 Task: Add an event with the title Second Product Strategy Meeting, date '2024/03/25', time 8:00 AM to 10:00 AMand add a description: This webinar is designed to provide participants with valuable insights into effective digital marketing strategies. It covers a wide range of topics, including search engine optimization (SEO), social media marketing, content marketing, email marketing, paid advertising, and more.Select event color  Graphite . Add location for the event as: 654 Casa Batllo, Barcelona, Spain, logged in from the account softage.7@softage.netand send the event invitation to softage.4@softage.net and softage.5@softage.net. Set a reminder for the event Monthly on the third Sunday
Action: Mouse moved to (63, 115)
Screenshot: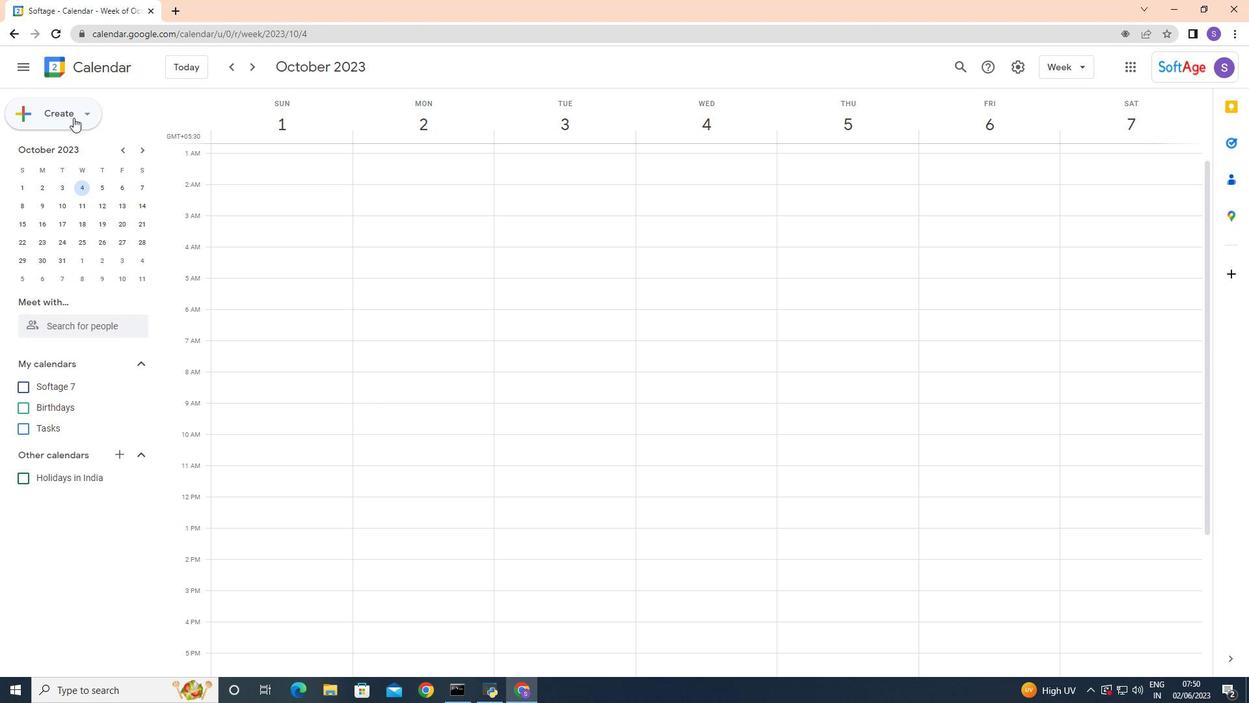 
Action: Mouse pressed left at (63, 115)
Screenshot: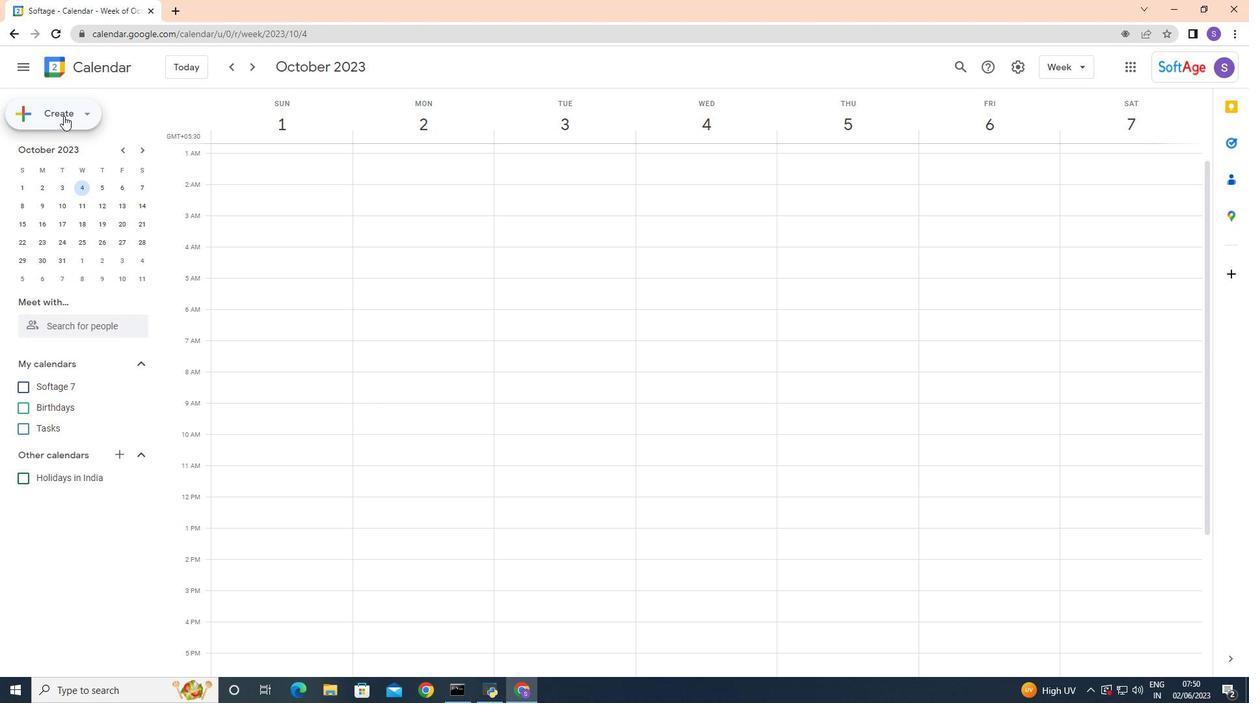 
Action: Mouse moved to (64, 151)
Screenshot: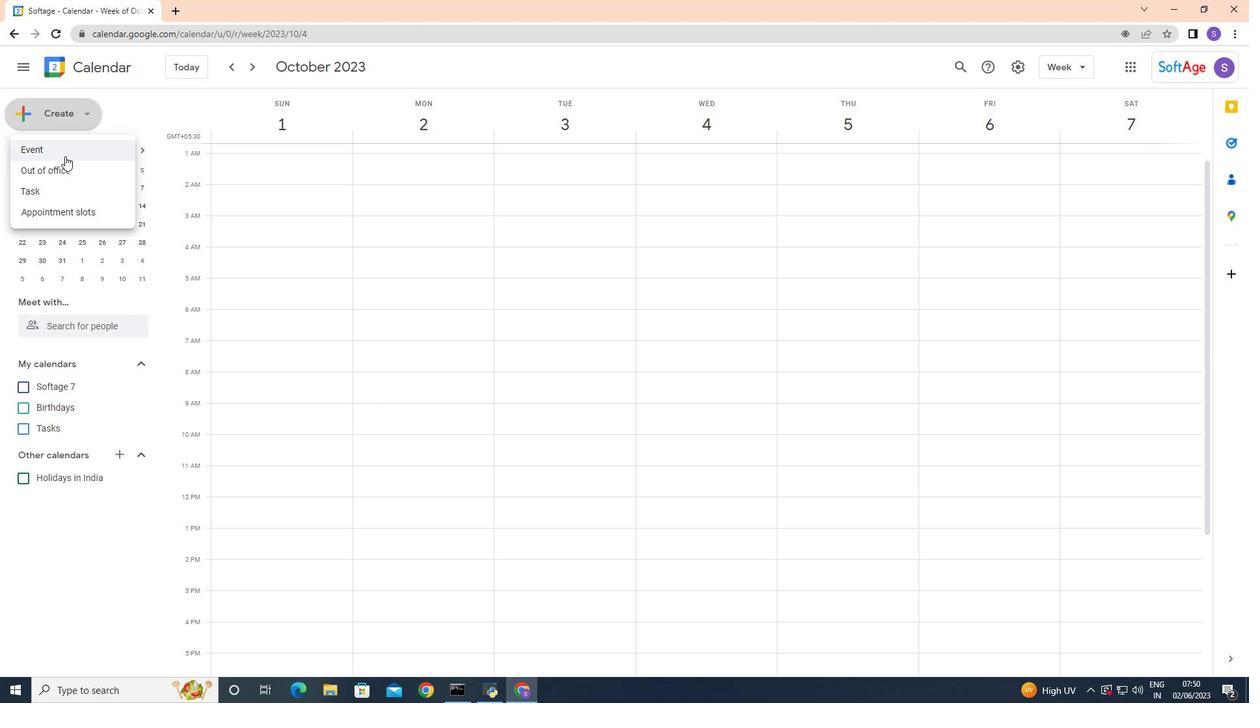 
Action: Mouse pressed left at (64, 151)
Screenshot: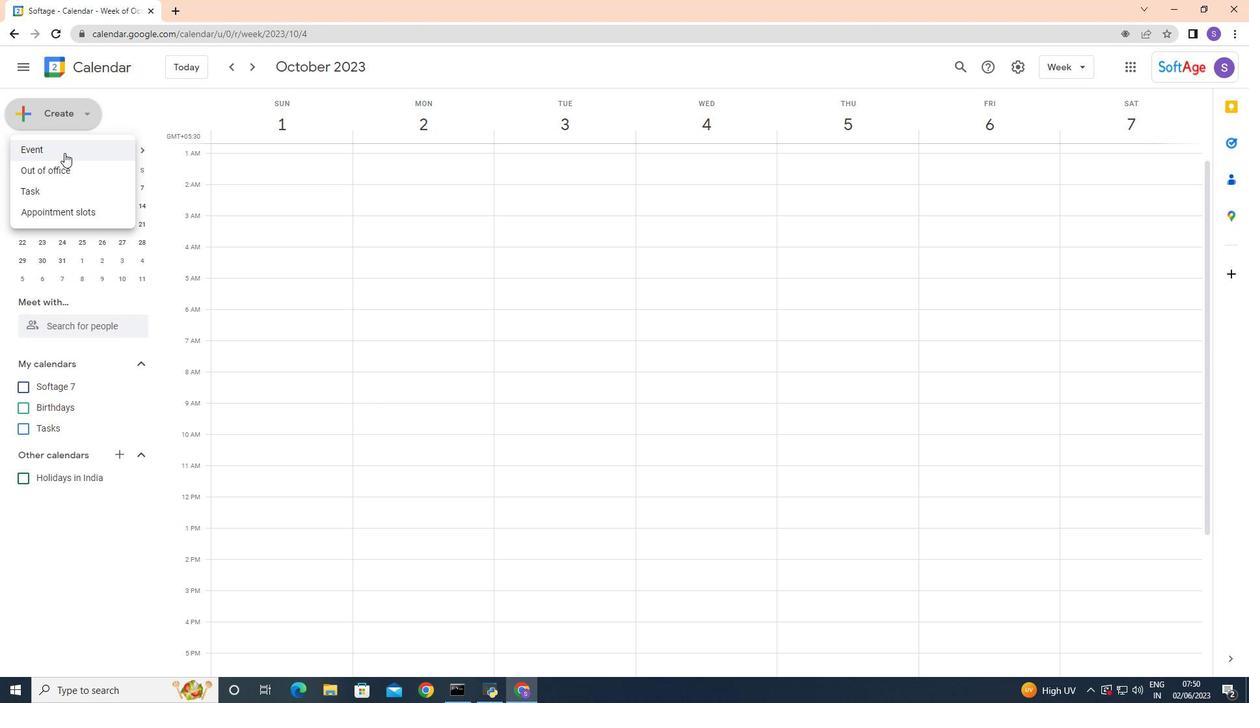 
Action: Mouse moved to (450, 241)
Screenshot: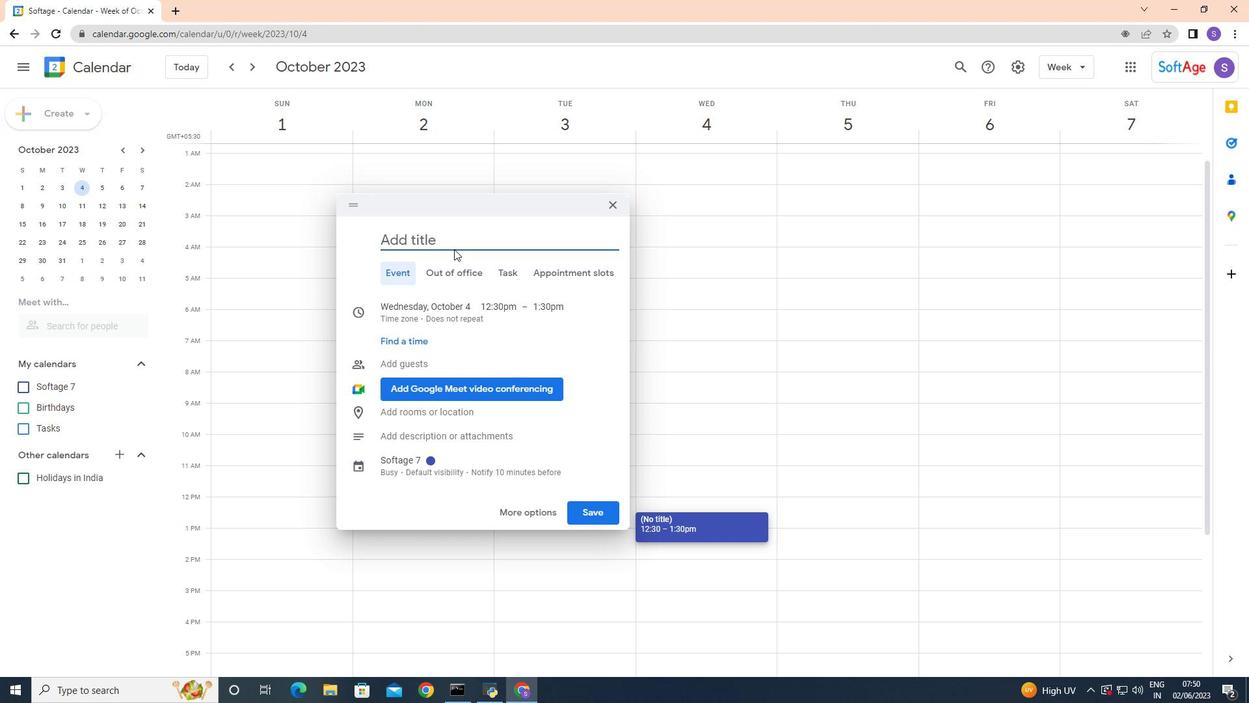 
Action: Mouse pressed left at (450, 241)
Screenshot: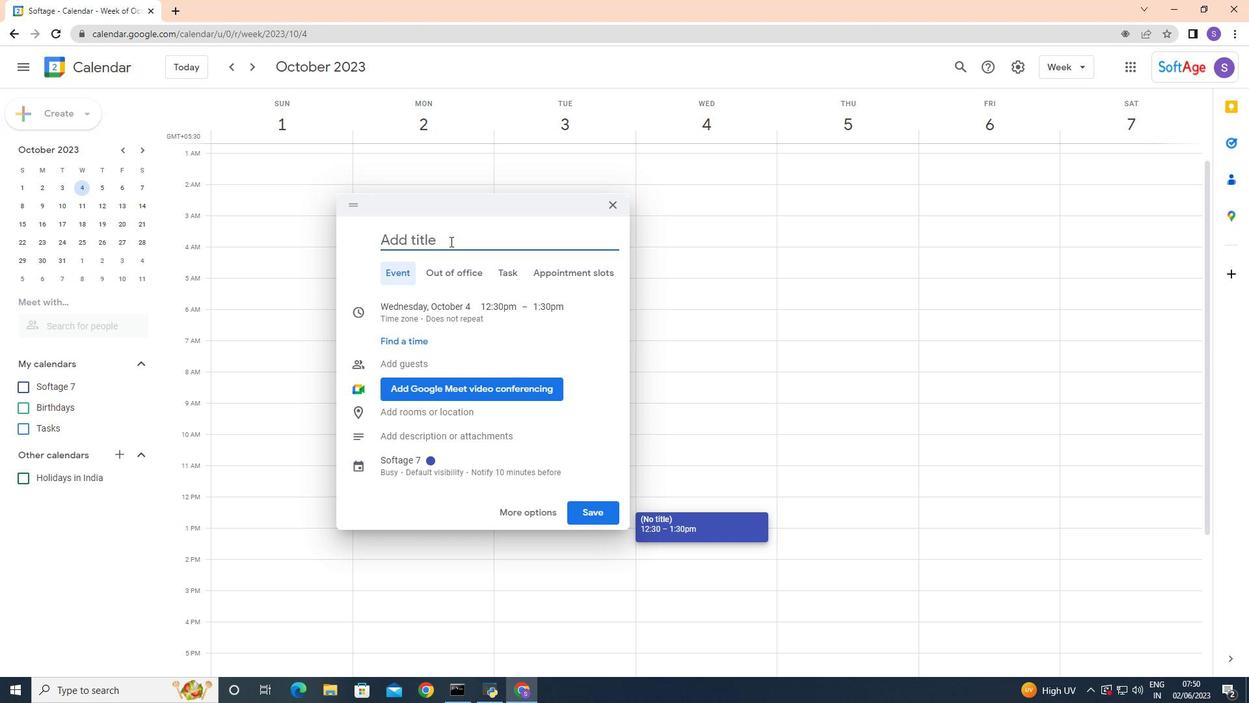 
Action: Key pressed <Key.shift>Second<Key.space><Key.shift>Product<Key.space><Key.shift>Strategy<Key.space><Key.shift>Meeting
Screenshot: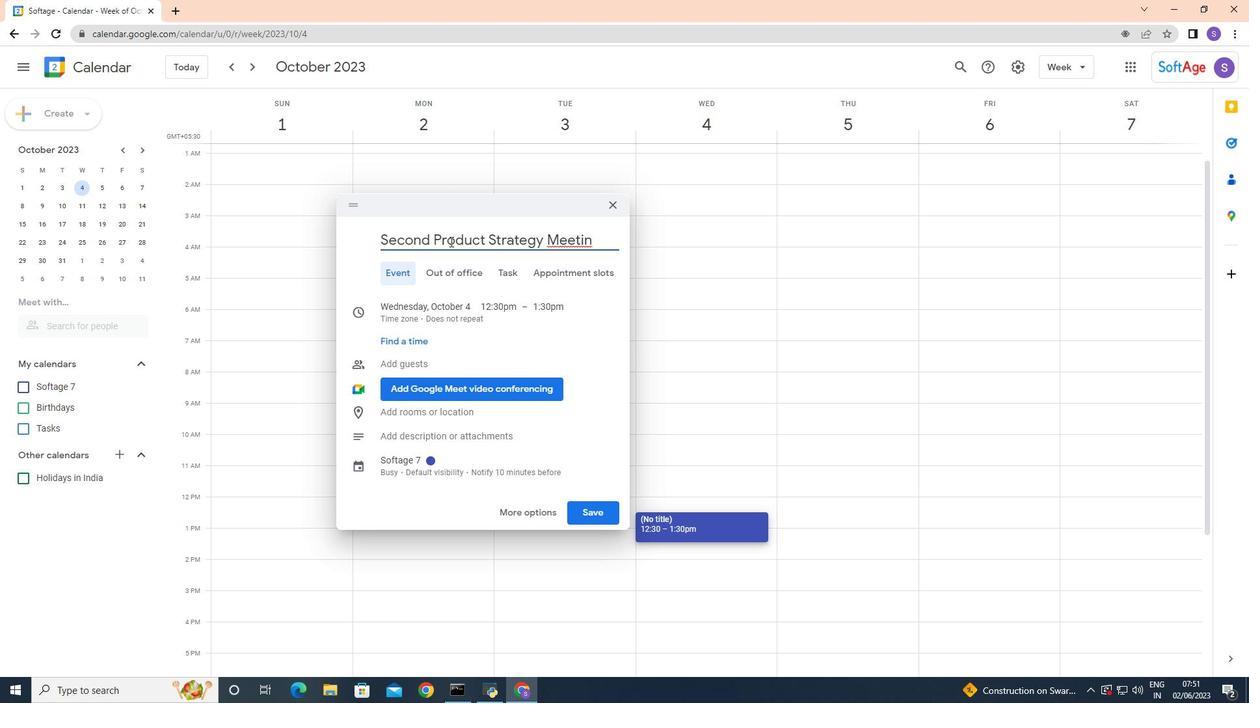 
Action: Mouse moved to (580, 330)
Screenshot: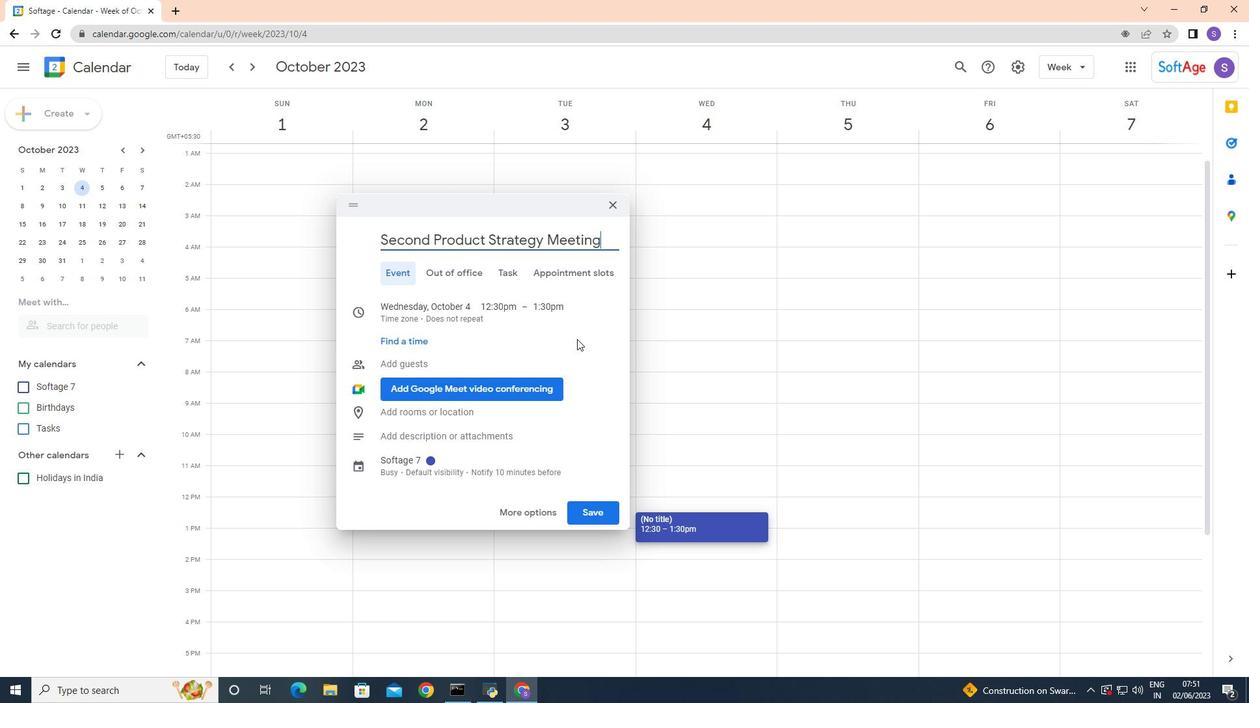 
Action: Mouse pressed left at (580, 330)
Screenshot: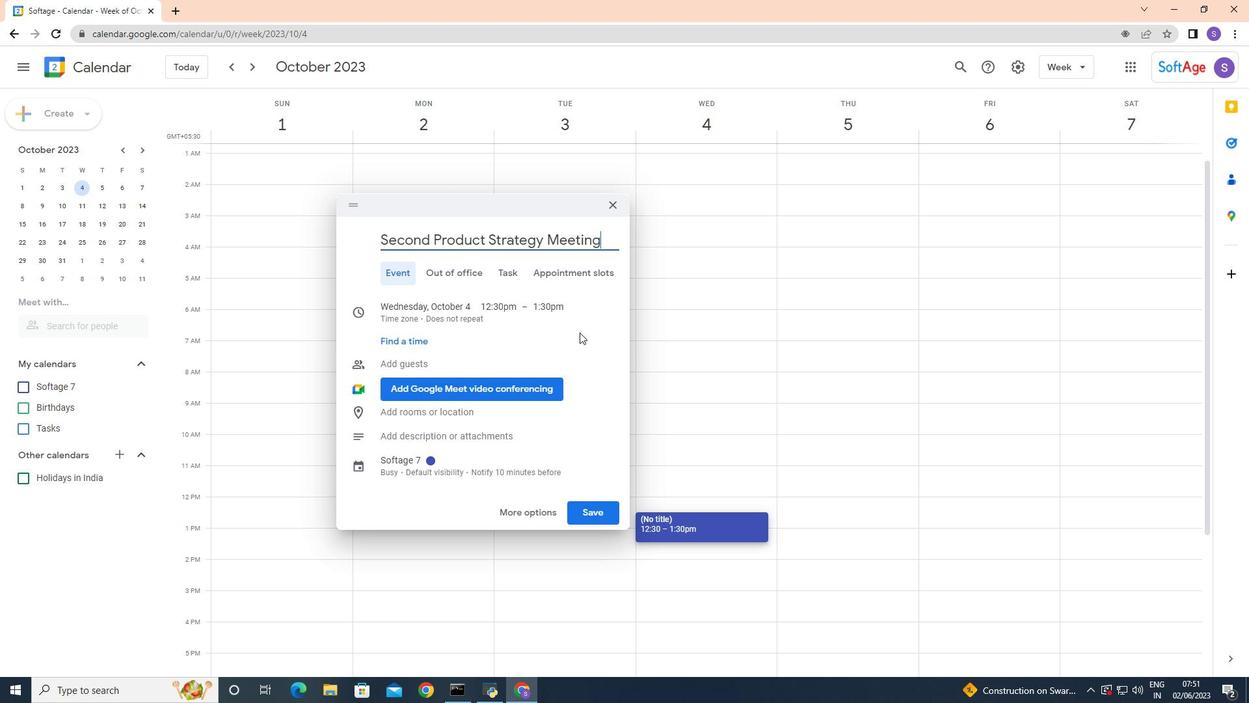 
Action: Mouse moved to (432, 310)
Screenshot: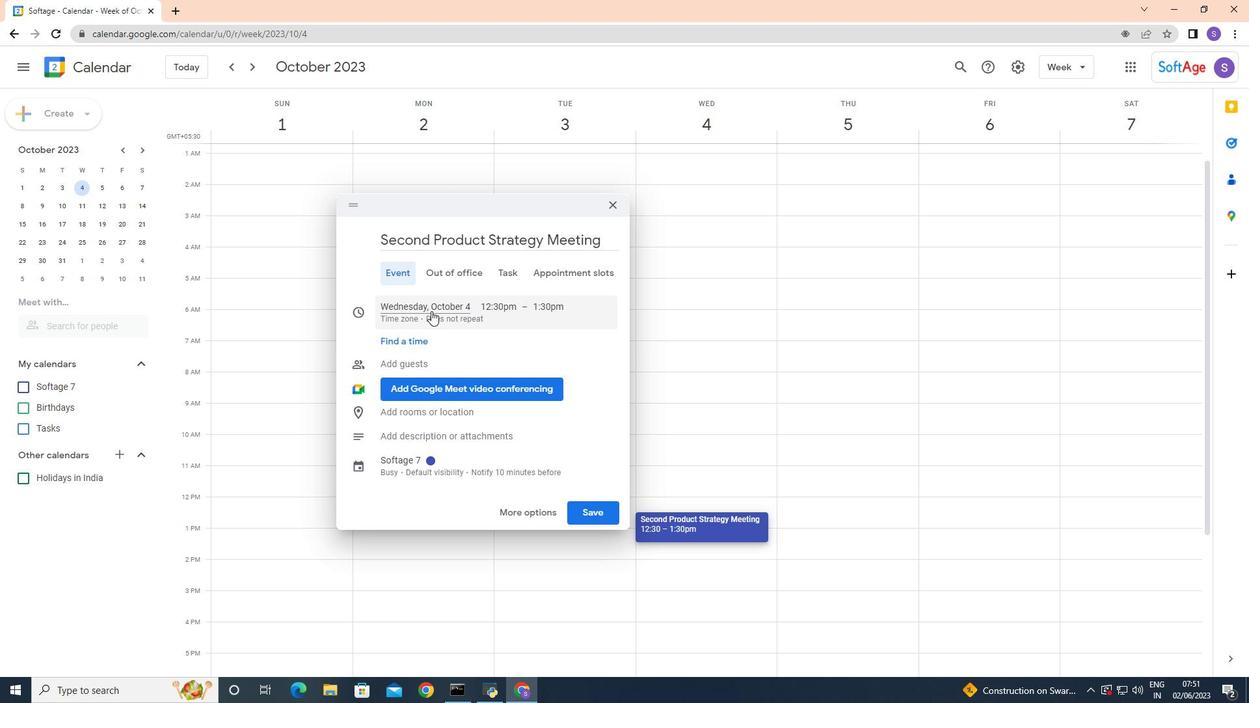 
Action: Mouse pressed left at (432, 310)
Screenshot: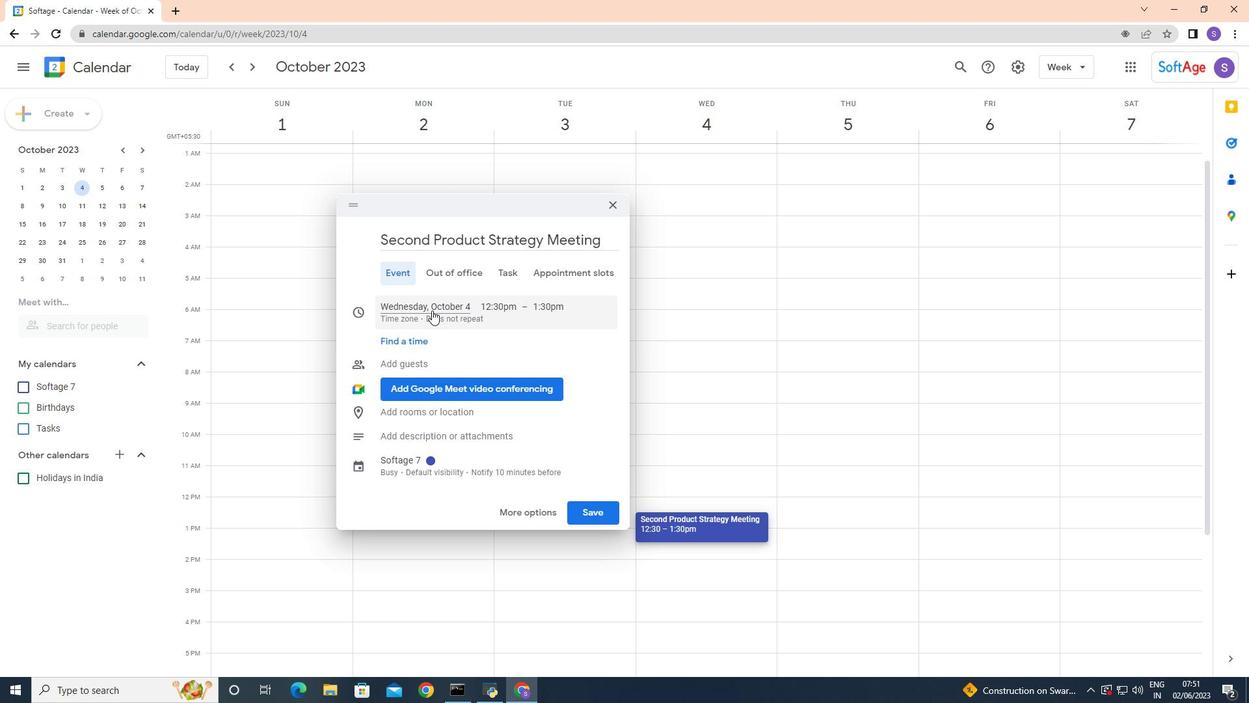 
Action: Mouse moved to (540, 334)
Screenshot: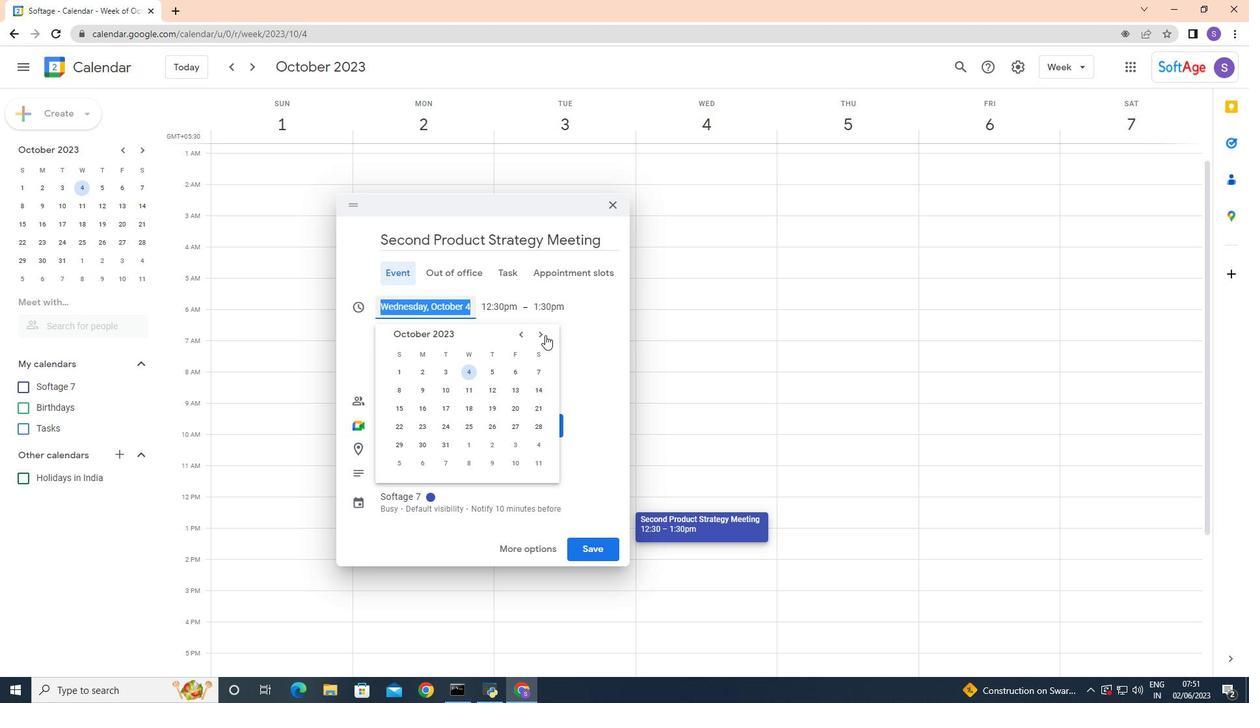 
Action: Mouse pressed left at (540, 334)
Screenshot: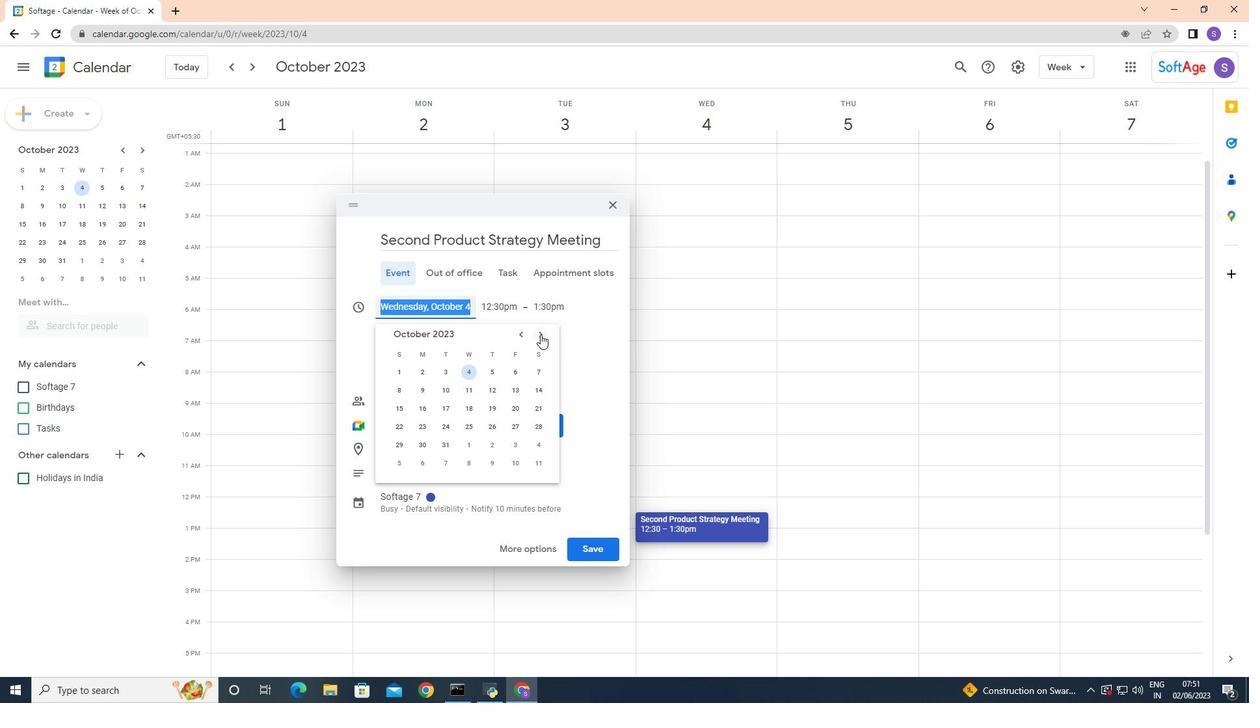 
Action: Mouse pressed left at (540, 334)
Screenshot: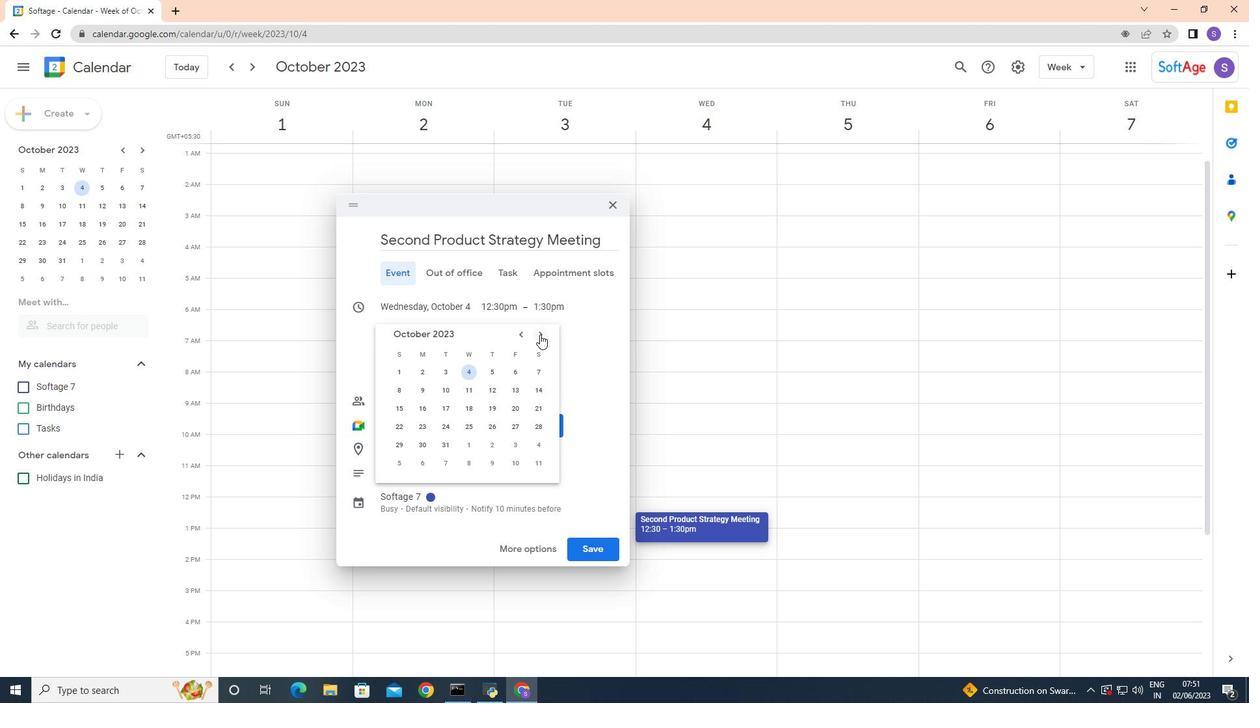 
Action: Mouse pressed left at (540, 334)
Screenshot: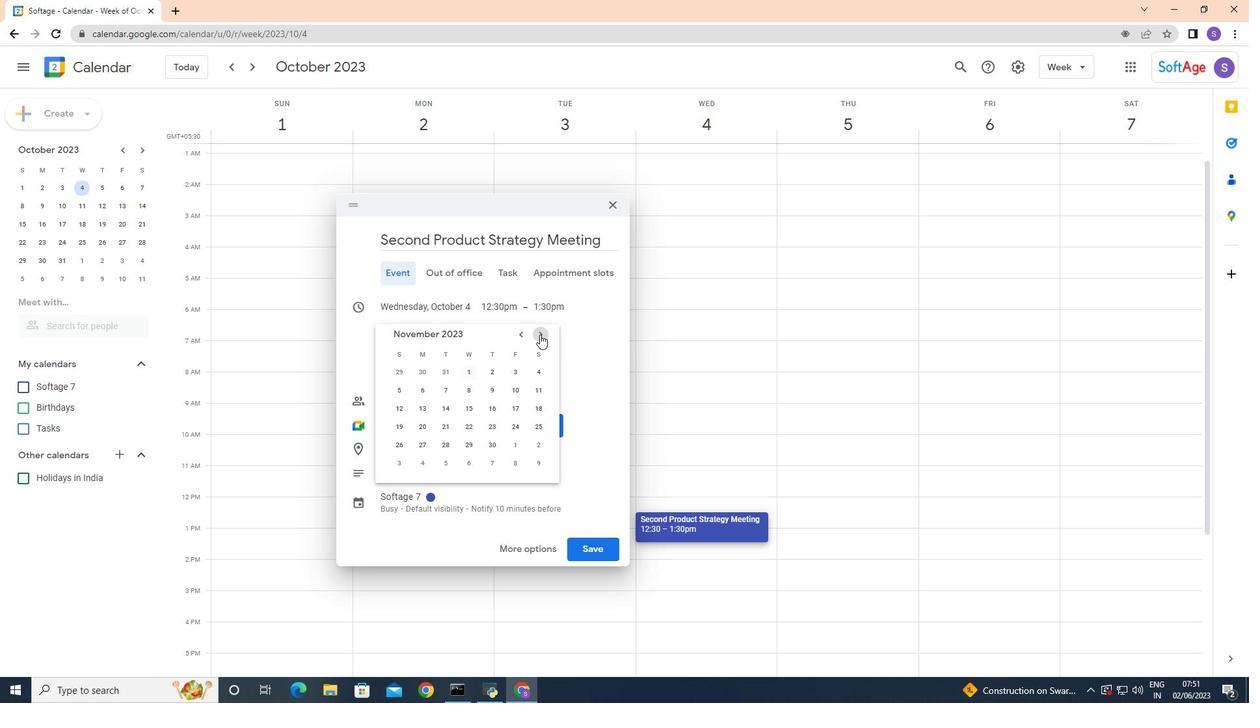 
Action: Mouse pressed left at (540, 334)
Screenshot: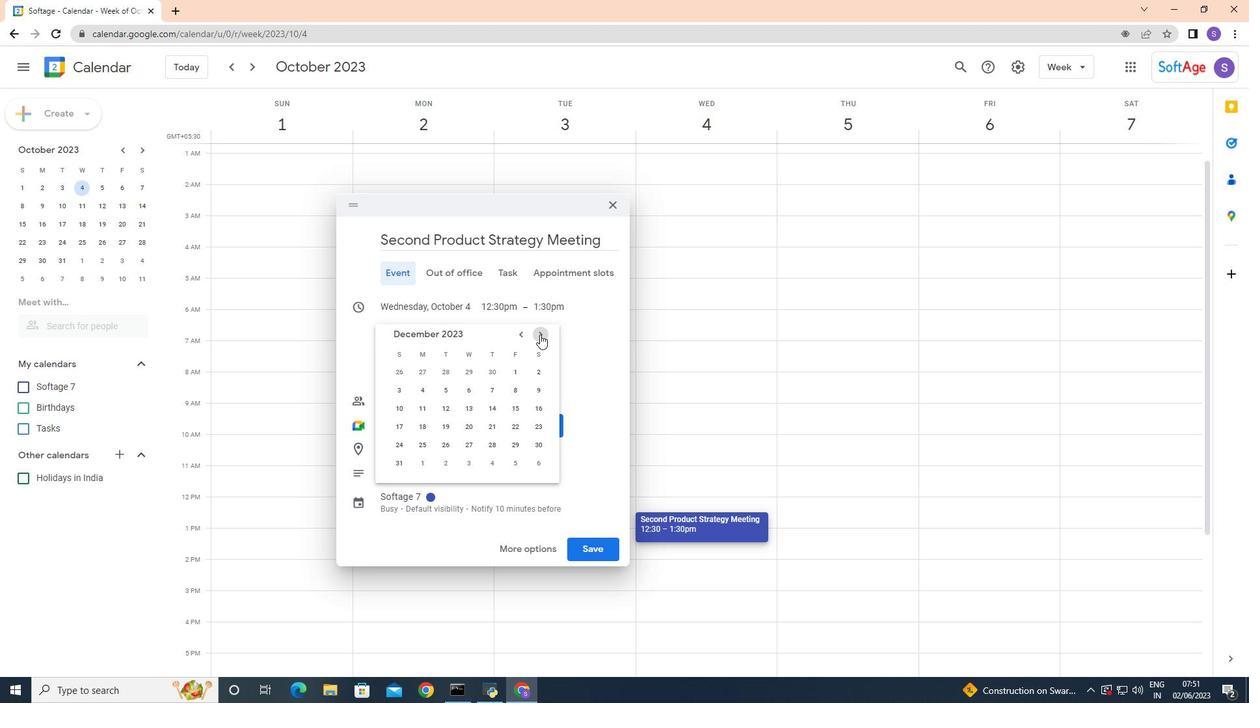
Action: Mouse pressed left at (540, 334)
Screenshot: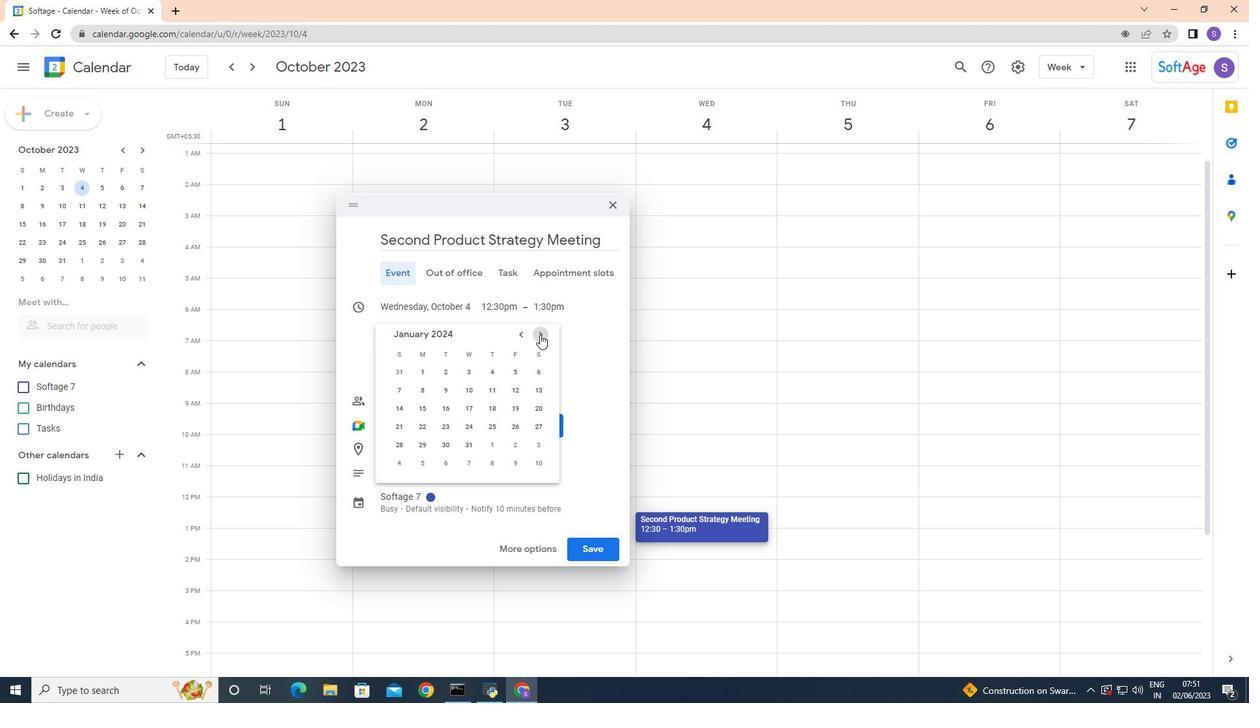 
Action: Mouse moved to (424, 443)
Screenshot: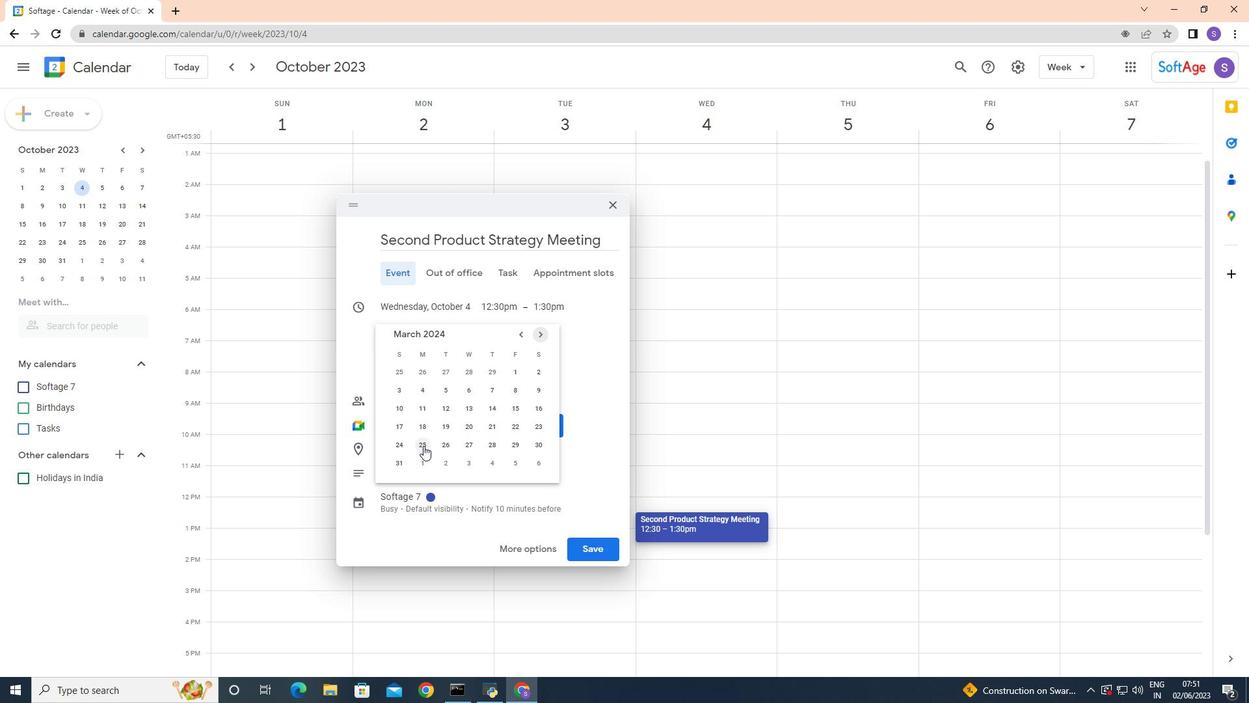 
Action: Mouse pressed left at (424, 443)
Screenshot: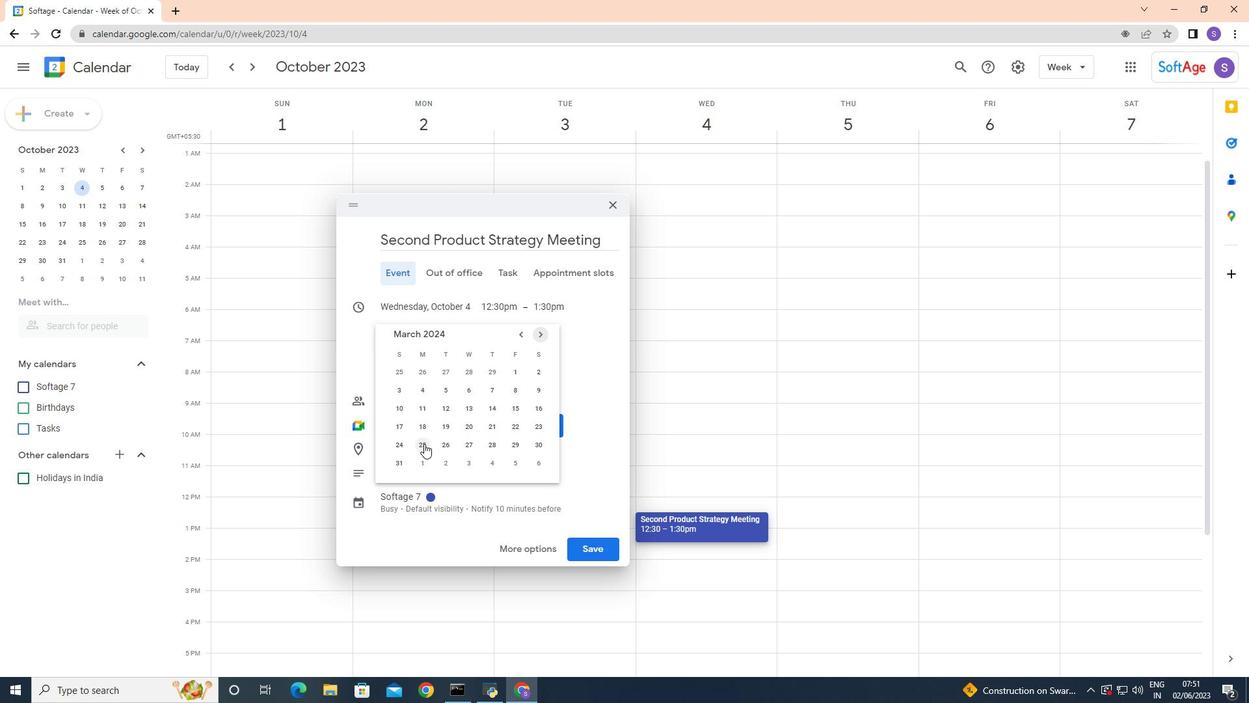 
Action: Mouse moved to (218, 305)
Screenshot: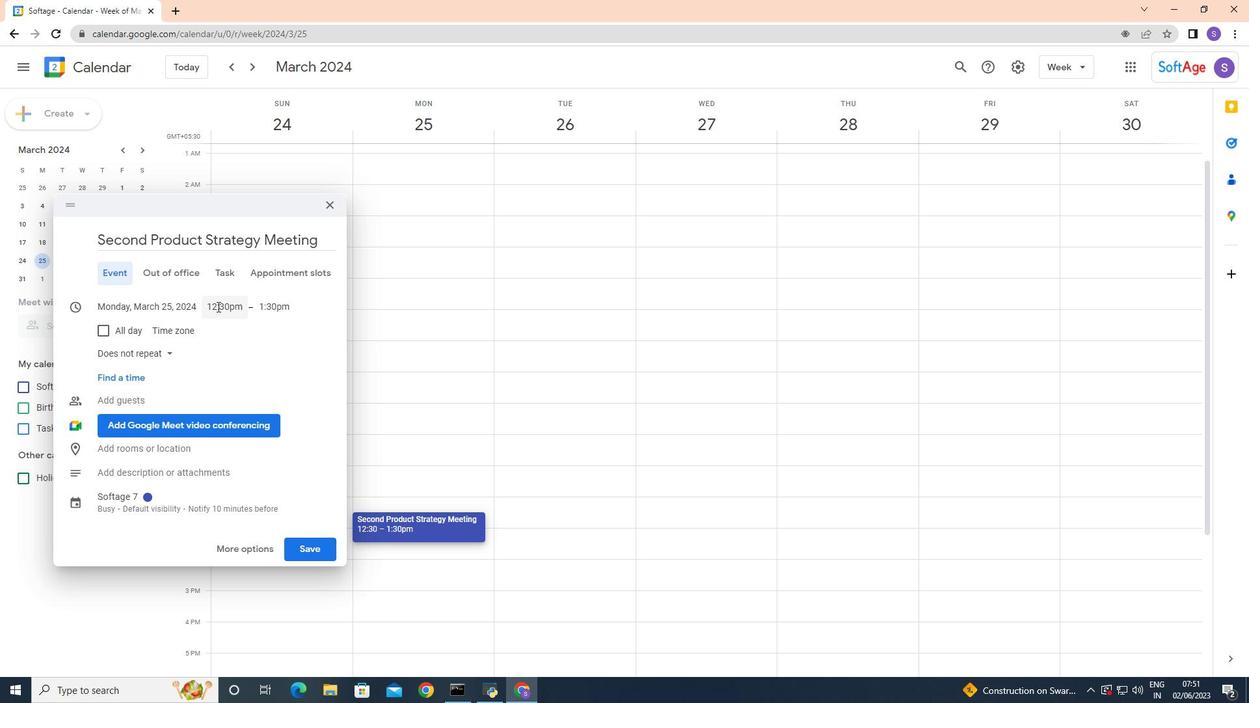 
Action: Mouse pressed left at (218, 305)
Screenshot: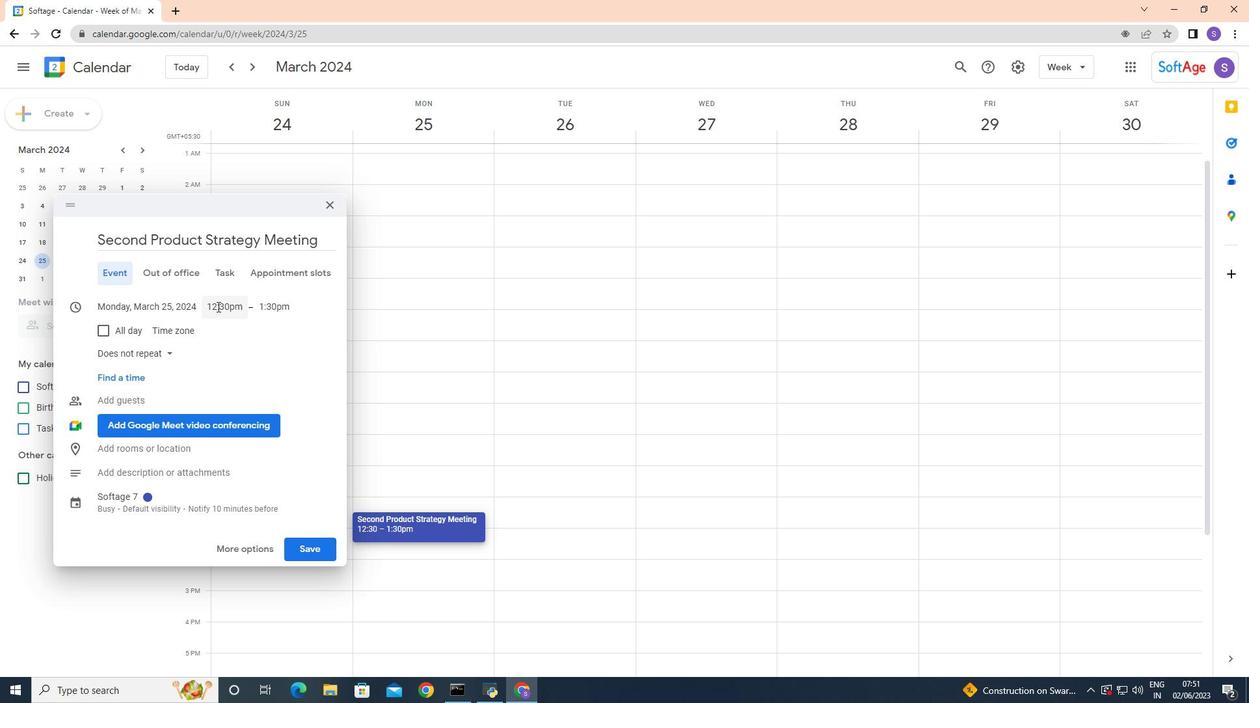 
Action: Mouse moved to (234, 382)
Screenshot: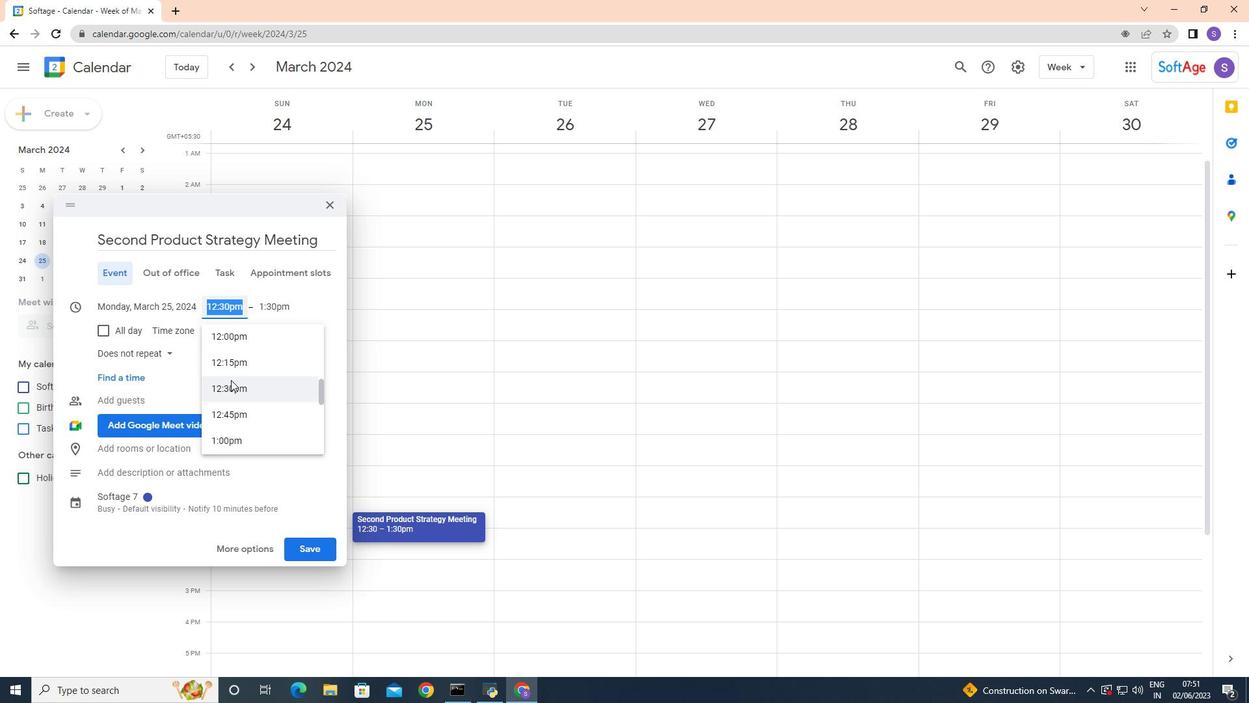
Action: Mouse scrolled (234, 383) with delta (0, 0)
Screenshot: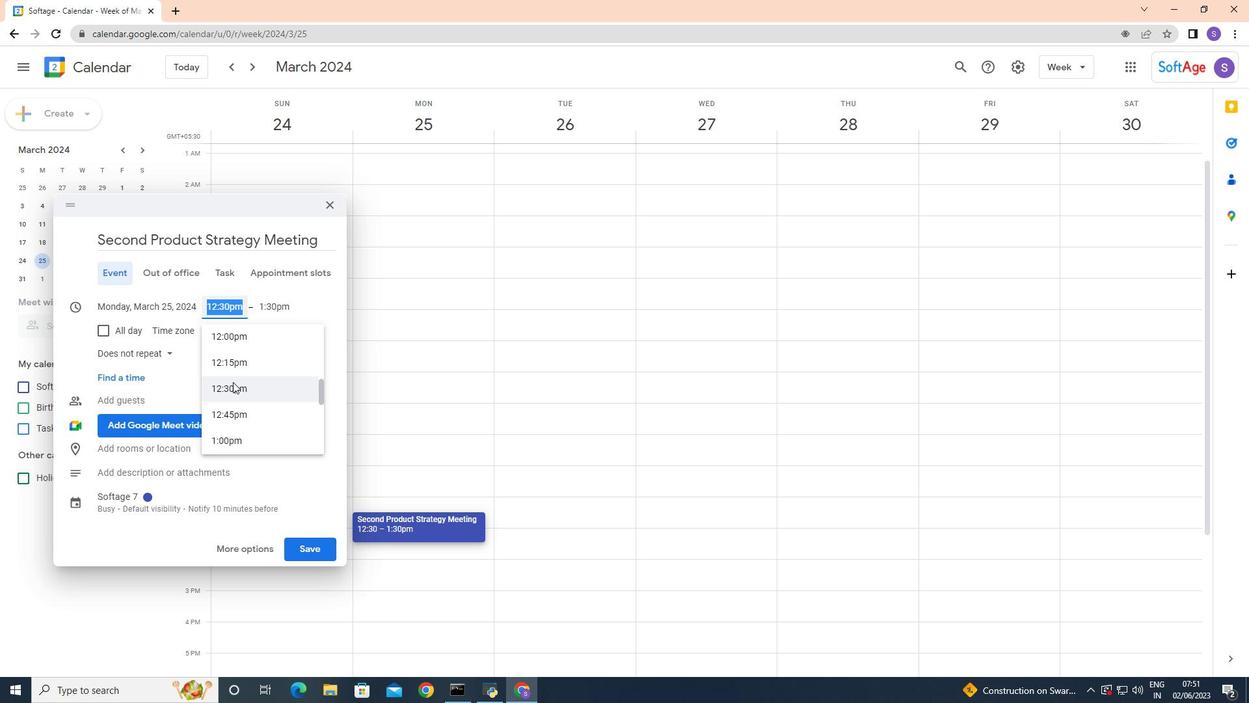
Action: Mouse moved to (234, 382)
Screenshot: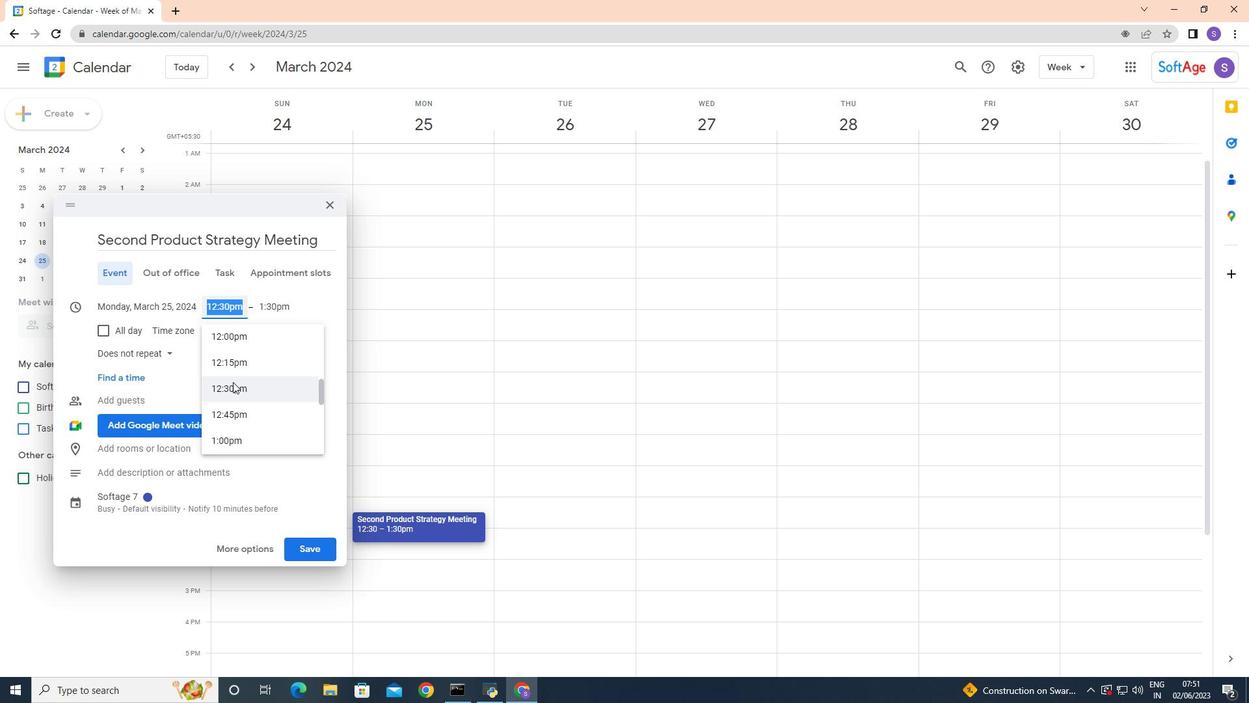 
Action: Mouse scrolled (234, 383) with delta (0, 0)
Screenshot: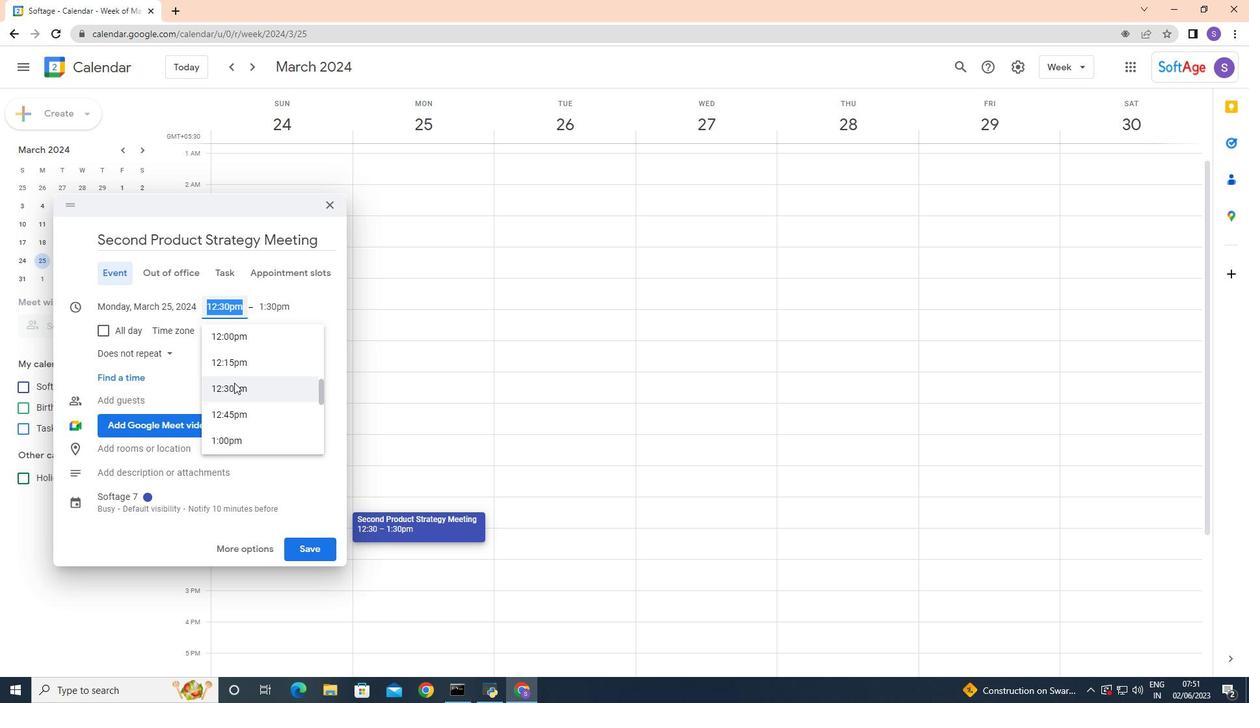 
Action: Mouse moved to (236, 384)
Screenshot: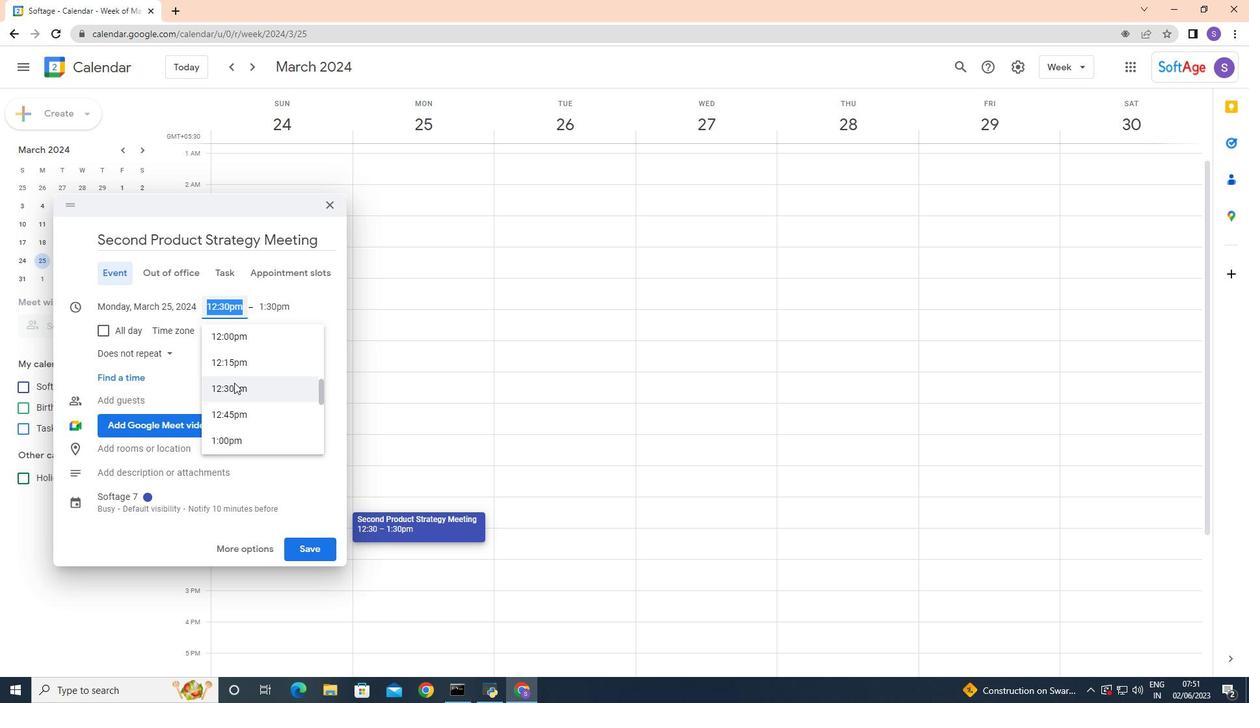 
Action: Mouse scrolled (236, 384) with delta (0, 0)
Screenshot: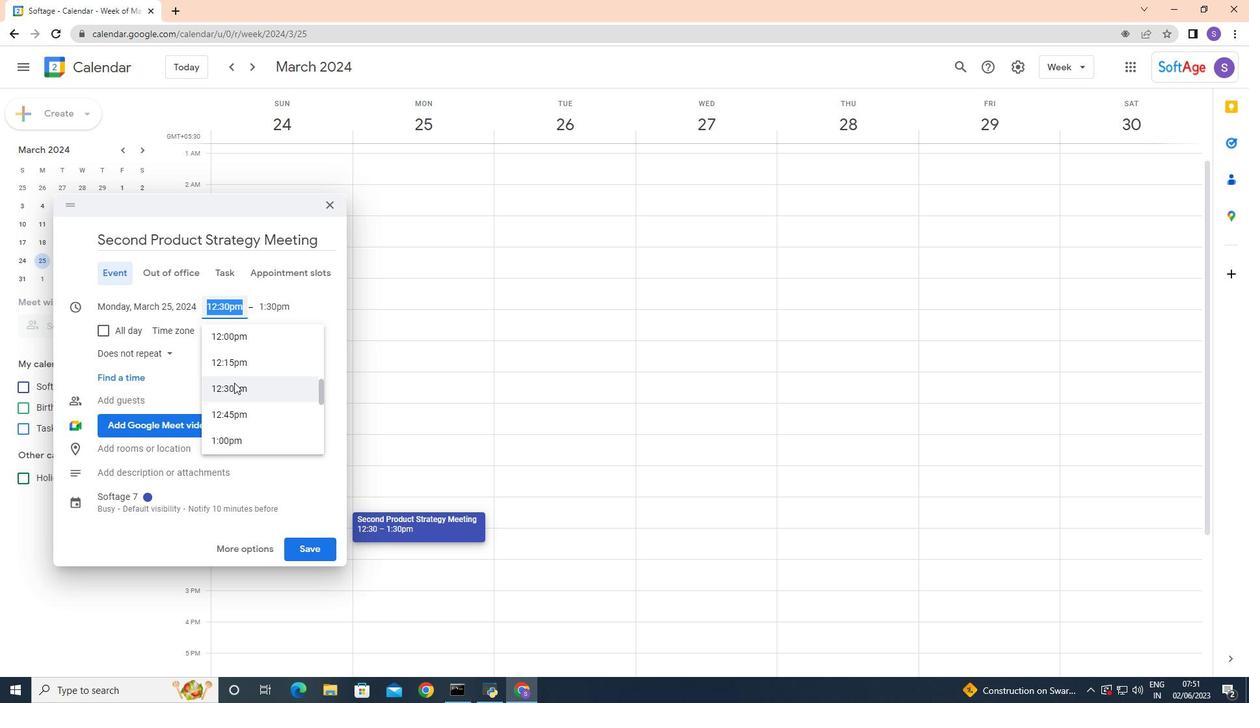 
Action: Mouse moved to (235, 389)
Screenshot: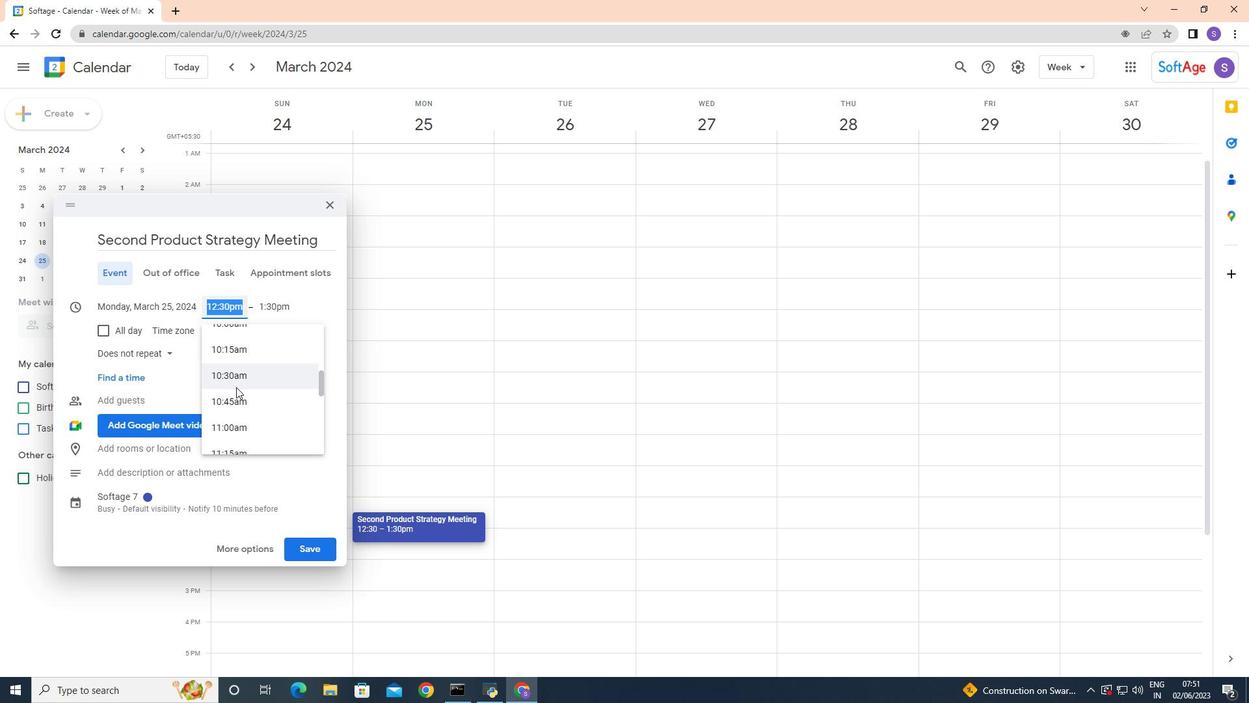 
Action: Mouse scrolled (235, 390) with delta (0, 0)
Screenshot: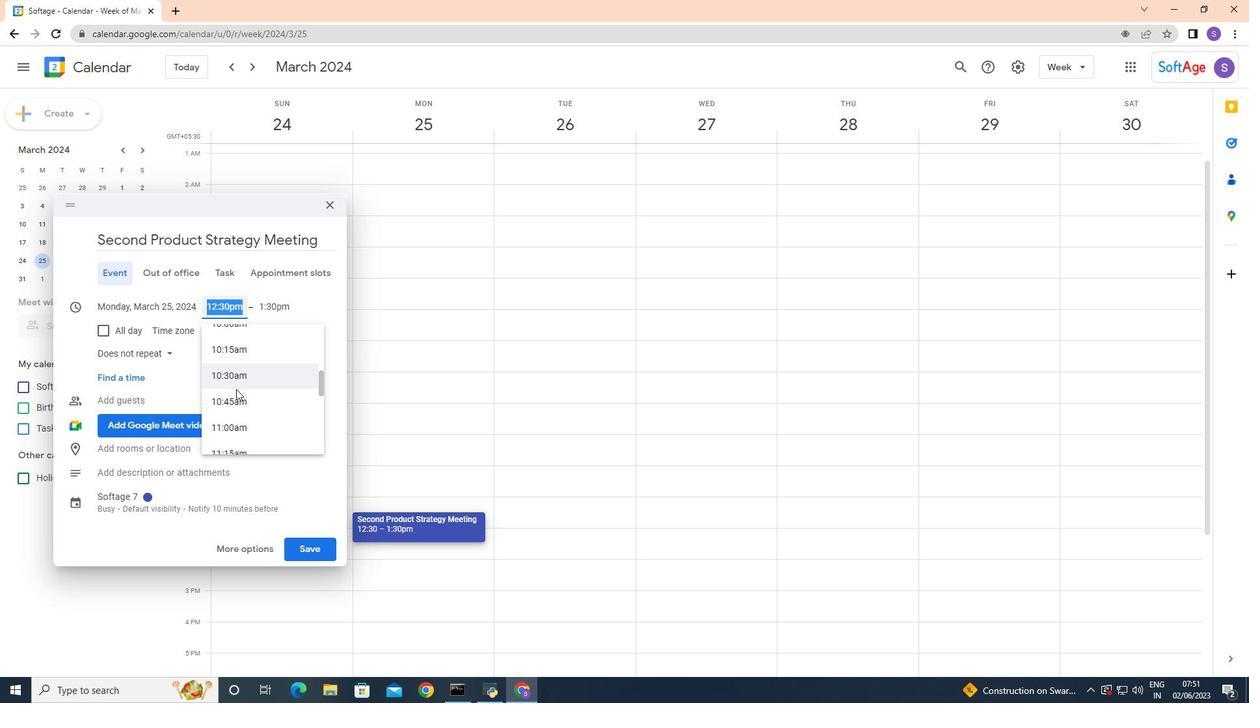 
Action: Mouse scrolled (235, 390) with delta (0, 0)
Screenshot: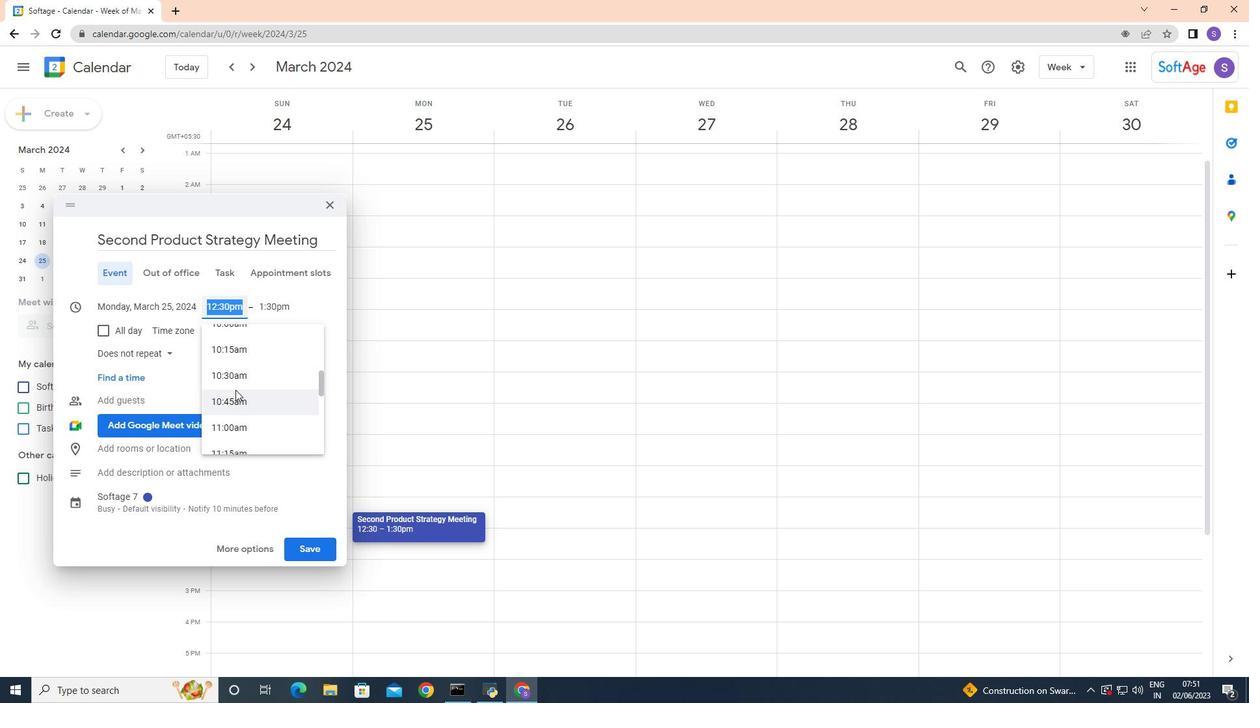 
Action: Mouse scrolled (235, 390) with delta (0, 0)
Screenshot: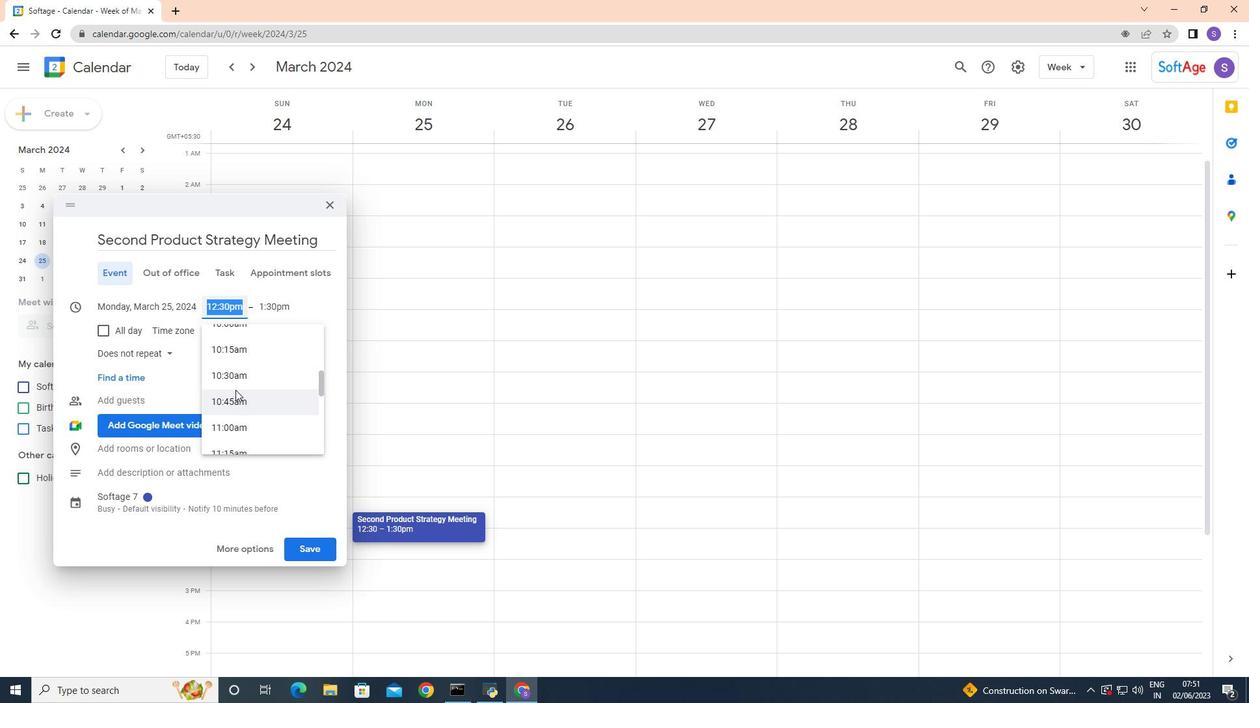 
Action: Mouse scrolled (235, 390) with delta (0, 0)
Screenshot: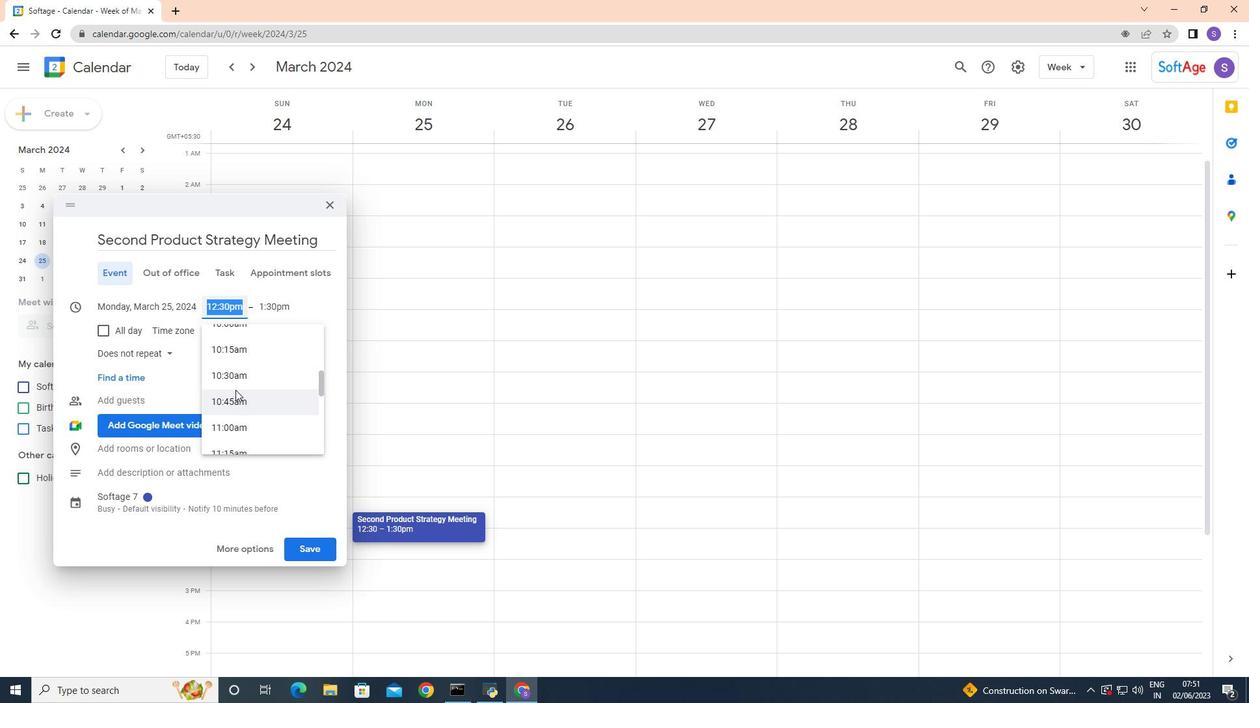 
Action: Mouse moved to (234, 380)
Screenshot: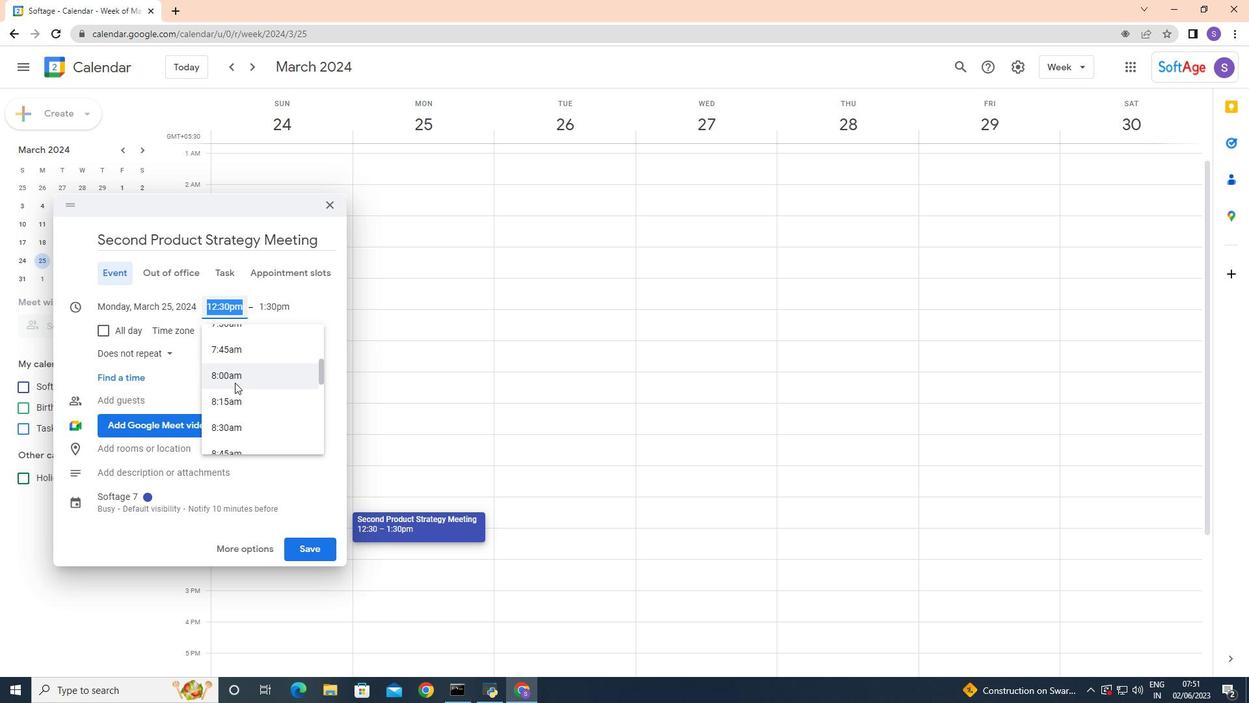 
Action: Mouse pressed left at (234, 380)
Screenshot: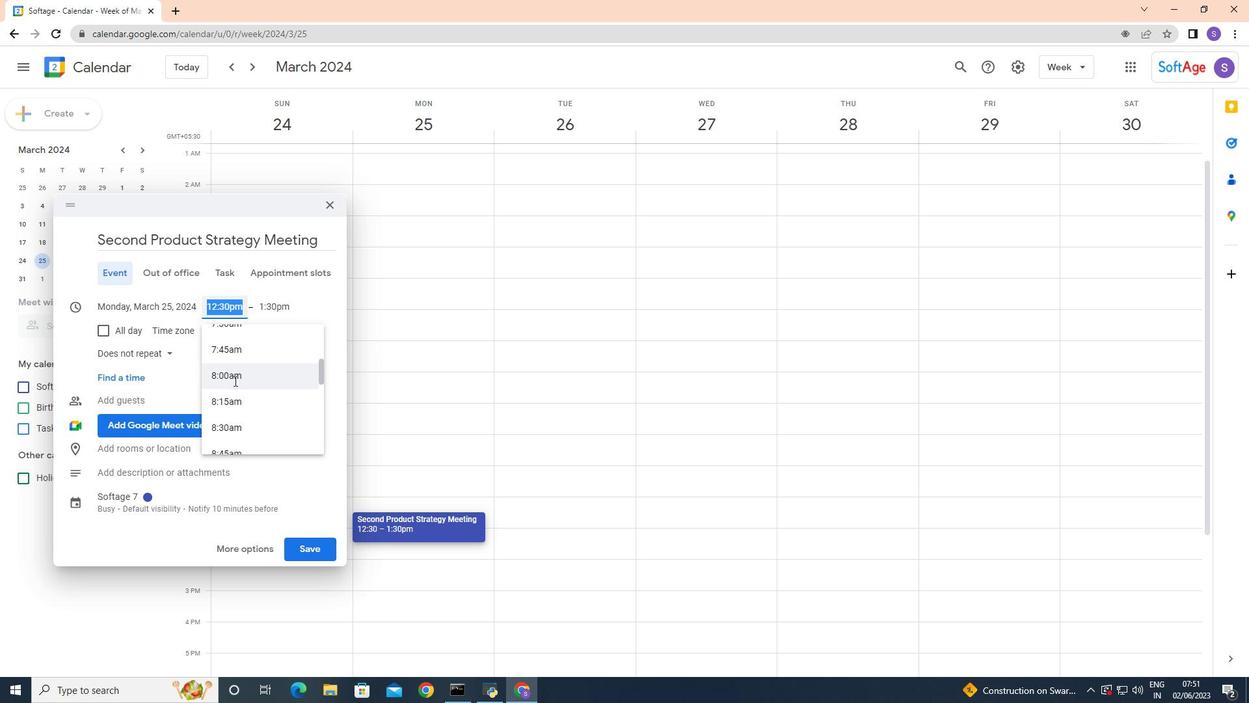 
Action: Mouse moved to (281, 305)
Screenshot: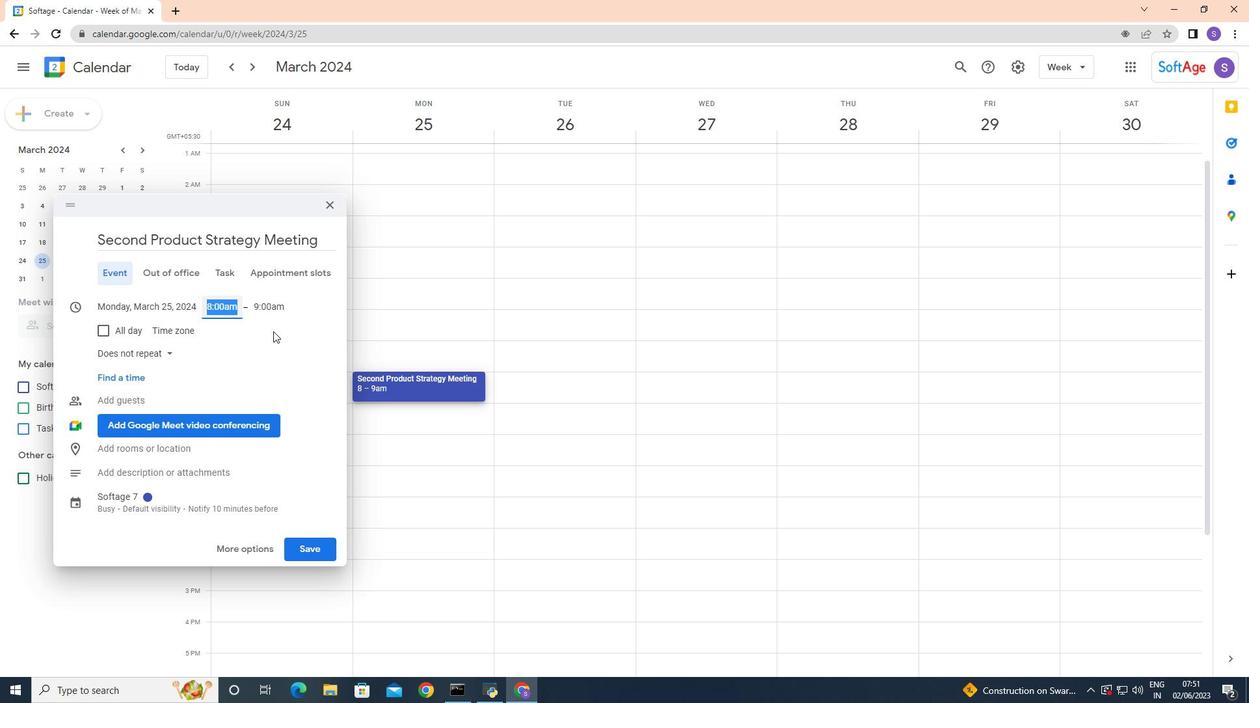 
Action: Mouse pressed left at (281, 305)
Screenshot: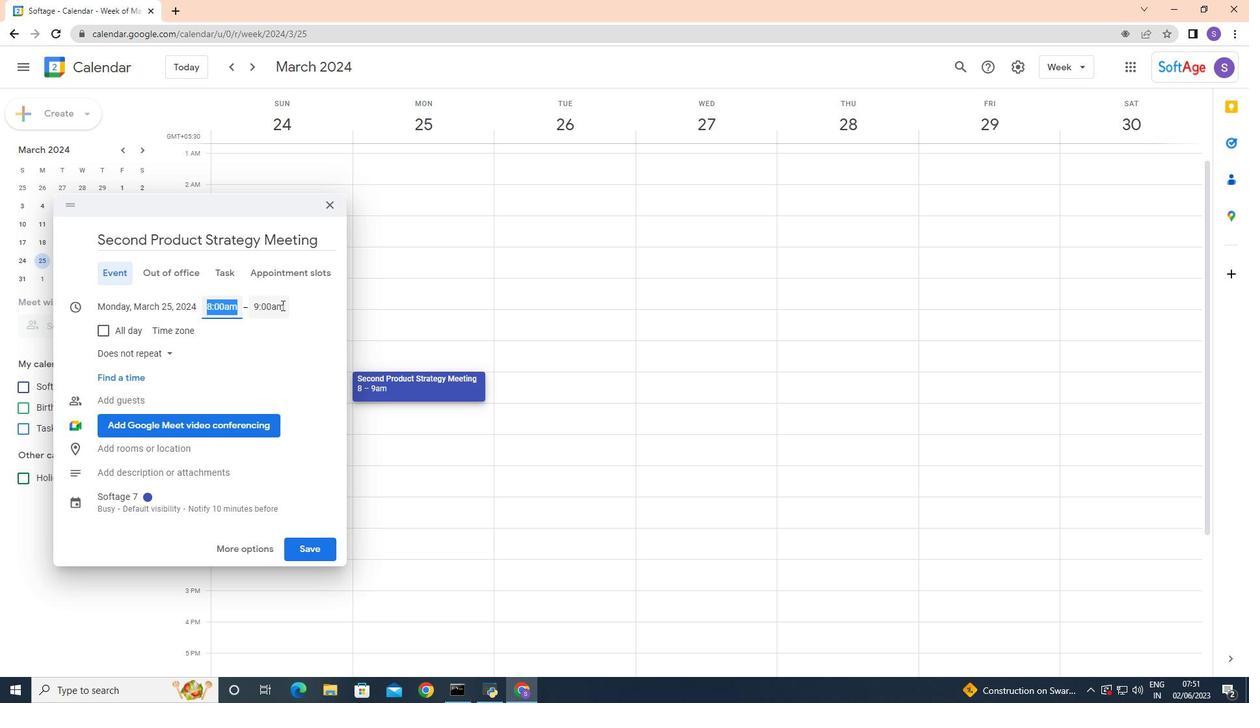 
Action: Mouse moved to (285, 406)
Screenshot: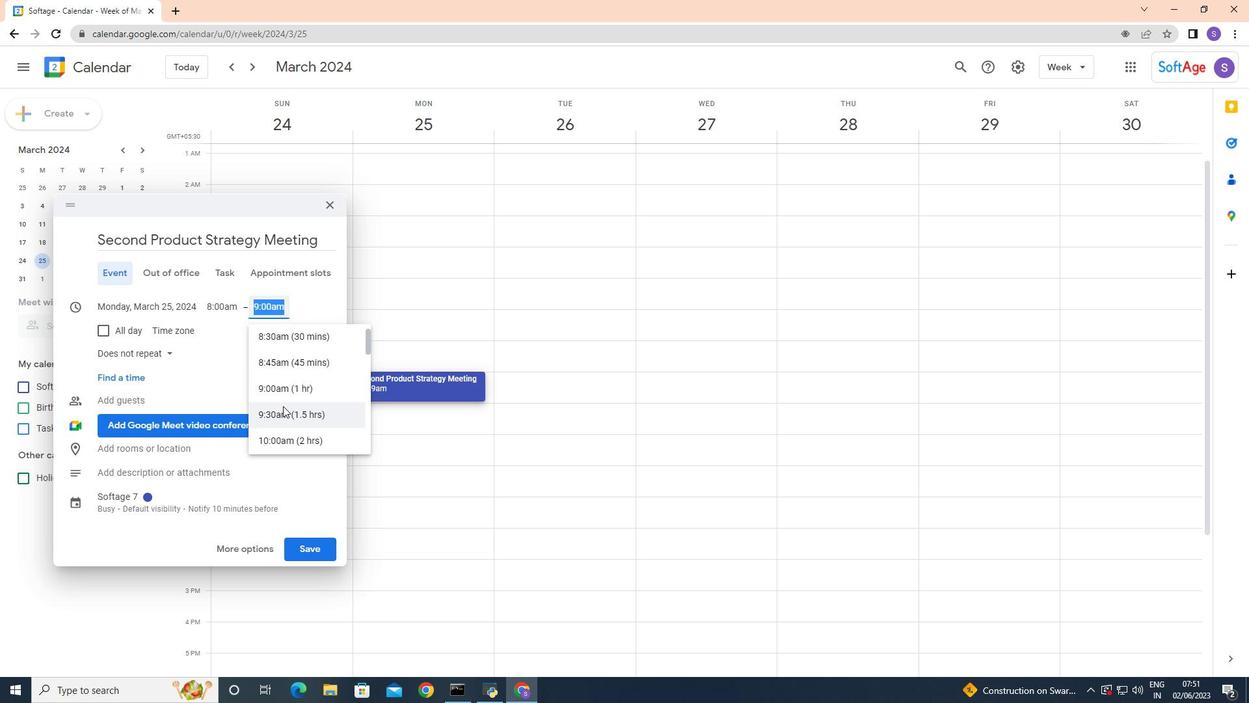 
Action: Mouse scrolled (285, 406) with delta (0, 0)
Screenshot: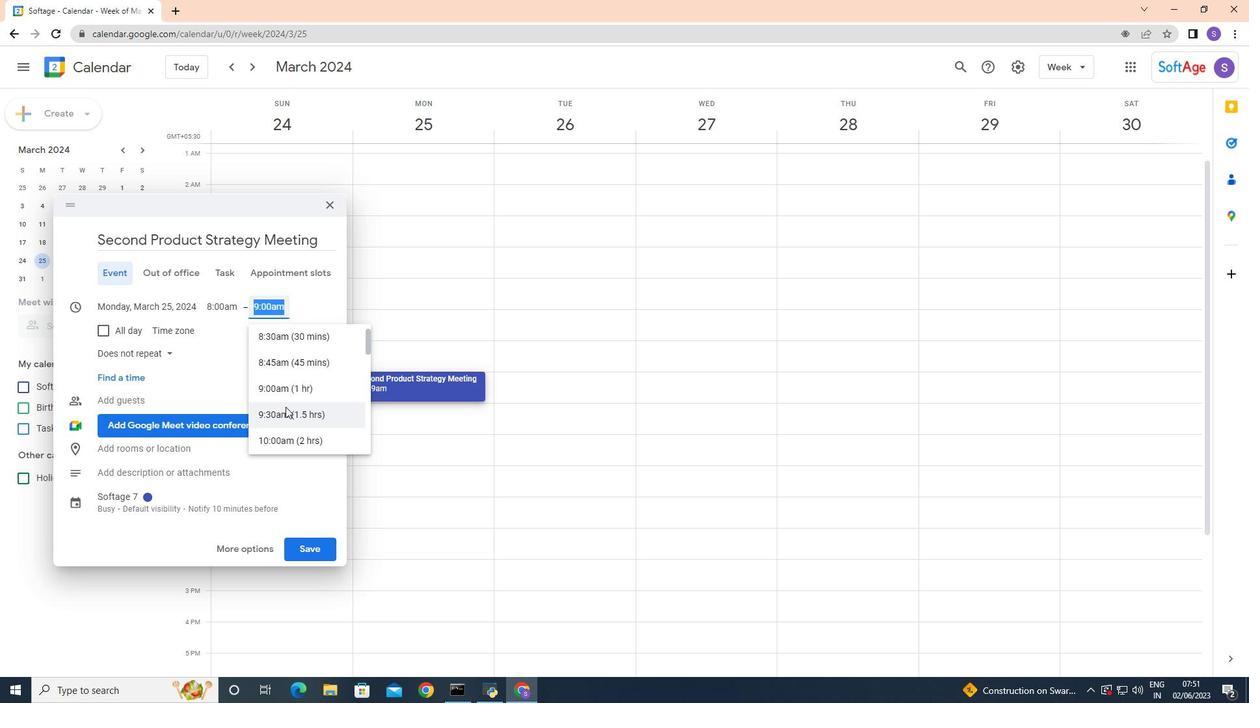 
Action: Mouse moved to (284, 378)
Screenshot: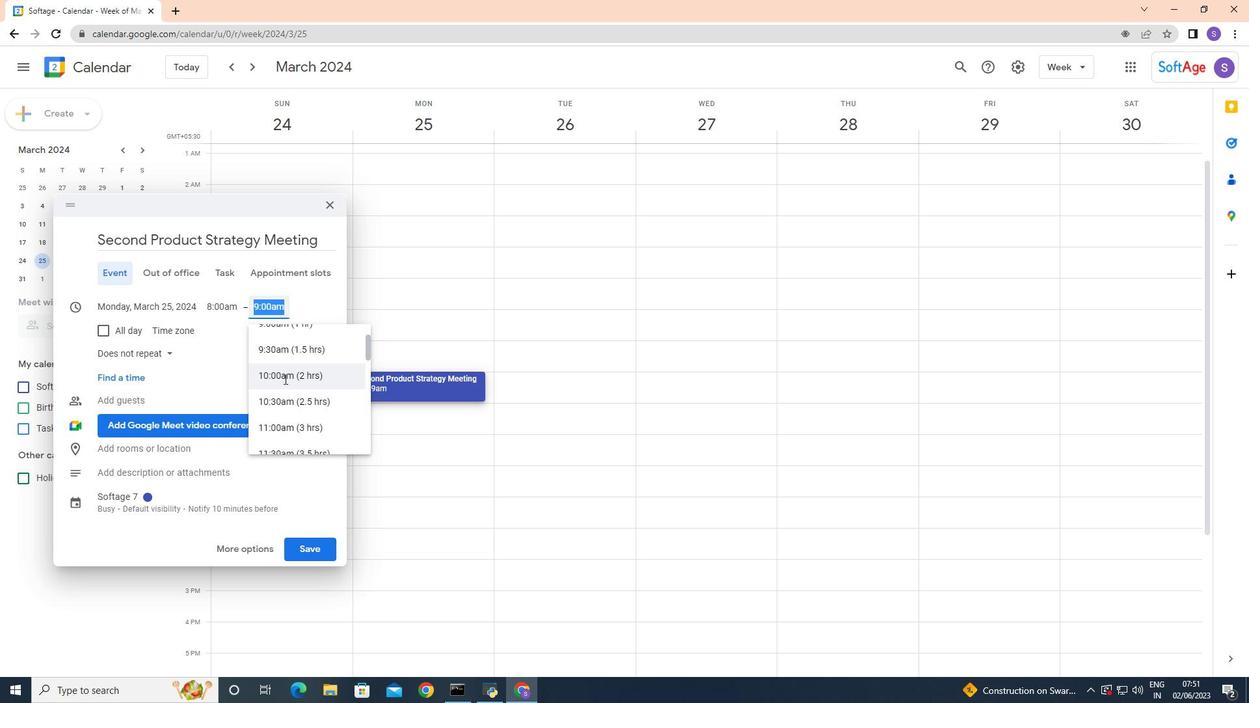 
Action: Mouse pressed left at (284, 378)
Screenshot: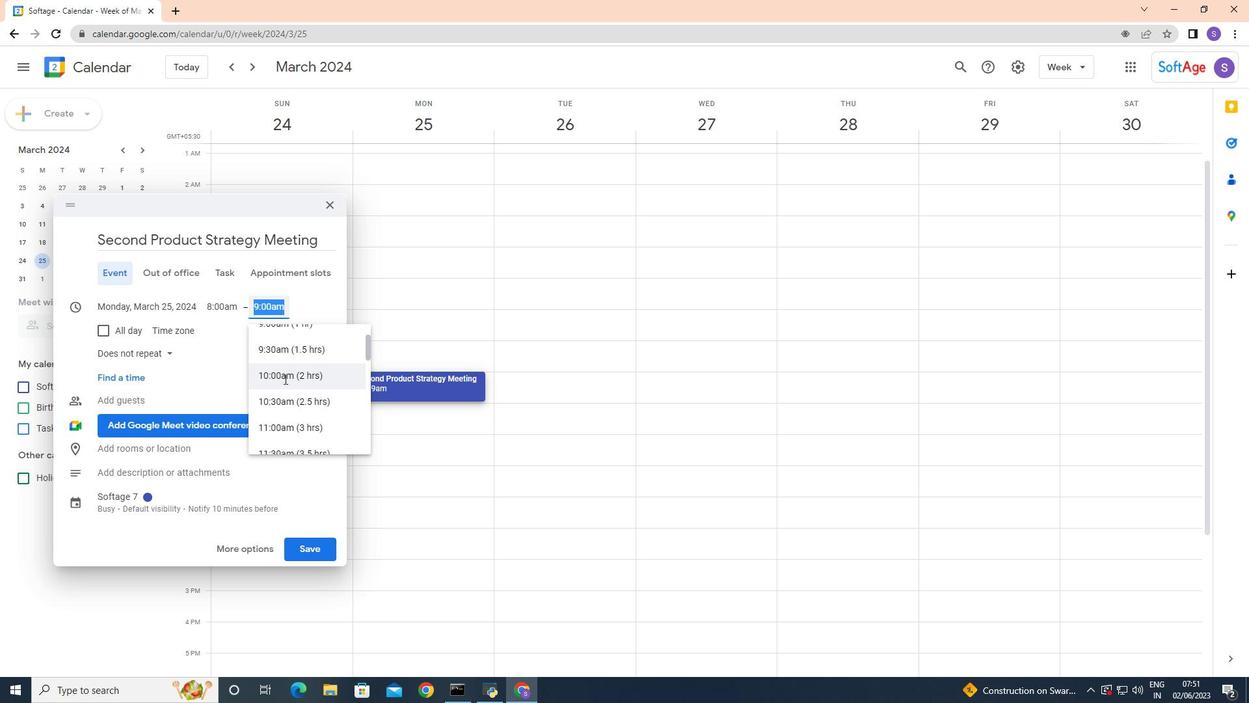 
Action: Mouse moved to (294, 369)
Screenshot: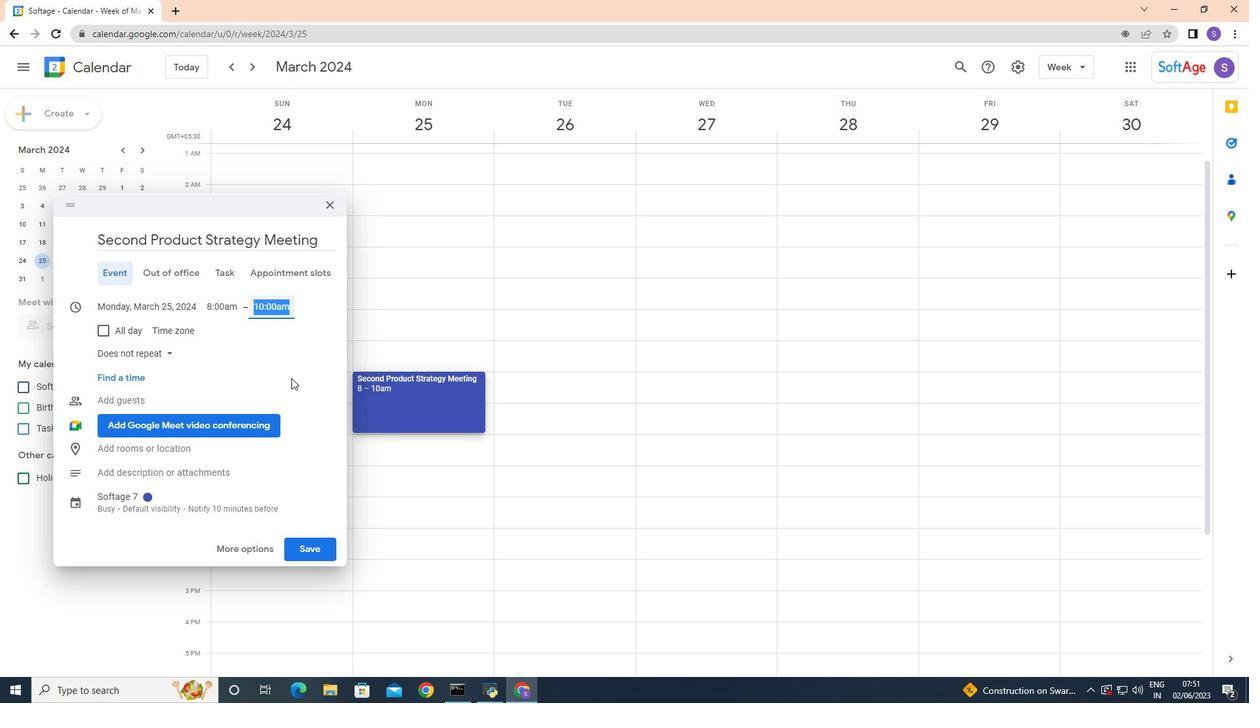 
Action: Mouse pressed left at (294, 369)
Screenshot: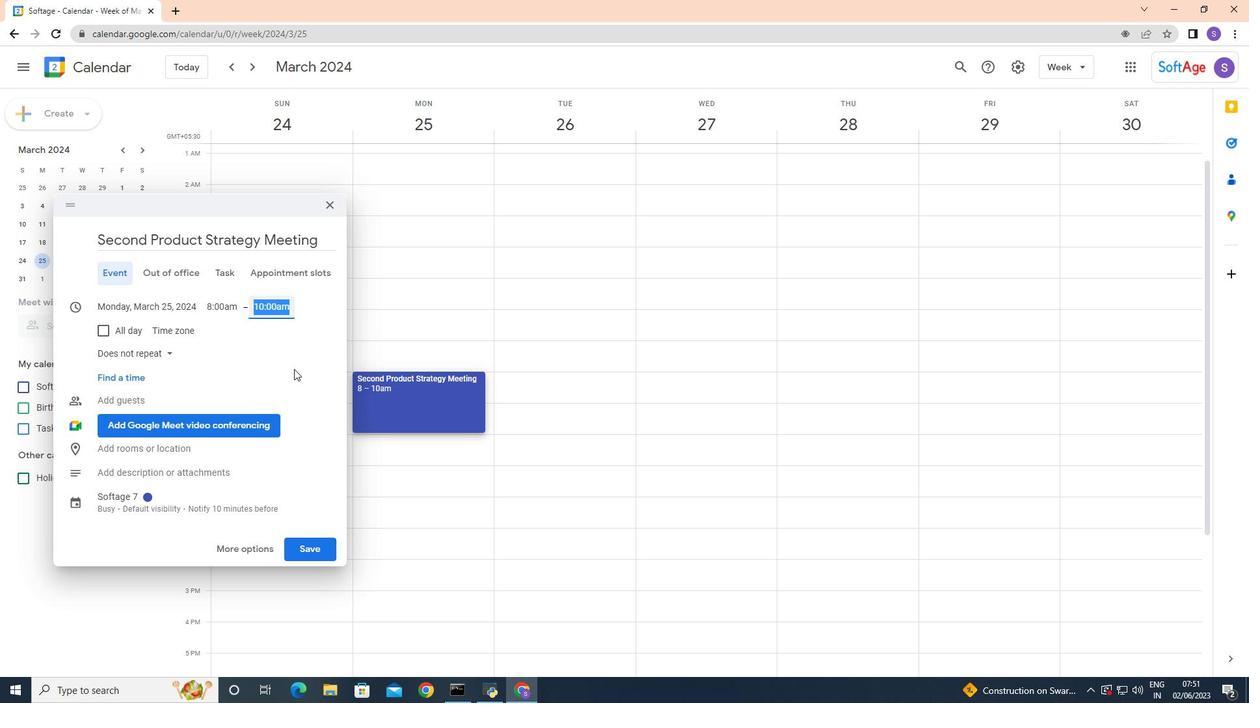 
Action: Mouse moved to (163, 374)
Screenshot: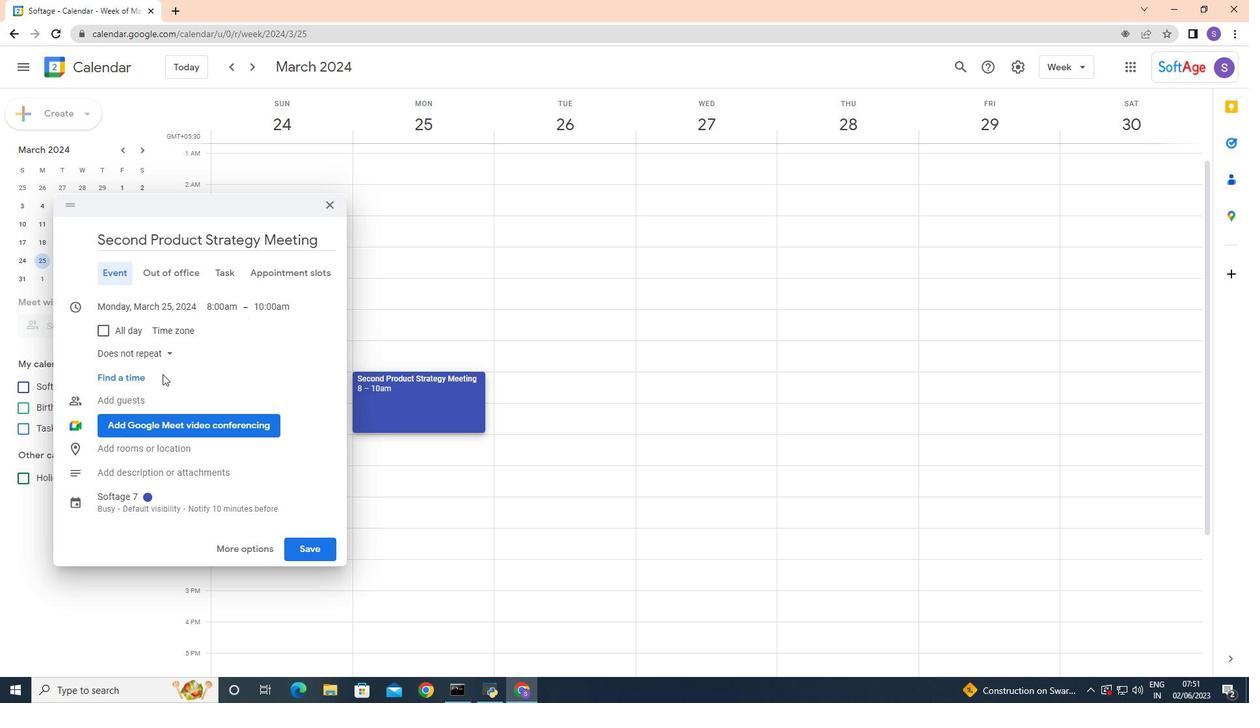 
Action: Mouse scrolled (163, 373) with delta (0, 0)
Screenshot: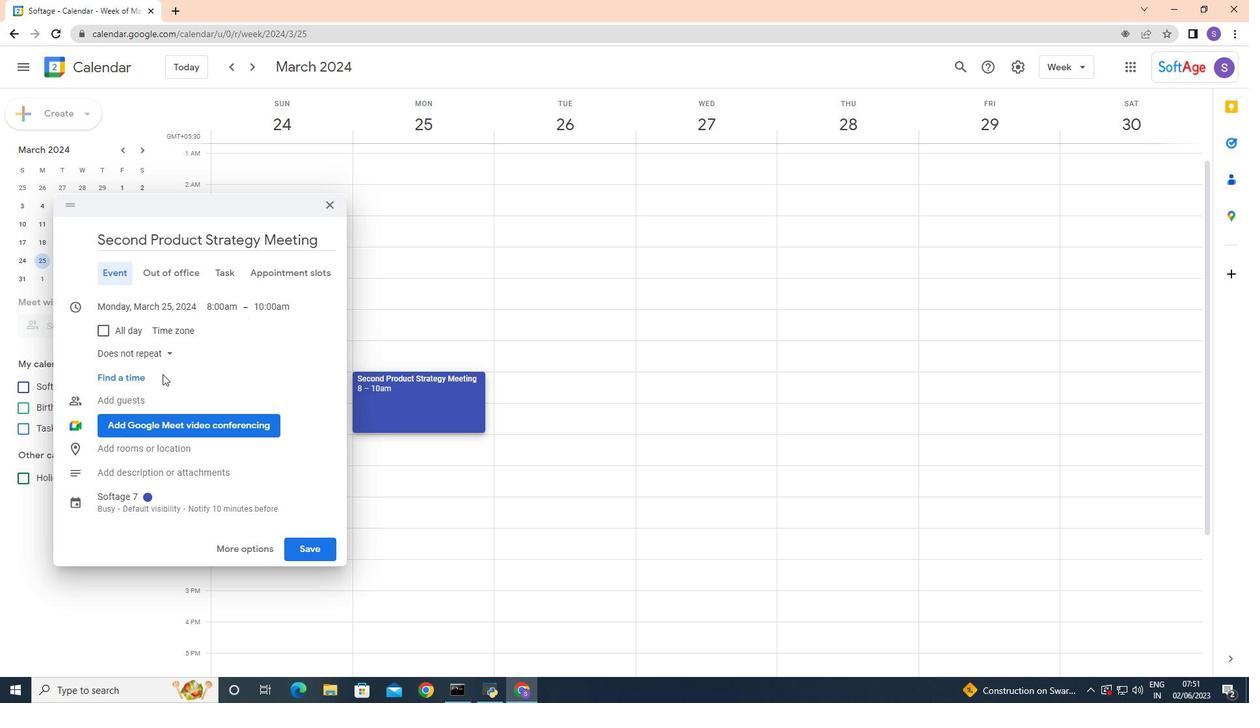 
Action: Mouse moved to (244, 551)
Screenshot: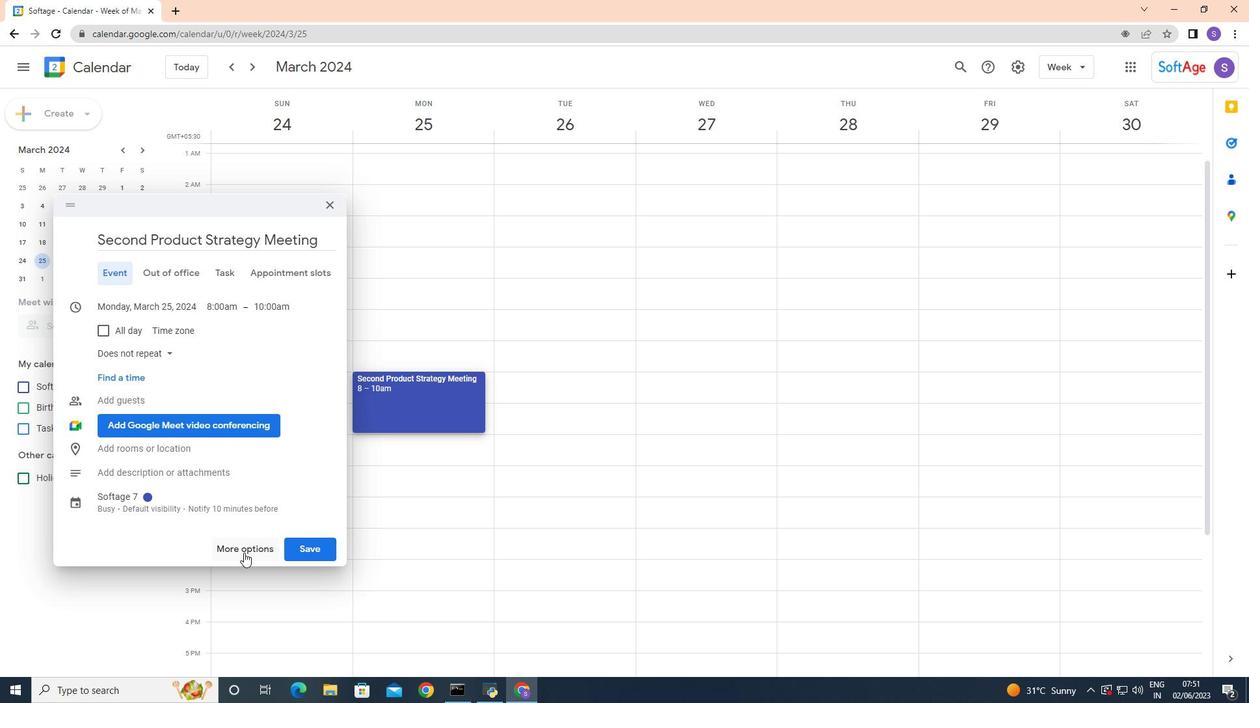
Action: Mouse pressed left at (244, 551)
Screenshot: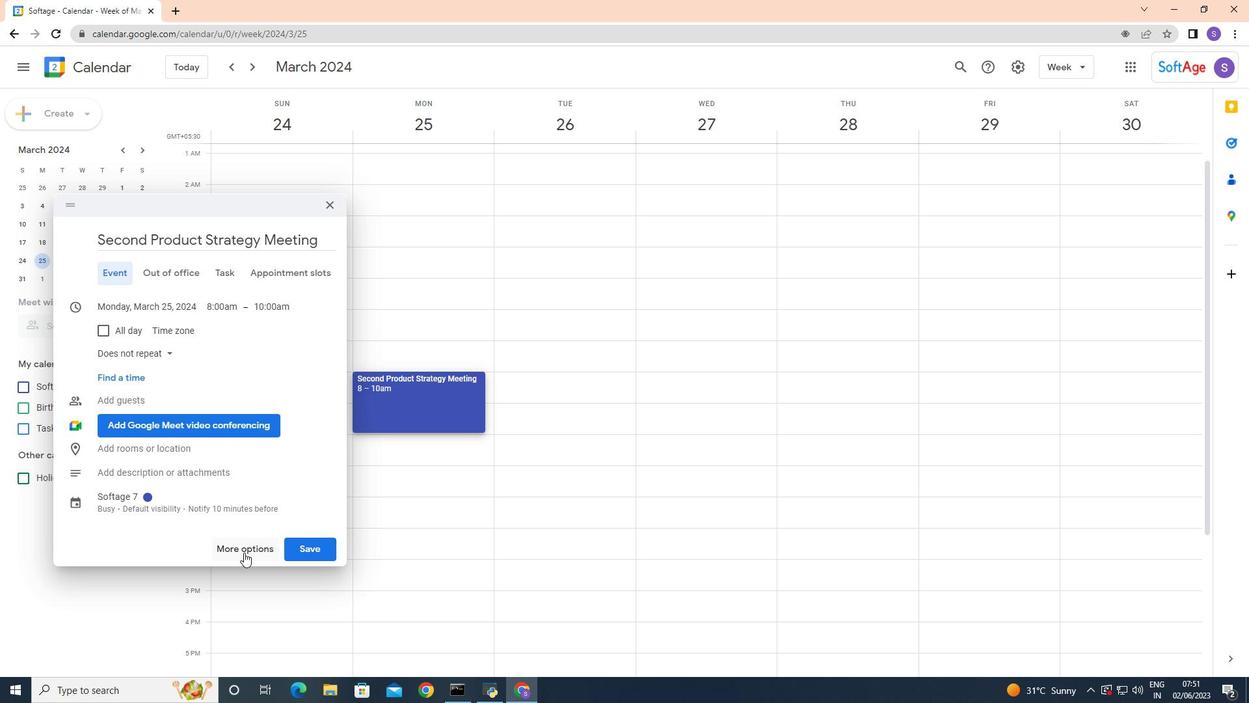 
Action: Mouse moved to (61, 450)
Screenshot: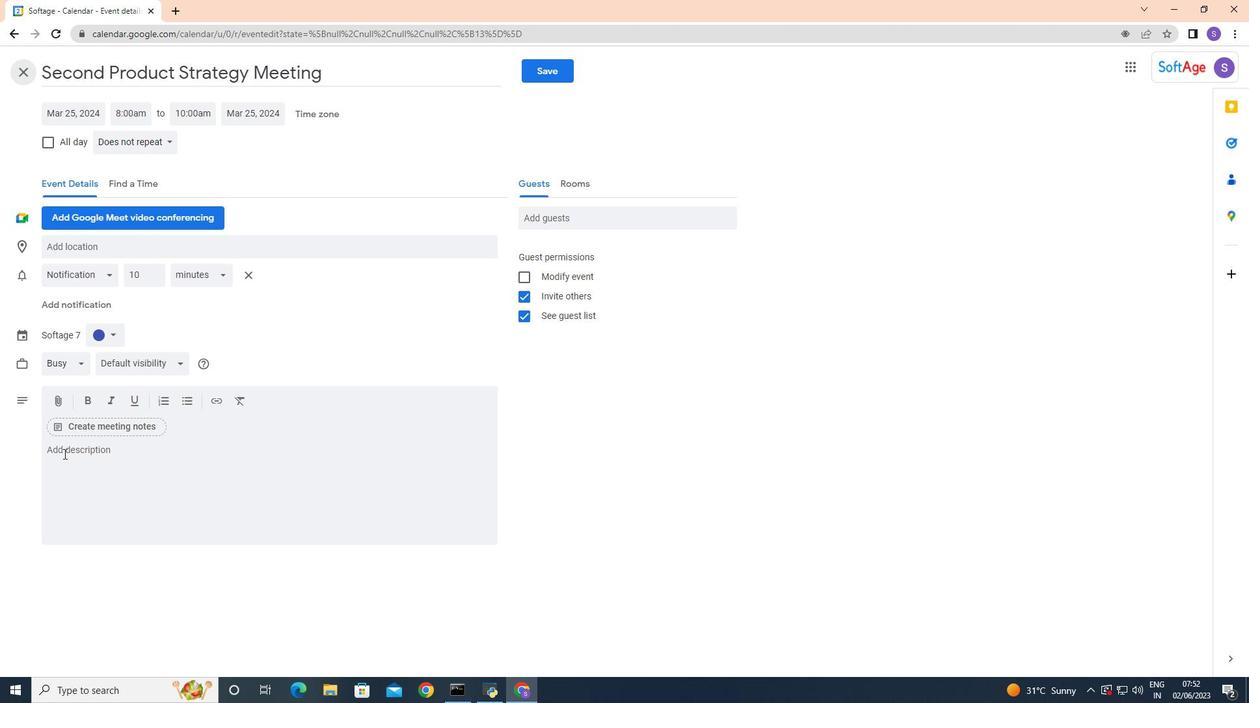 
Action: Mouse pressed left at (61, 450)
Screenshot: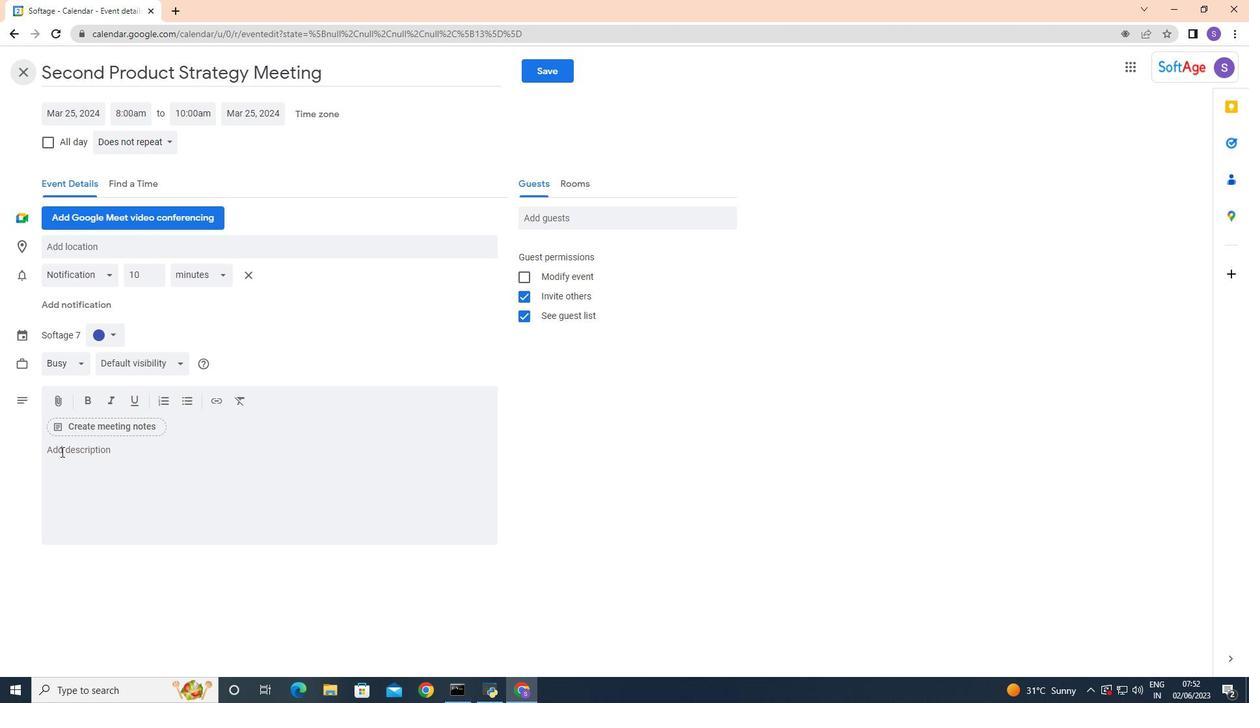 
Action: Mouse moved to (81, 457)
Screenshot: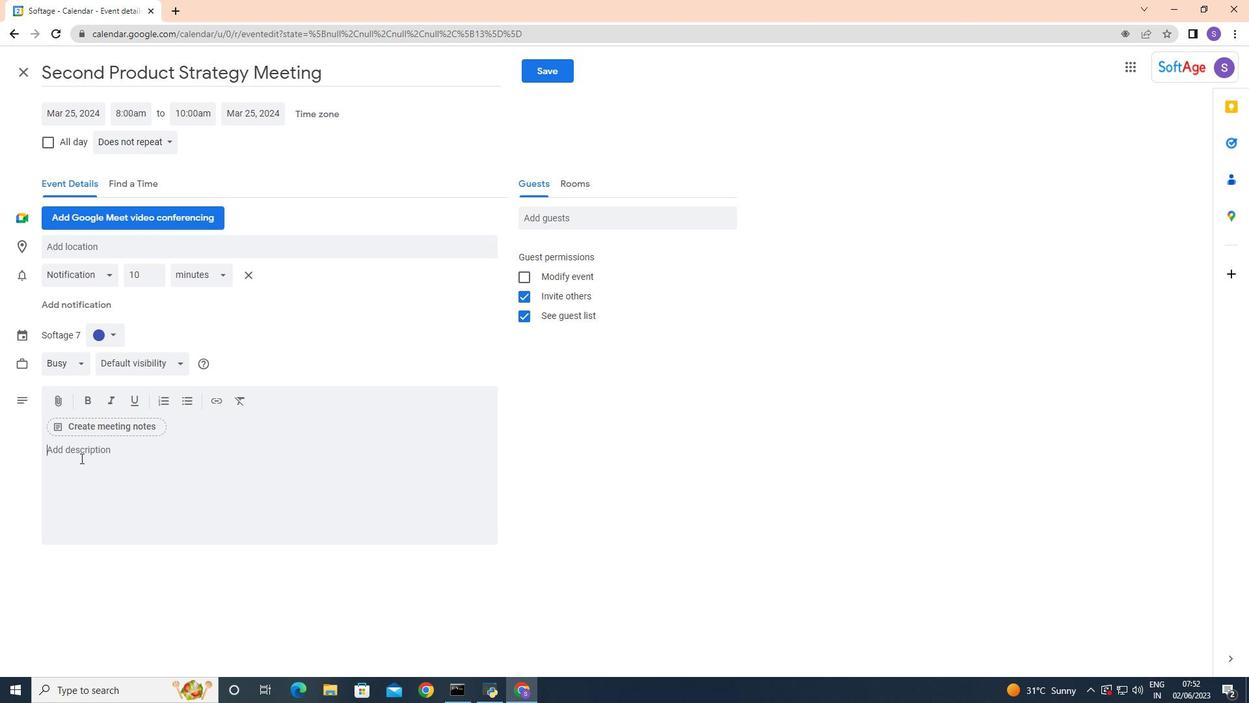 
Action: Mouse pressed left at (81, 458)
Screenshot: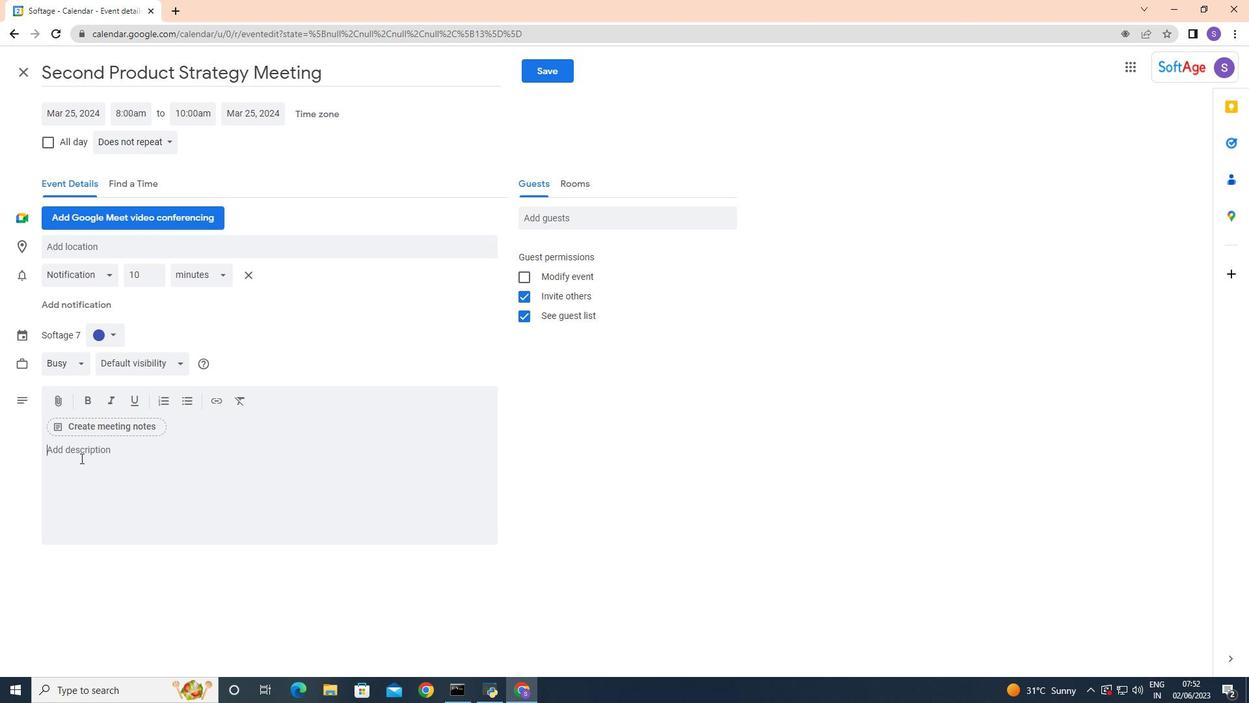 
Action: Mouse moved to (121, 483)
Screenshot: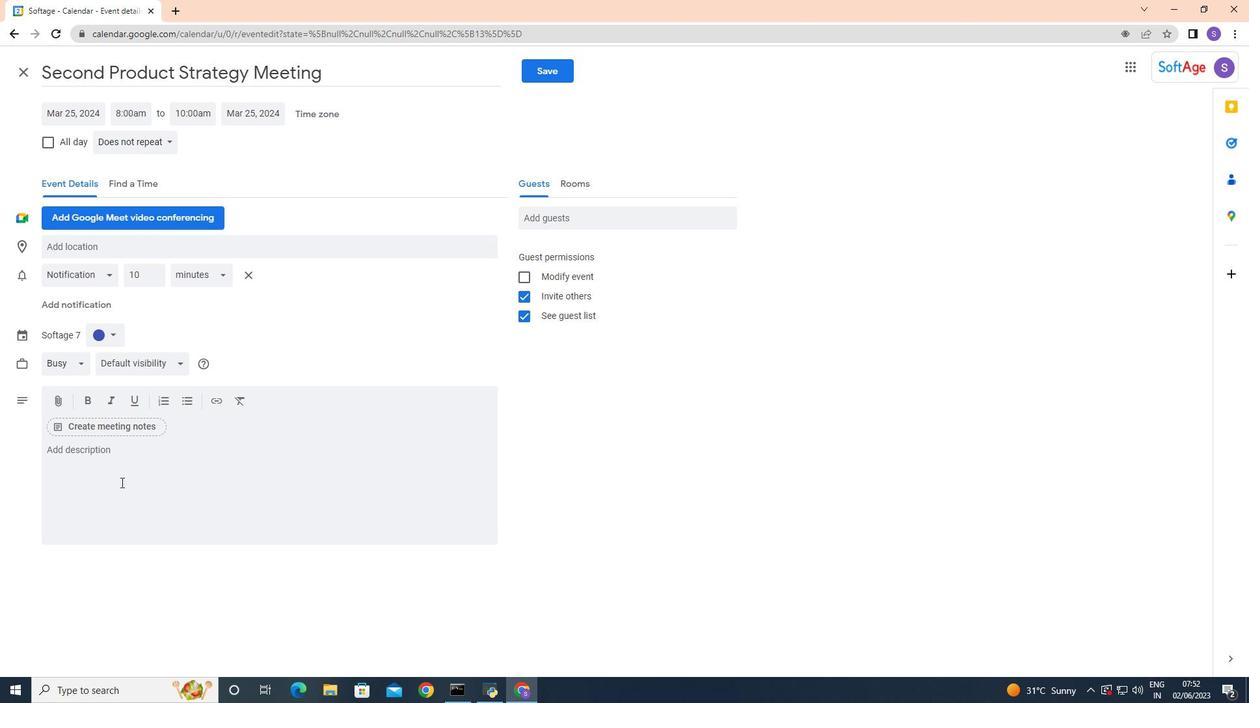 
Action: Key pressed <Key.shift><Key.shift>This<Key.space>webinar<Key.space>is<Key.space>dei<Key.backspace>signed<Key.space>to<Key.space>provide<Key.space>digital<Key.space>mark
Screenshot: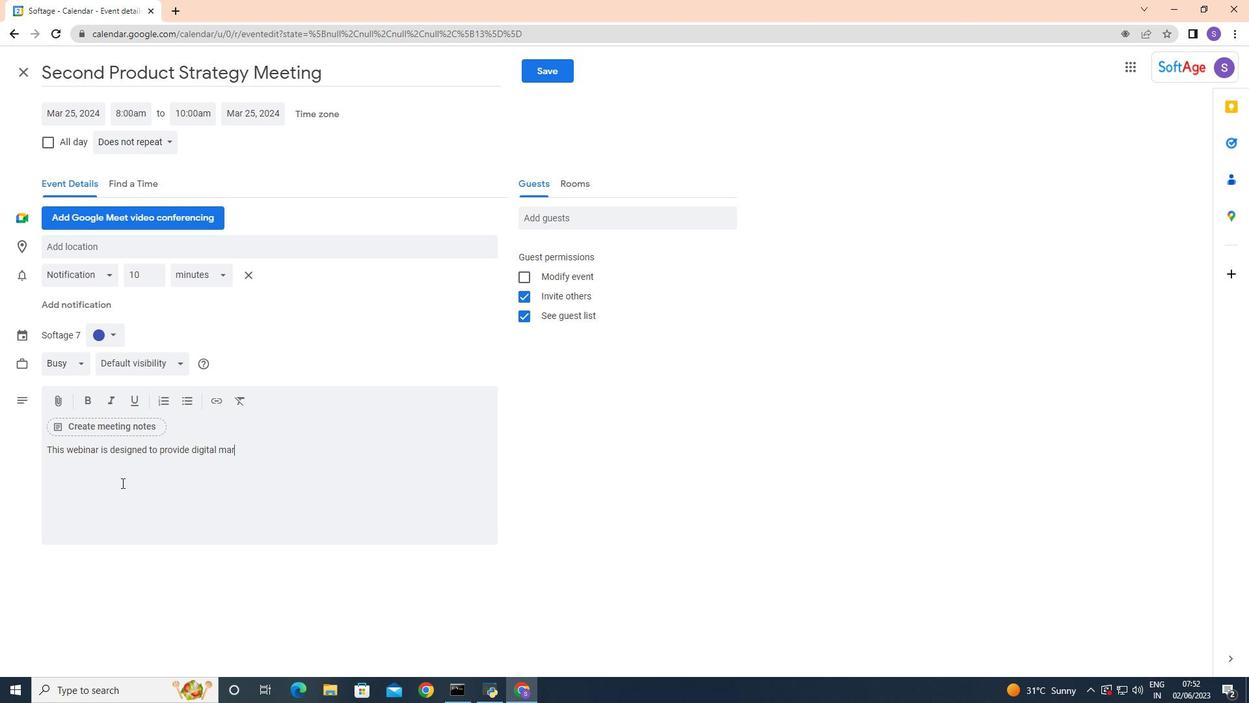 
Action: Mouse moved to (246, 451)
Screenshot: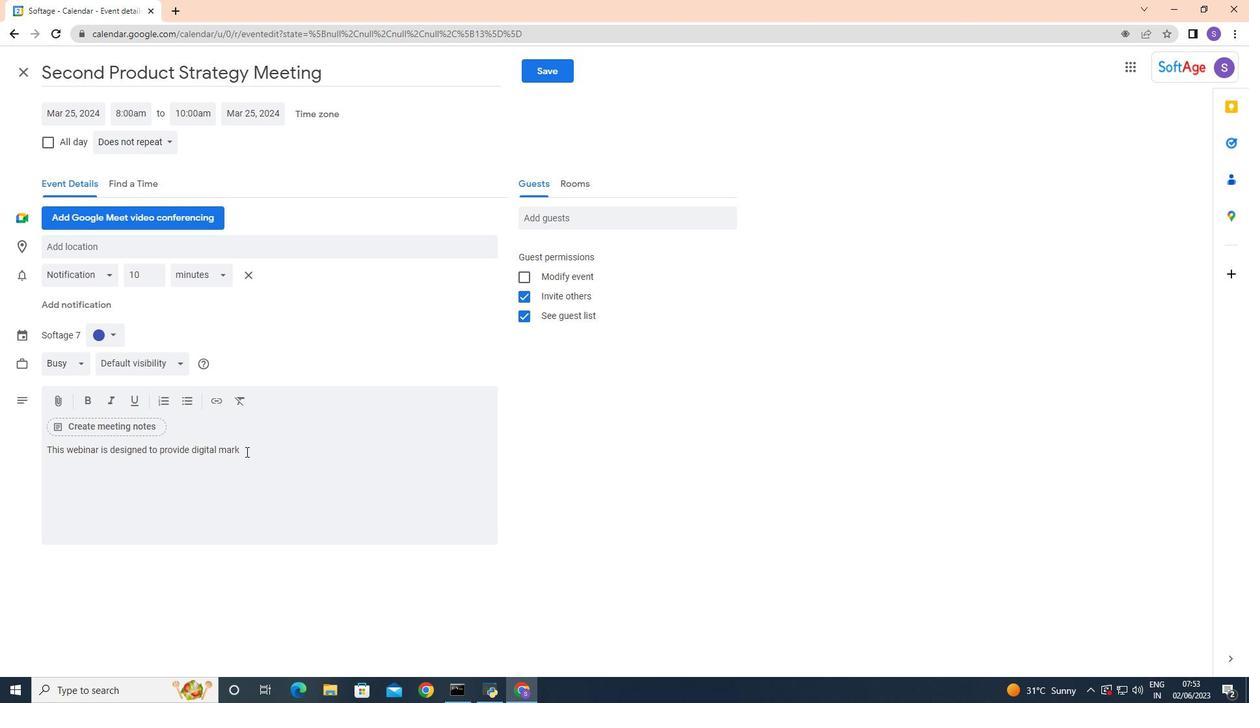 
Action: Key pressed <Key.backspace><Key.backspace><Key.backspace><Key.backspace><Key.backspace><Key.backspace><Key.backspace><Key.backspace><Key.backspace><Key.backspace><Key.backspace><Key.backspace>participants<Key.space>with<Key.space>valuable<Key.space>insif<Key.backspace>ghts<Key.space>into<Key.space>effective<Key.space>digital<Key.space>marketing<Key.space>starteies
Screenshot: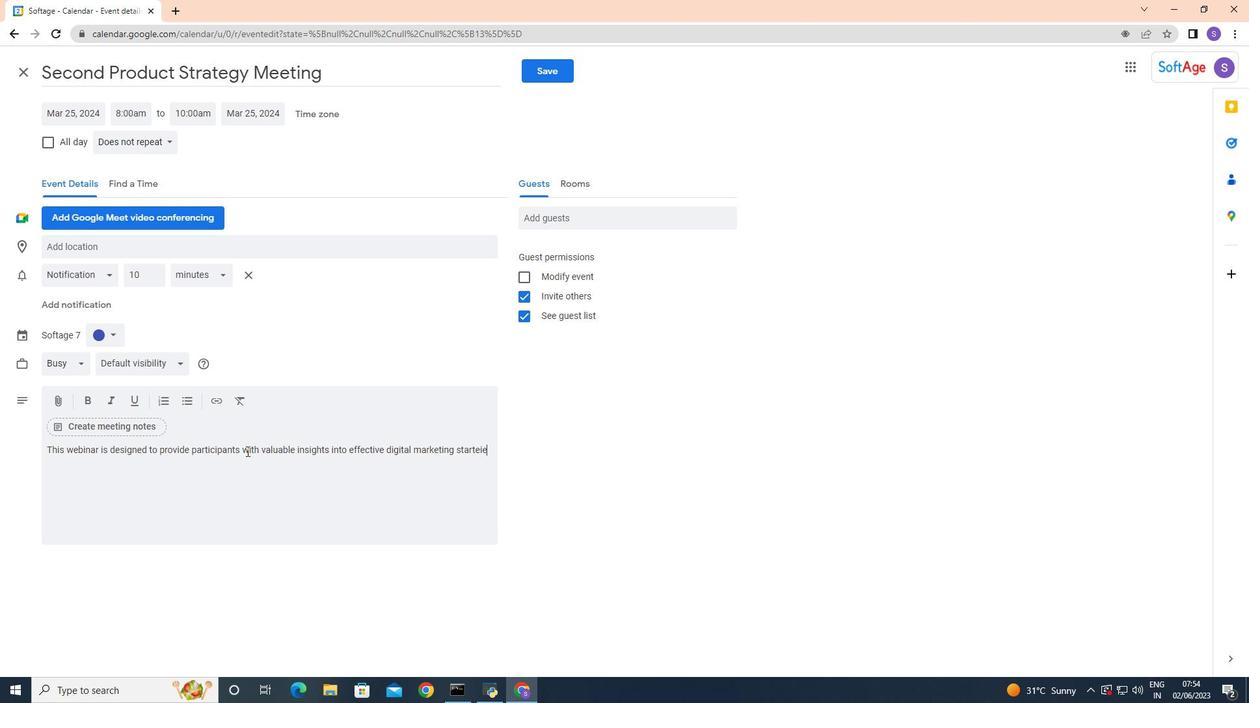 
Action: Mouse moved to (477, 451)
Screenshot: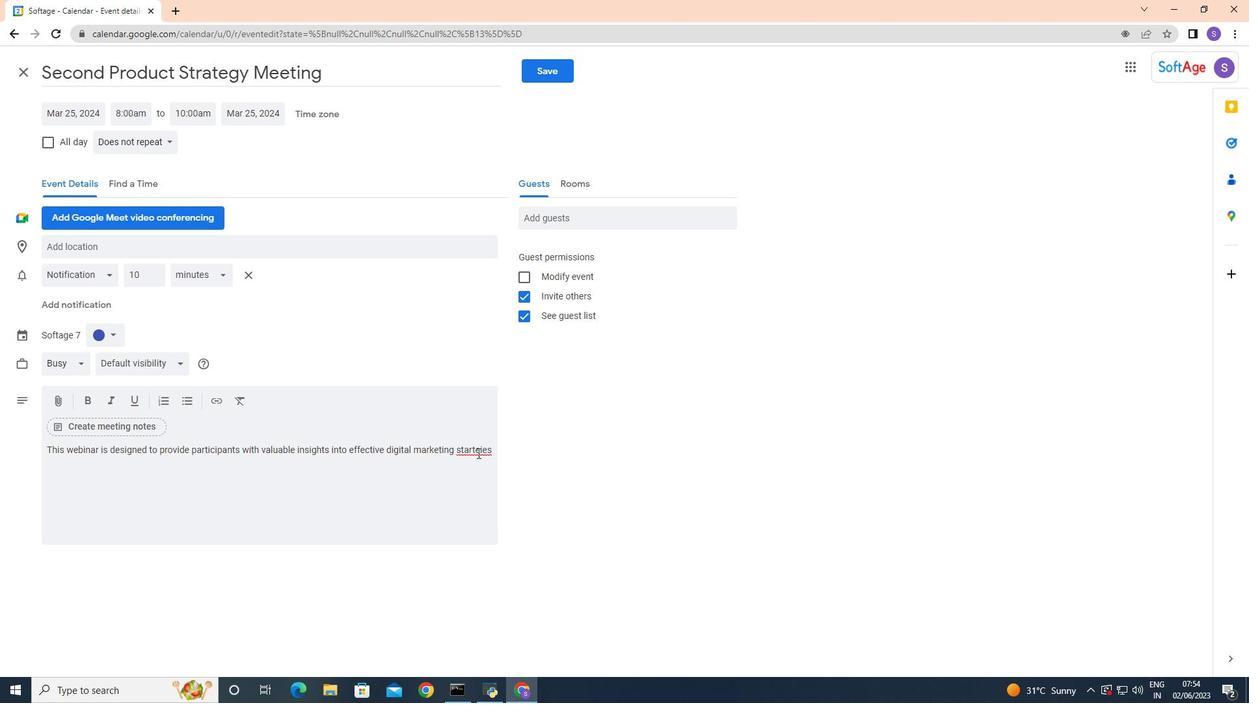 
Action: Mouse pressed left at (477, 451)
Screenshot: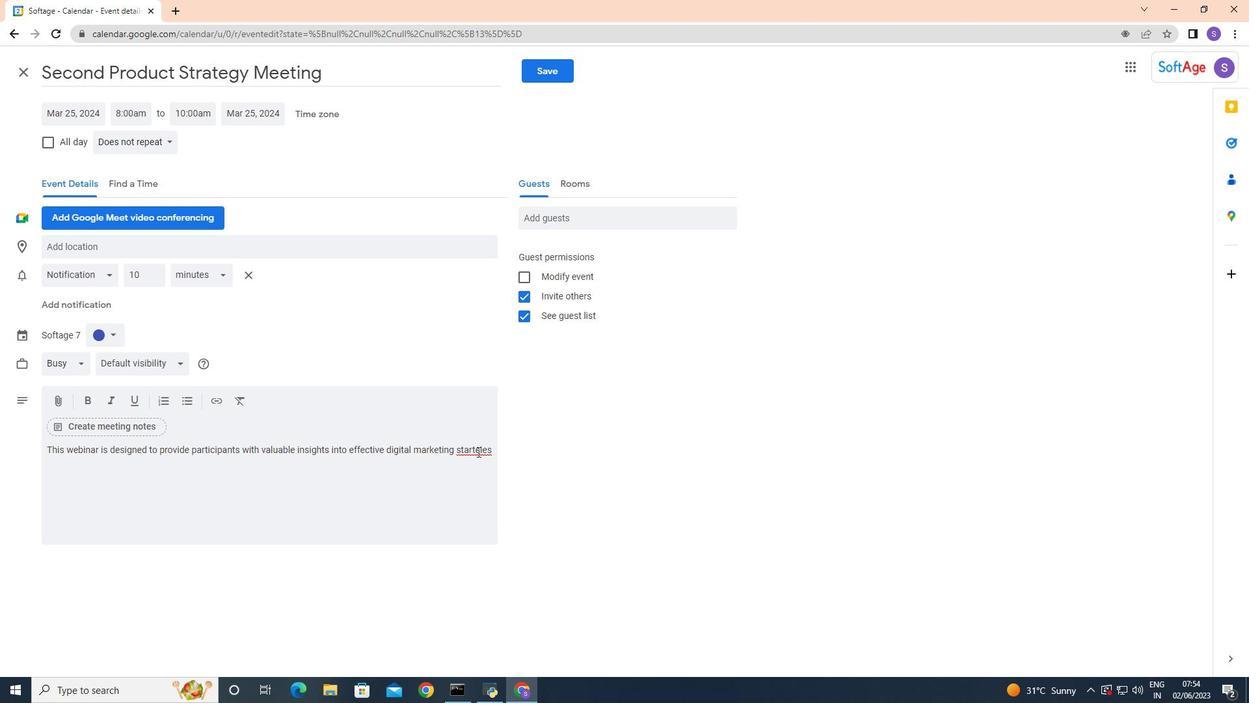 
Action: Mouse moved to (480, 450)
Screenshot: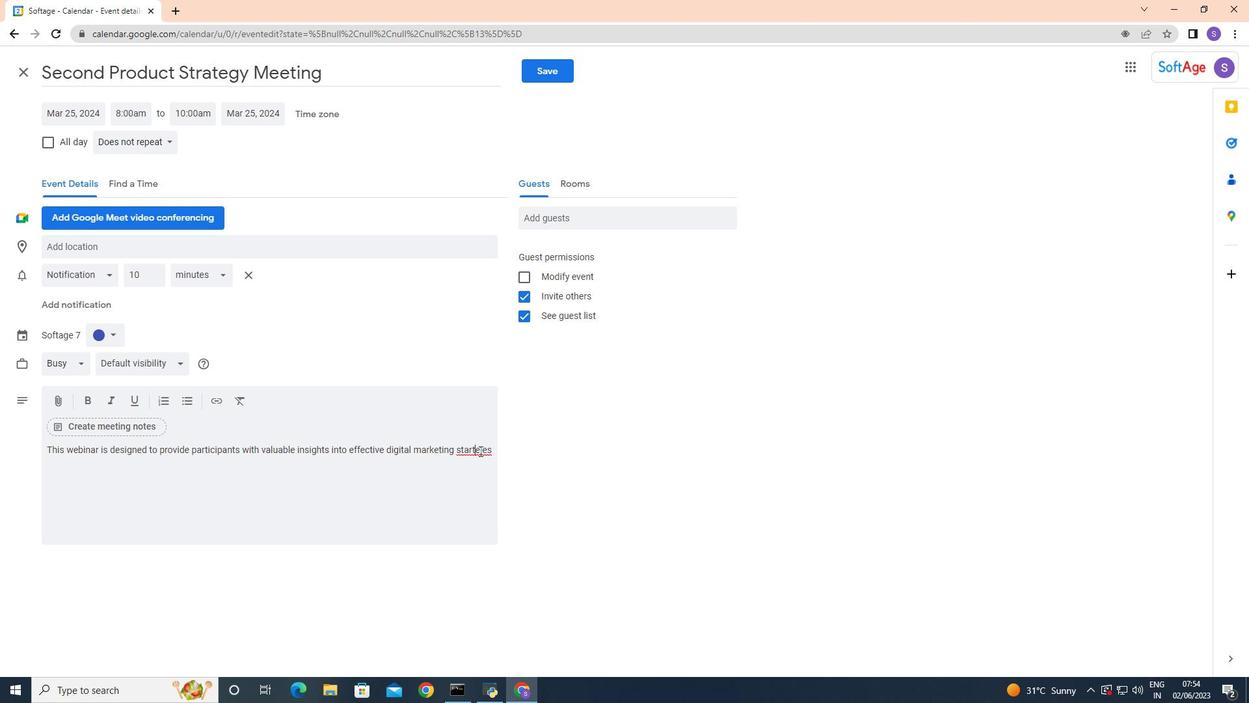 
Action: Mouse pressed left at (480, 450)
Screenshot: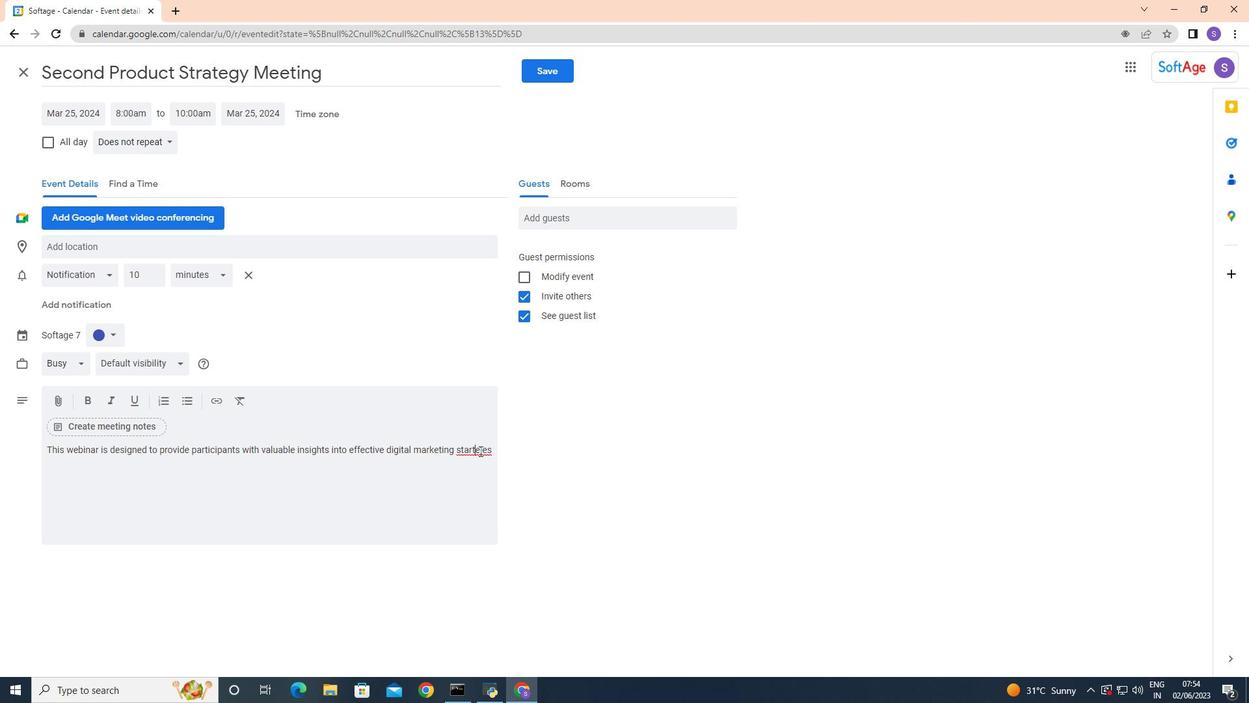 
Action: Mouse moved to (512, 501)
Screenshot: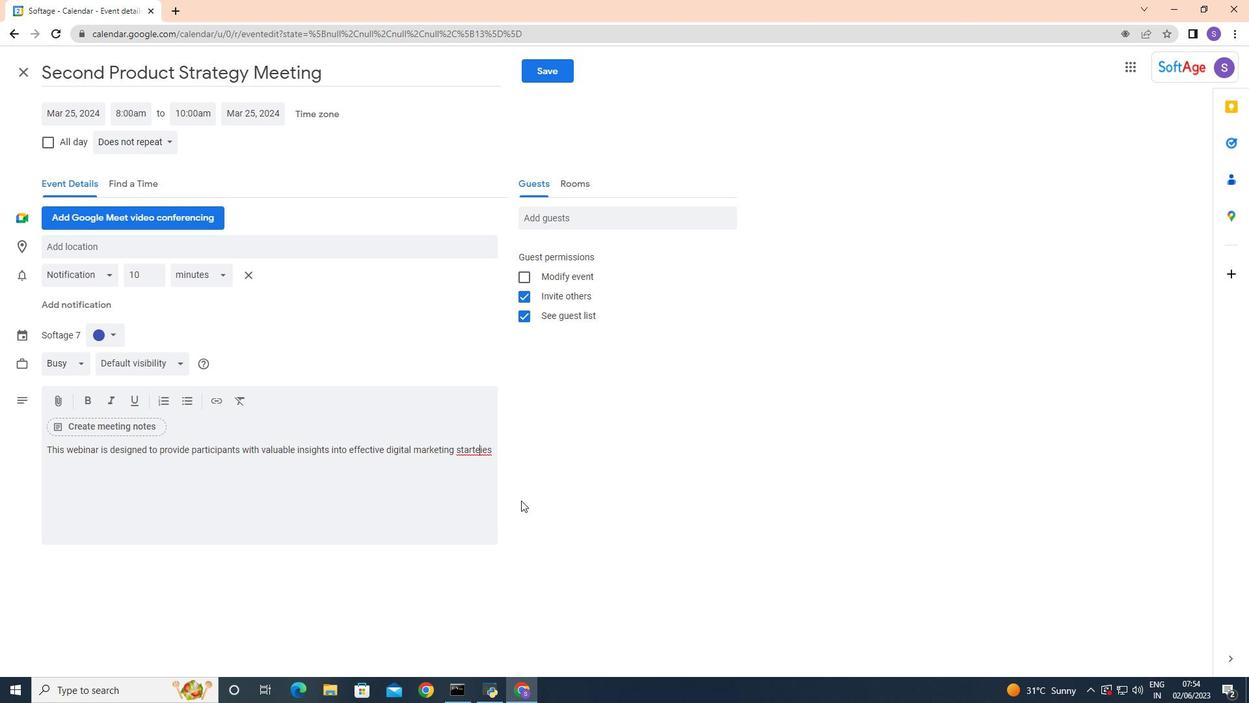 
Action: Key pressed <Key.backspace>
Screenshot: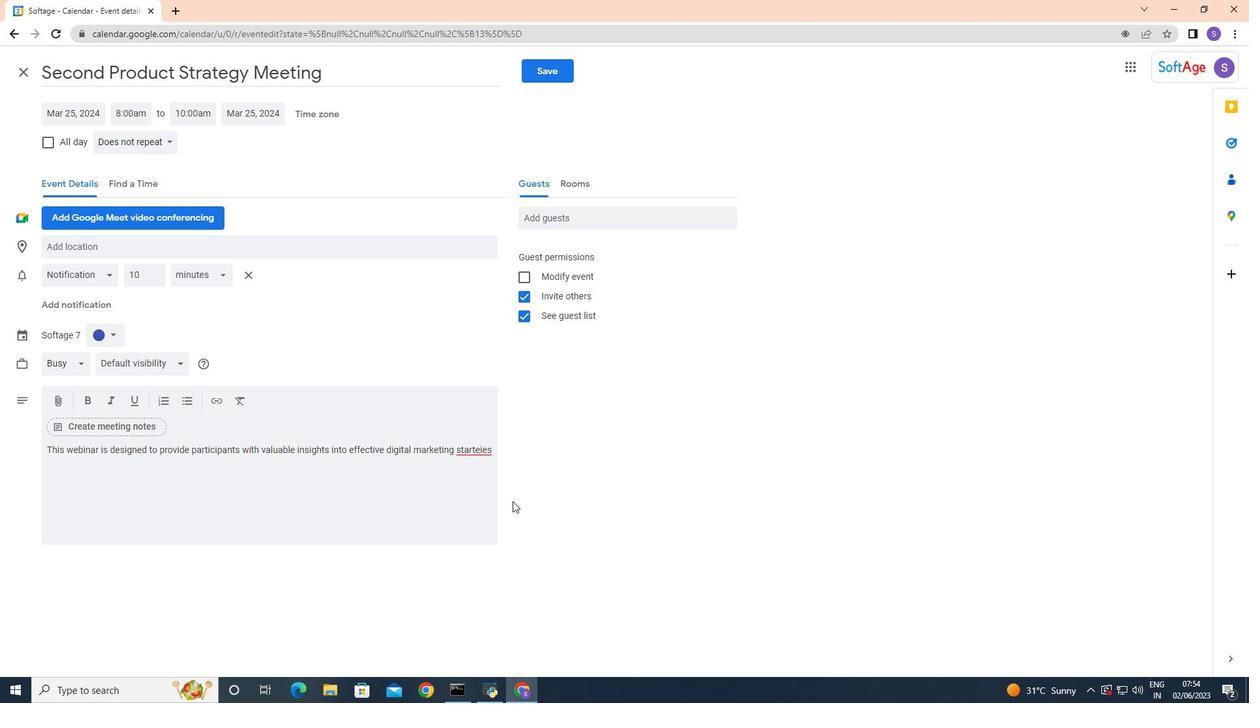 
Action: Mouse moved to (490, 451)
Screenshot: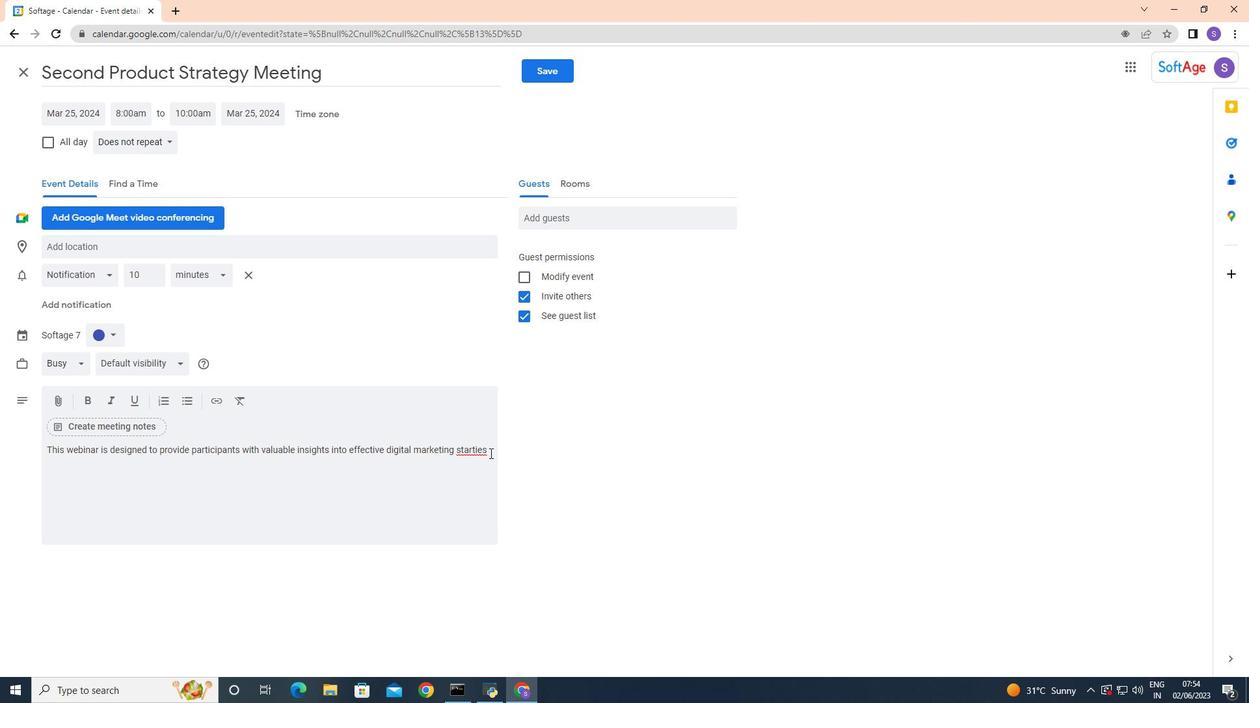 
Action: Mouse pressed left at (490, 451)
Screenshot: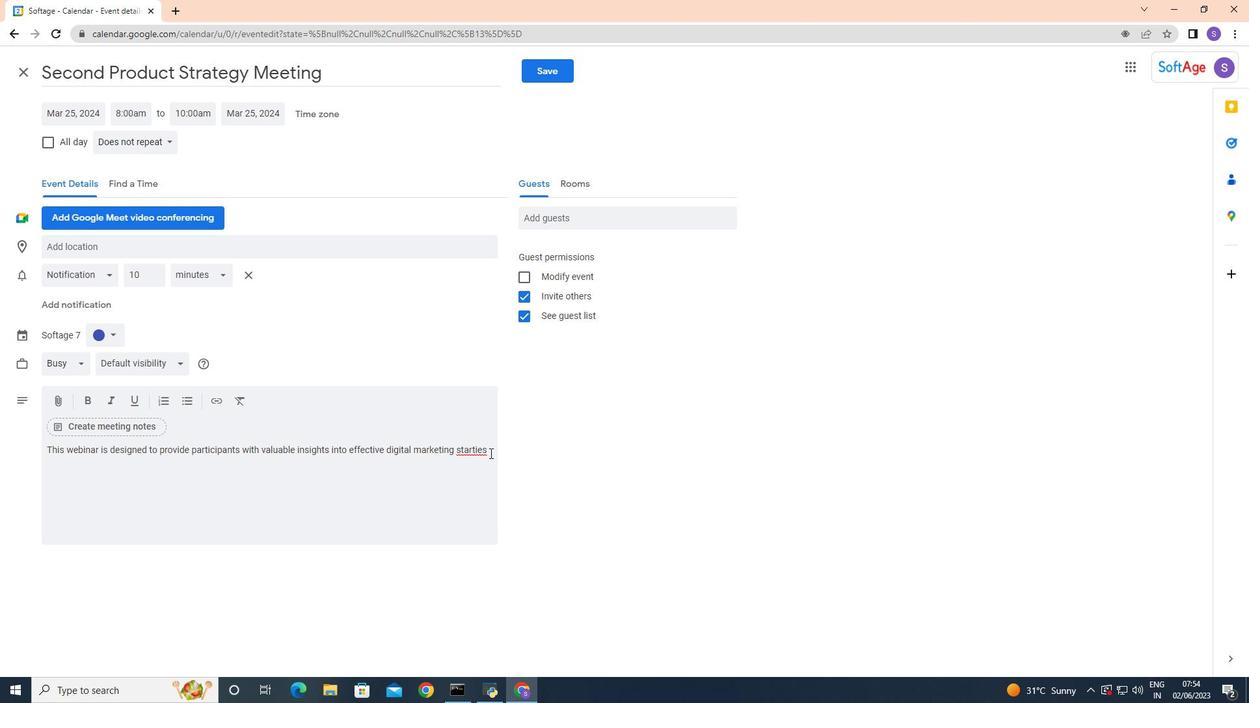 
Action: Mouse moved to (490, 451)
Screenshot: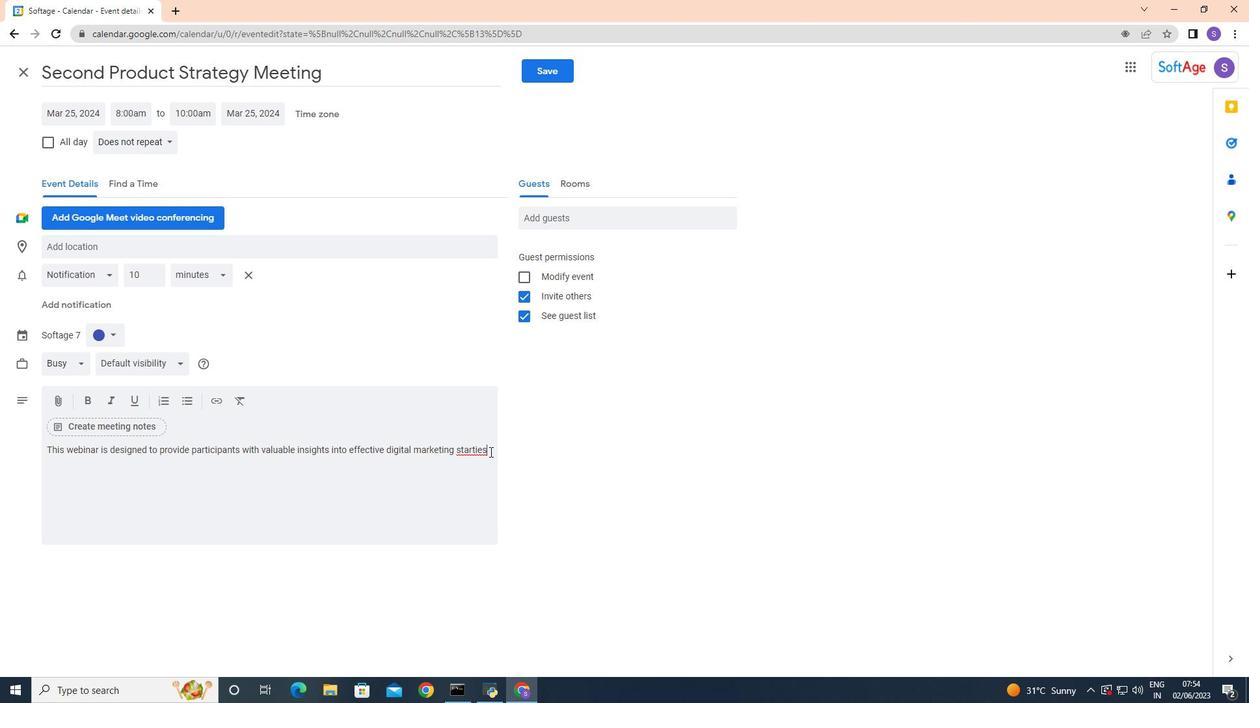 
Action: Key pressed <Key.backspace><Key.backspace><Key.backspace><Key.backspace>tegies
Screenshot: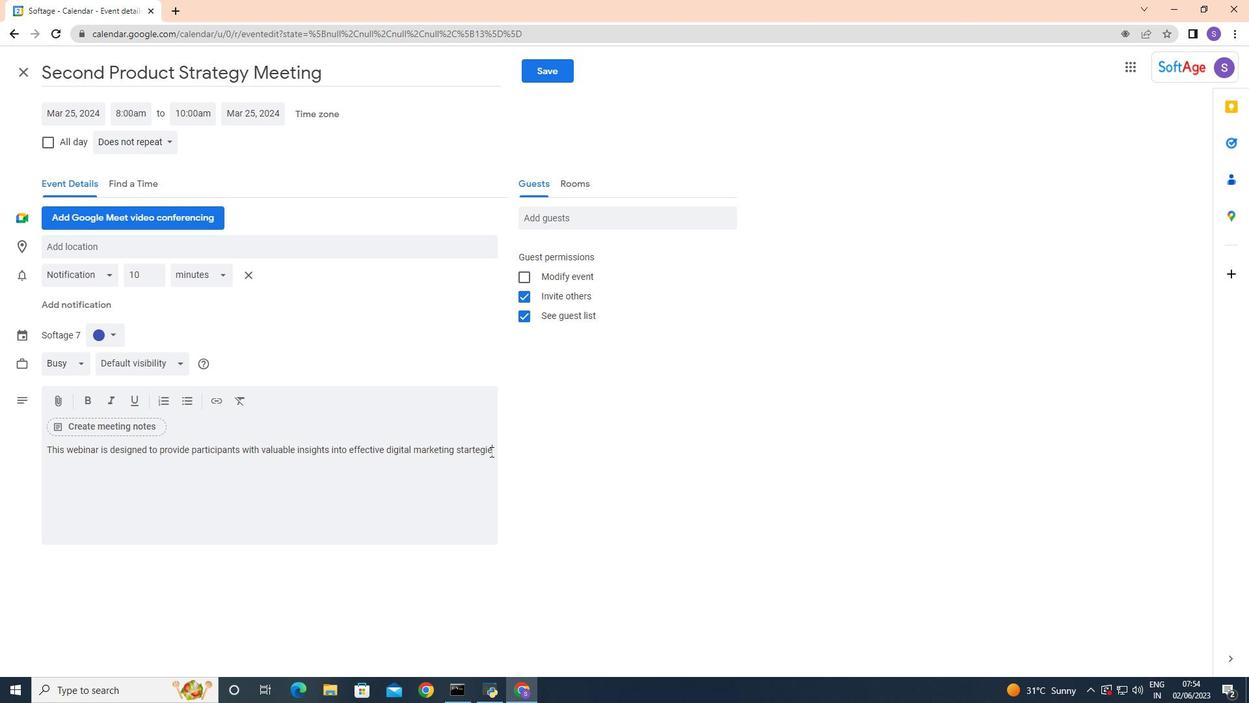 
Action: Mouse moved to (467, 459)
Screenshot: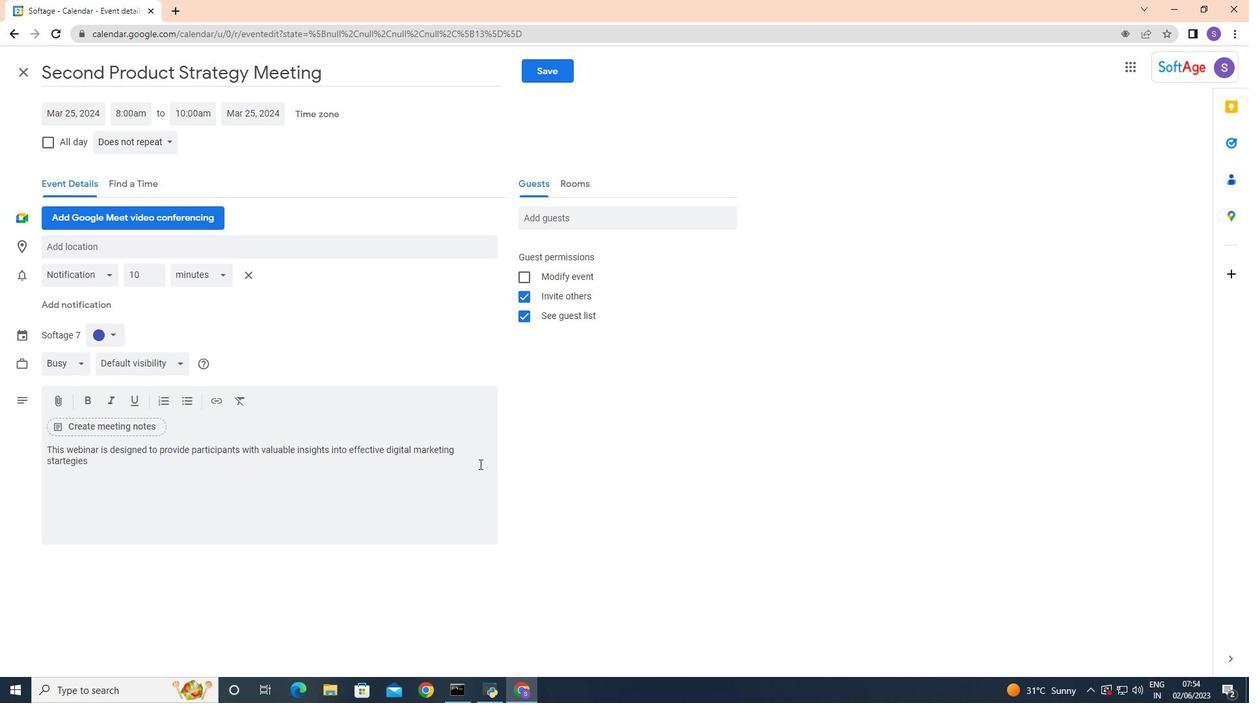 
Action: Key pressed .<Key.space><Key.shift>It<Key.space>covers<Key.space>a<Key.space>wide<Key.space>range<Key.space>of<Key.space>topics,<Key.space>including<Key.space>search
Screenshot: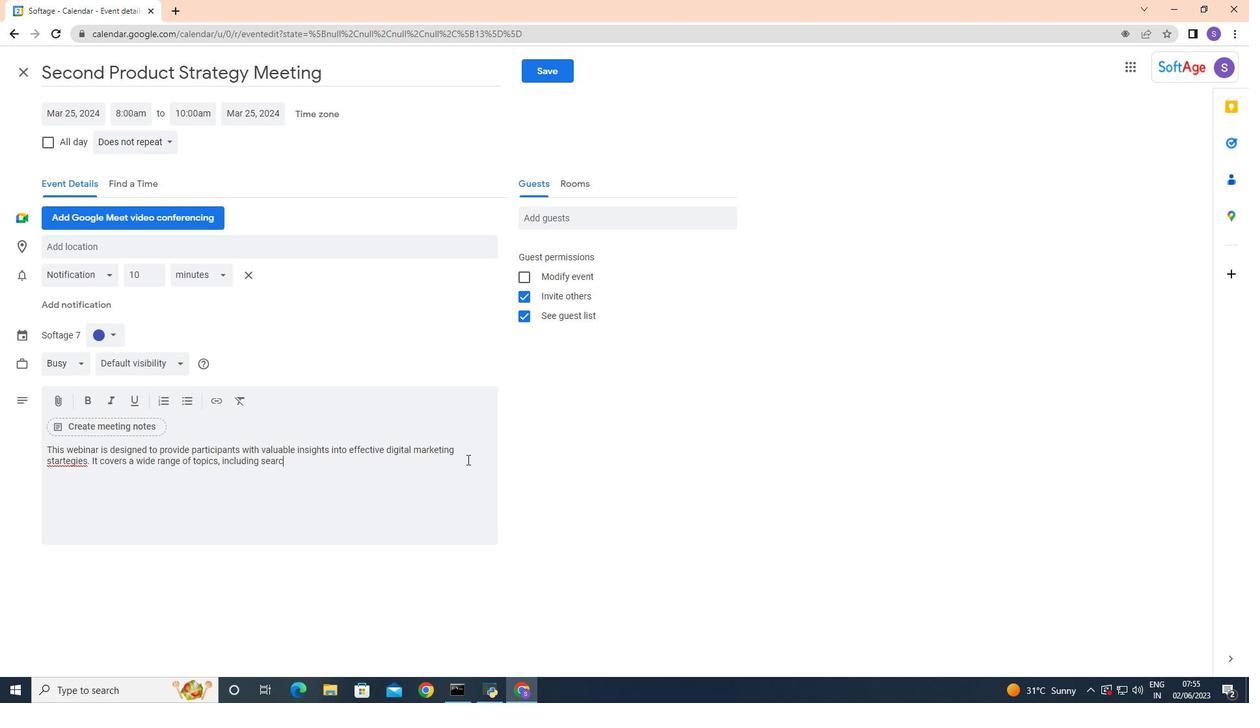 
Action: Mouse moved to (65, 458)
Screenshot: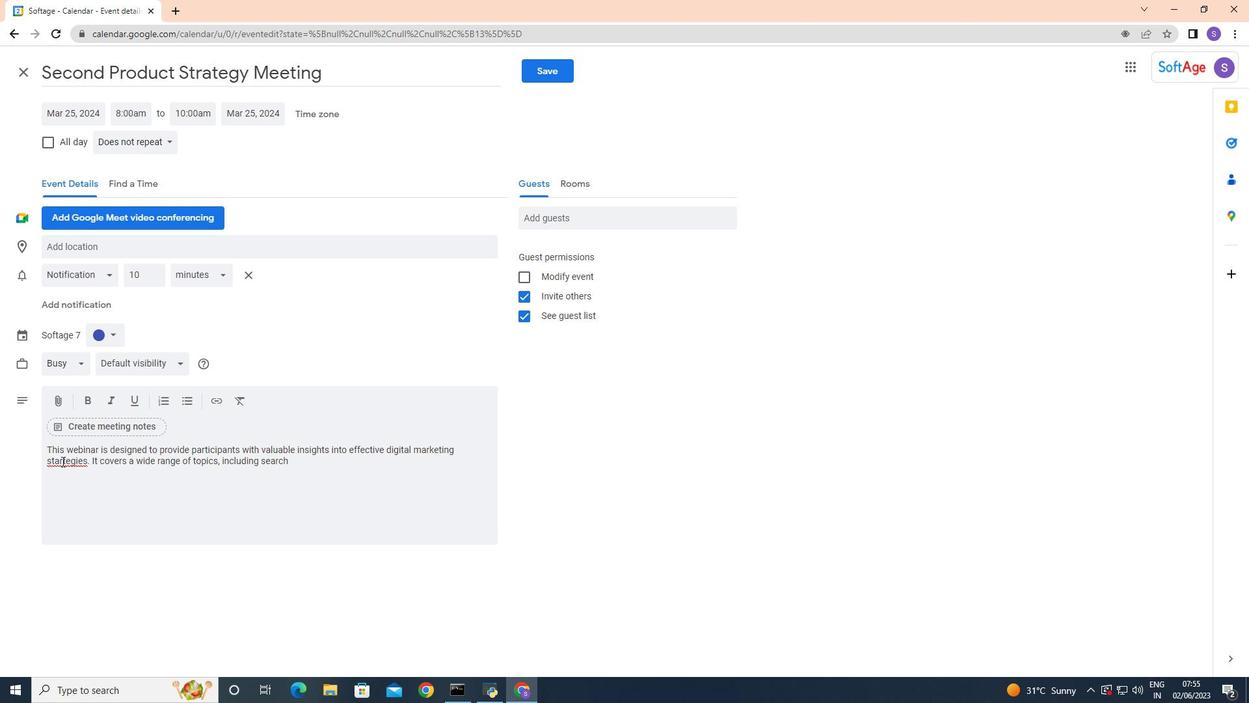 
Action: Mouse pressed right at (65, 458)
Screenshot: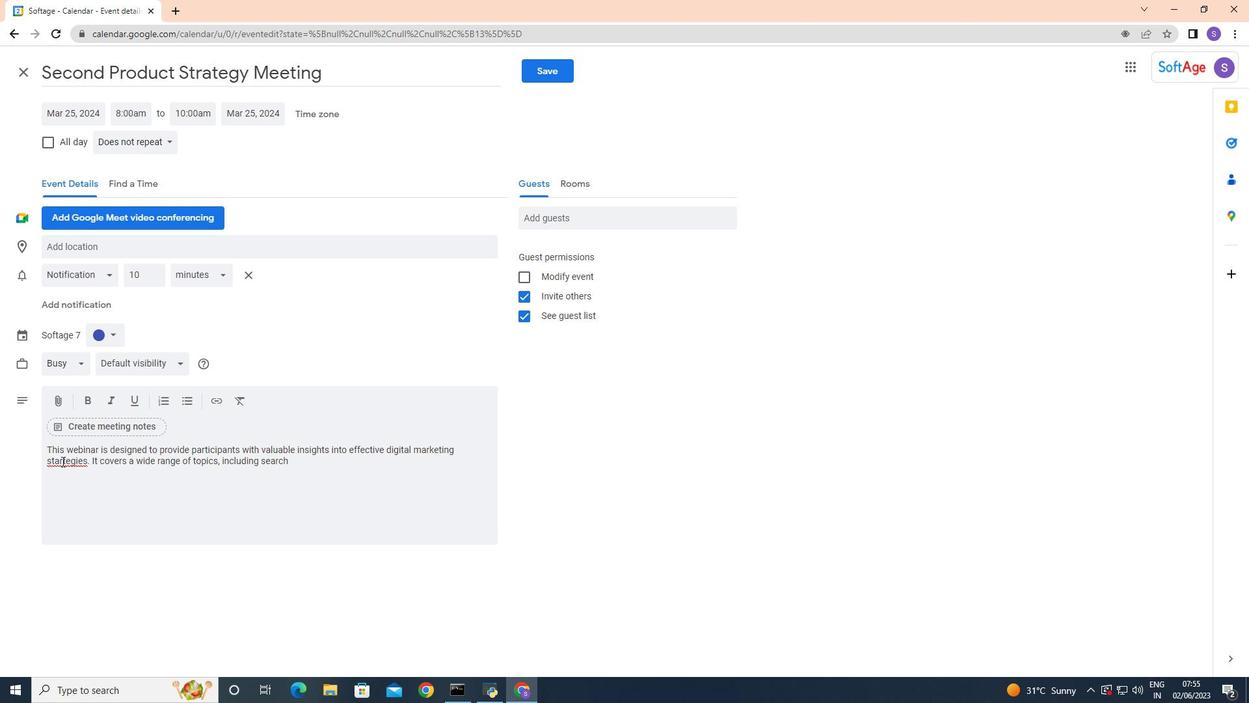 
Action: Mouse moved to (90, 464)
Screenshot: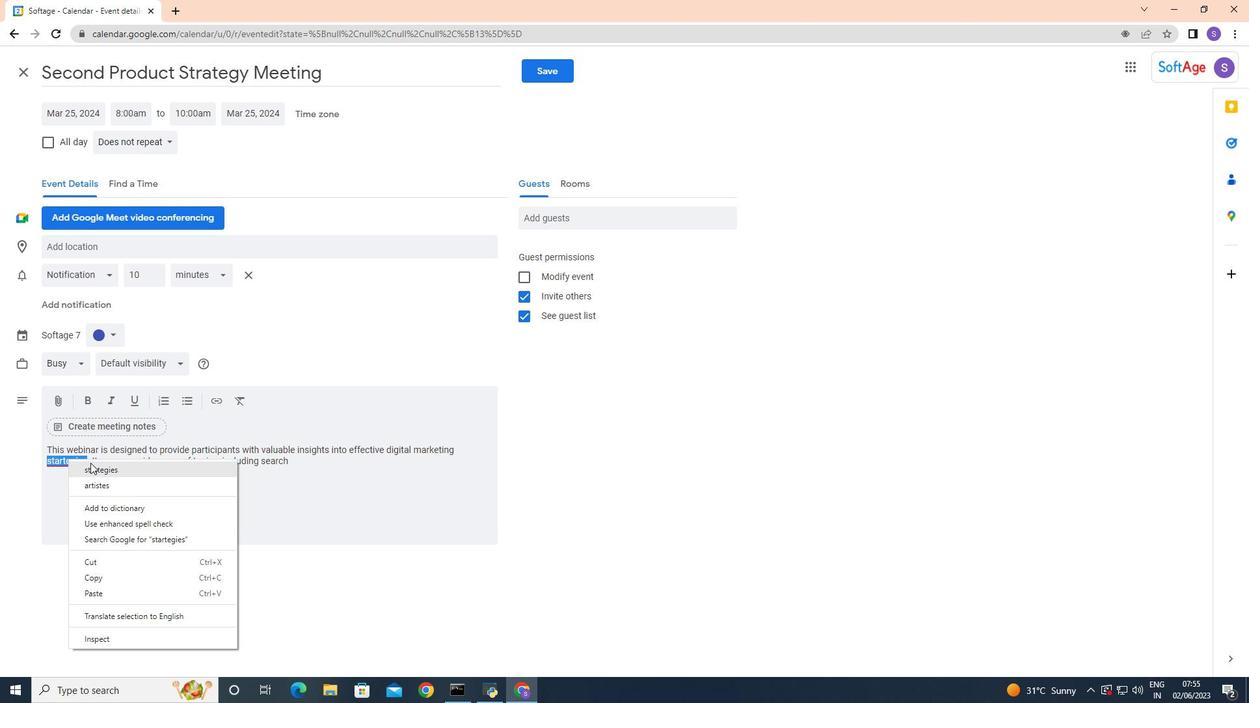 
Action: Mouse pressed left at (90, 464)
Screenshot: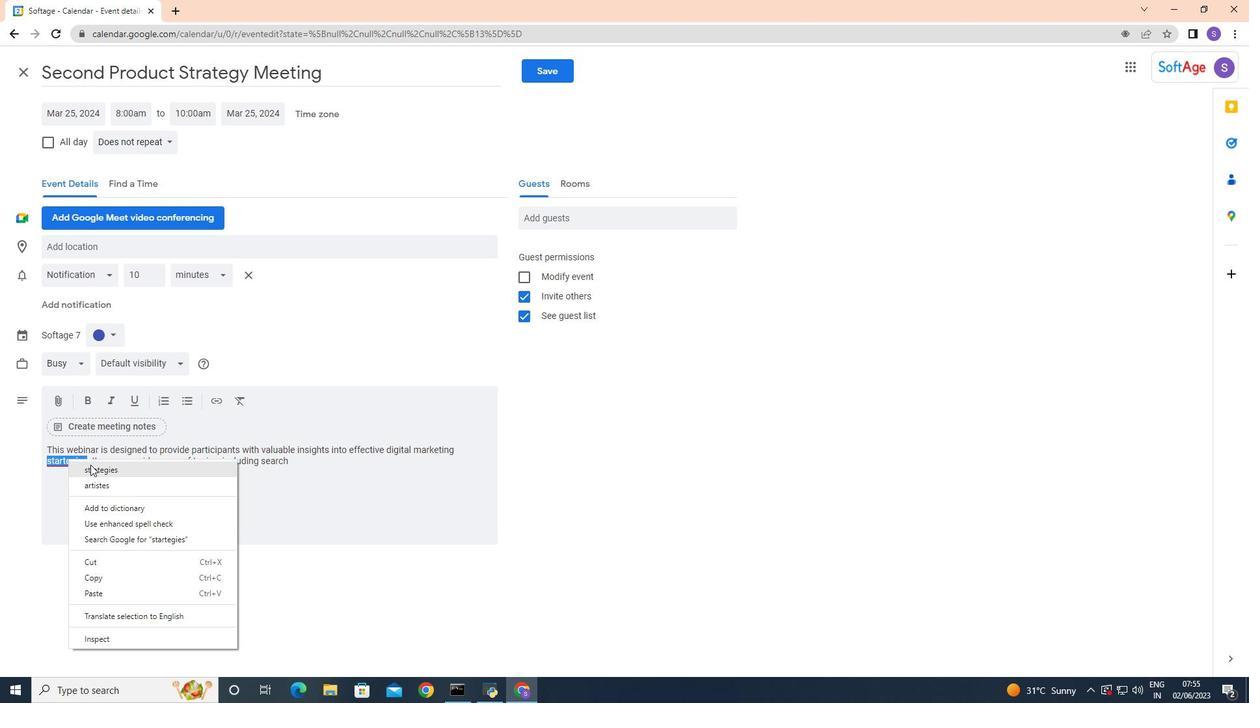 
Action: Mouse moved to (295, 460)
Screenshot: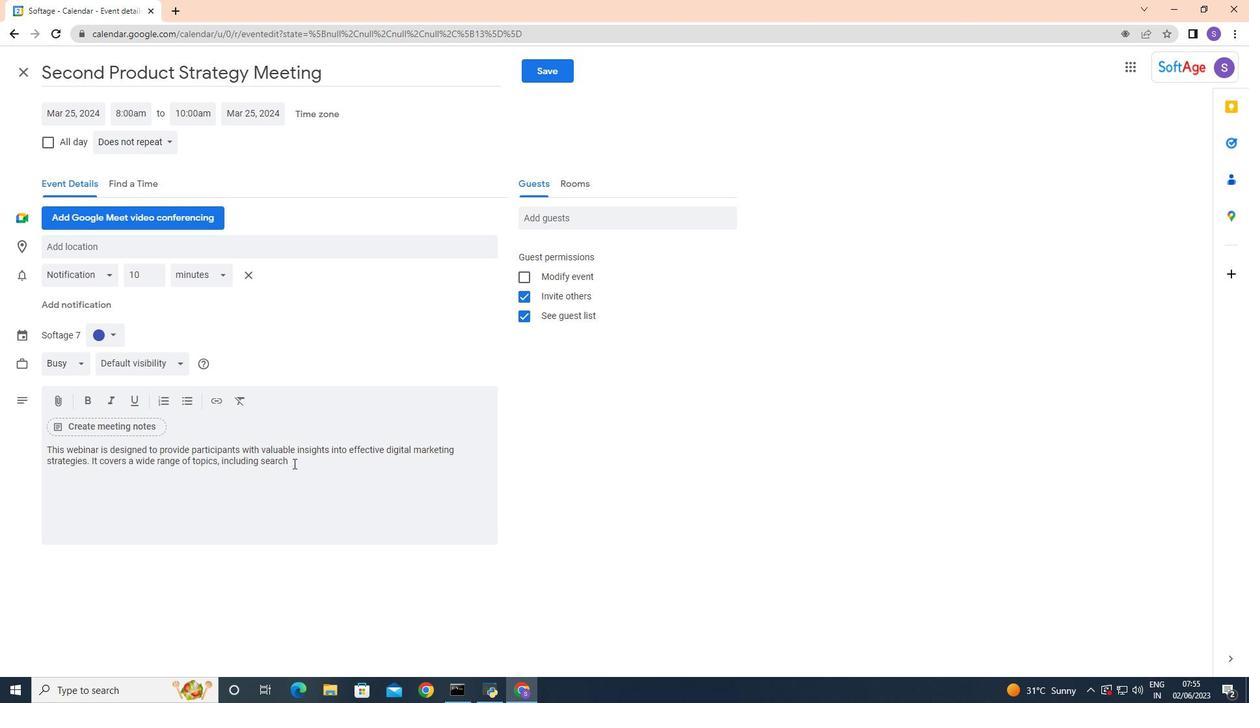 
Action: Mouse pressed left at (295, 460)
Screenshot: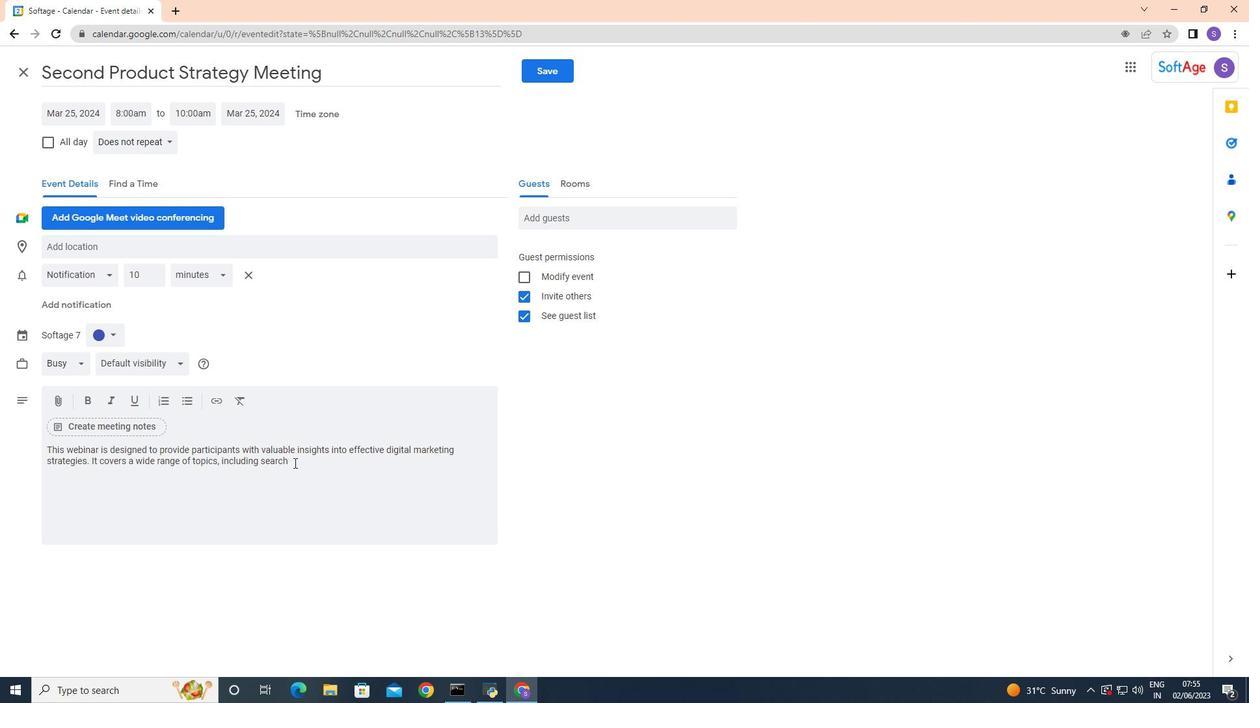 
Action: Key pressed <Key.space>engine<Key.space>optimization<Key.space><Key.shift_r>(<Key.shift>SEO<Key.shift_r>)<Key.space><Key.backspace>,<Key.space>social<Key.space>media<Key.space>marketing,<Key.space>content<Key.space>marketing<Key.space>email<Key.space>marketing,<Key.space>paid<Key.space>advertising,<Key.space>and<Key.space>more<Key.space>,<Key.space>
Screenshot: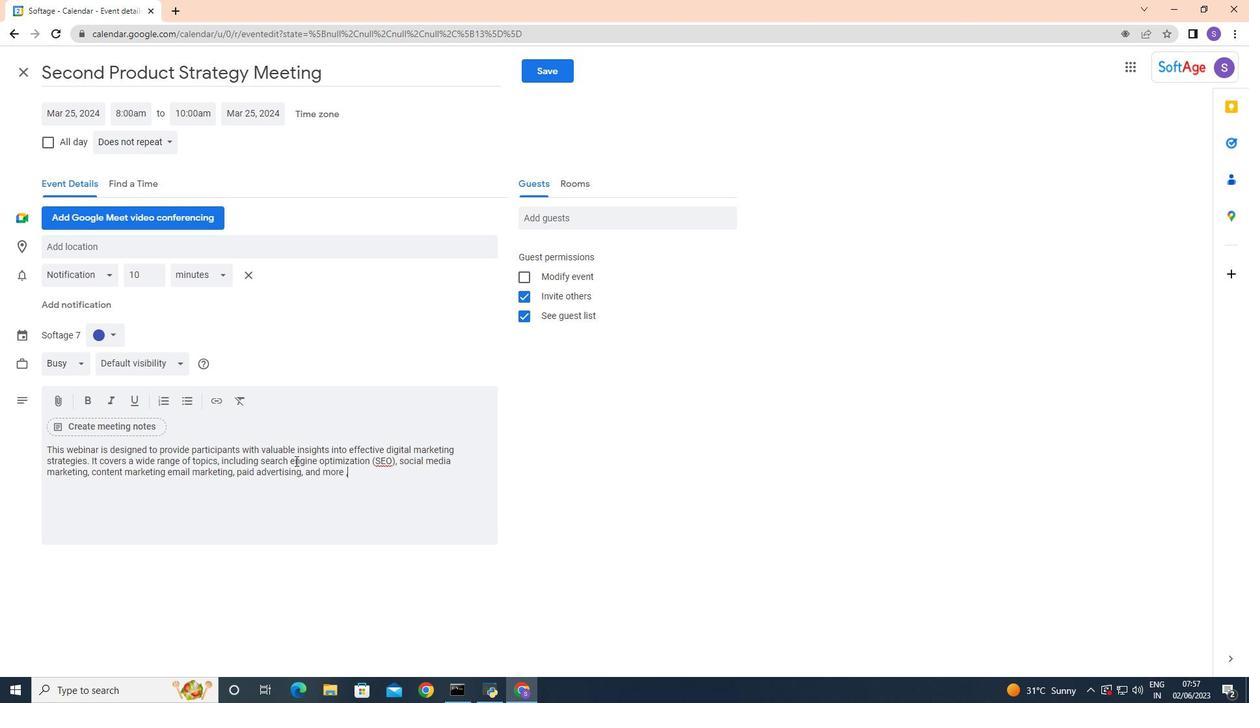 
Action: Mouse moved to (110, 327)
Screenshot: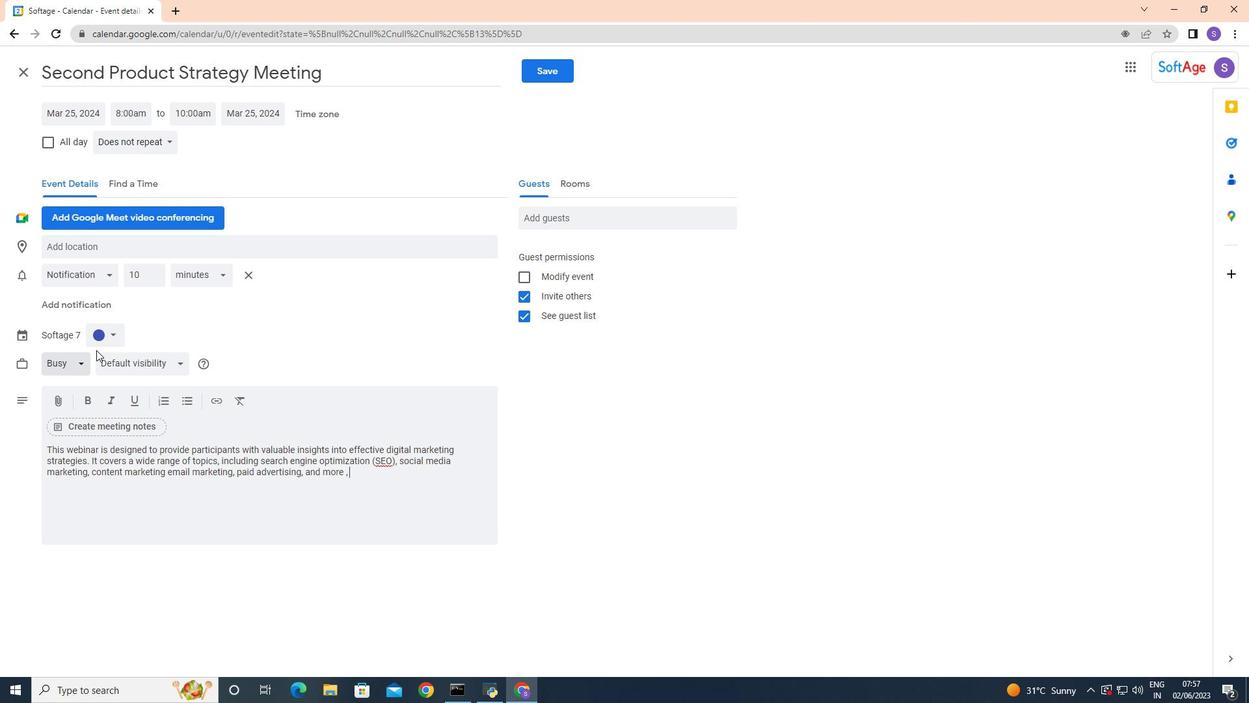 
Action: Mouse pressed left at (110, 327)
Screenshot: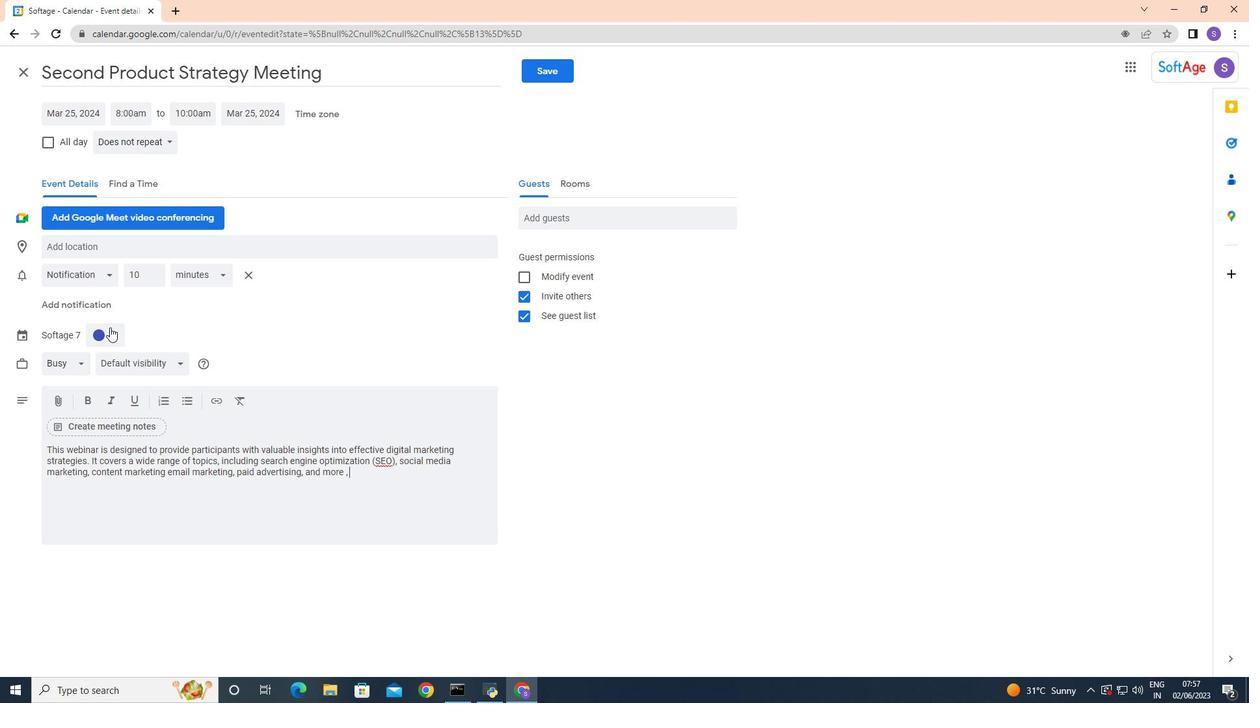 
Action: Mouse moved to (99, 413)
Screenshot: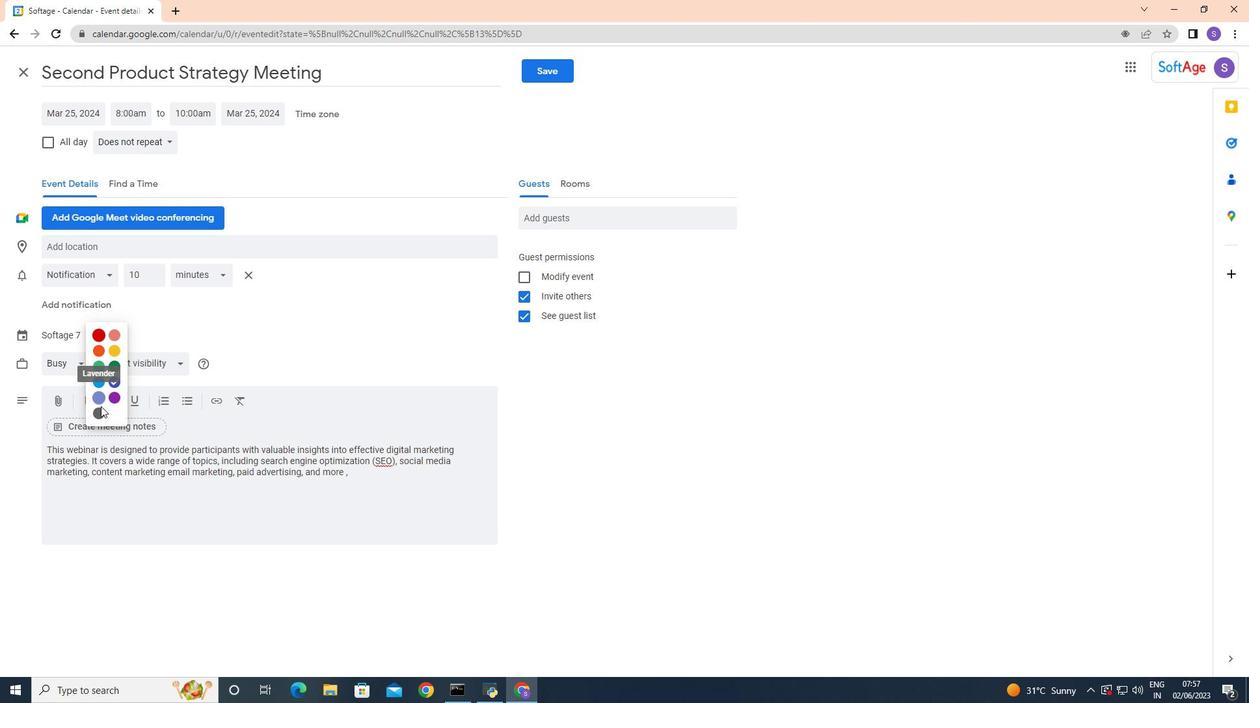 
Action: Mouse pressed left at (99, 413)
Screenshot: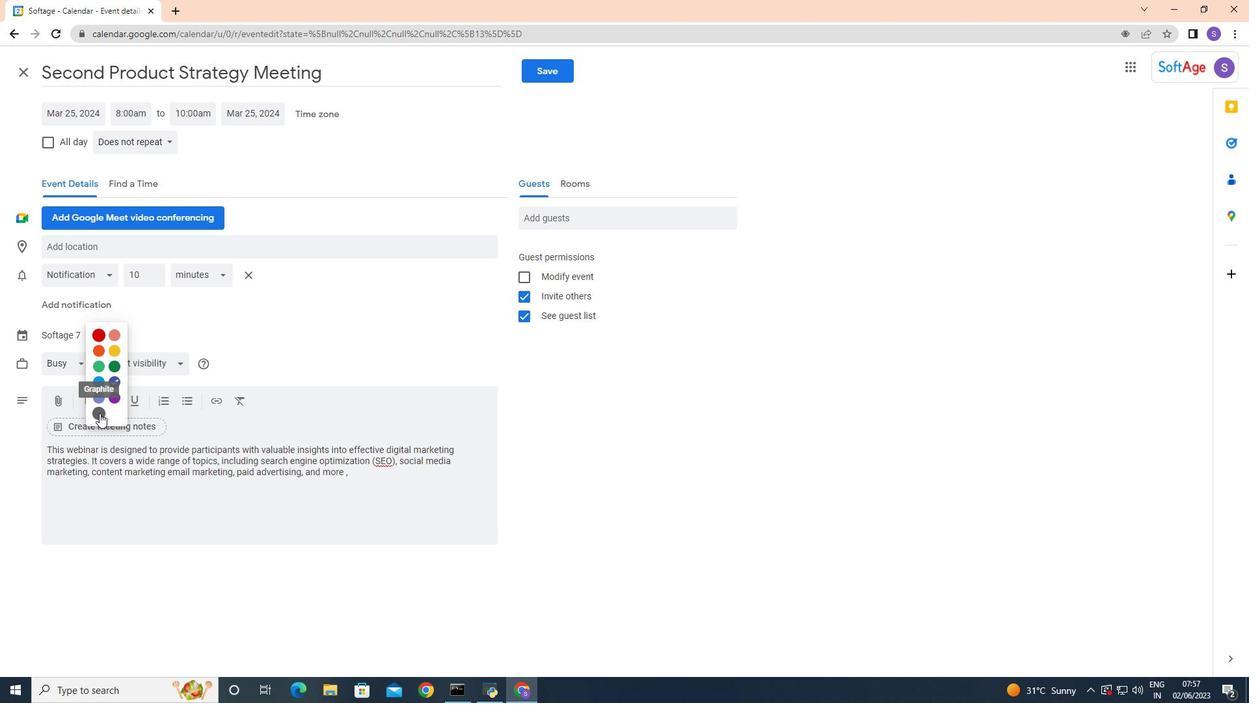 
Action: Mouse moved to (96, 249)
Screenshot: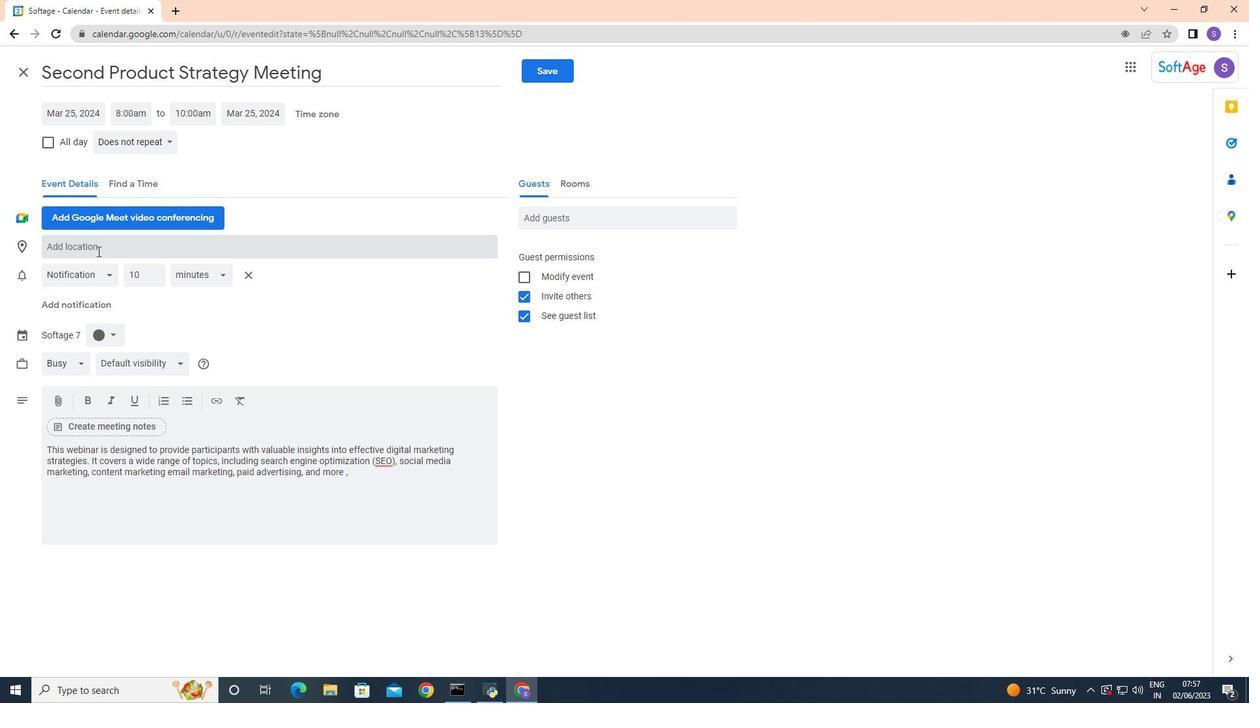 
Action: Mouse pressed left at (96, 249)
Screenshot: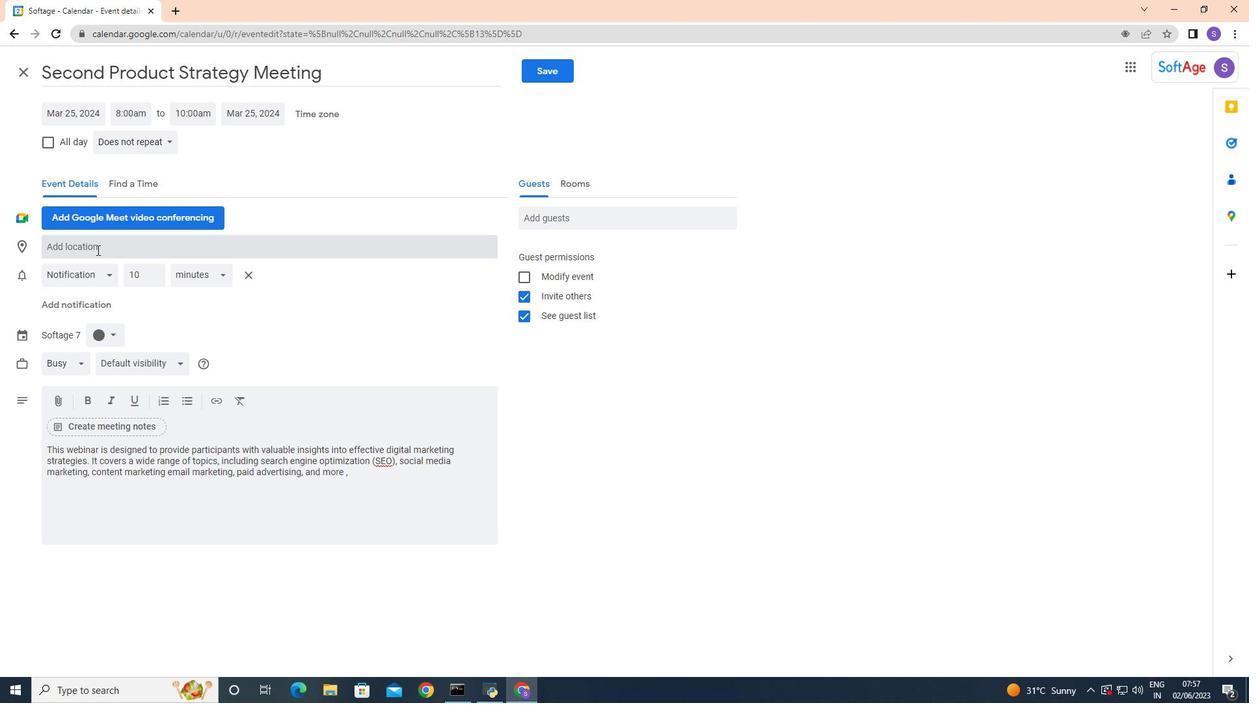 
Action: Key pressed 654<Key.space><Key.shift>Case<Key.space><Key.shift>Batllo<Key.space>
Screenshot: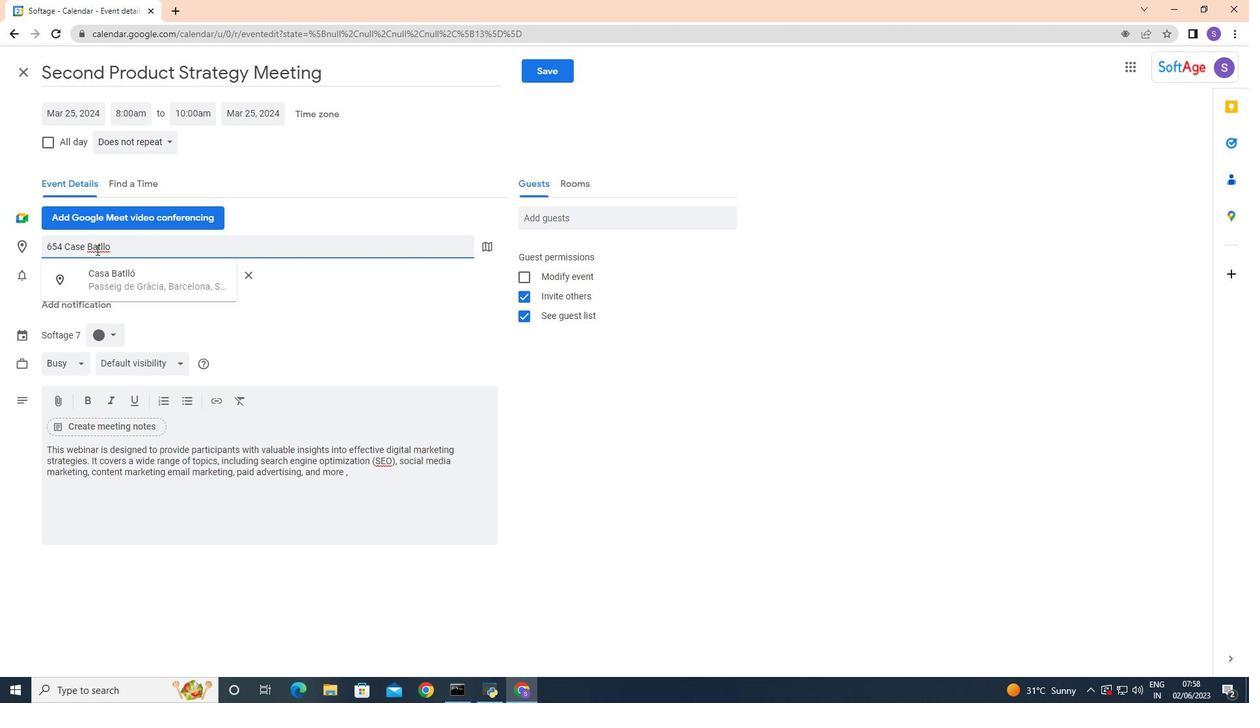 
Action: Mouse moved to (121, 247)
Screenshot: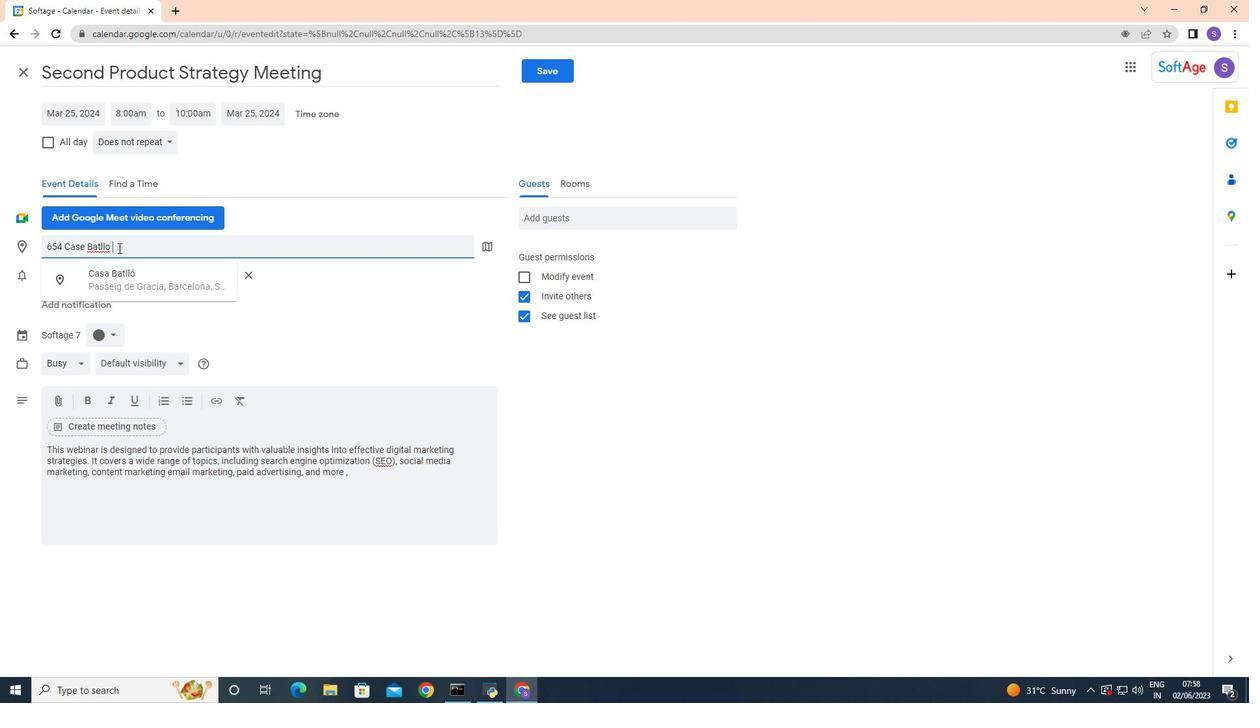 
Action: Key pressed <Key.backspace>,<Key.space><Key.shift>N<Key.backspace><Key.shift>Barcelona,<Key.space><Key.shift>Spain
Screenshot: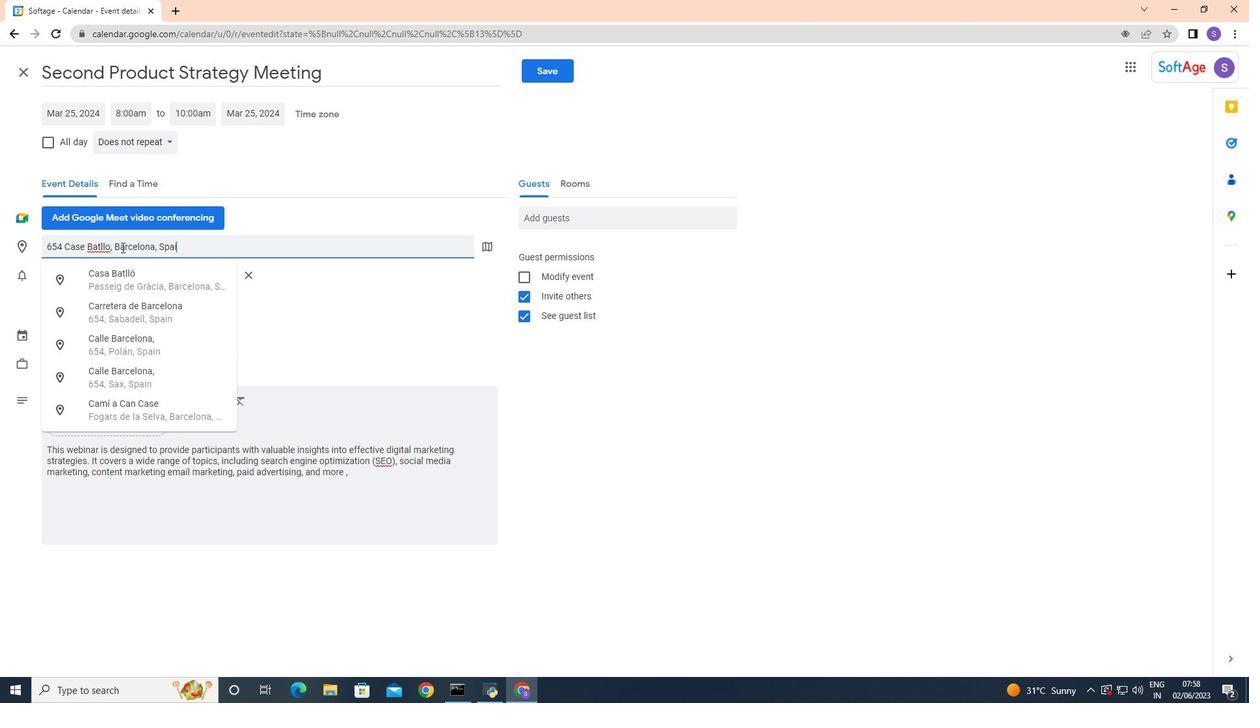 
Action: Mouse moved to (270, 315)
Screenshot: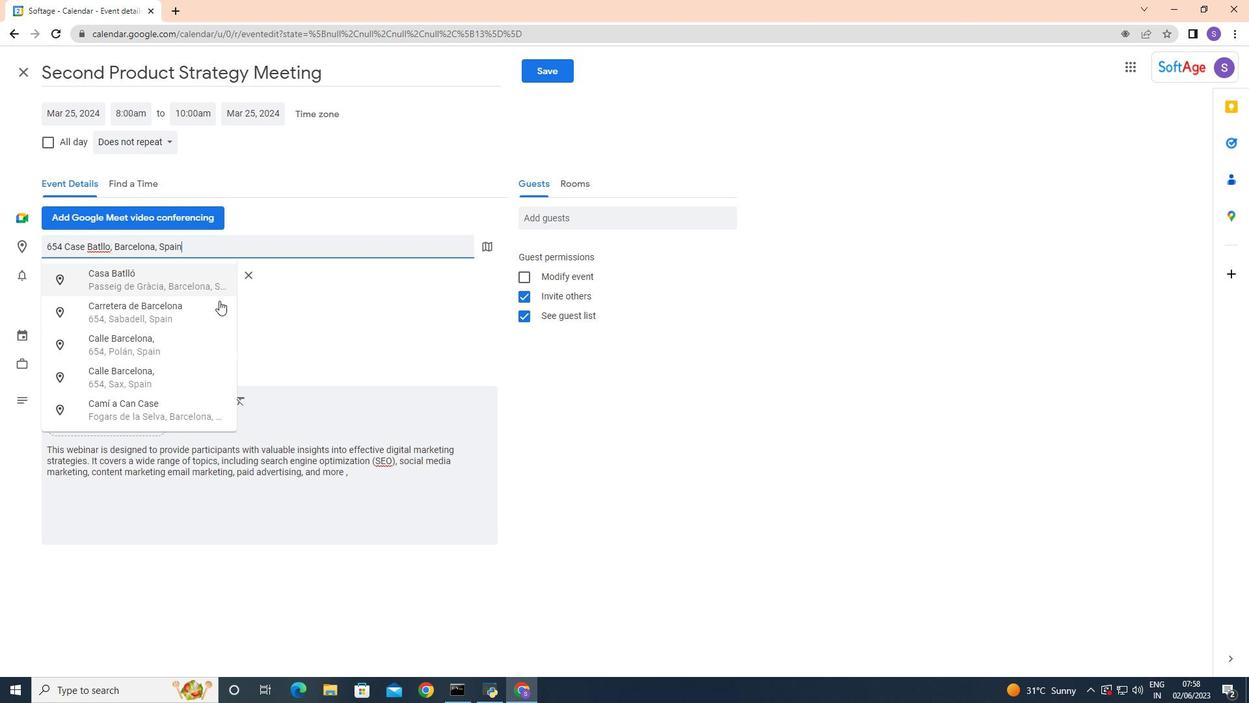 
Action: Mouse pressed left at (270, 315)
Screenshot: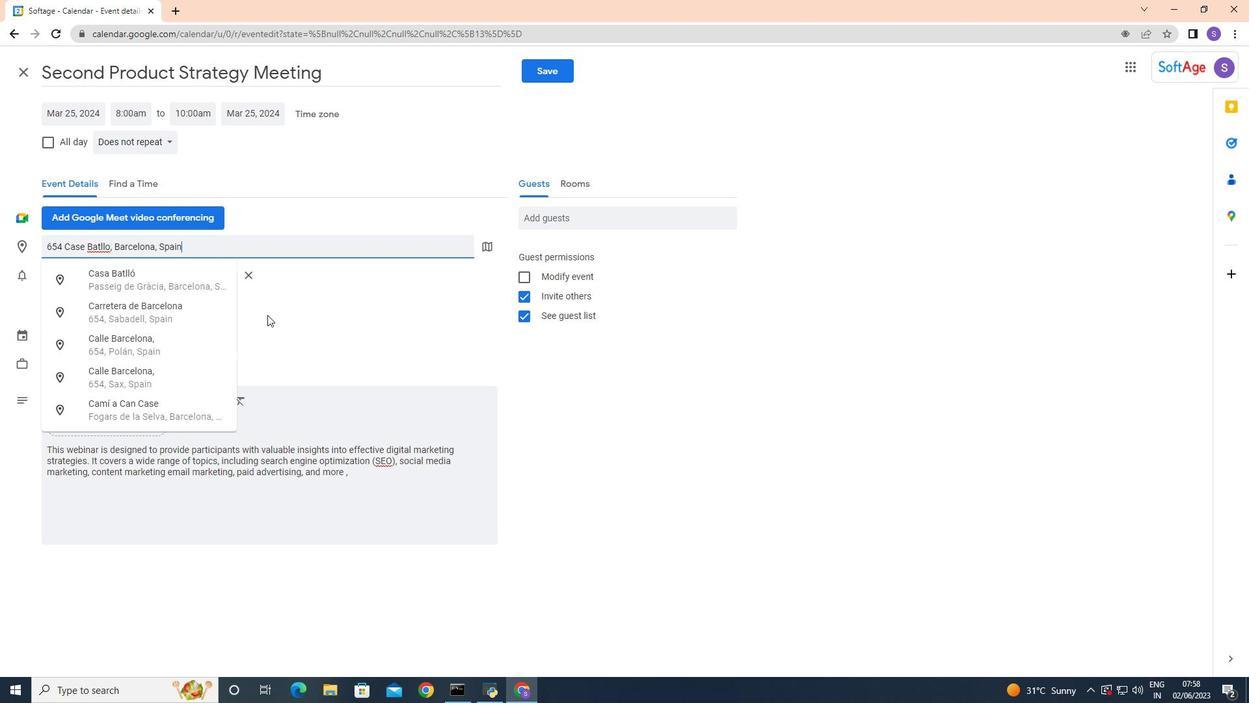 
Action: Mouse moved to (525, 313)
Screenshot: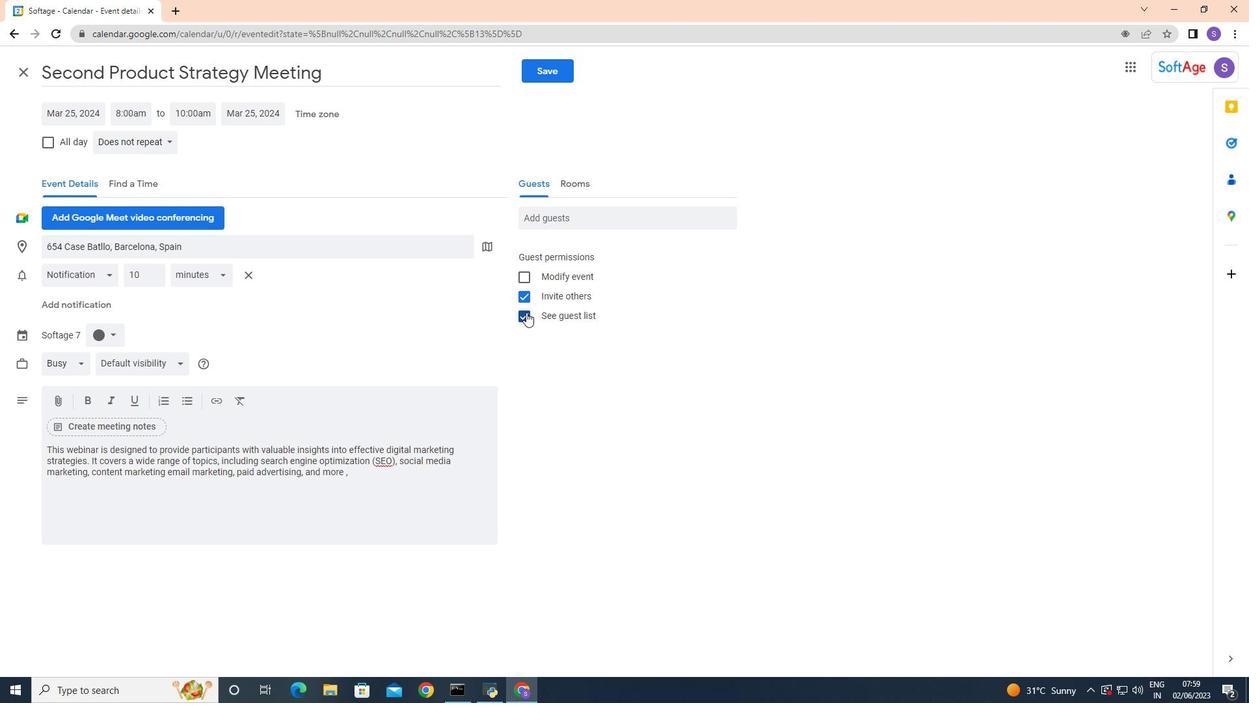 
Action: Mouse pressed left at (525, 313)
Screenshot: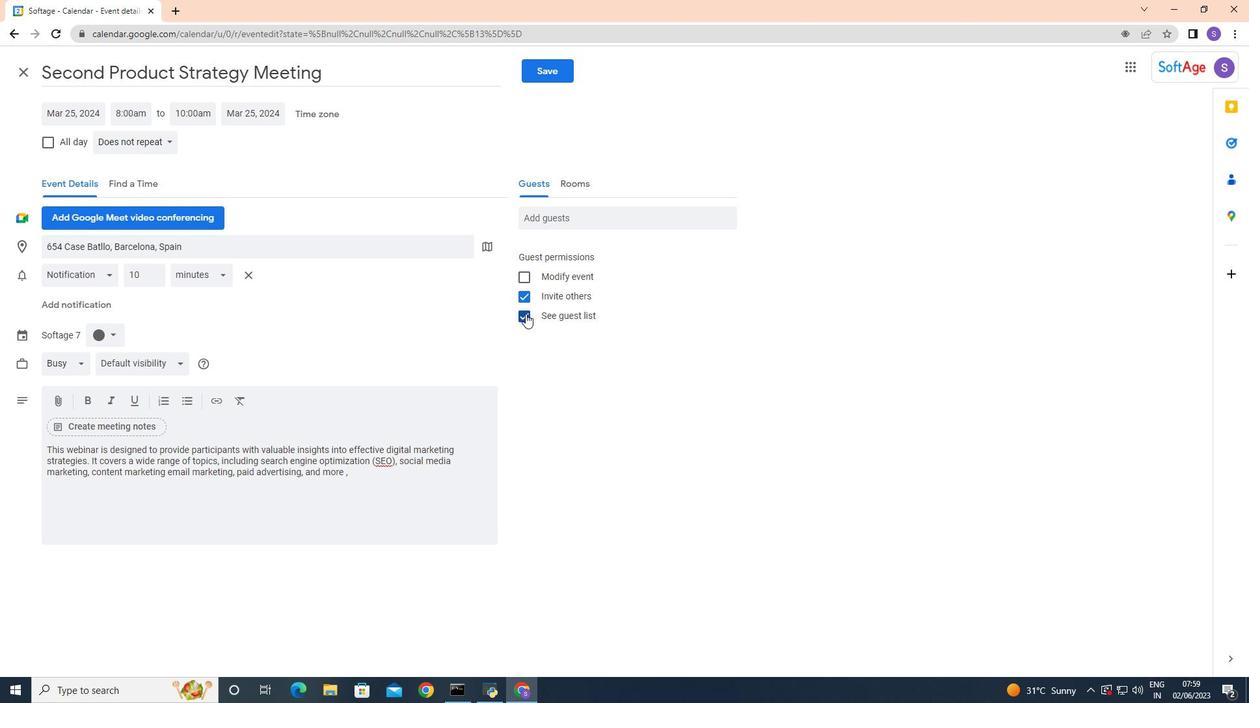 
Action: Mouse moved to (576, 217)
Screenshot: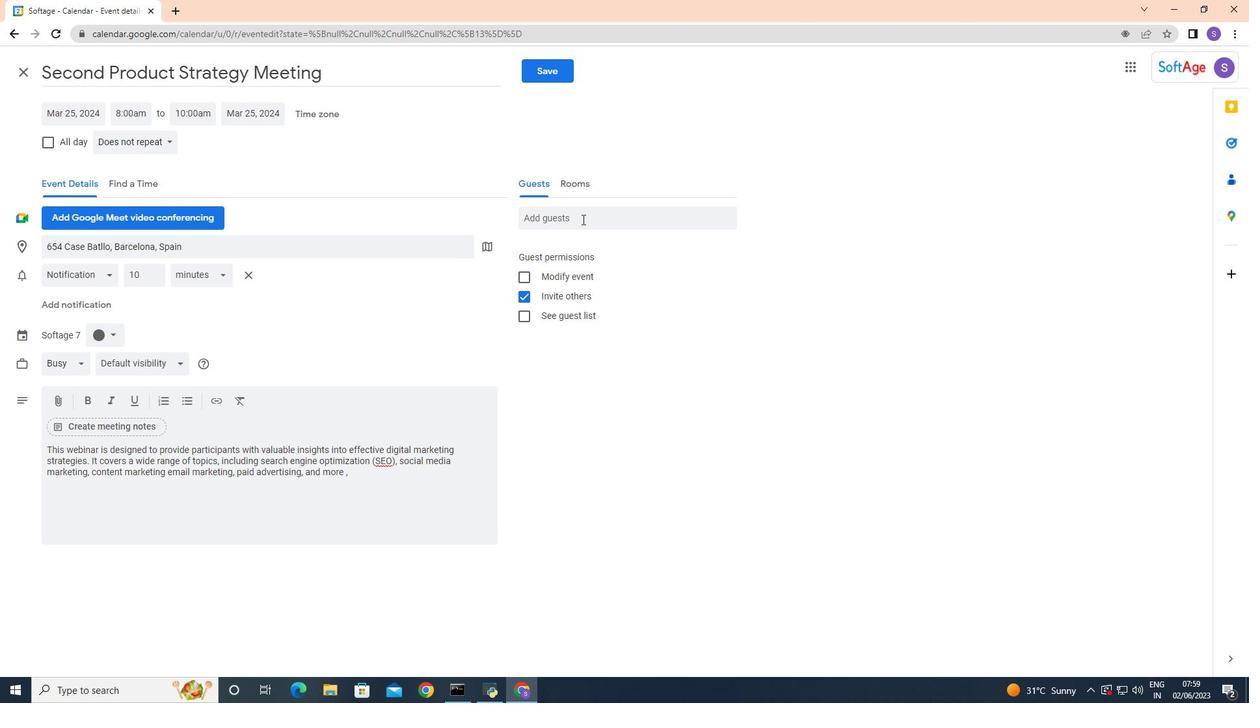 
Action: Mouse pressed left at (576, 217)
Screenshot: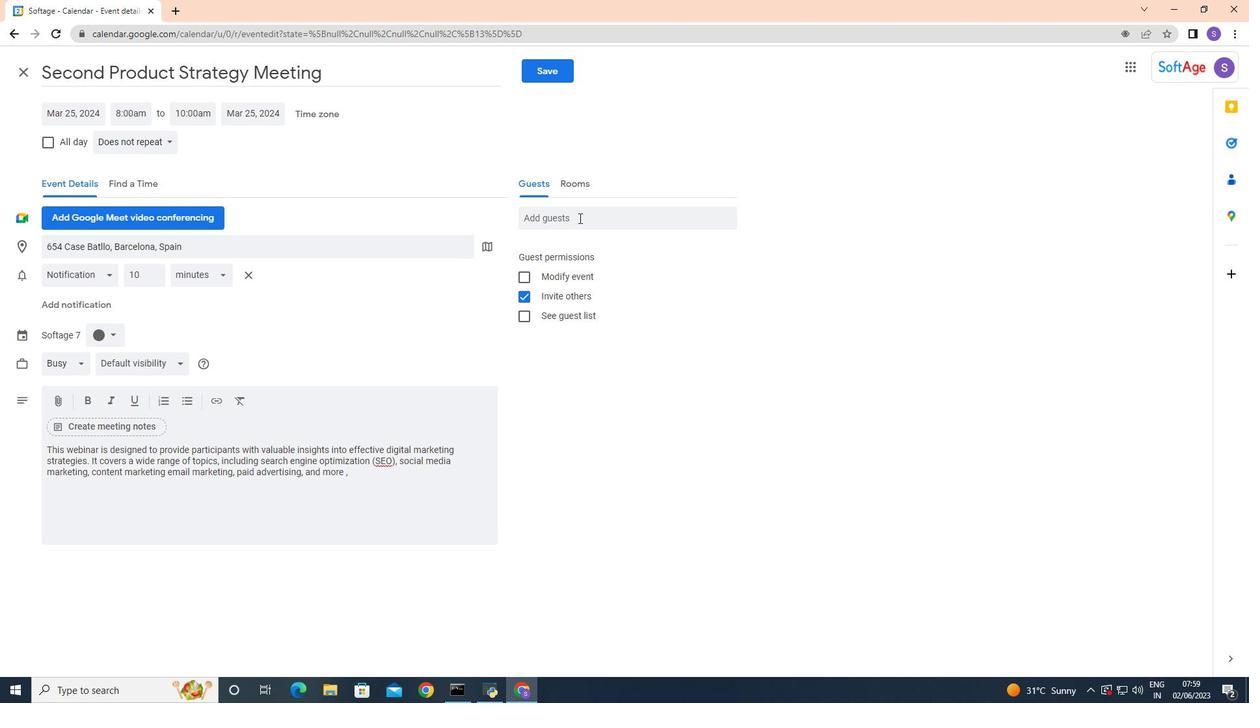 
Action: Mouse moved to (599, 333)
Screenshot: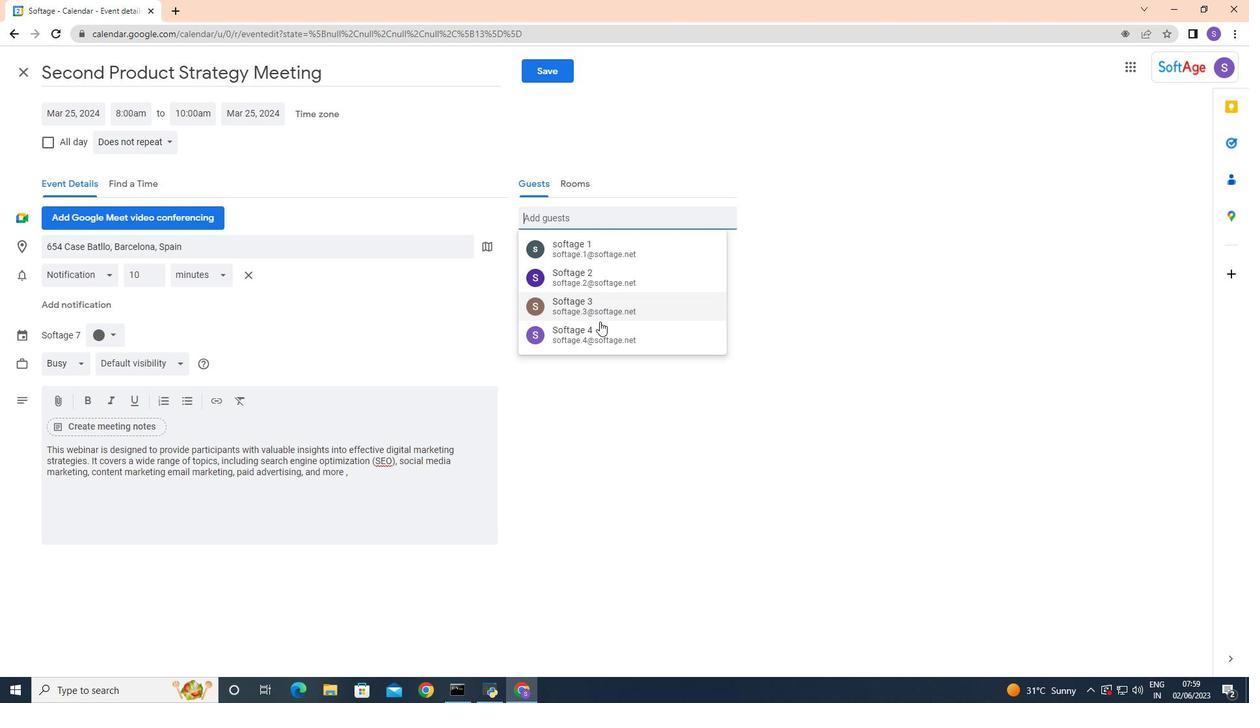 
Action: Mouse pressed left at (599, 333)
Screenshot: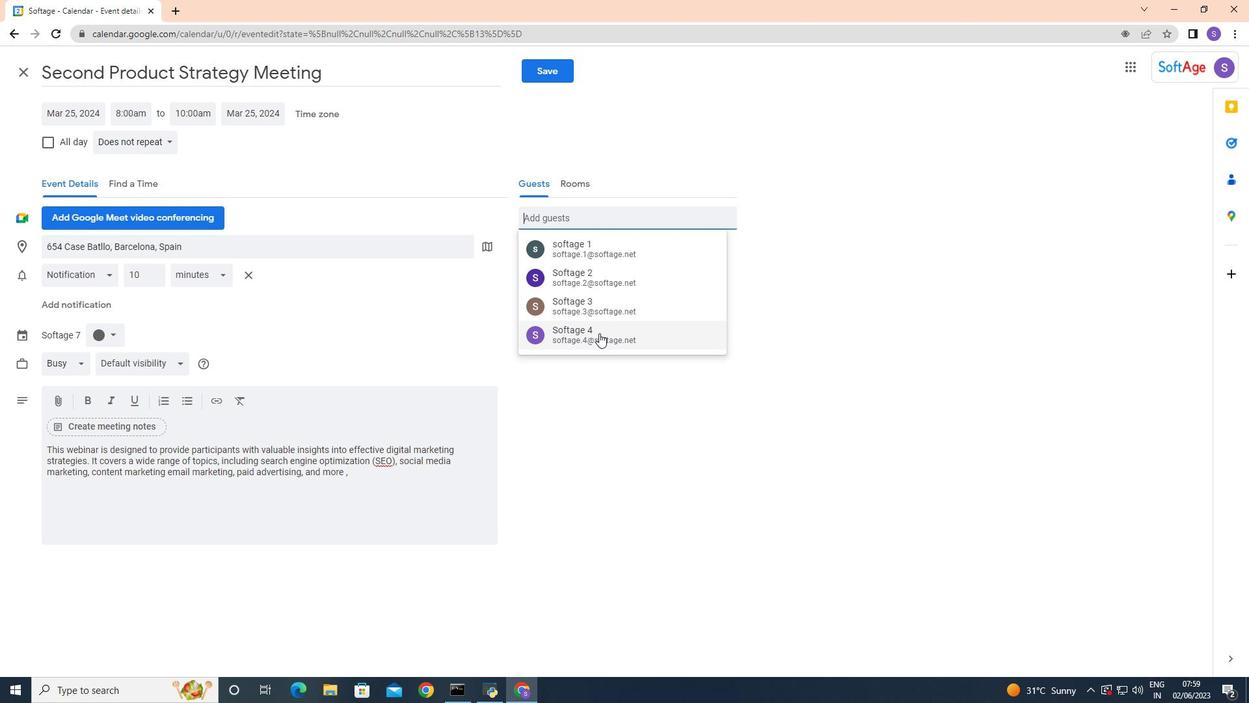 
Action: Mouse moved to (723, 258)
Screenshot: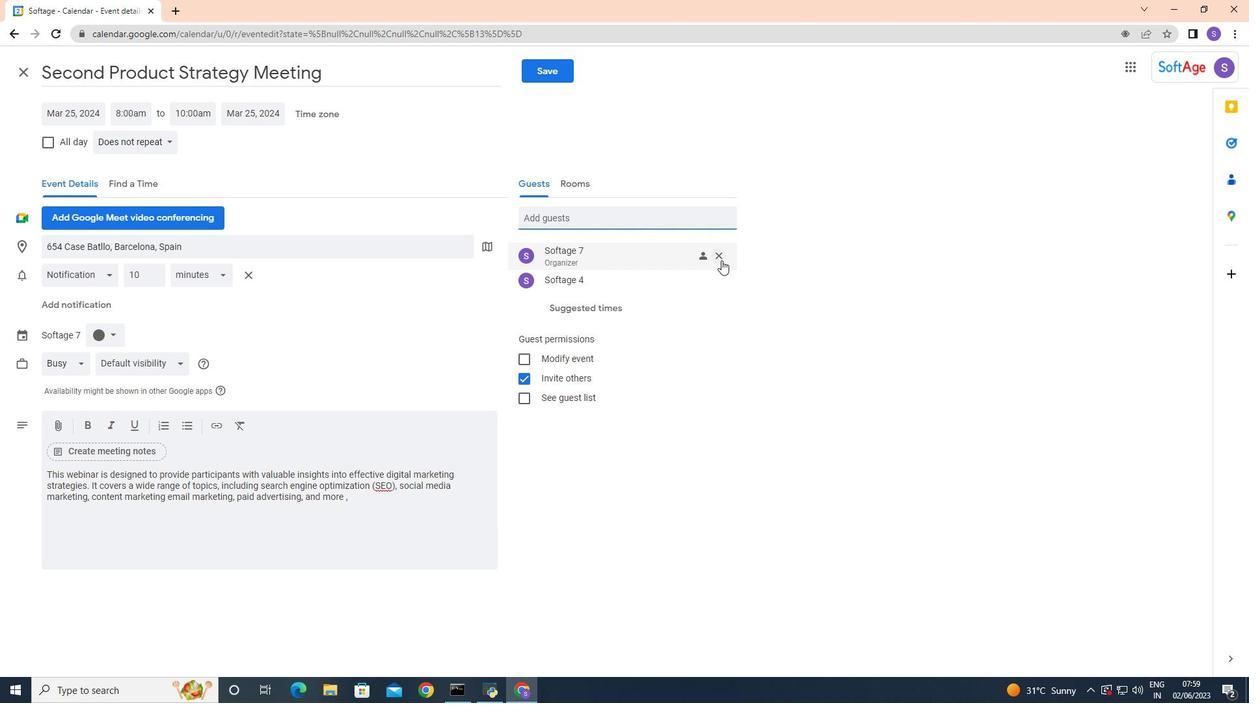 
Action: Mouse pressed left at (723, 258)
Screenshot: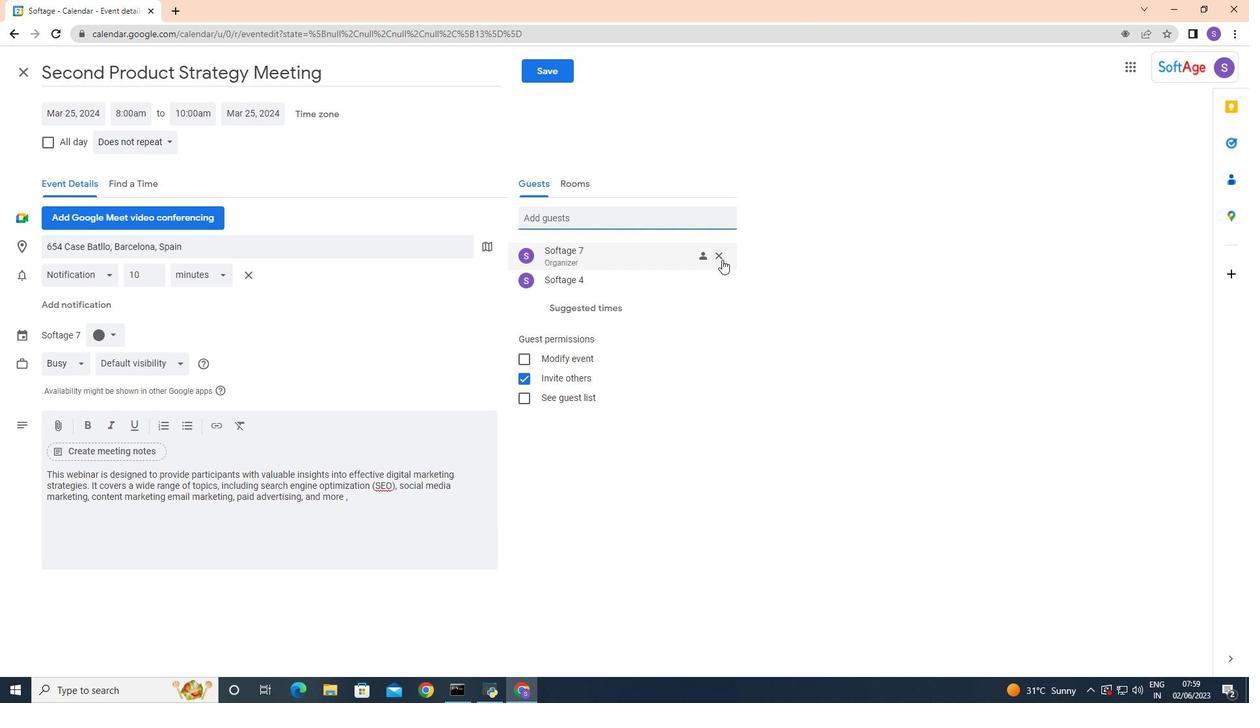 
Action: Mouse moved to (598, 217)
Screenshot: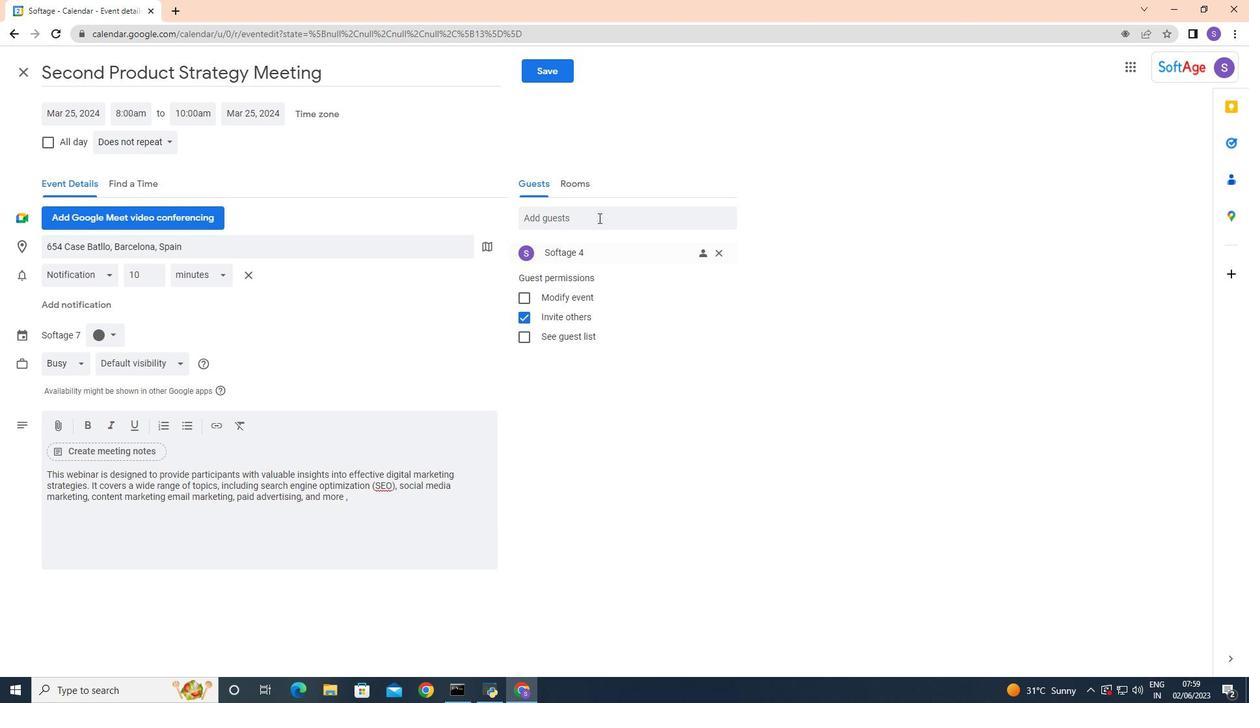
Action: Mouse pressed left at (598, 217)
Screenshot: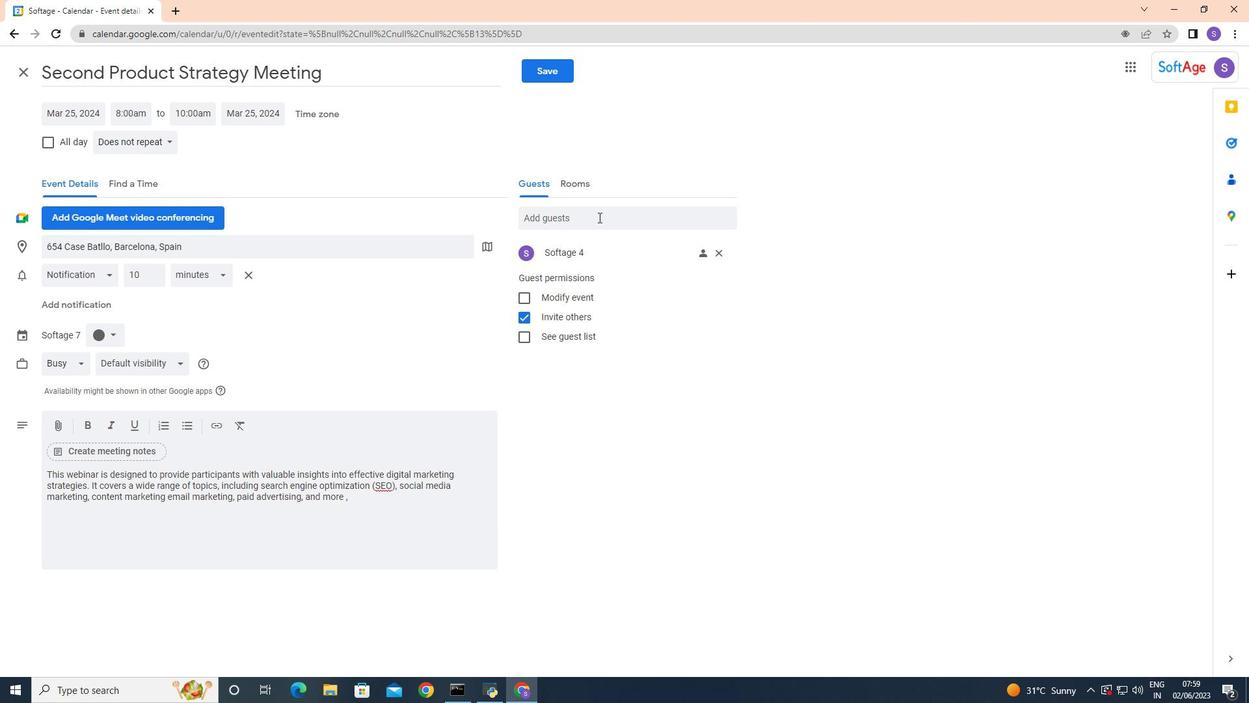 
Action: Key pressed softage.5
Screenshot: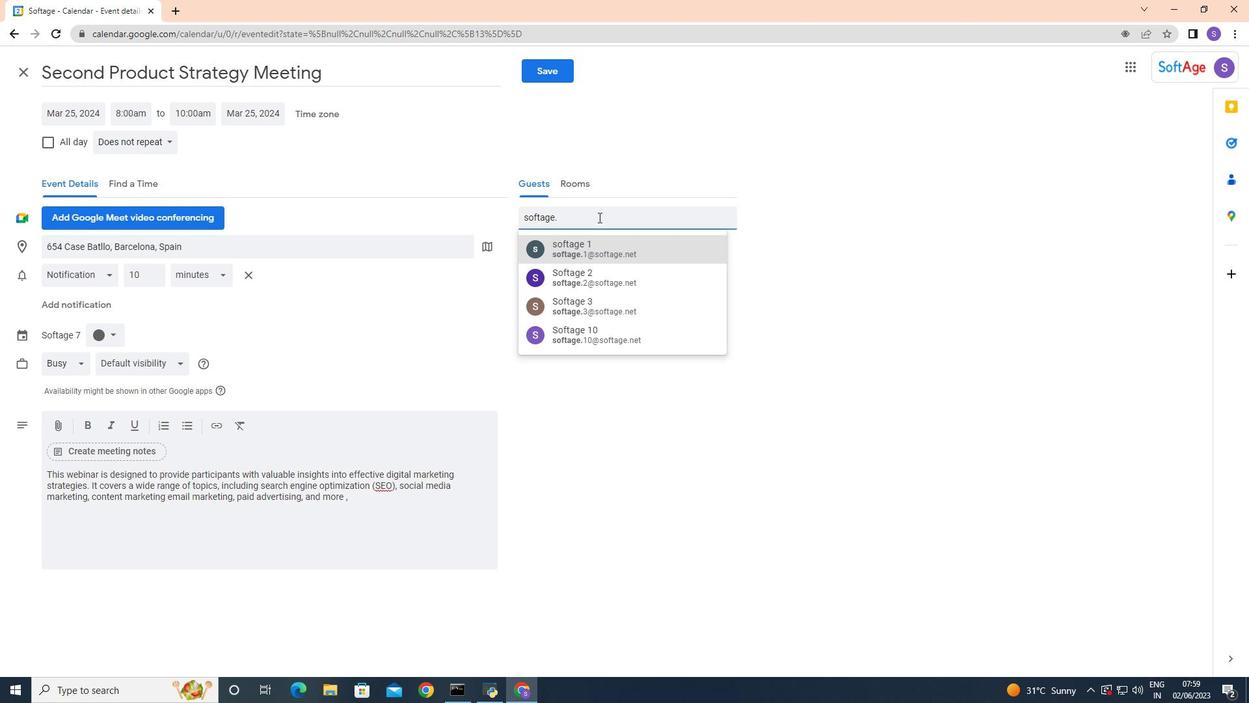 
Action: Mouse moved to (589, 254)
Screenshot: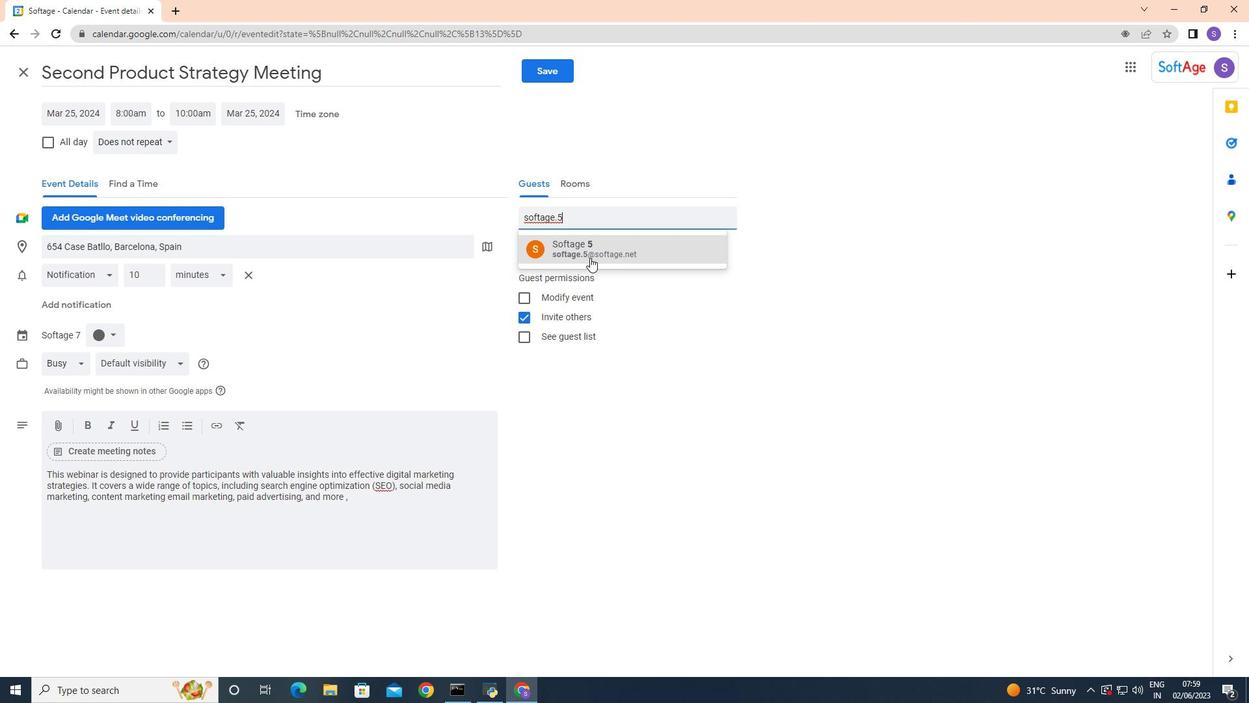 
Action: Mouse pressed left at (589, 254)
Screenshot: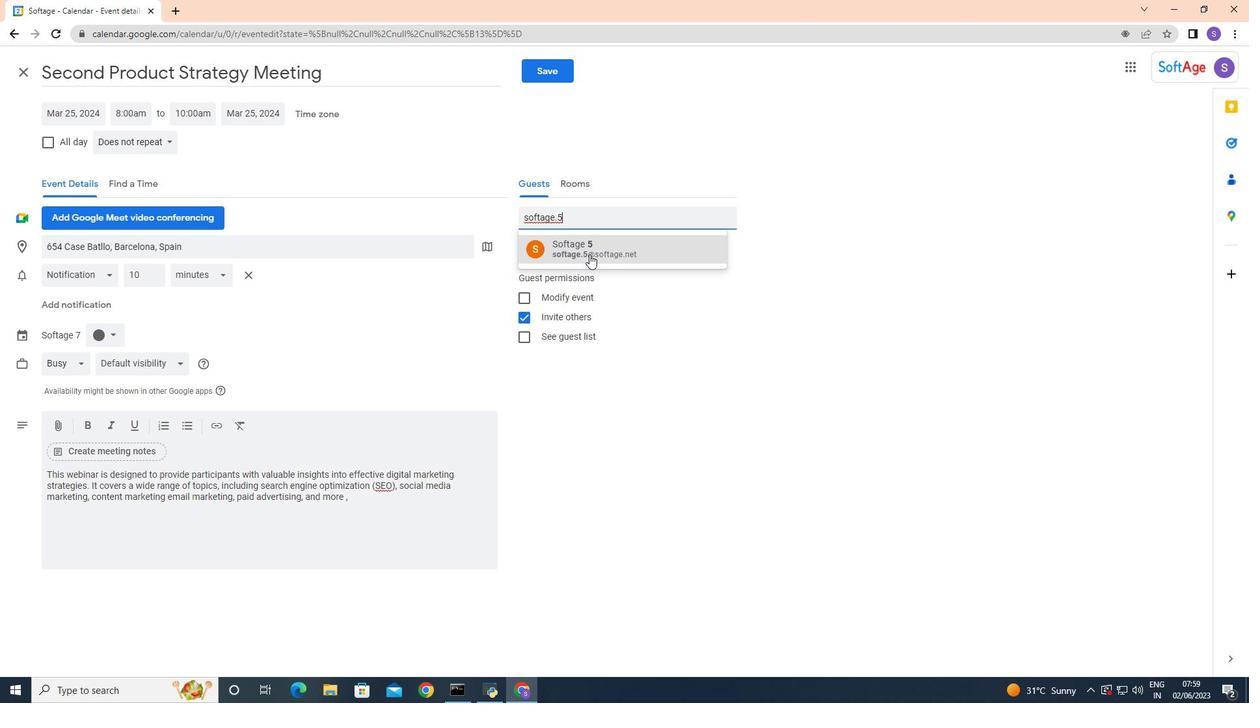 
Action: Mouse moved to (162, 140)
Screenshot: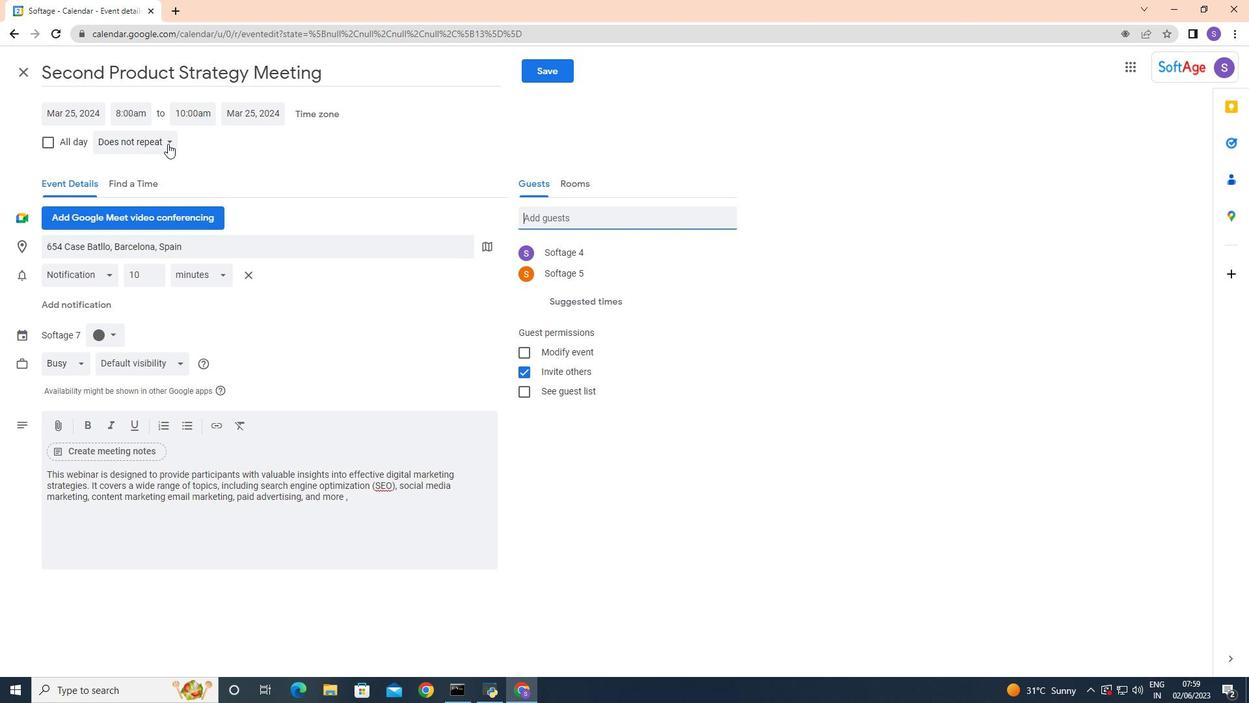 
Action: Mouse pressed left at (162, 140)
Screenshot: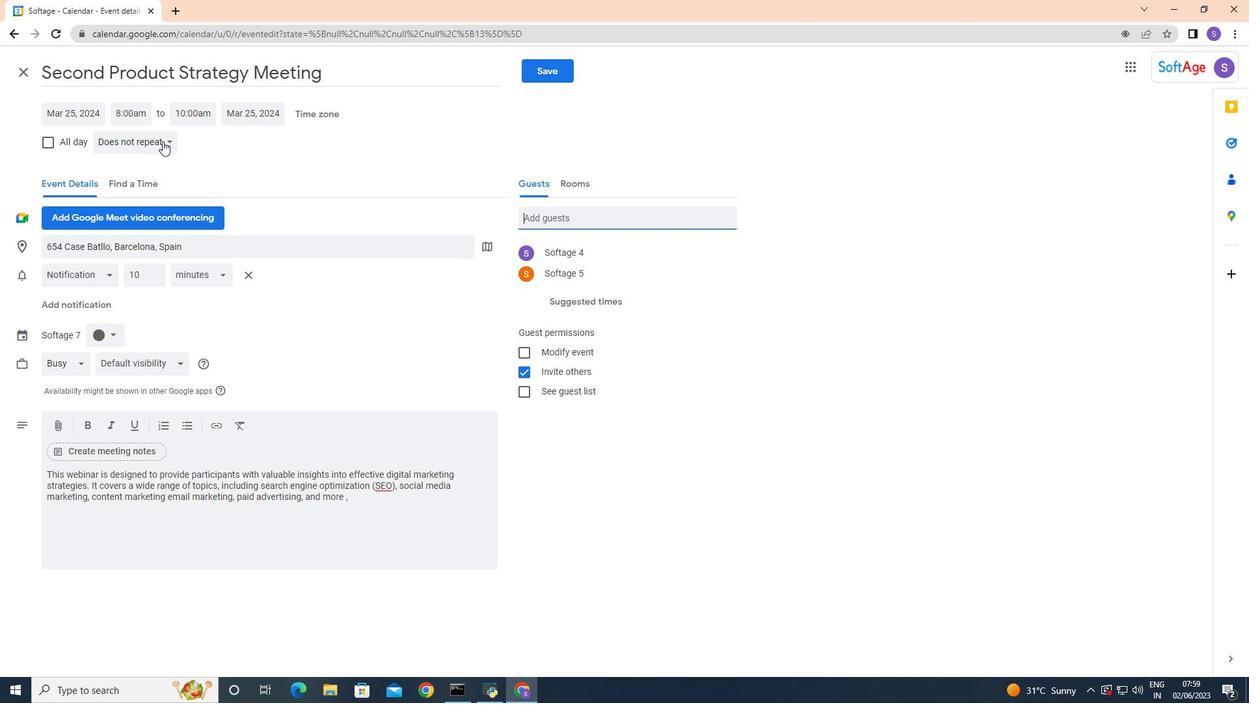 
Action: Mouse moved to (114, 298)
Screenshot: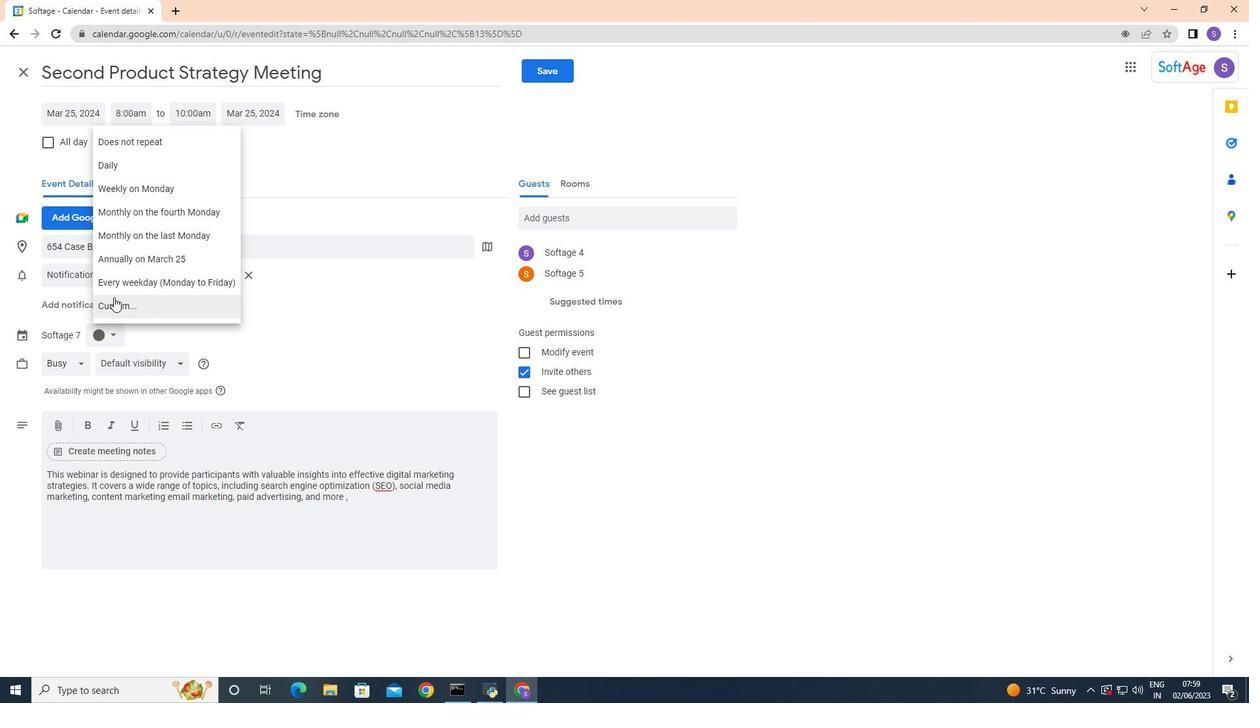 
Action: Mouse pressed left at (114, 298)
Screenshot: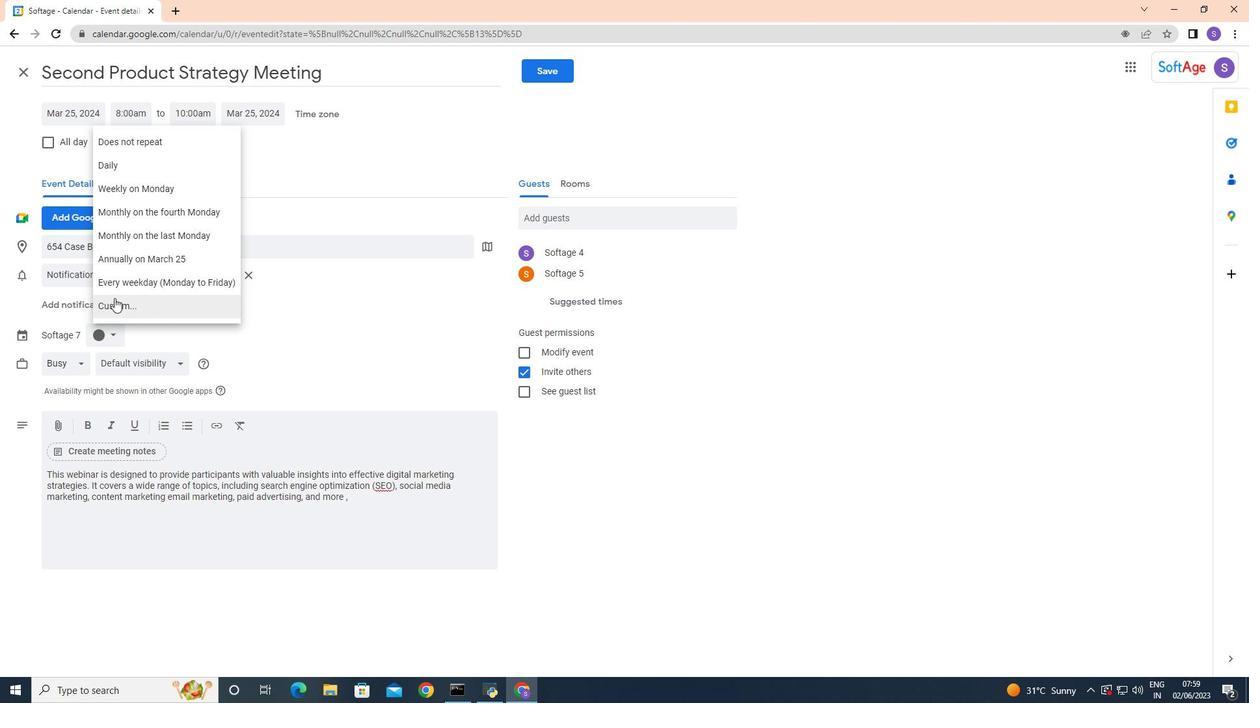 
Action: Mouse moved to (650, 285)
Screenshot: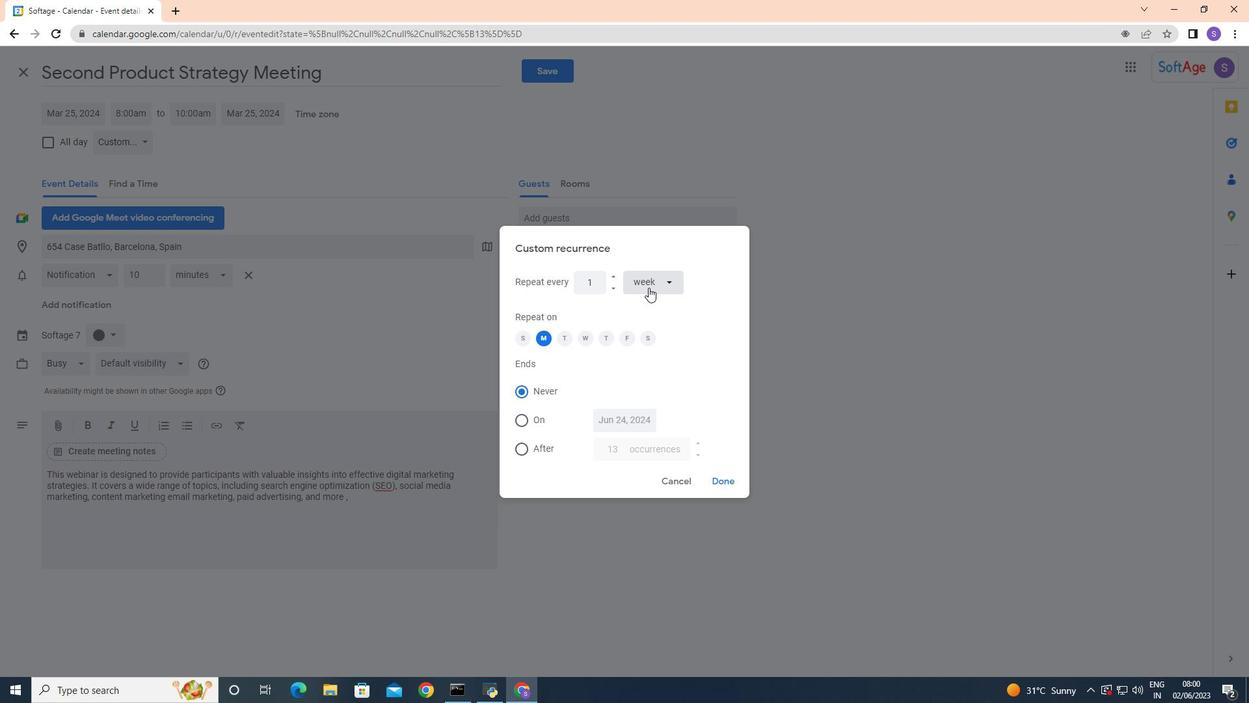 
Action: Mouse pressed left at (650, 285)
Screenshot: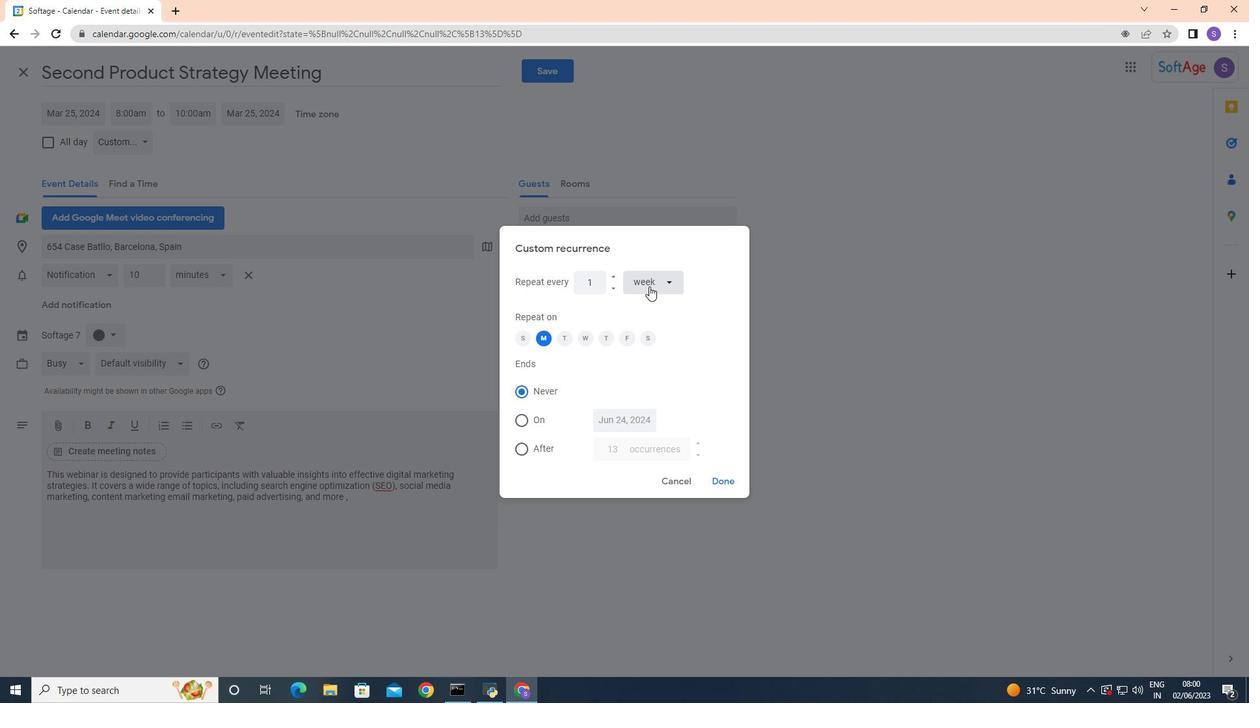 
Action: Mouse moved to (667, 354)
Screenshot: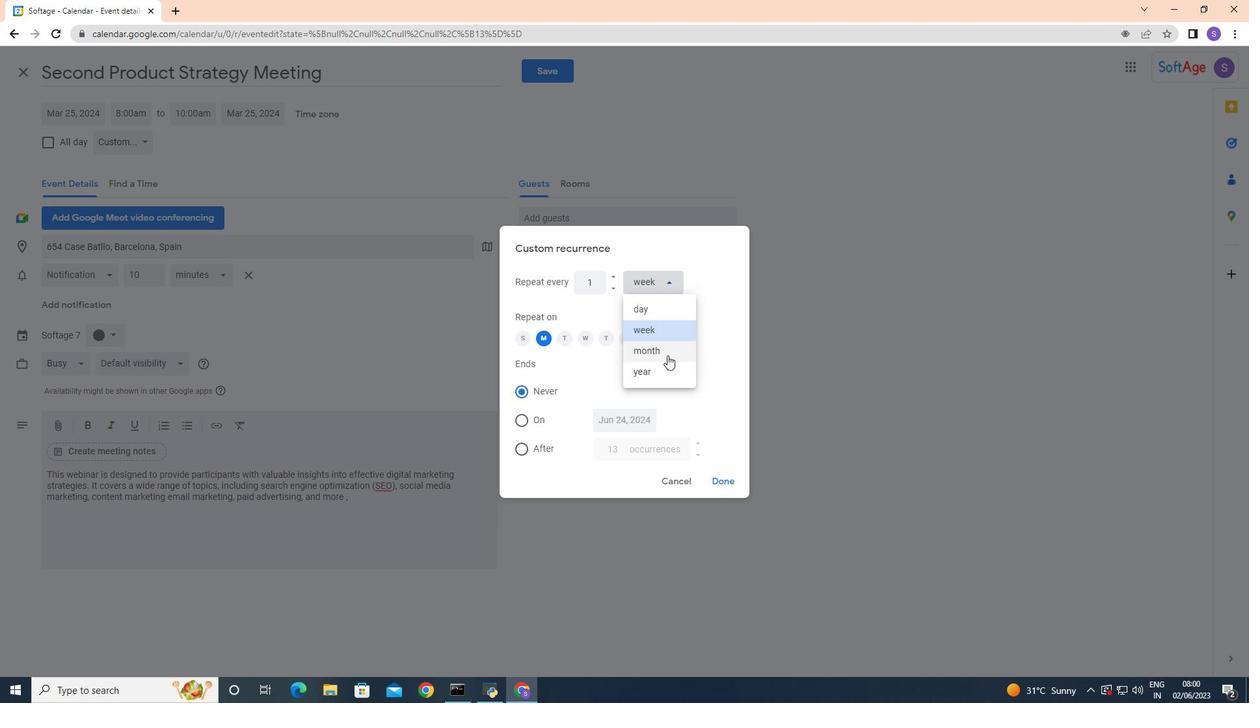 
Action: Mouse pressed left at (667, 354)
Screenshot: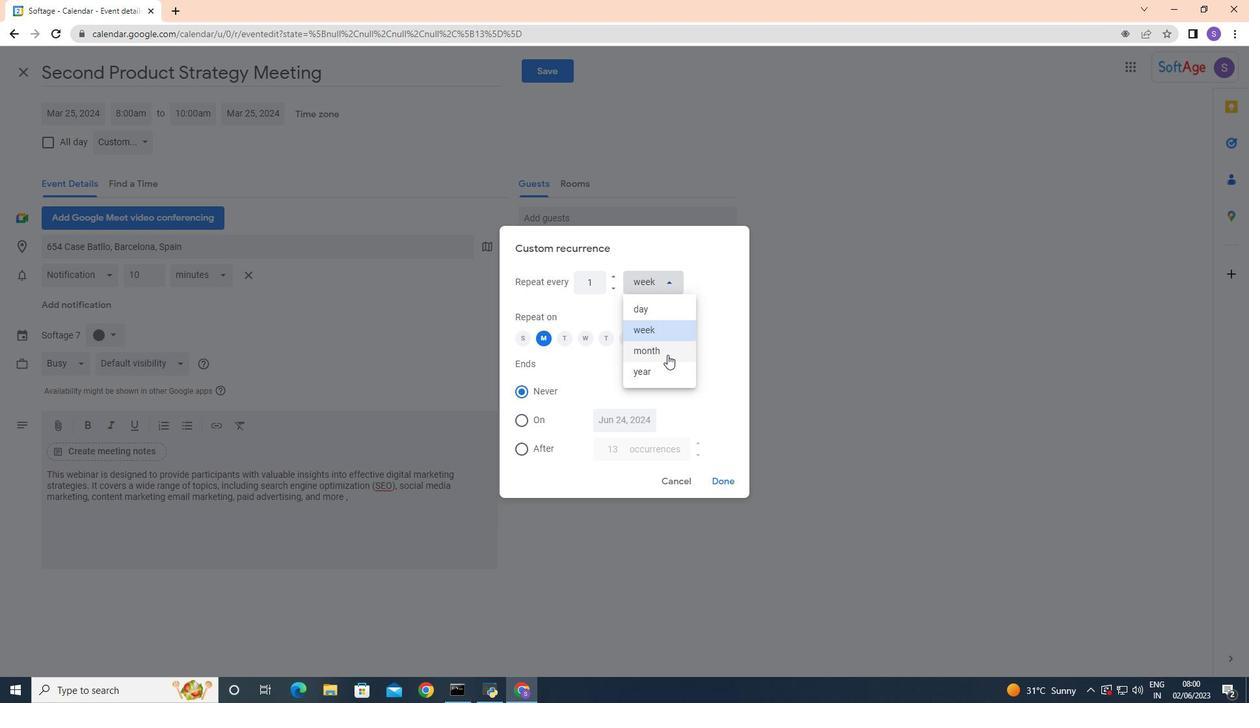 
Action: Mouse moved to (600, 326)
Screenshot: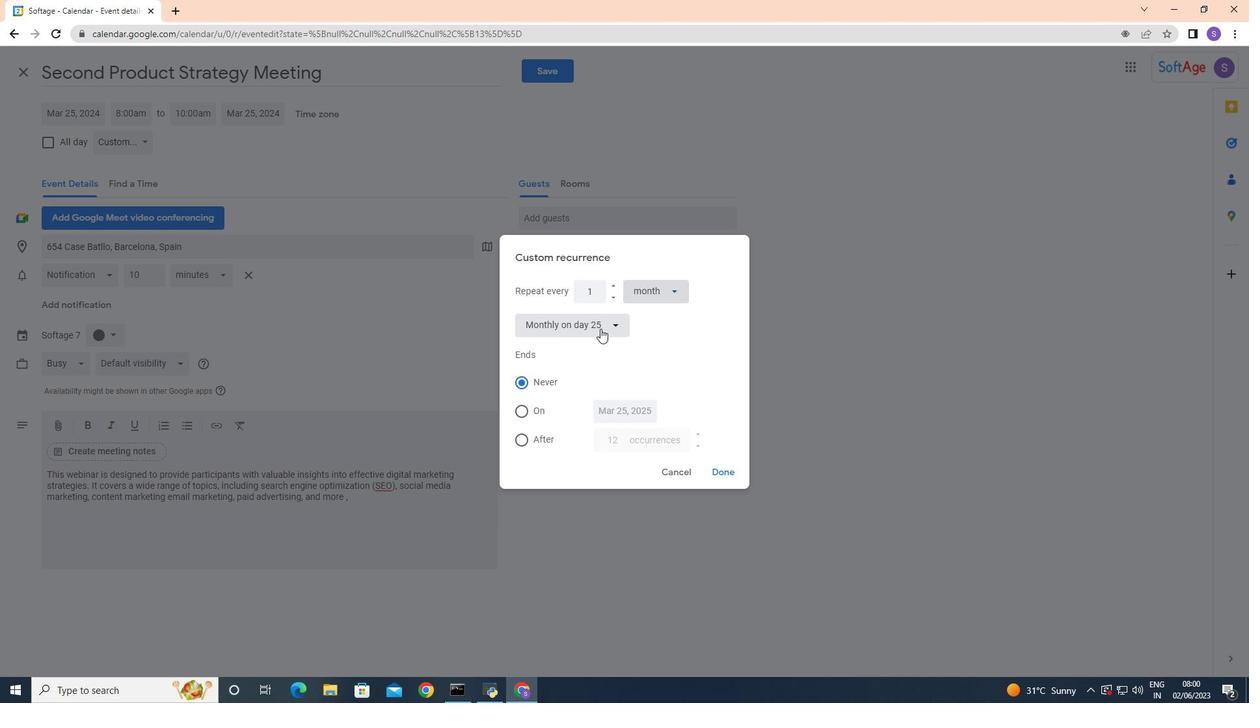 
Action: Mouse pressed left at (600, 326)
Screenshot: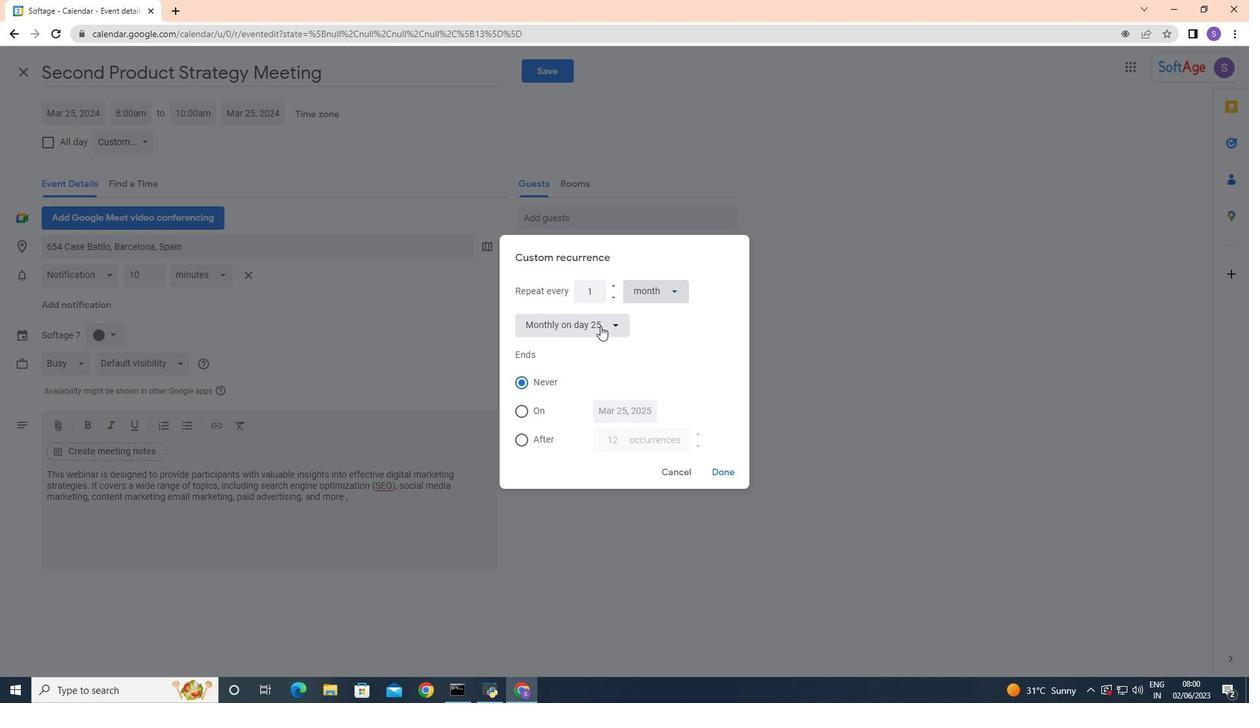 
Action: Mouse moved to (618, 353)
Screenshot: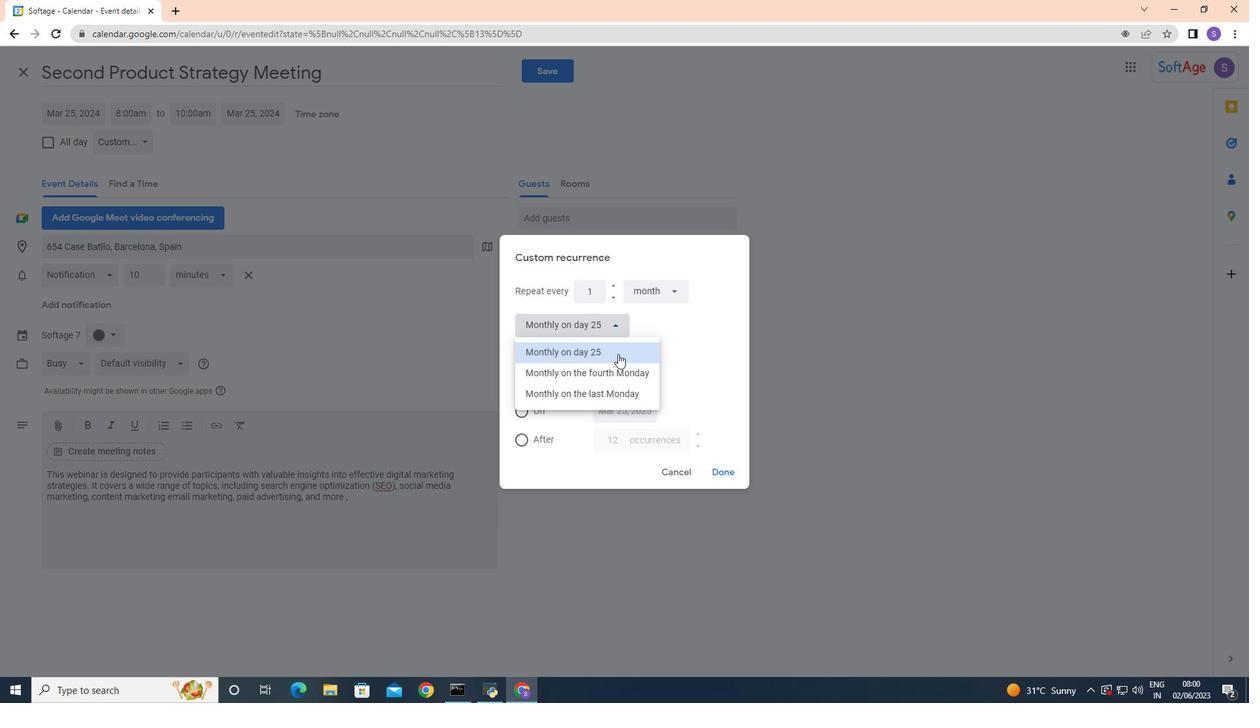 
Action: Mouse pressed left at (618, 353)
Screenshot: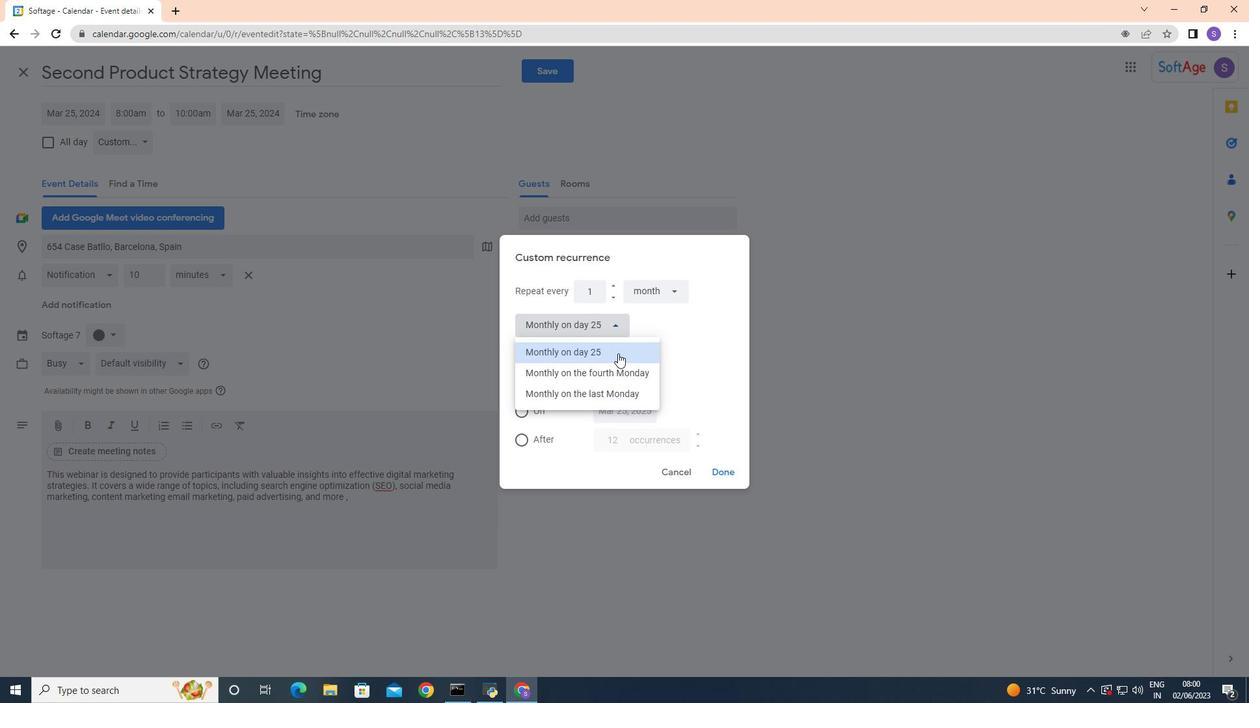 
Action: Mouse moved to (671, 436)
Screenshot: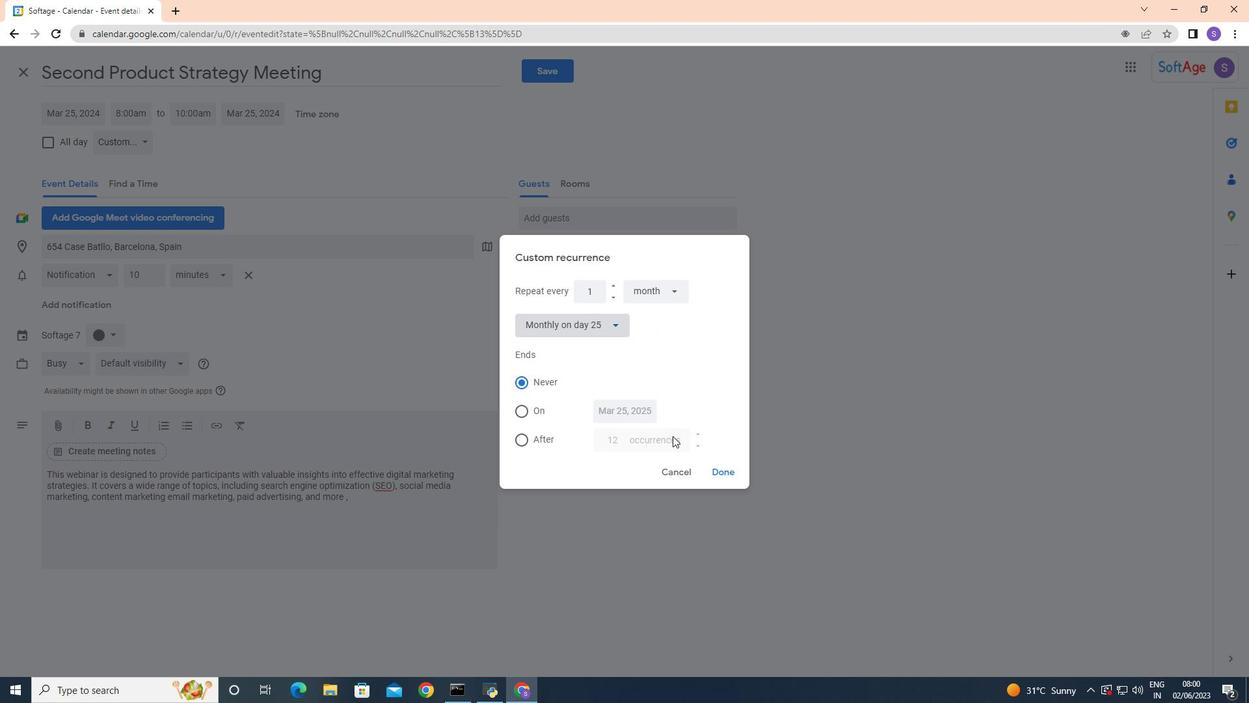 
Action: Mouse pressed left at (671, 436)
Screenshot: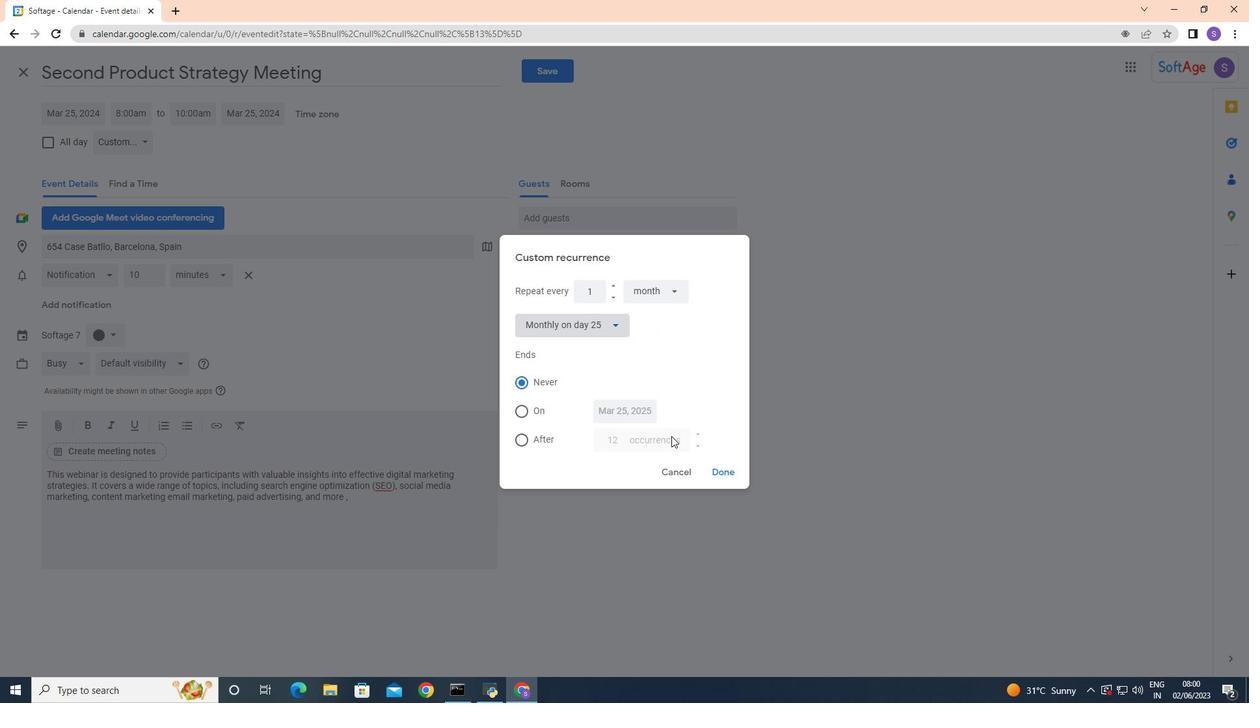 
Action: Mouse moved to (694, 439)
Screenshot: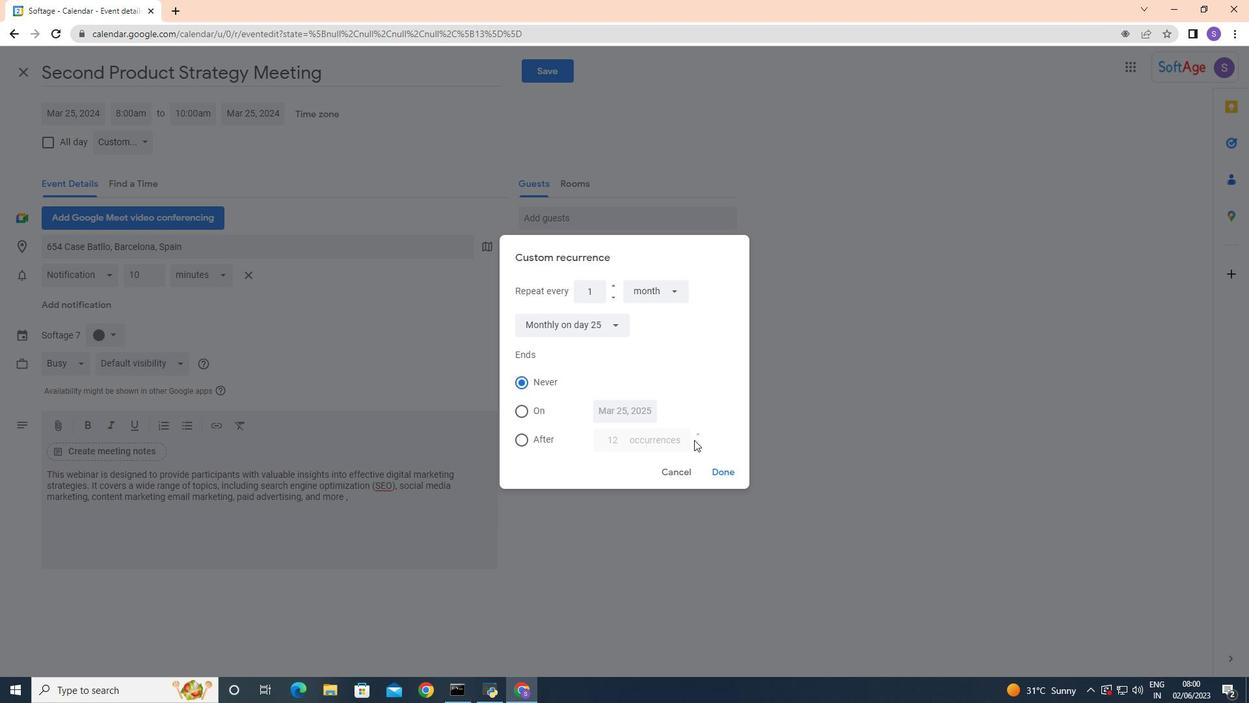 
Action: Mouse pressed left at (694, 439)
Screenshot: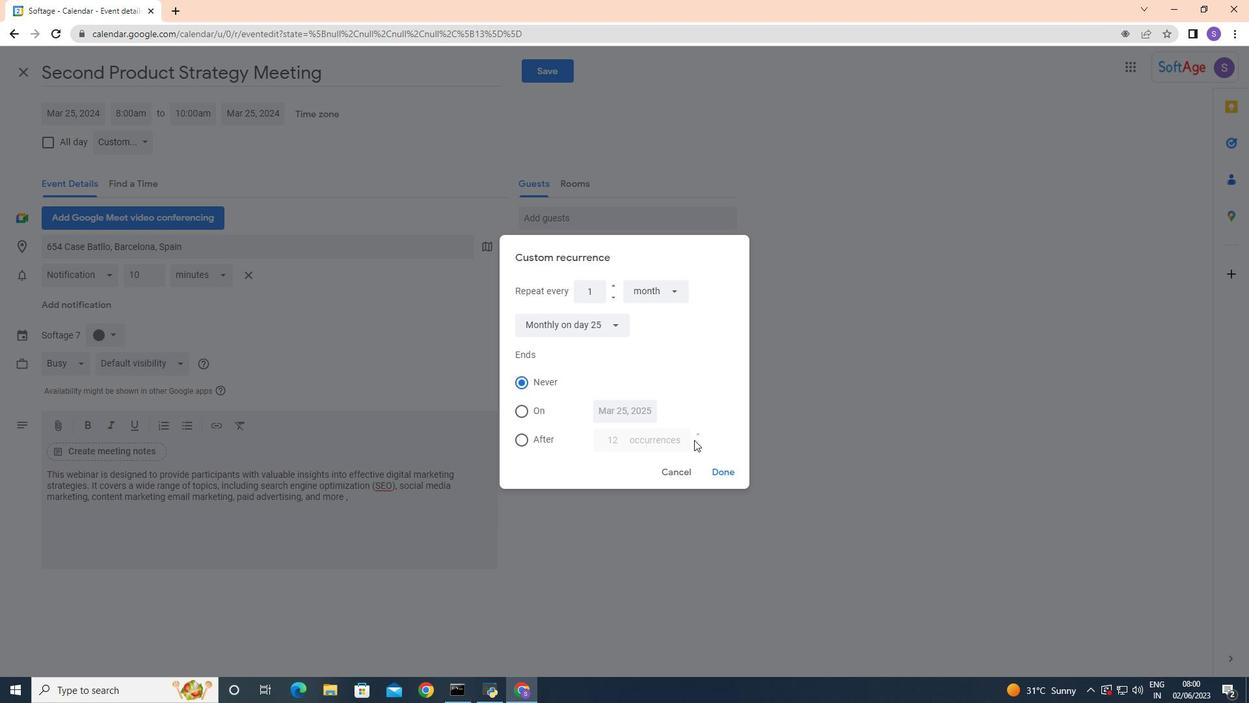 
Action: Mouse moved to (593, 290)
Screenshot: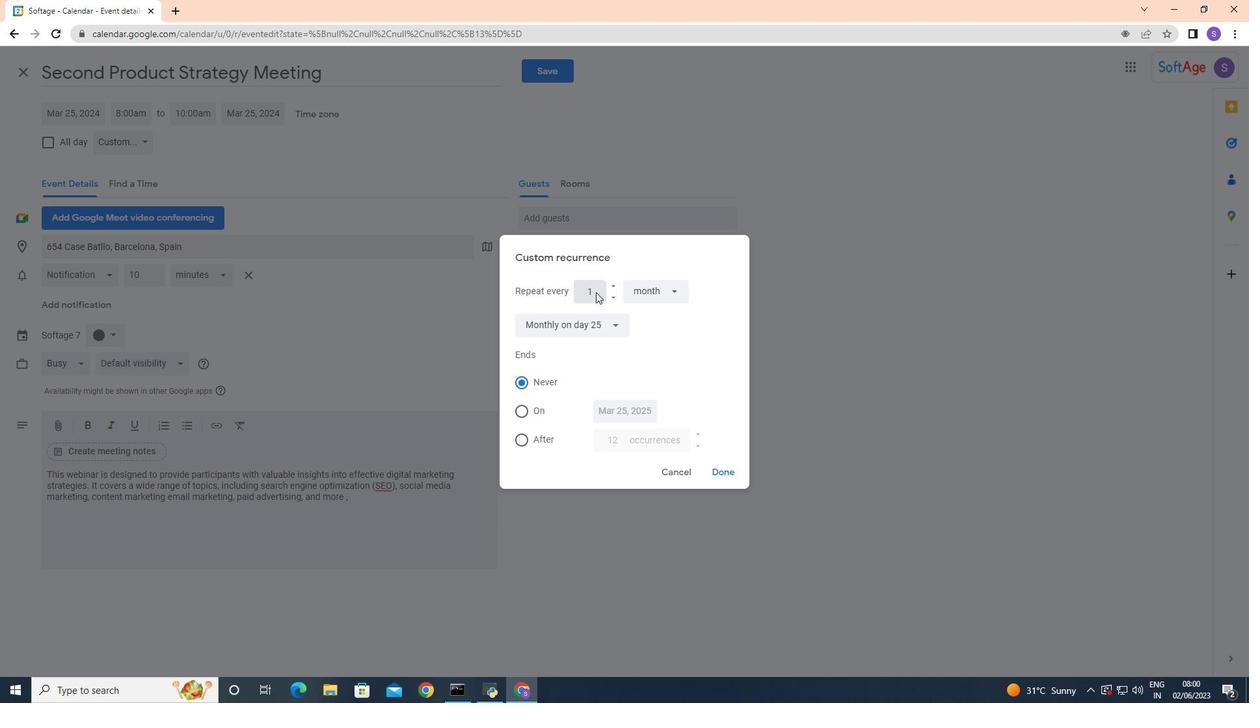 
Action: Mouse pressed left at (593, 290)
Screenshot: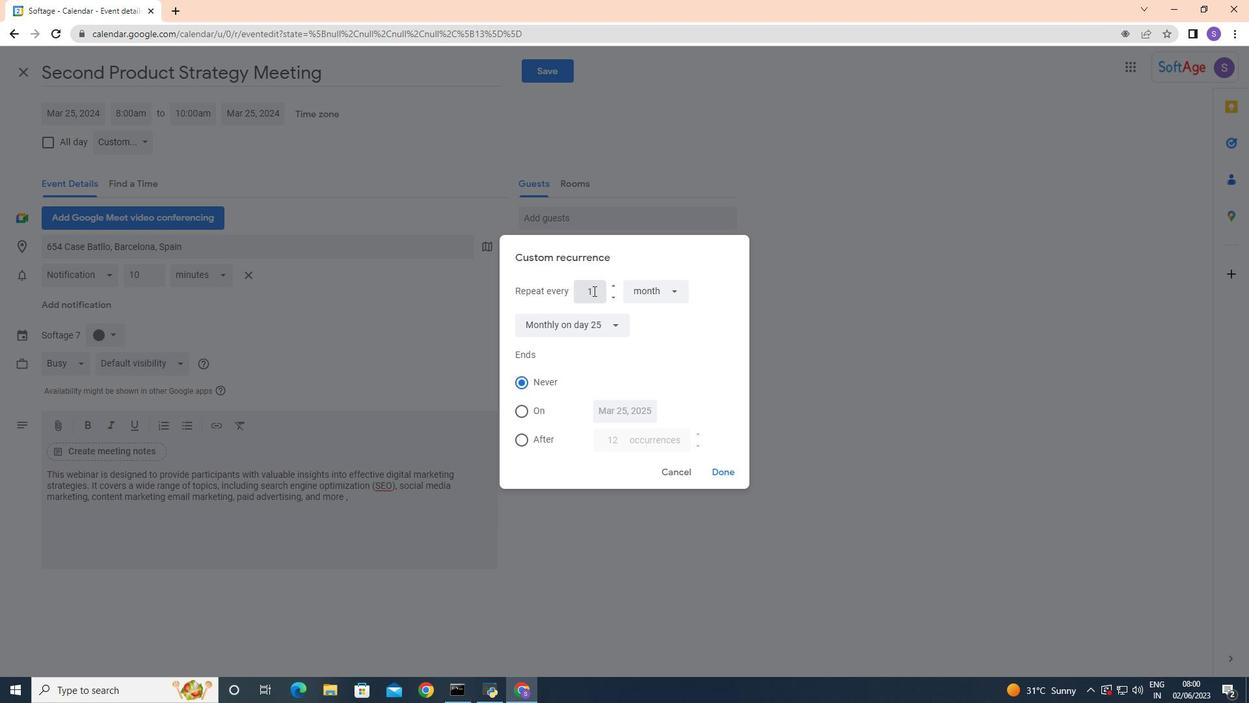 
Action: Mouse moved to (614, 300)
Screenshot: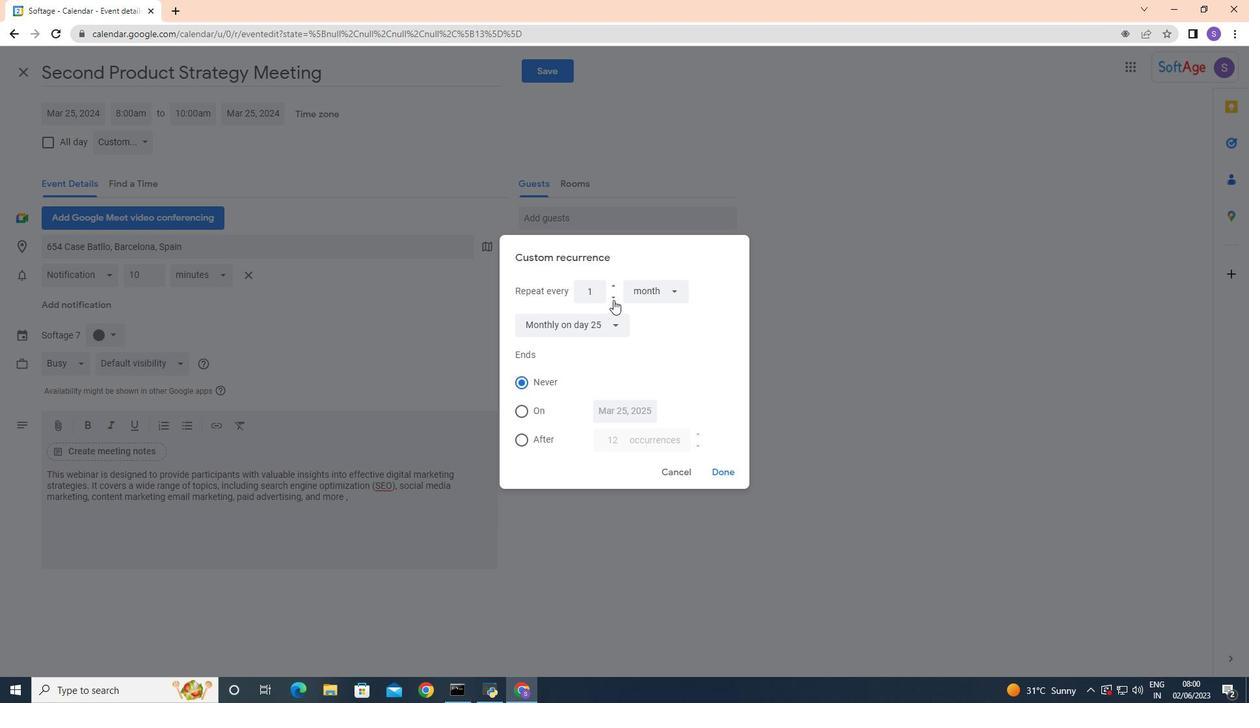 
Action: Mouse pressed left at (614, 300)
Screenshot: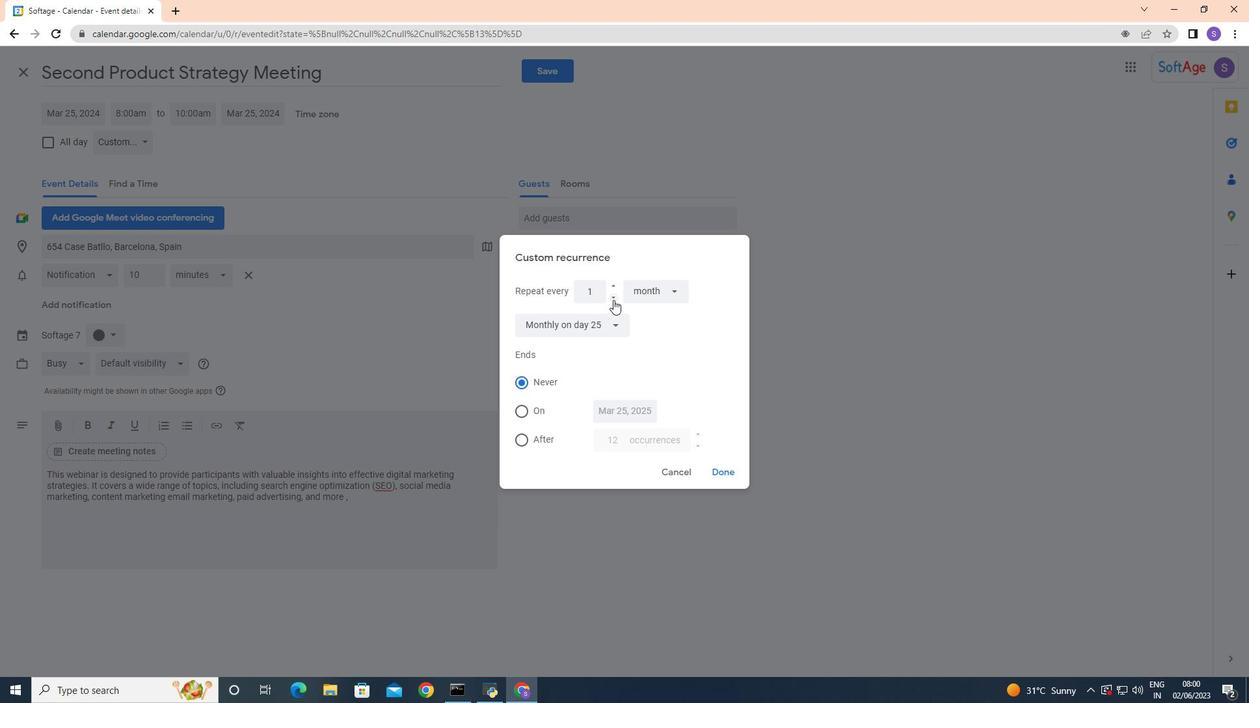 
Action: Mouse moved to (614, 287)
Screenshot: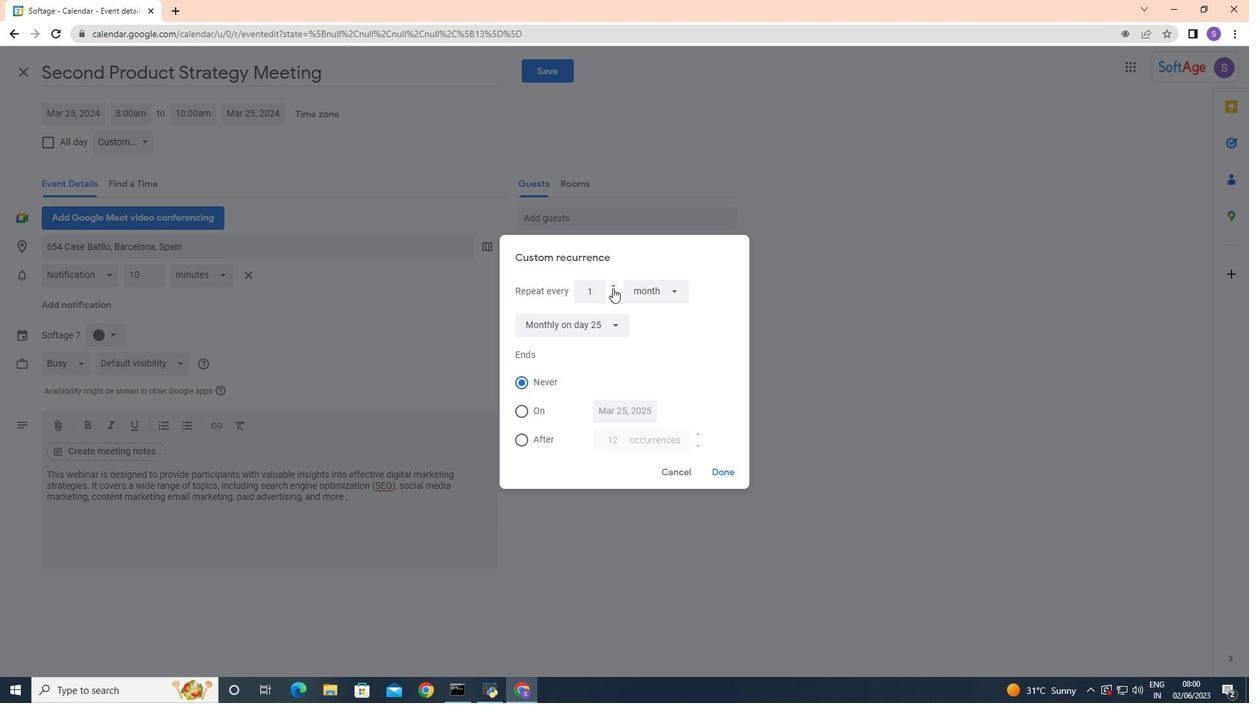 
Action: Mouse pressed left at (614, 287)
Screenshot: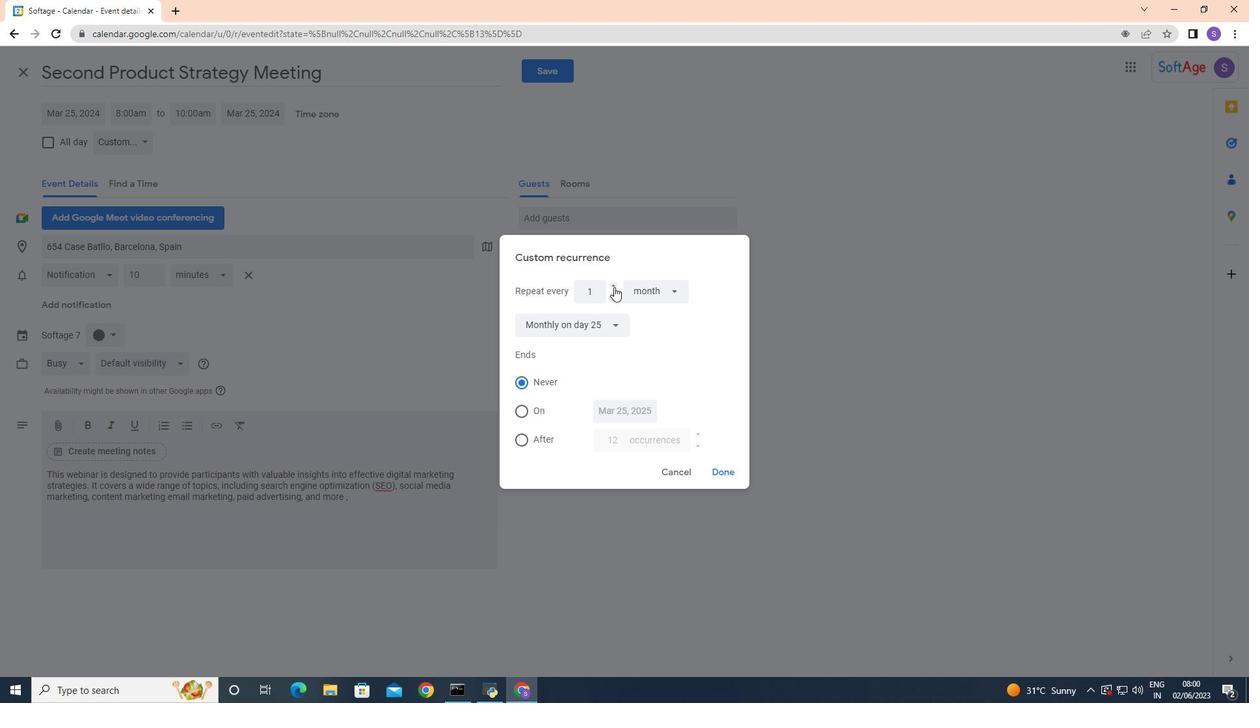 
Action: Mouse moved to (595, 289)
Screenshot: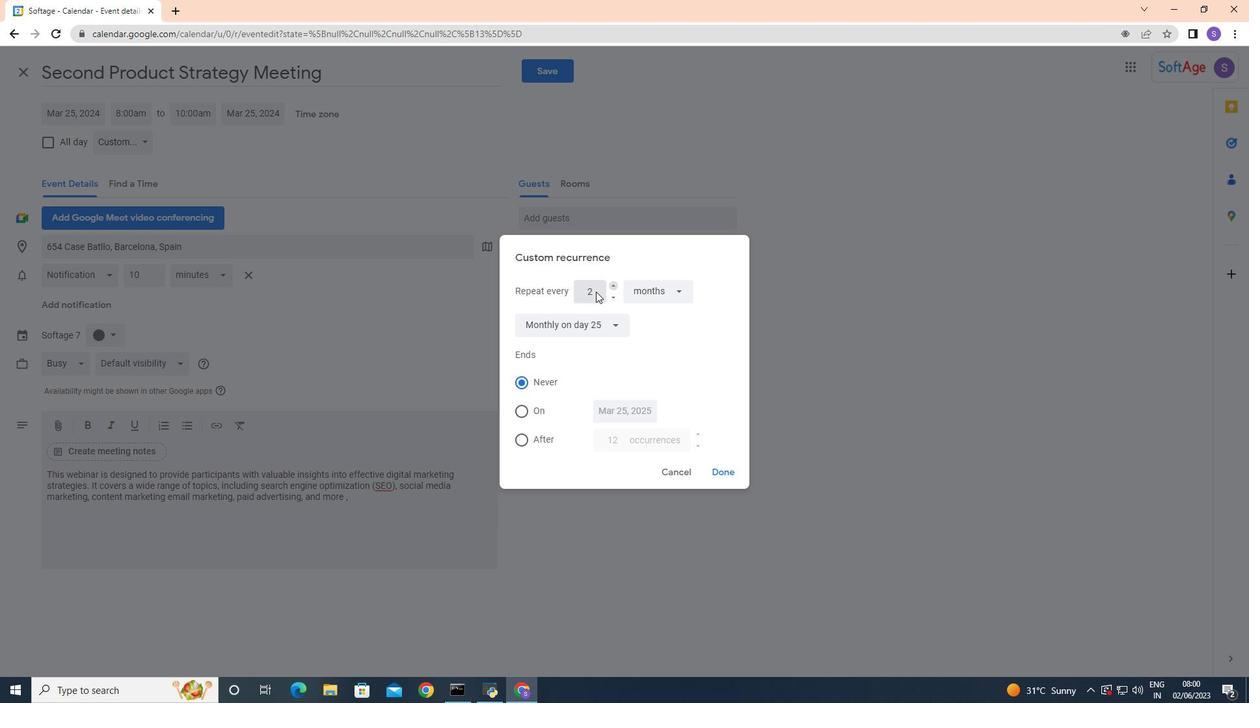
Action: Mouse pressed left at (595, 289)
Screenshot: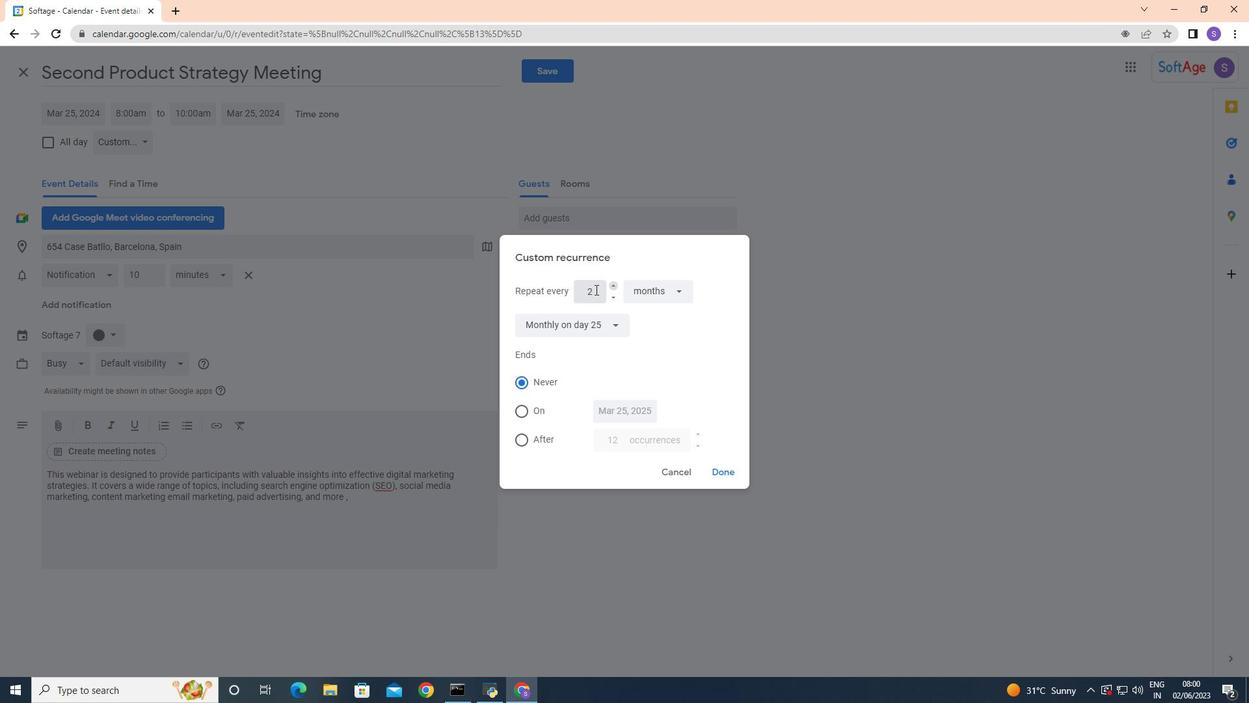 
Action: Mouse moved to (595, 289)
Screenshot: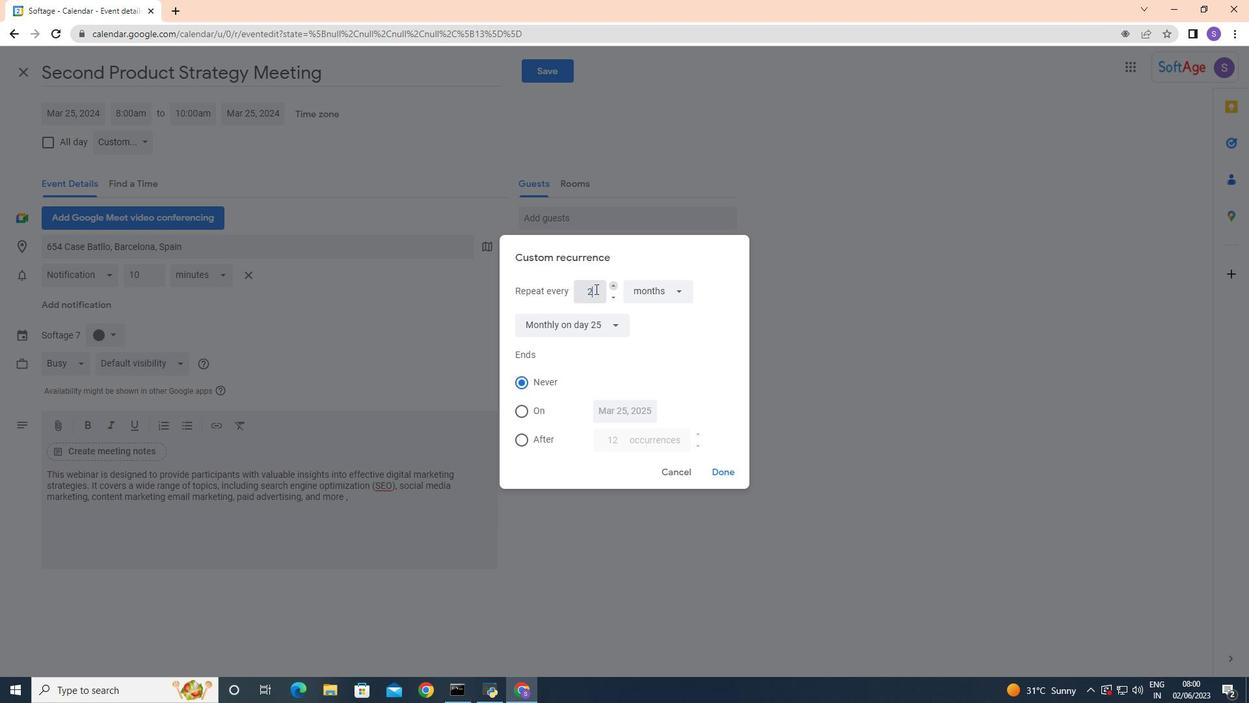
Action: Key pressed <Key.backspace>
Screenshot: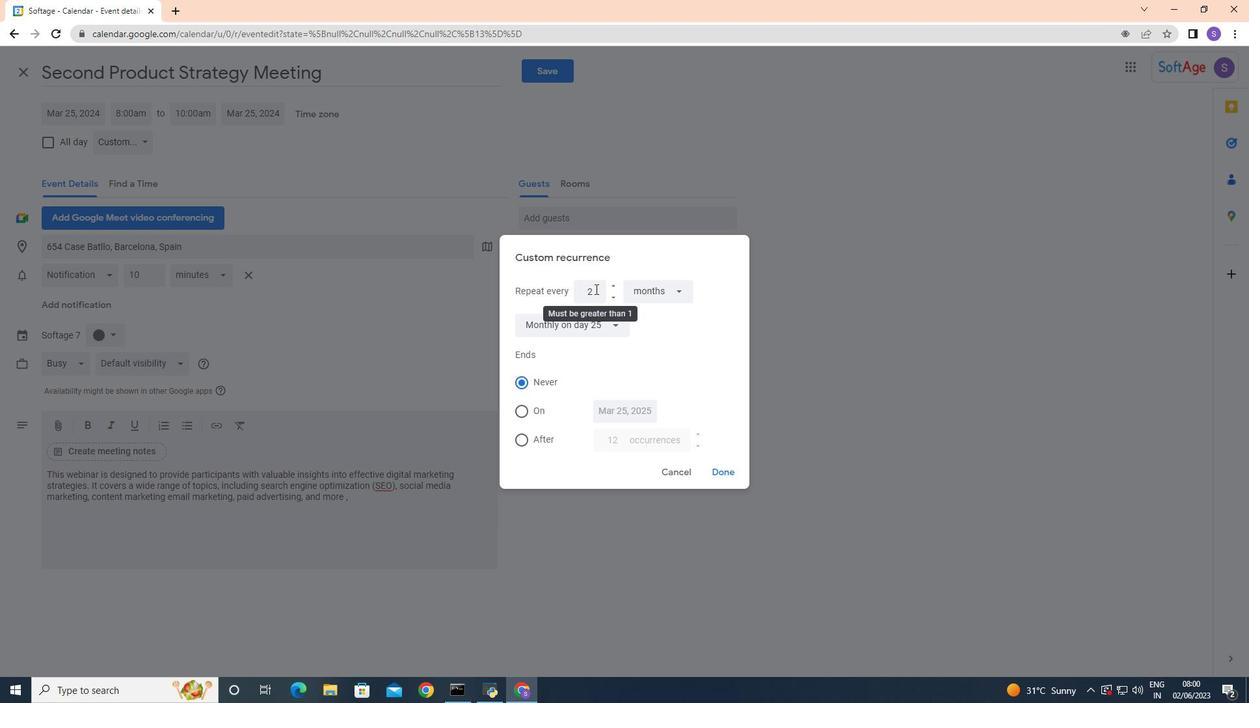 
Action: Mouse moved to (585, 337)
Screenshot: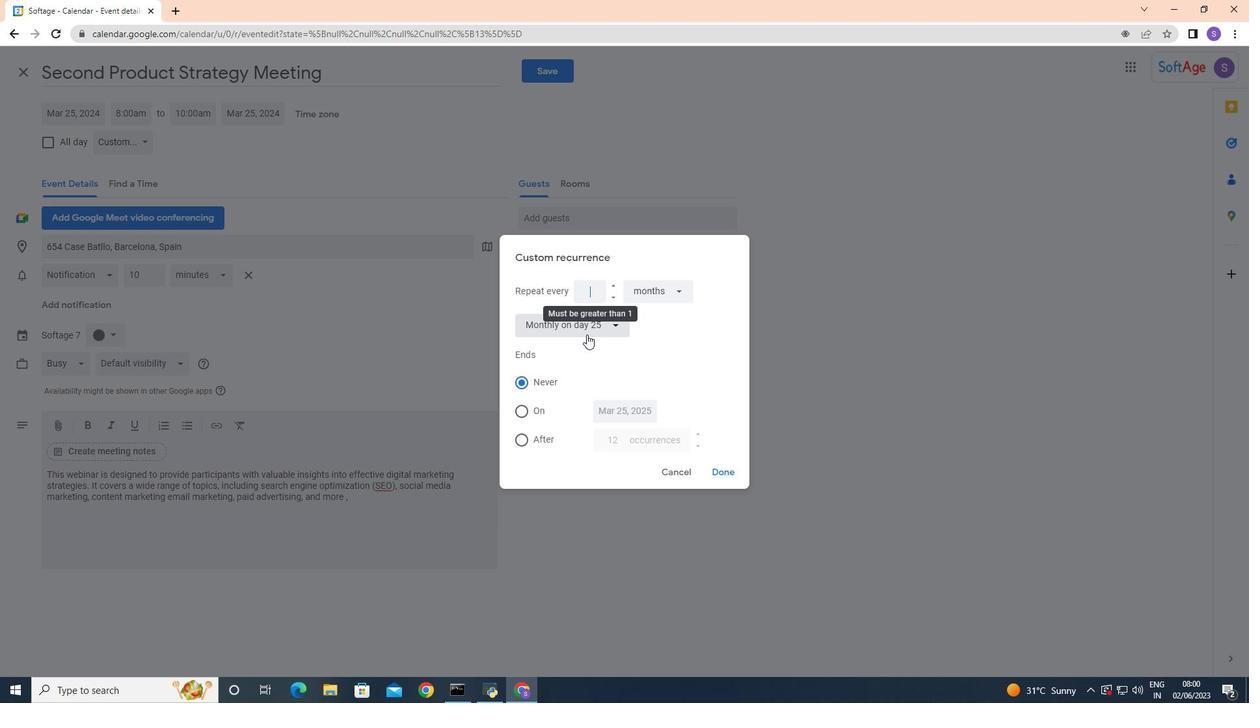
Action: Key pressed 21
Screenshot: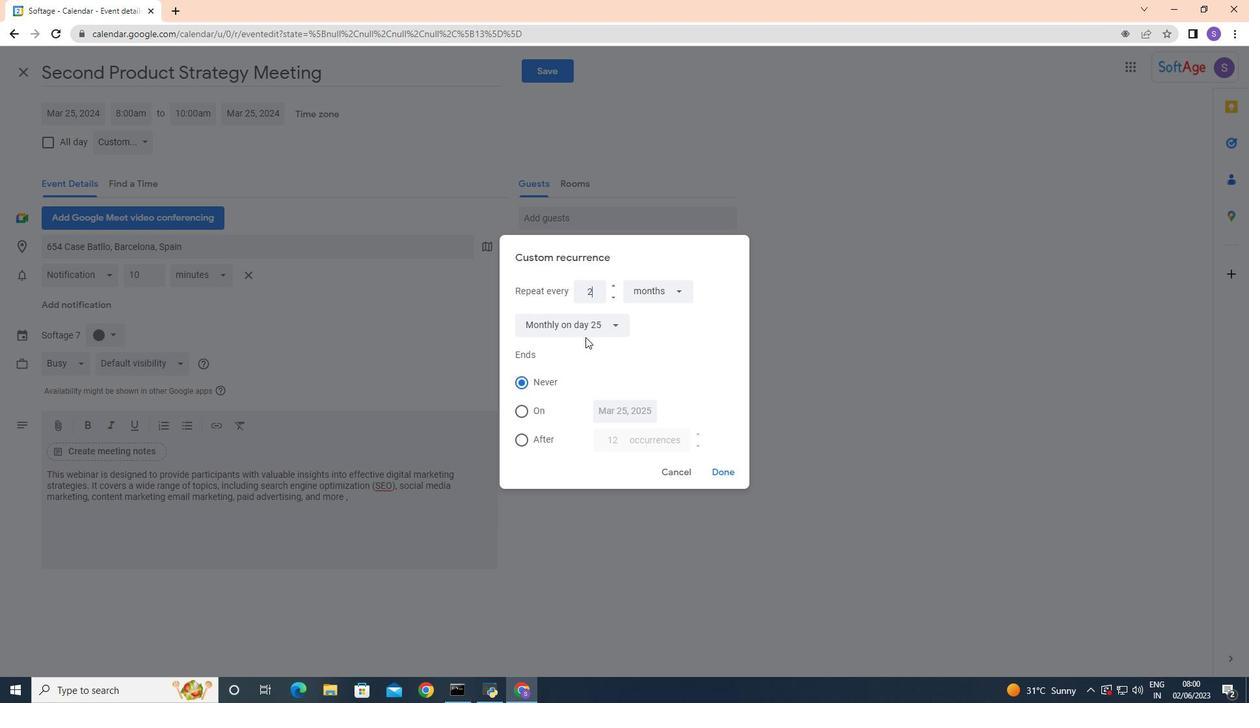 
Action: Mouse moved to (668, 356)
Screenshot: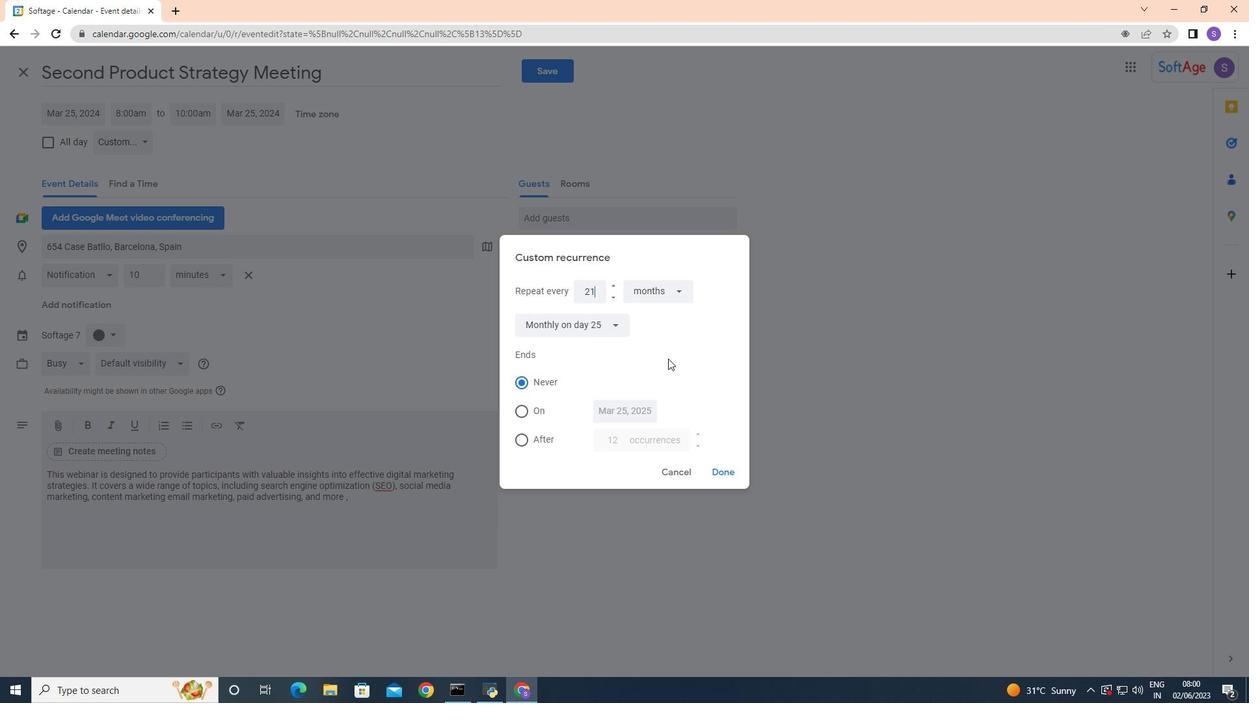 
Action: Mouse pressed left at (668, 356)
Screenshot: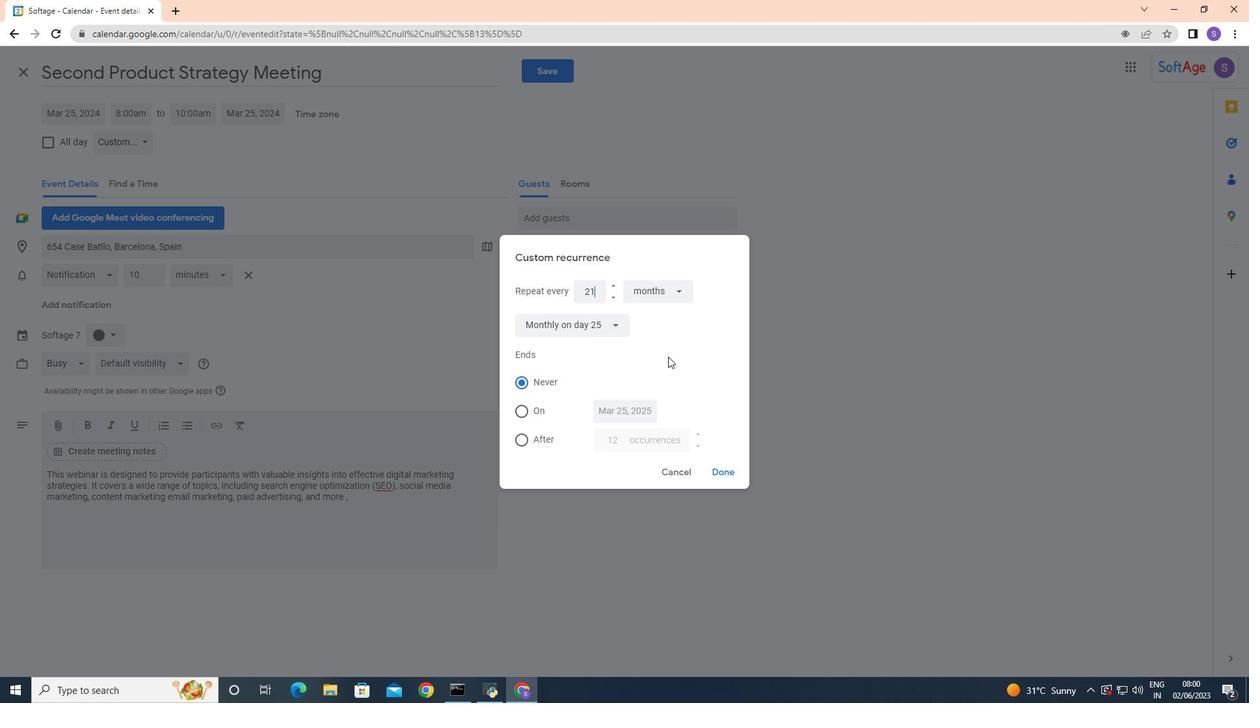 
Action: Mouse moved to (729, 470)
Screenshot: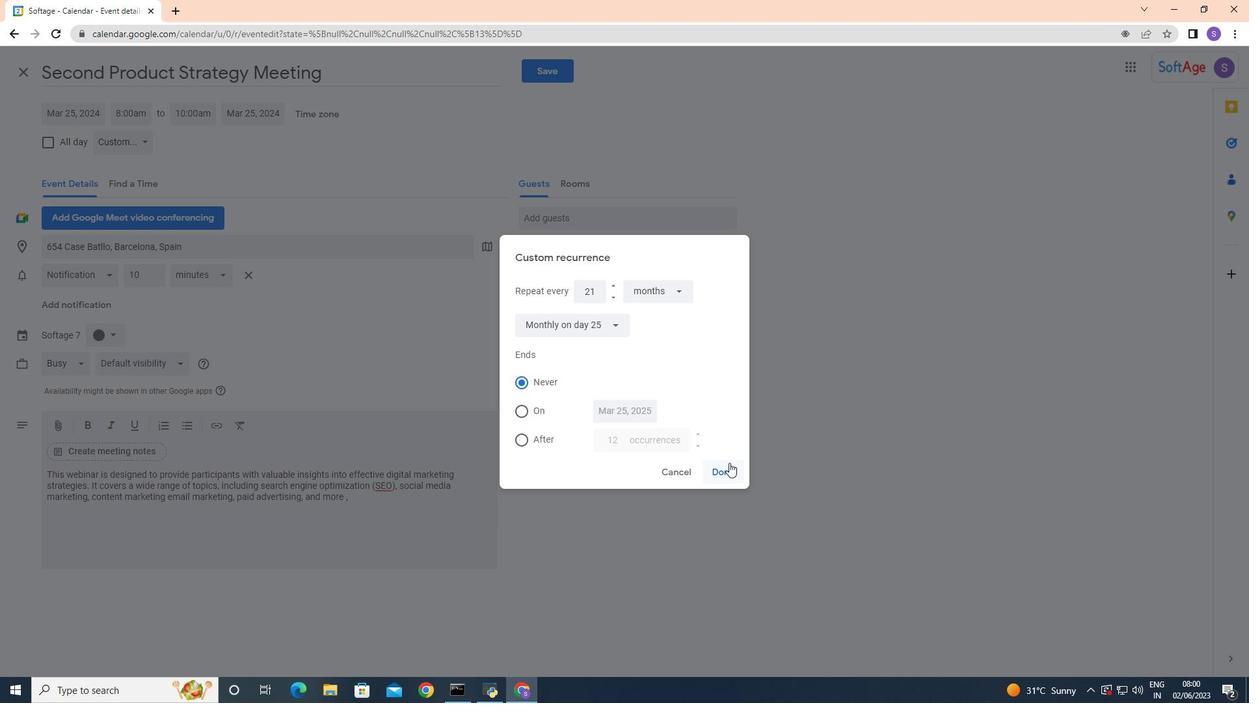 
Action: Mouse pressed left at (729, 470)
Screenshot: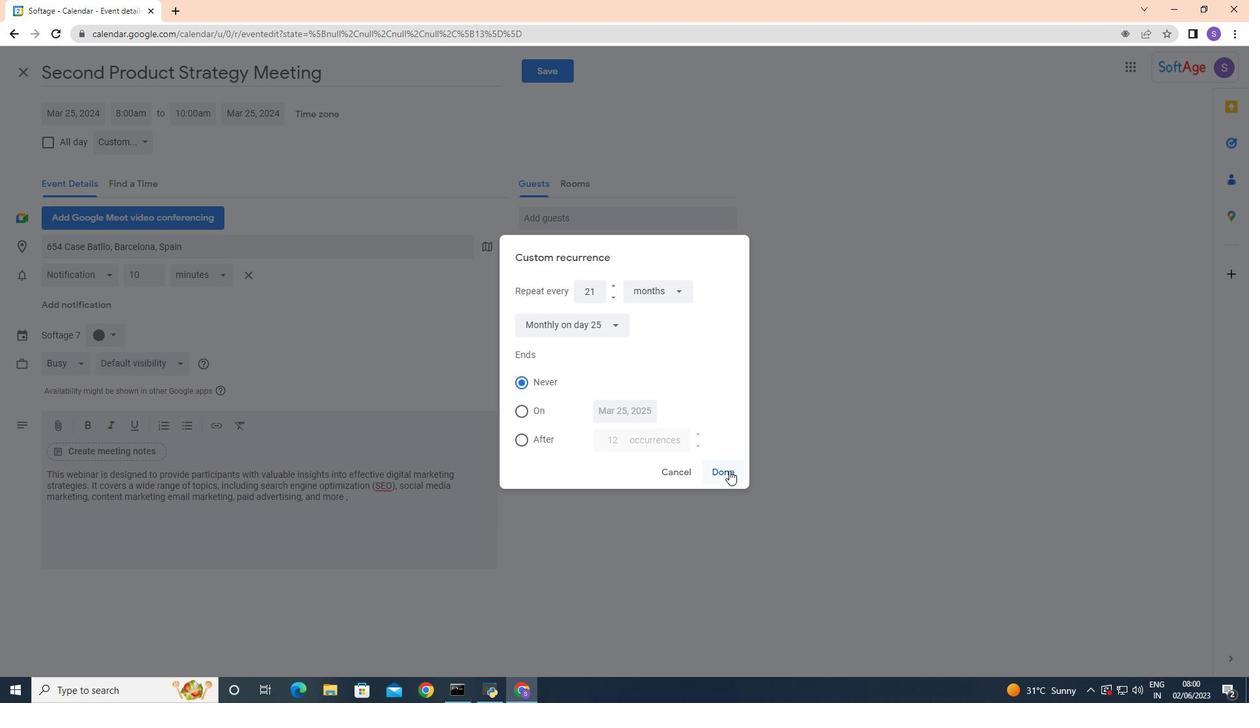 
Action: Mouse moved to (200, 143)
Screenshot: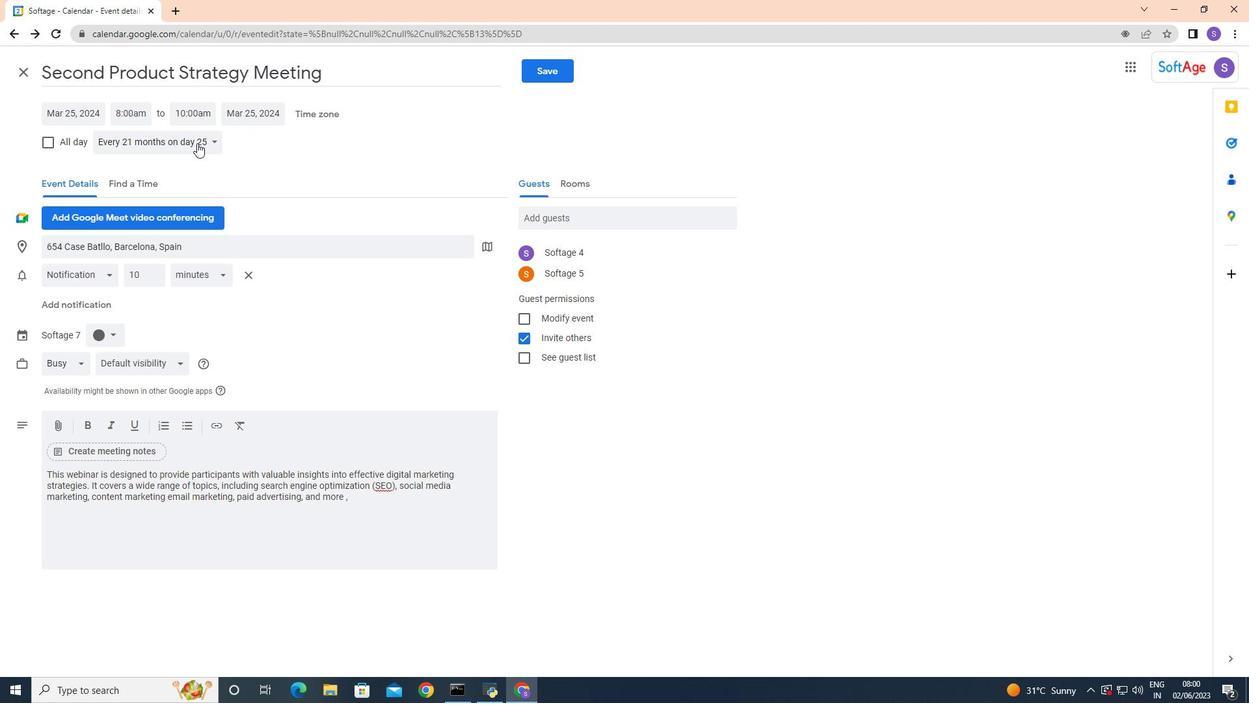 
Action: Mouse pressed left at (200, 143)
Screenshot: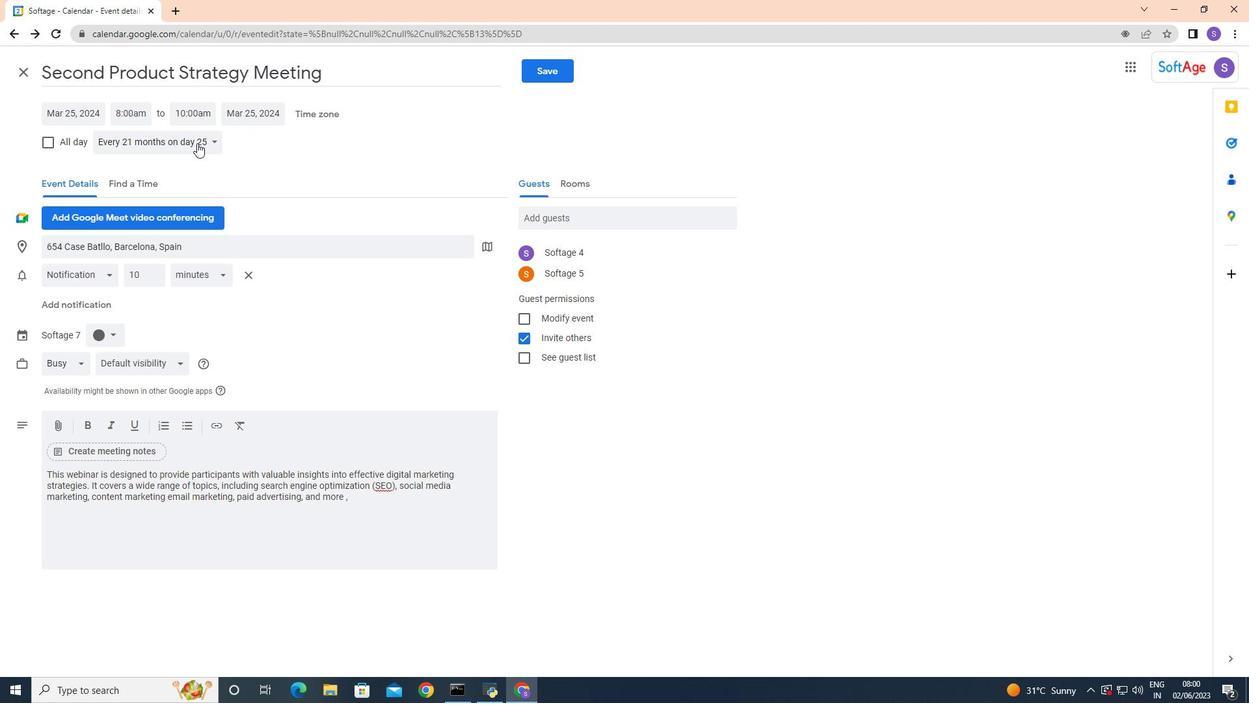 
Action: Mouse moved to (136, 270)
Screenshot: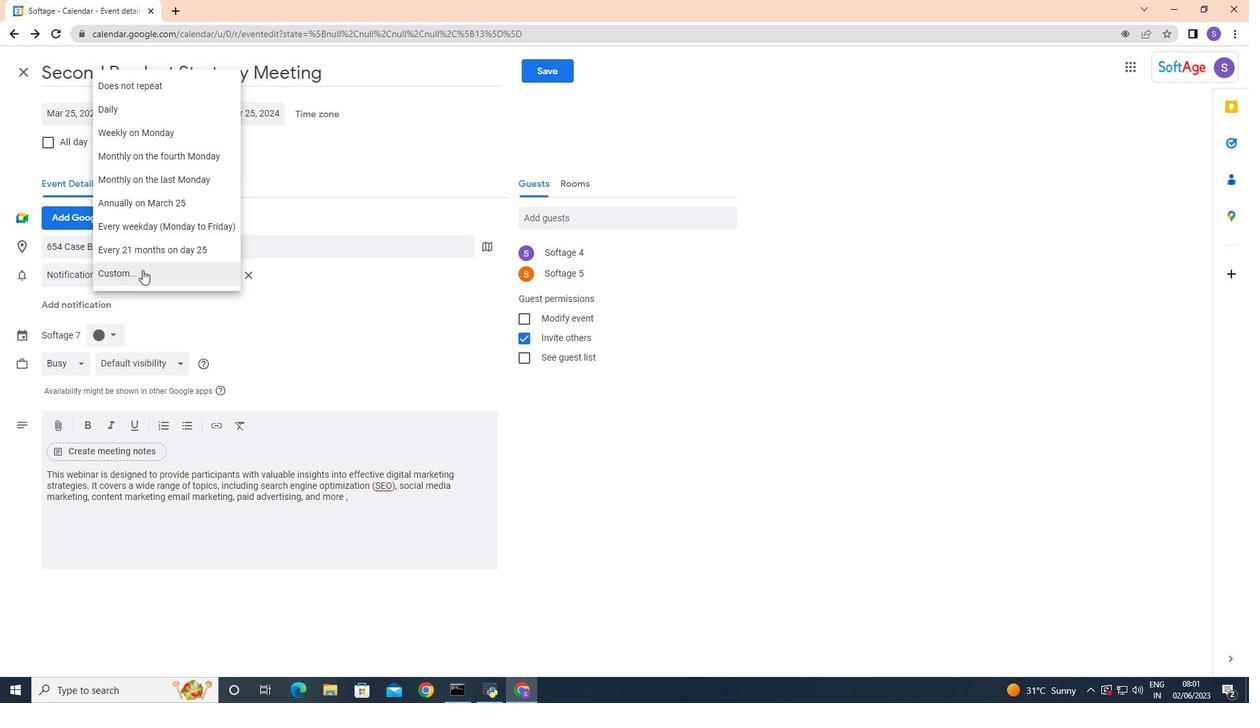 
Action: Mouse pressed left at (136, 270)
Screenshot: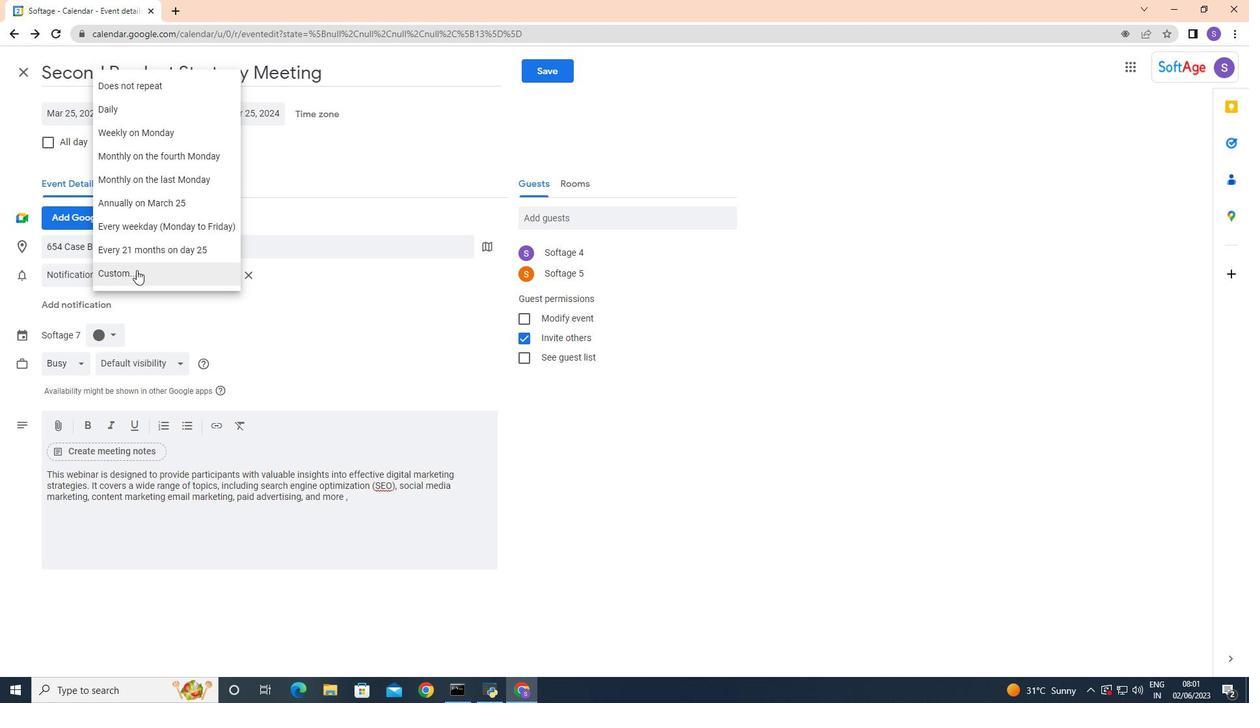 
Action: Mouse moved to (615, 327)
Screenshot: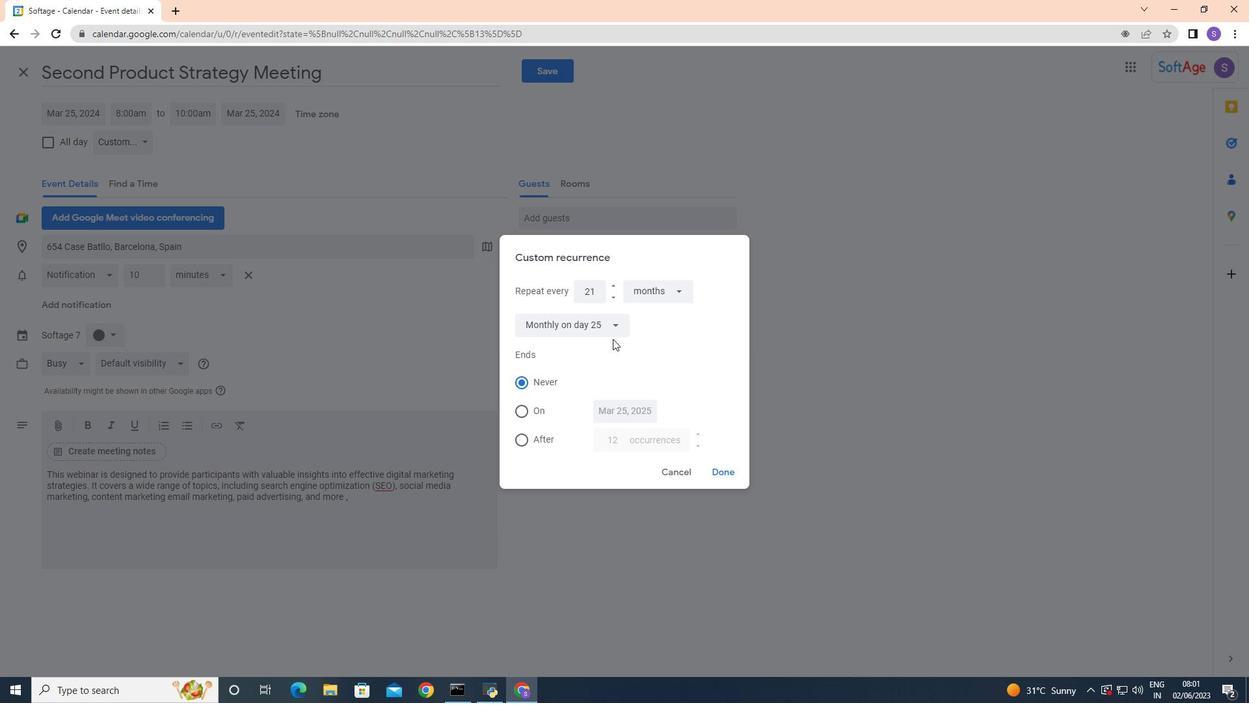 
Action: Mouse pressed left at (615, 327)
Screenshot: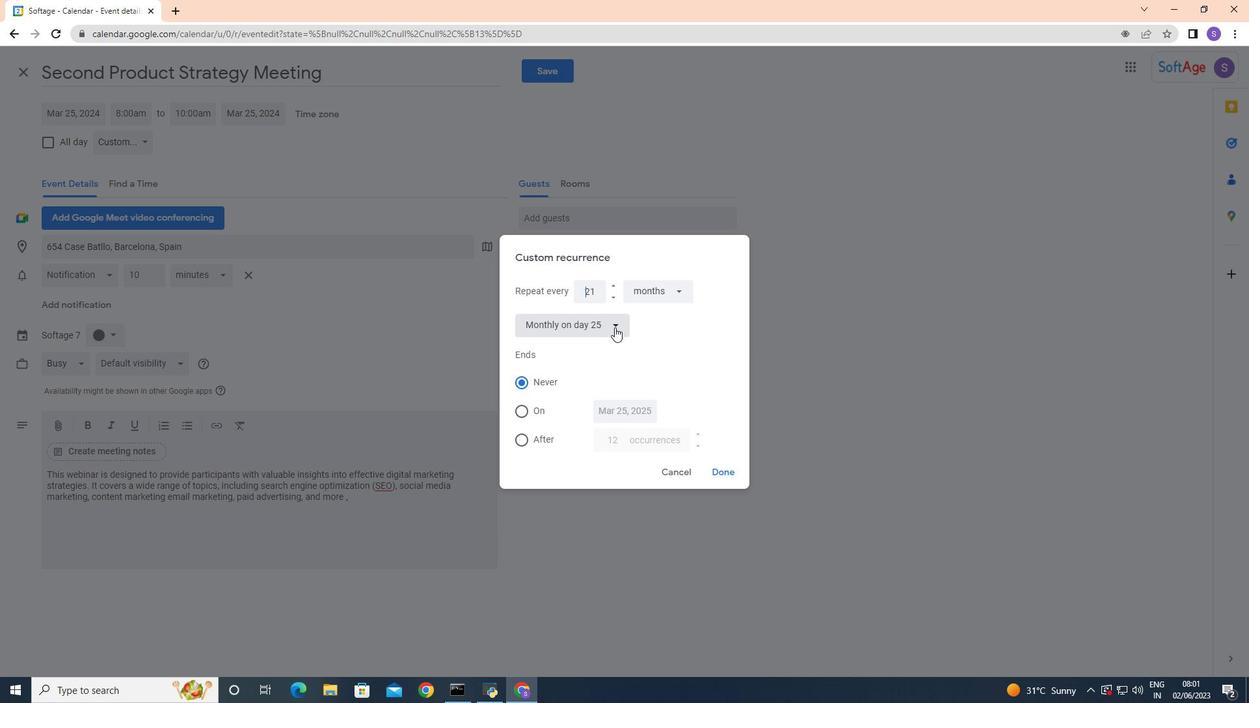 
Action: Mouse moved to (612, 398)
Screenshot: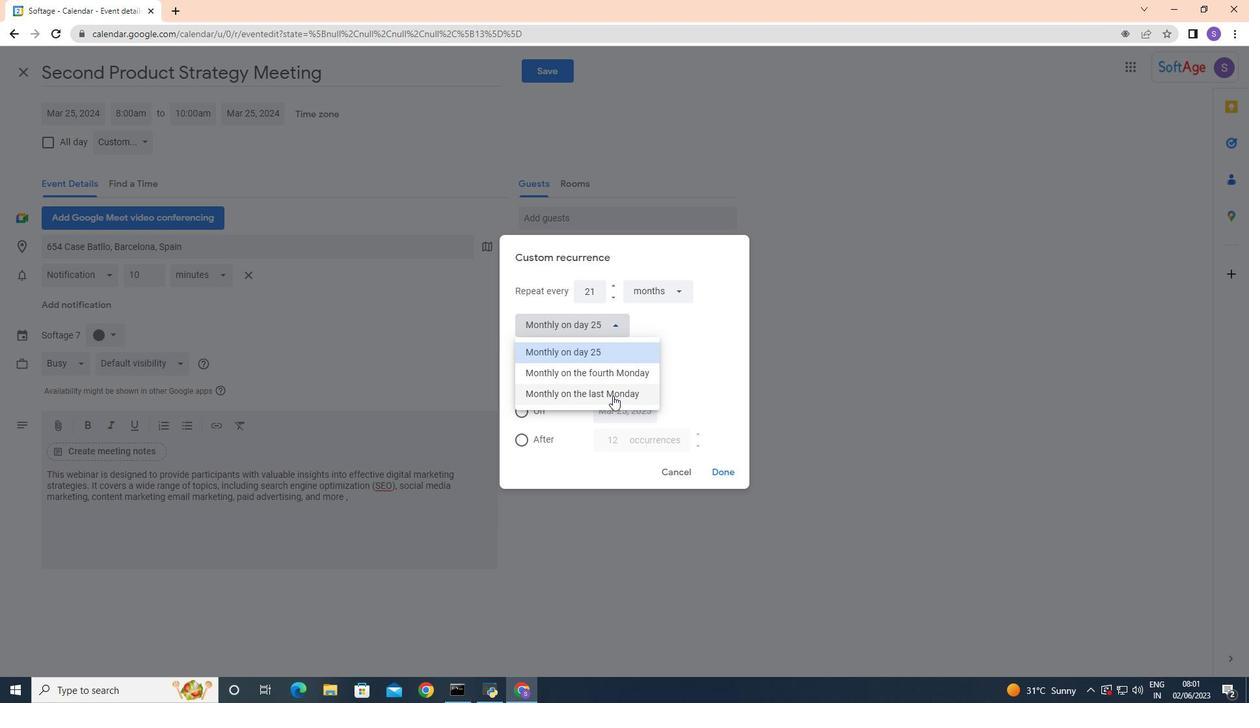 
Action: Mouse scrolled (612, 397) with delta (0, 0)
Screenshot: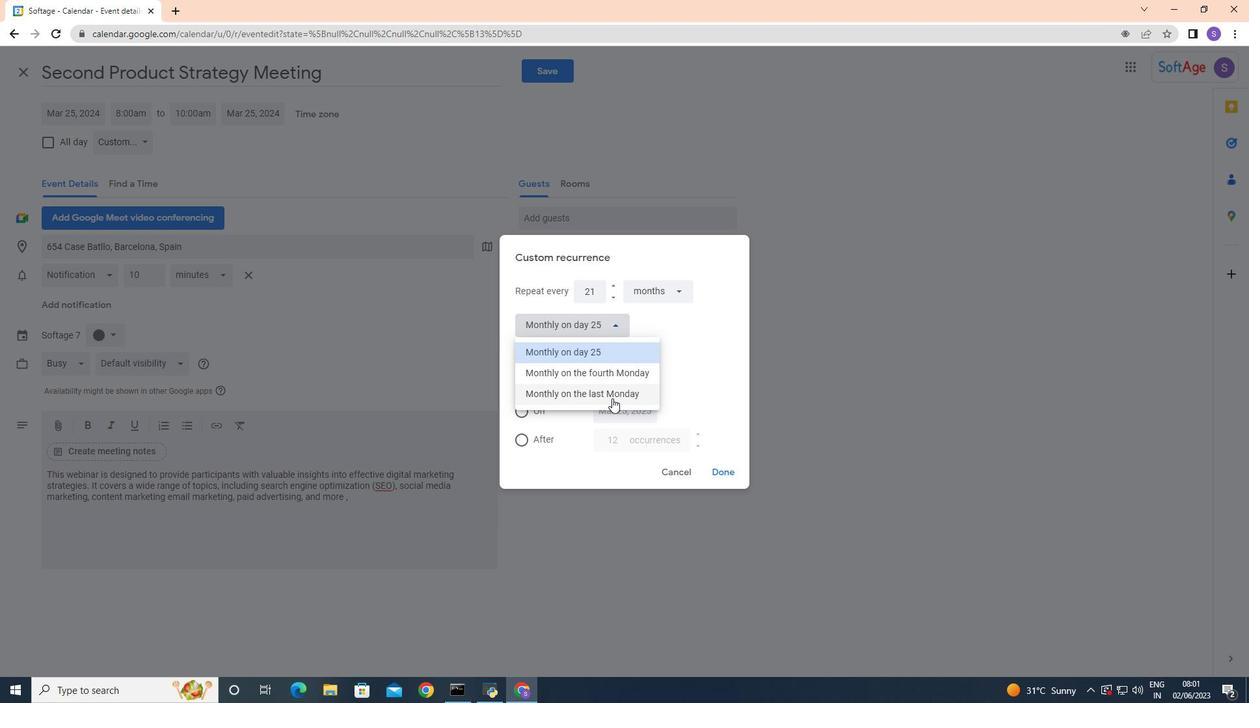 
Action: Mouse scrolled (612, 397) with delta (0, 0)
Screenshot: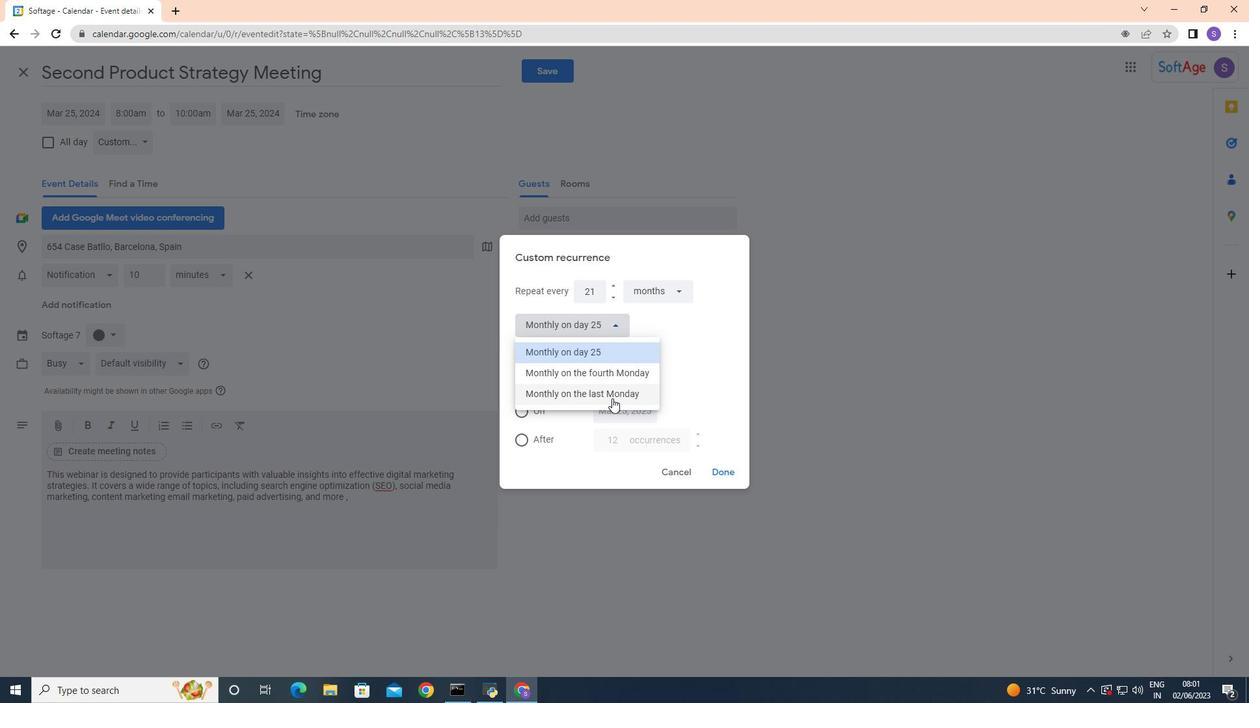 
Action: Mouse scrolled (612, 397) with delta (0, 0)
Screenshot: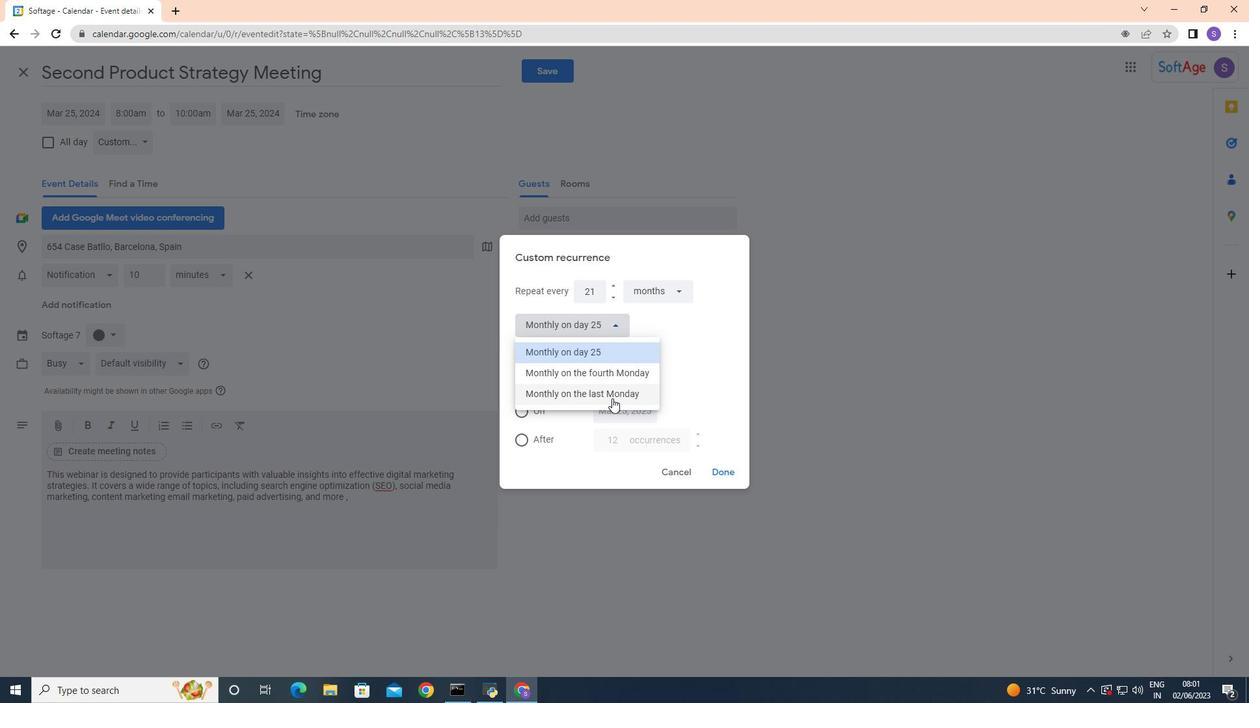 
Action: Mouse moved to (670, 356)
Screenshot: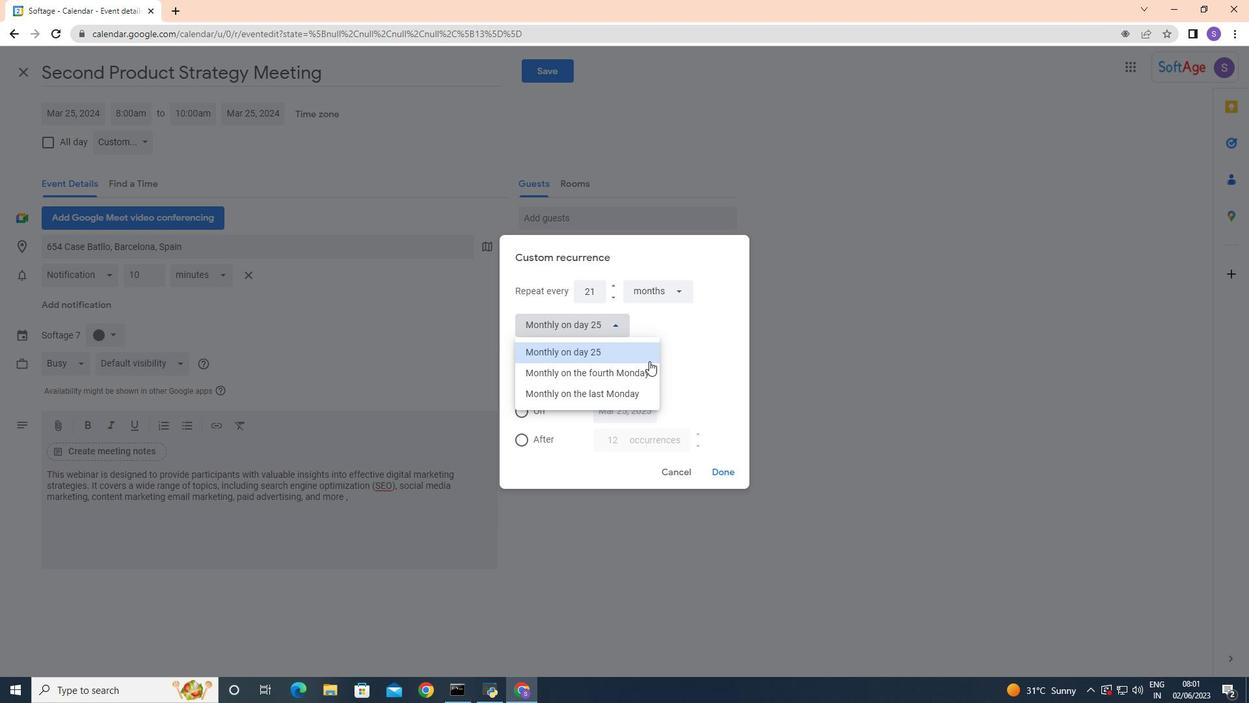 
Action: Mouse pressed left at (670, 356)
Screenshot: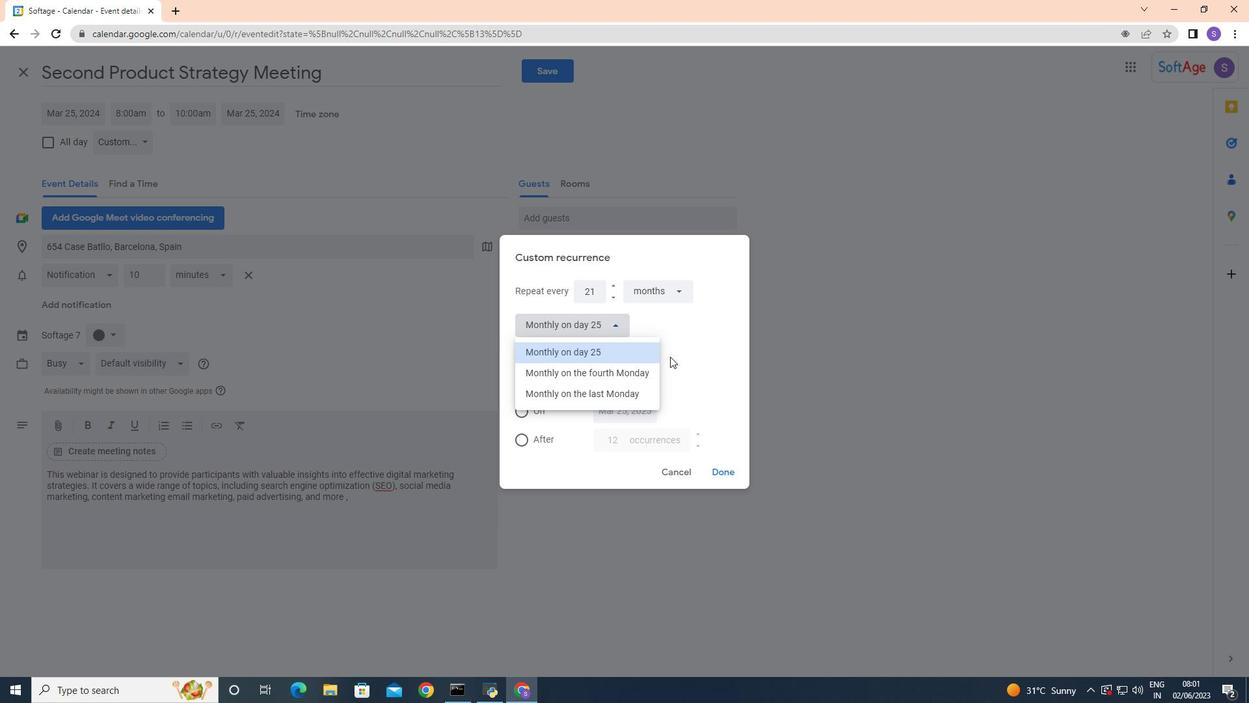 
Action: Mouse moved to (642, 289)
Screenshot: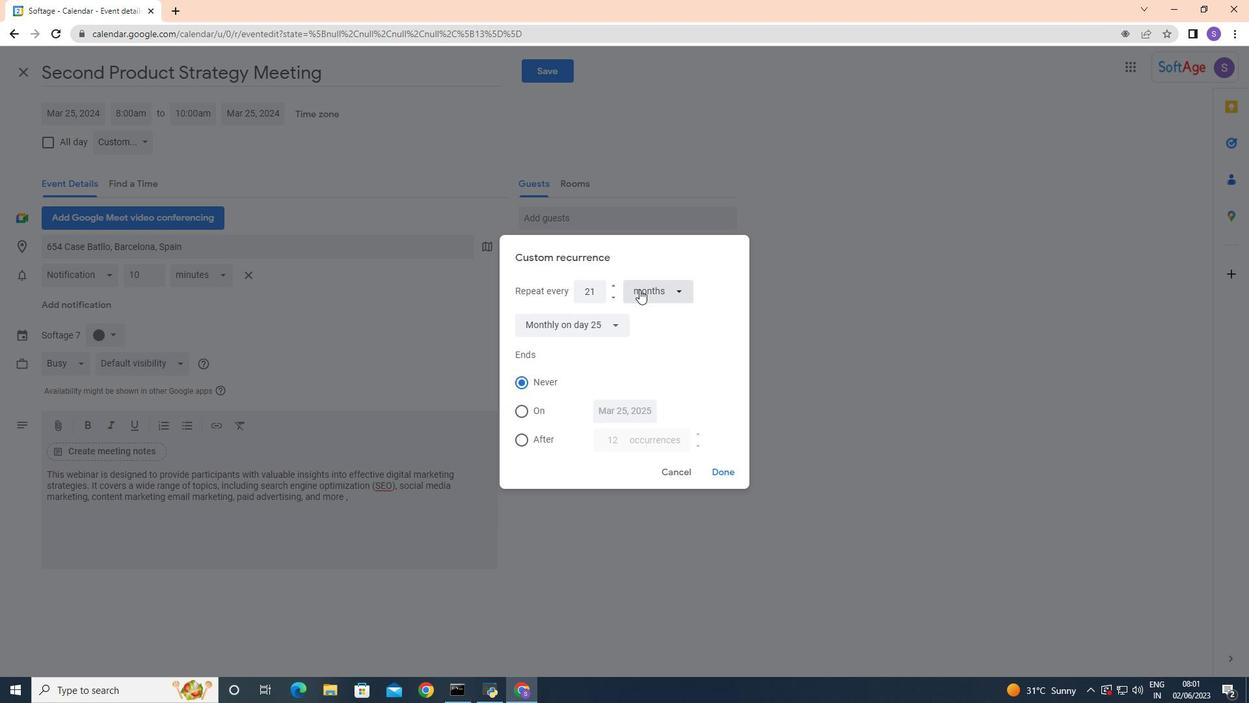 
Action: Mouse pressed left at (642, 289)
Screenshot: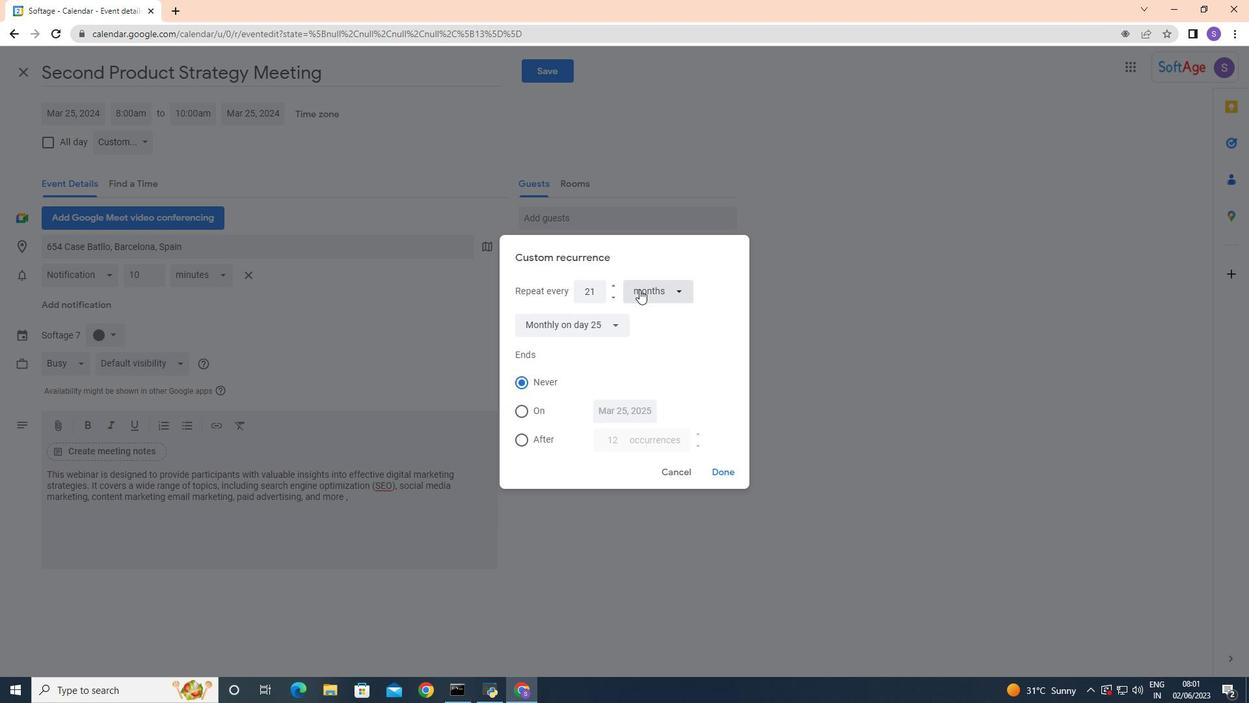 
Action: Mouse moved to (665, 364)
Screenshot: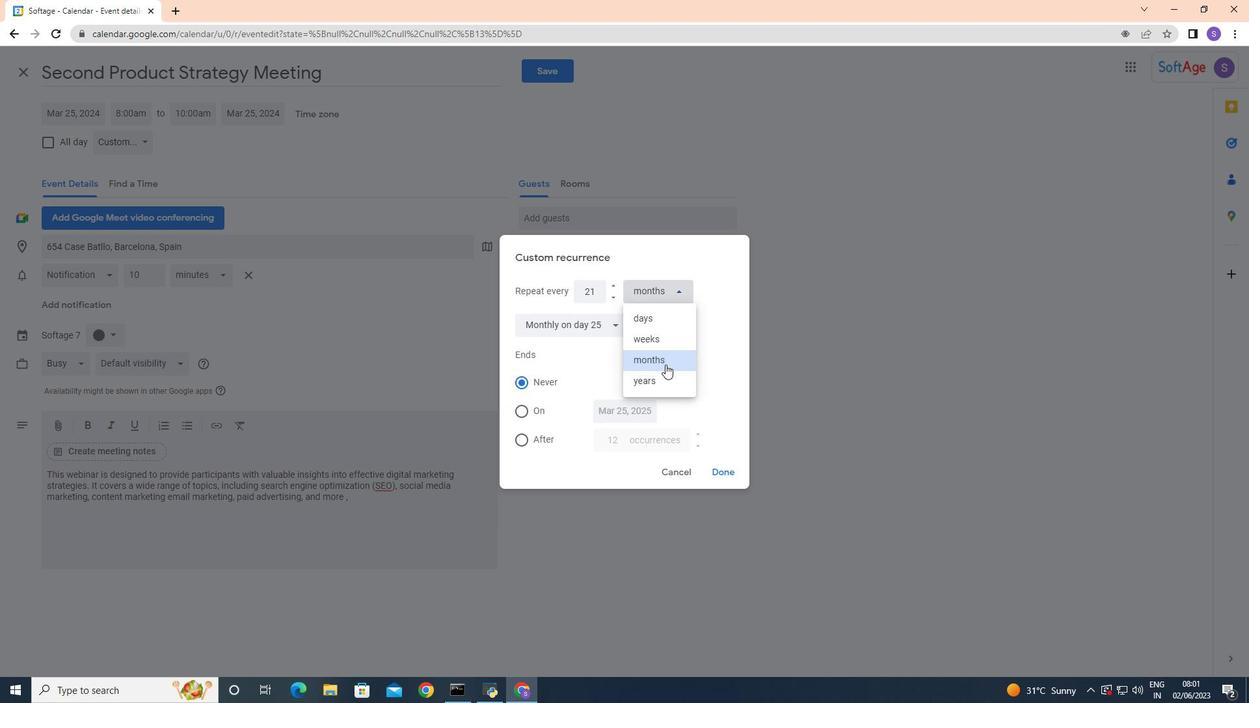 
Action: Mouse pressed left at (665, 364)
Screenshot: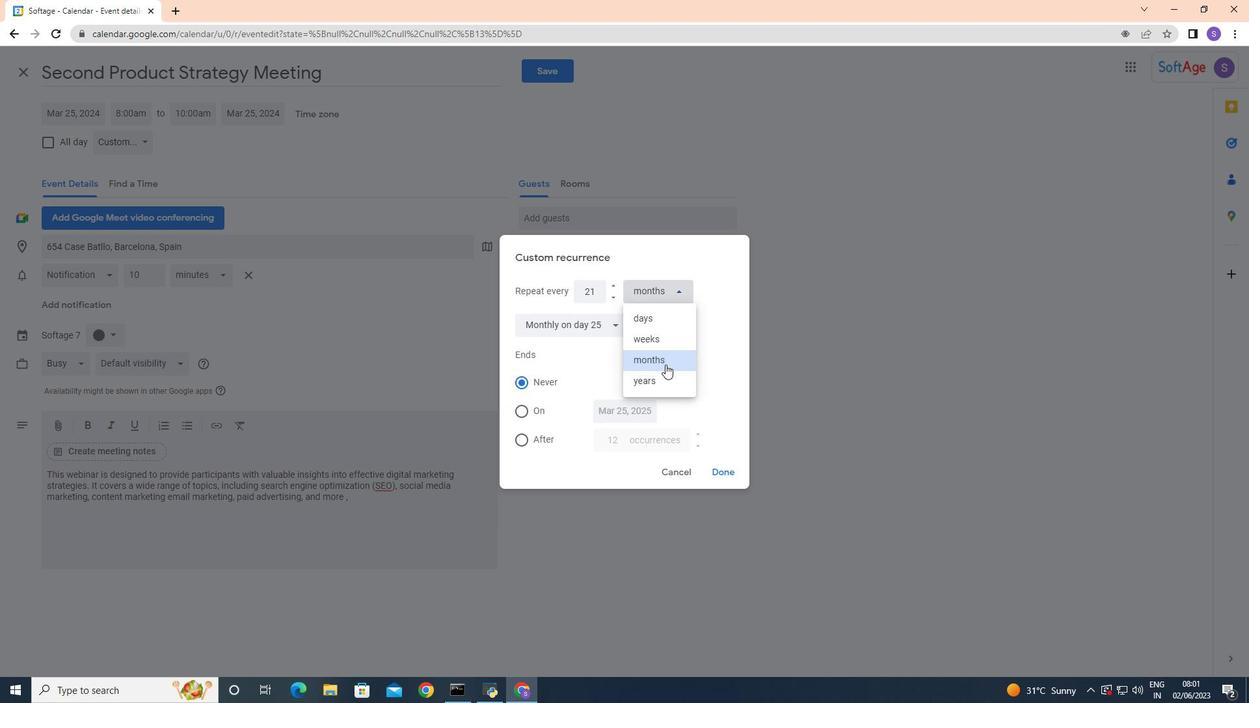
Action: Mouse moved to (639, 442)
Screenshot: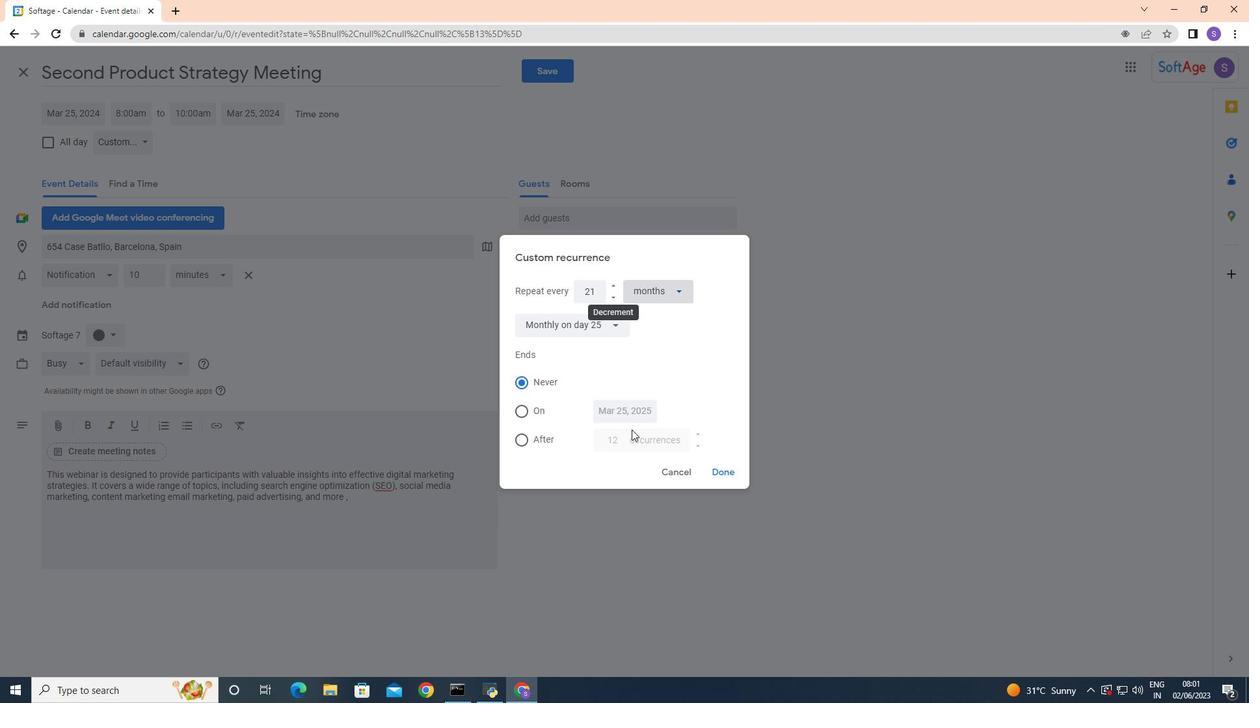 
Action: Mouse pressed left at (639, 442)
Screenshot: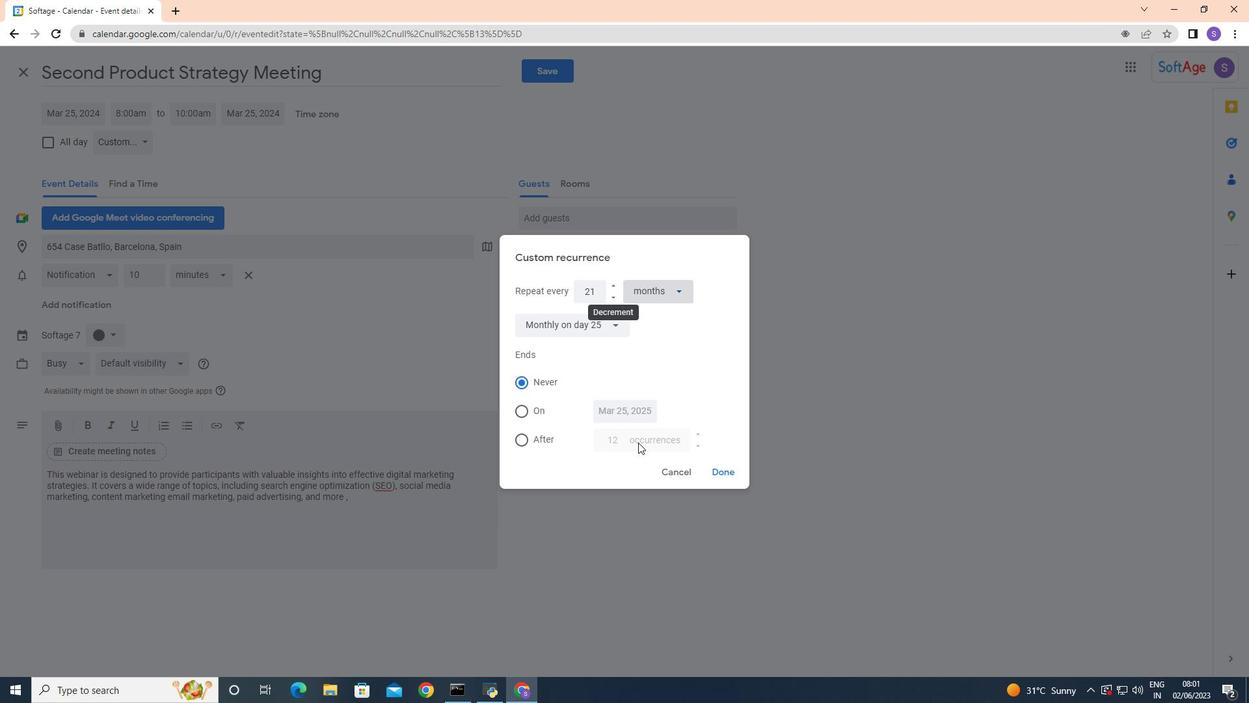 
Action: Mouse moved to (628, 414)
Screenshot: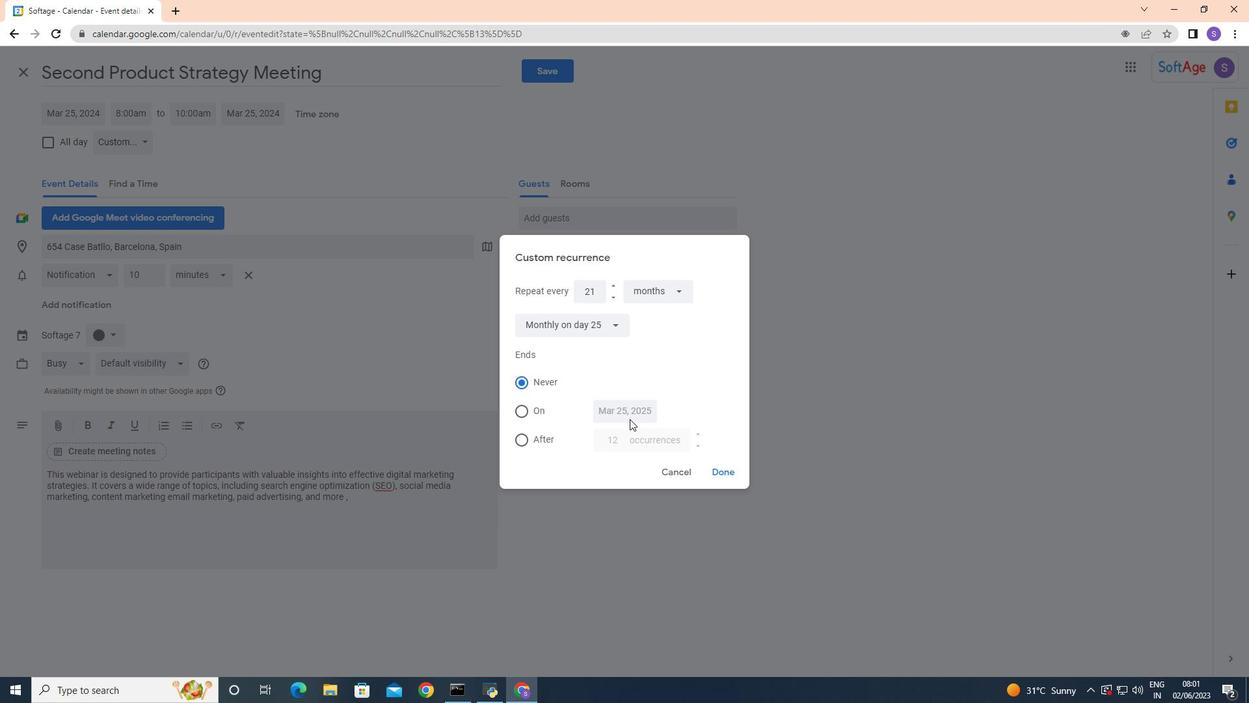 
Action: Mouse pressed left at (628, 414)
Screenshot: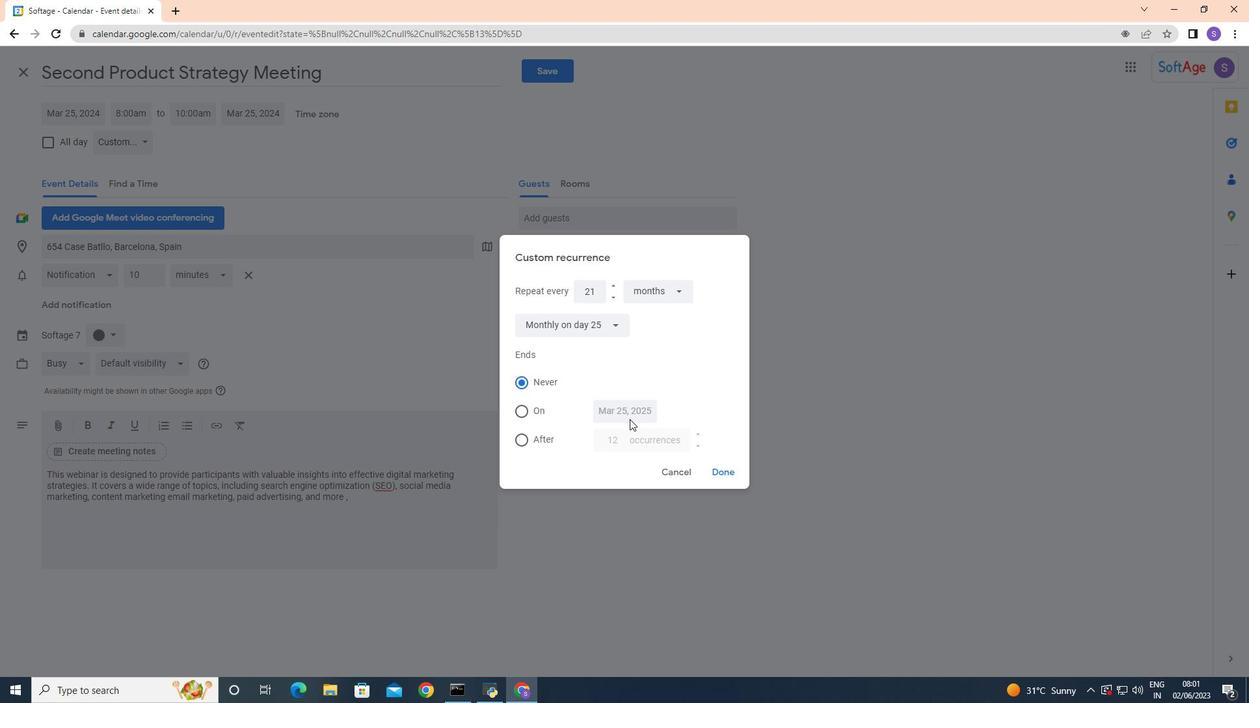 
Action: Mouse pressed left at (628, 414)
Screenshot: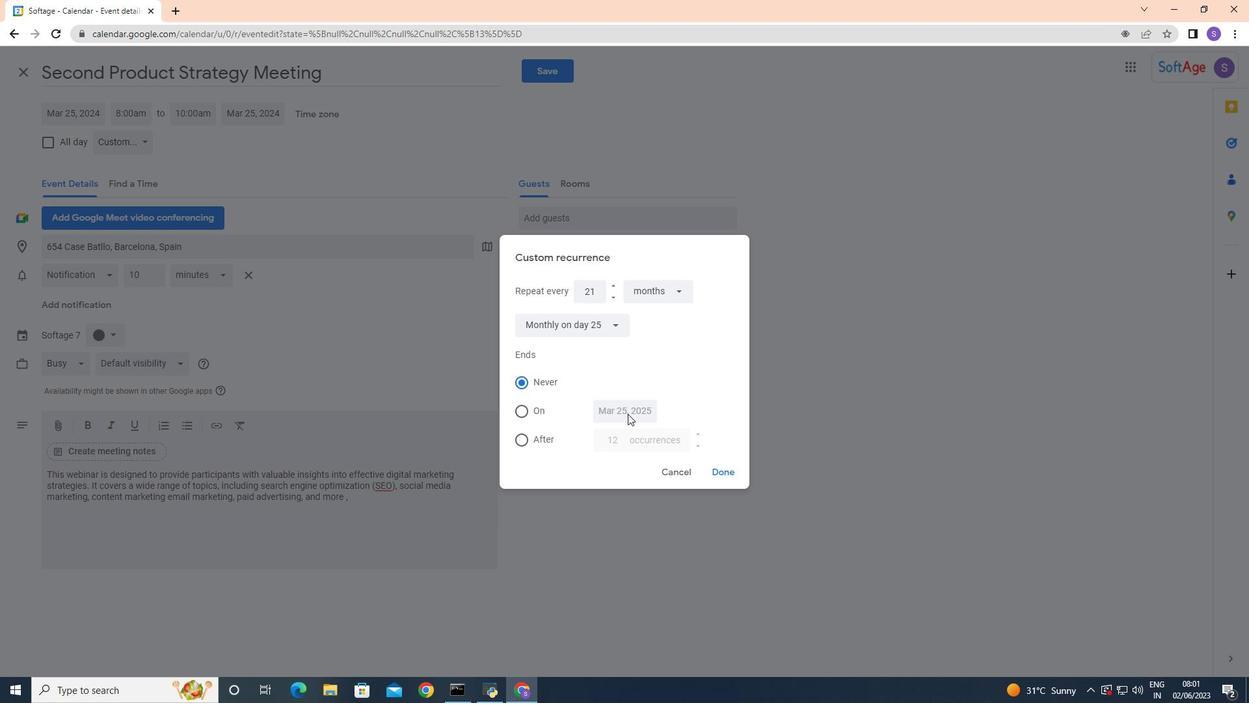 
Action: Mouse moved to (618, 550)
Screenshot: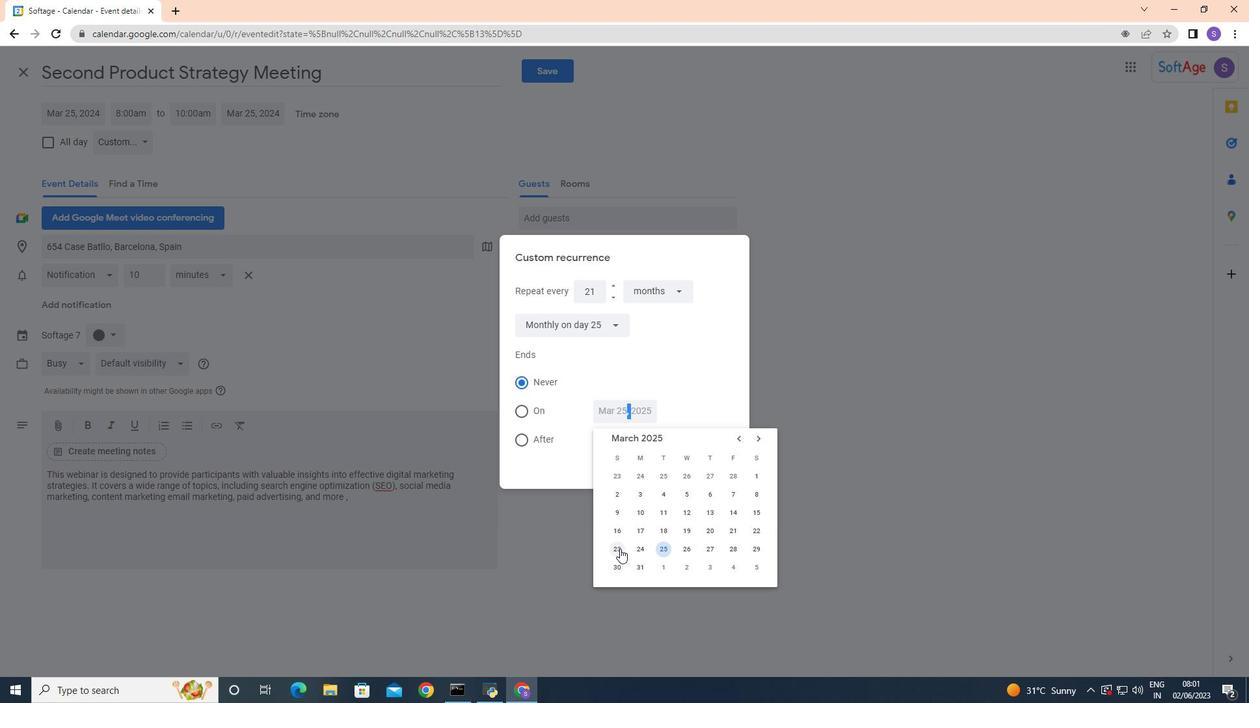 
Action: Mouse pressed left at (618, 550)
Screenshot: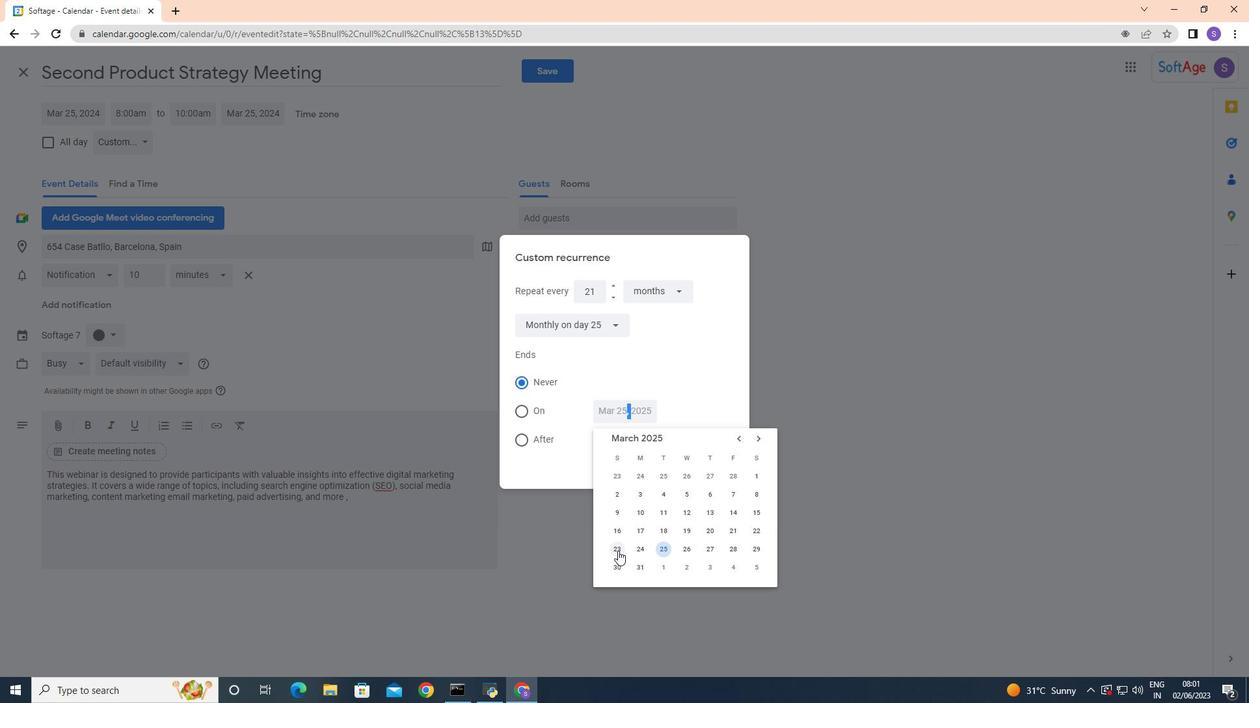 
Action: Mouse moved to (716, 473)
Screenshot: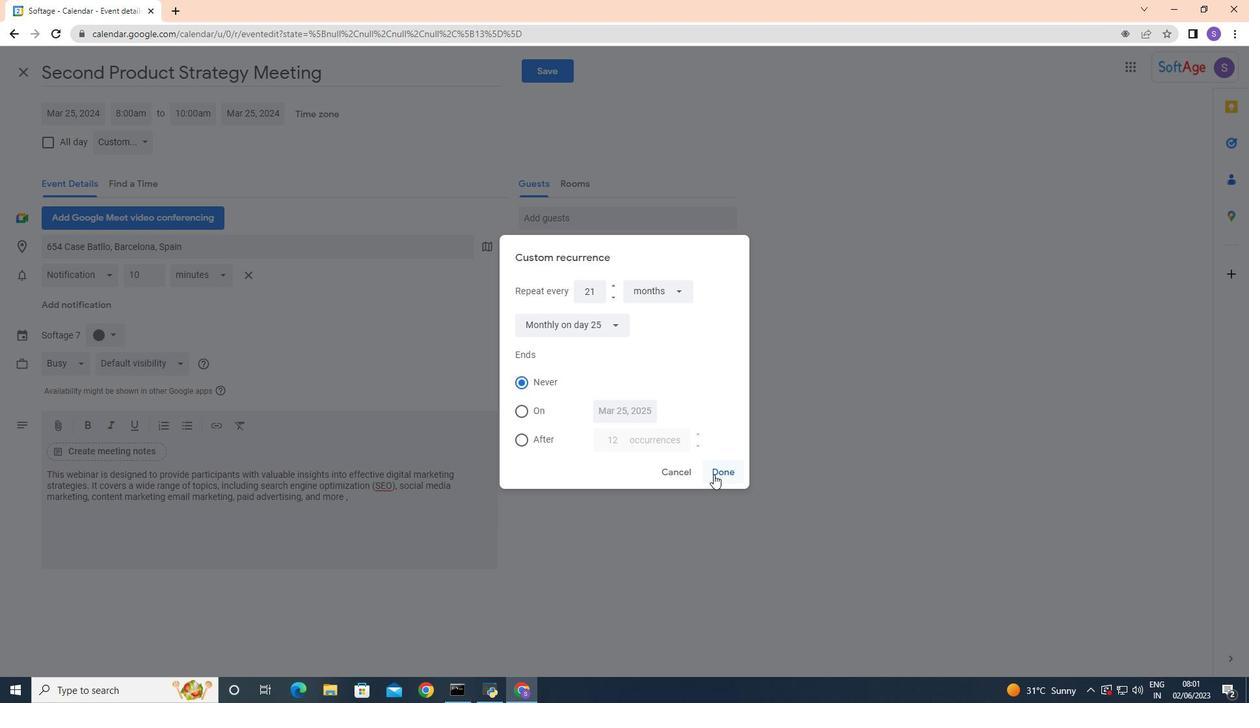 
Action: Mouse pressed left at (716, 473)
Screenshot: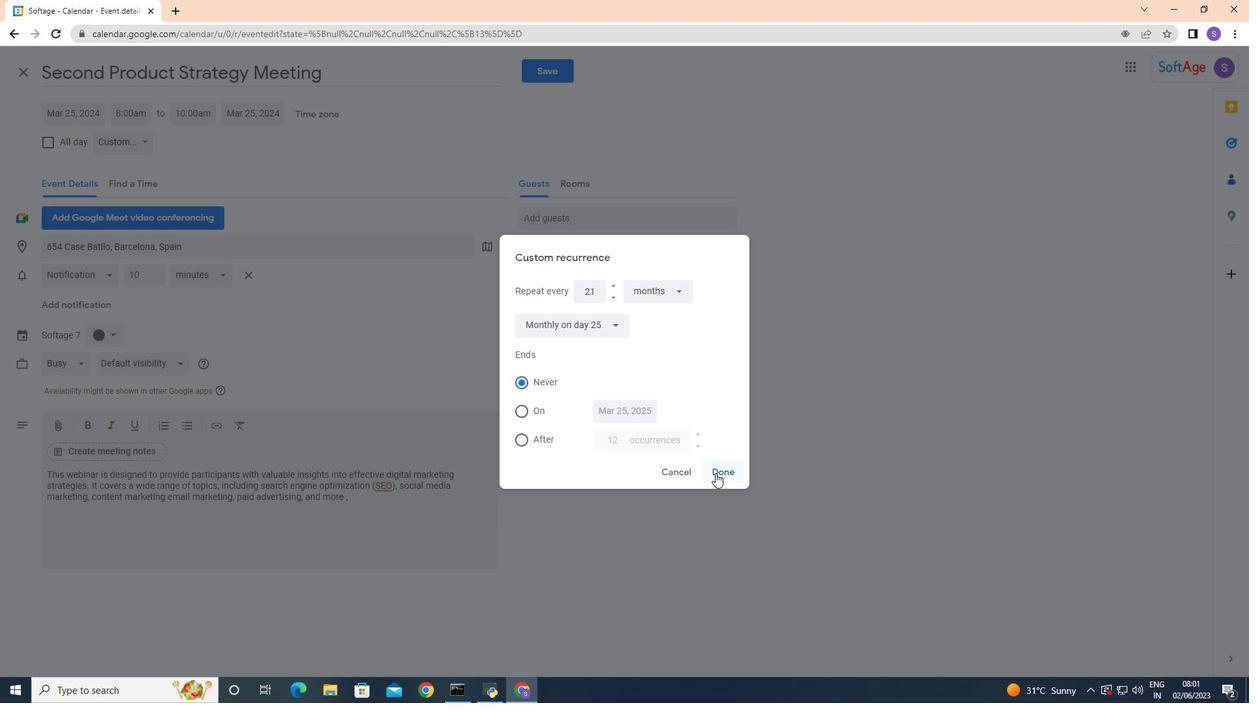 
Action: Mouse moved to (673, 438)
Screenshot: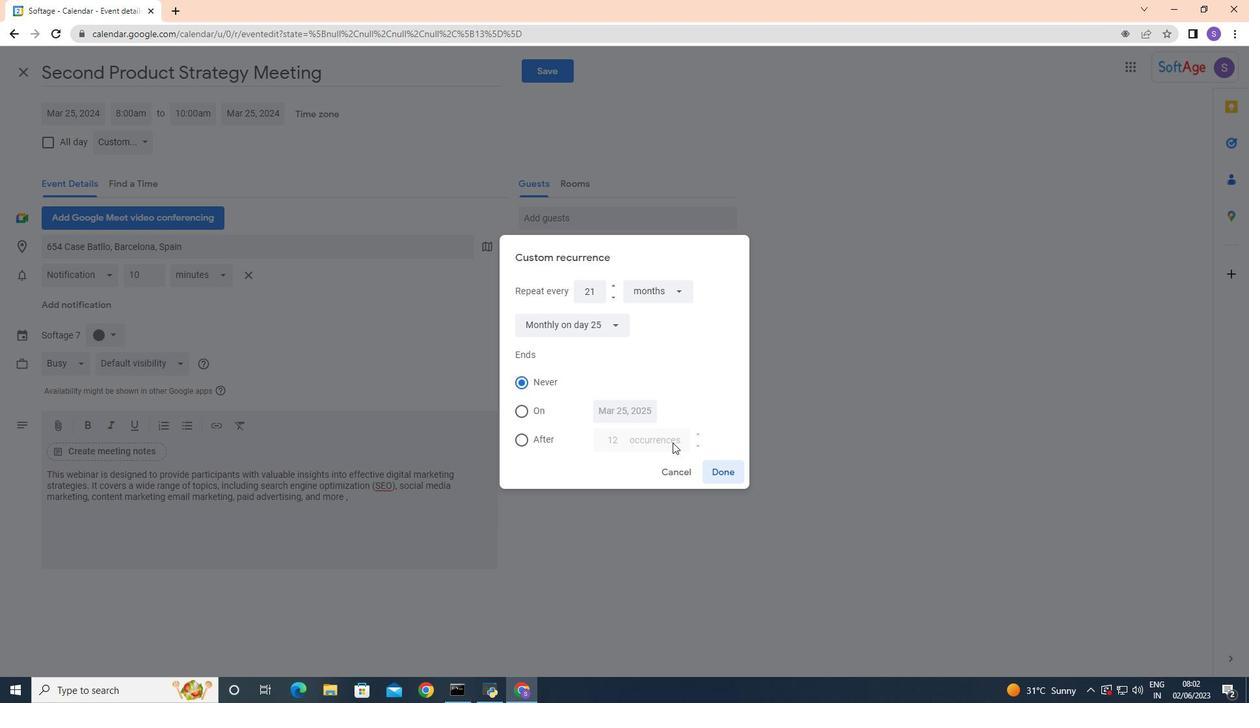 
Action: Mouse pressed left at (673, 438)
Screenshot: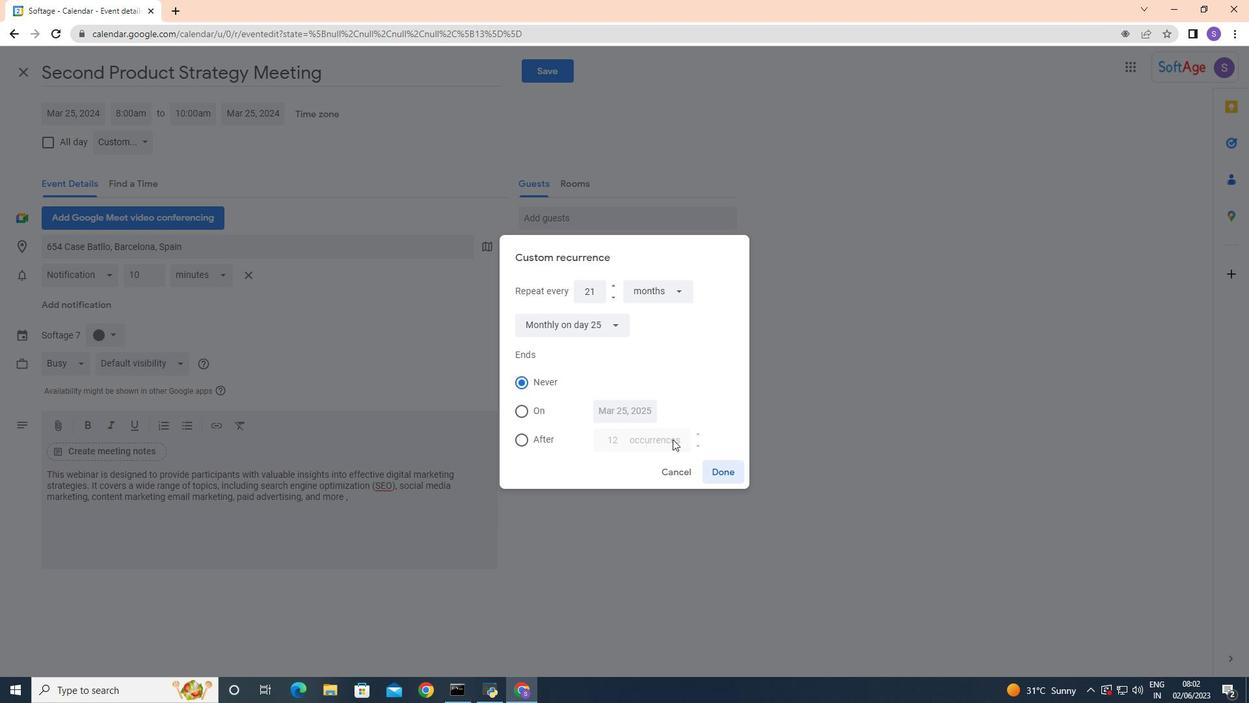 
Action: Mouse pressed left at (673, 438)
Screenshot: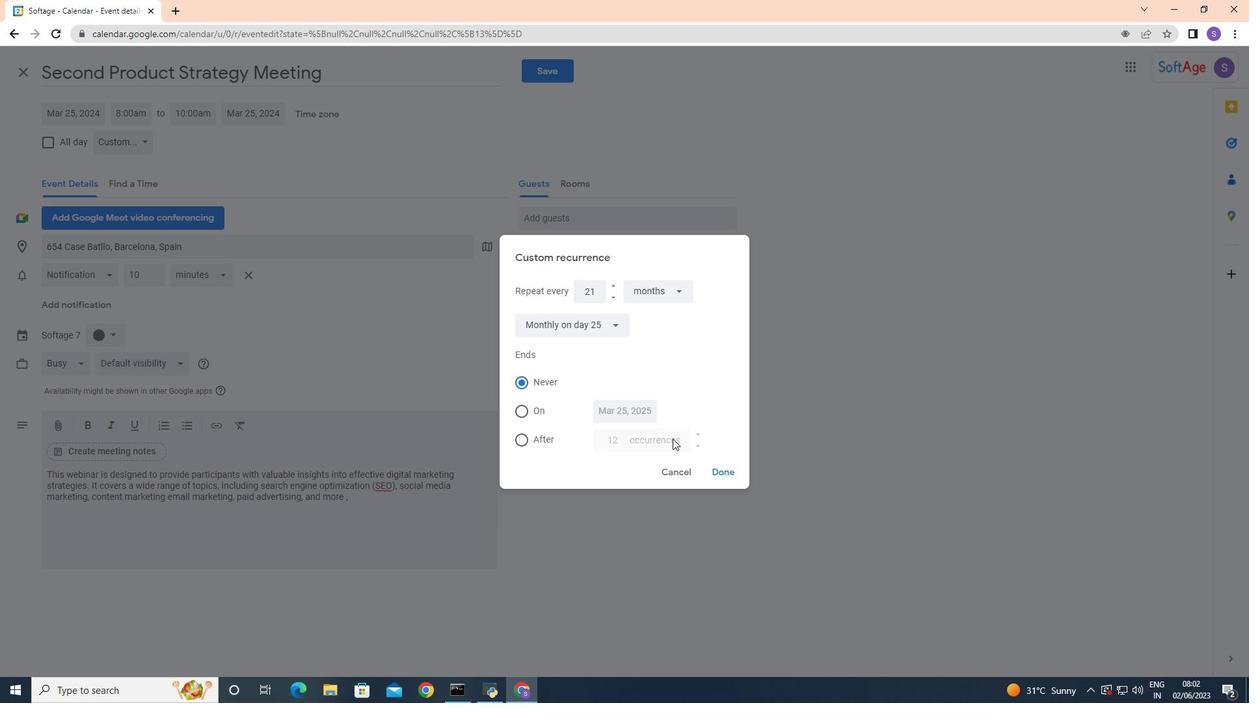 
Action: Mouse moved to (697, 440)
Screenshot: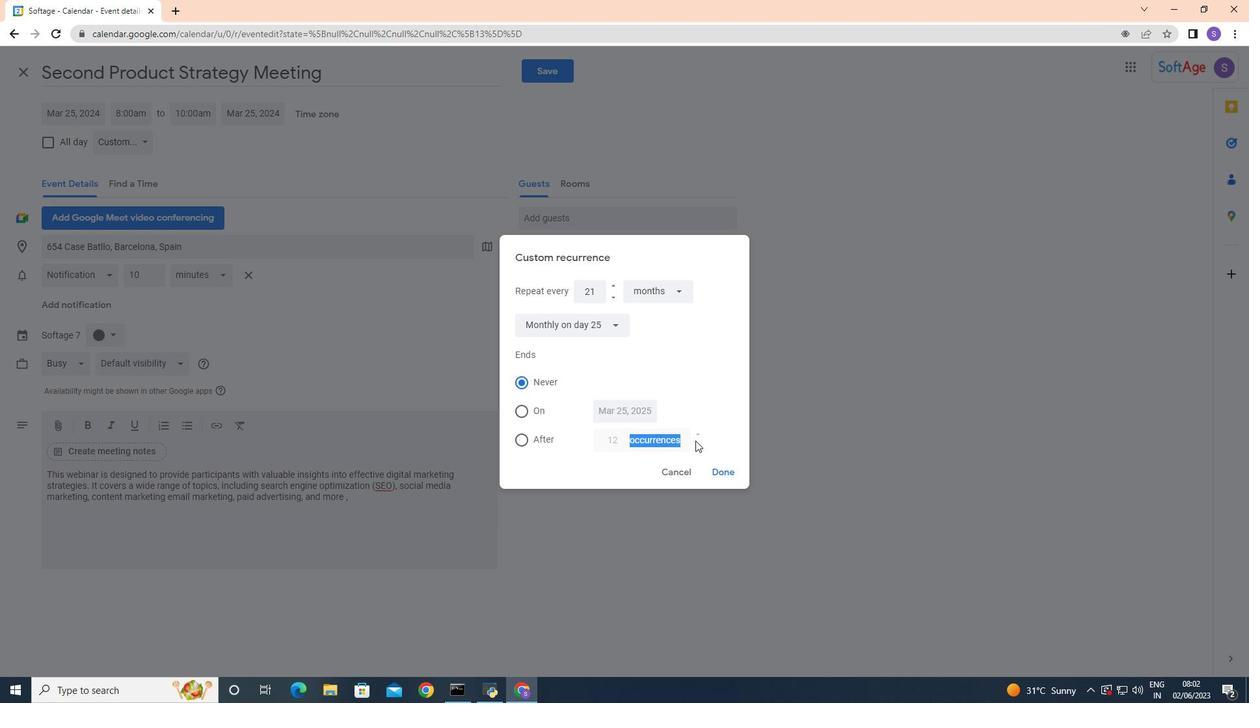 
Action: Mouse pressed left at (697, 440)
Screenshot: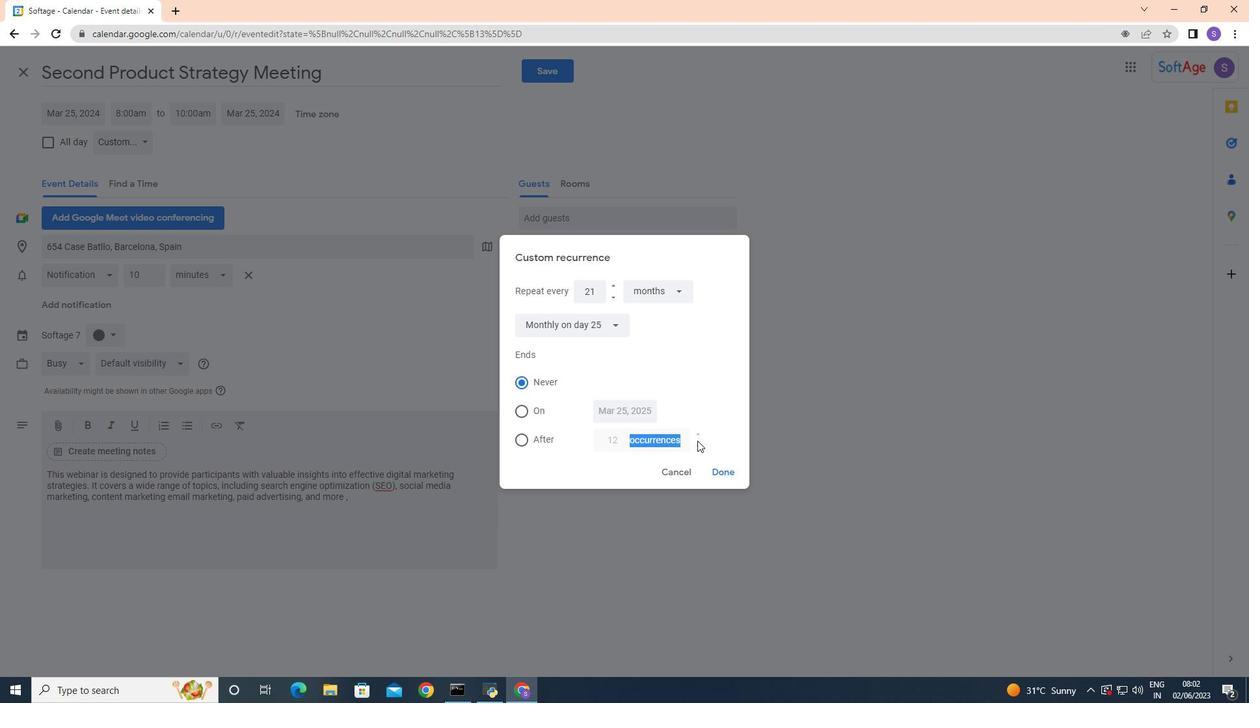 
Action: Mouse pressed left at (697, 440)
Screenshot: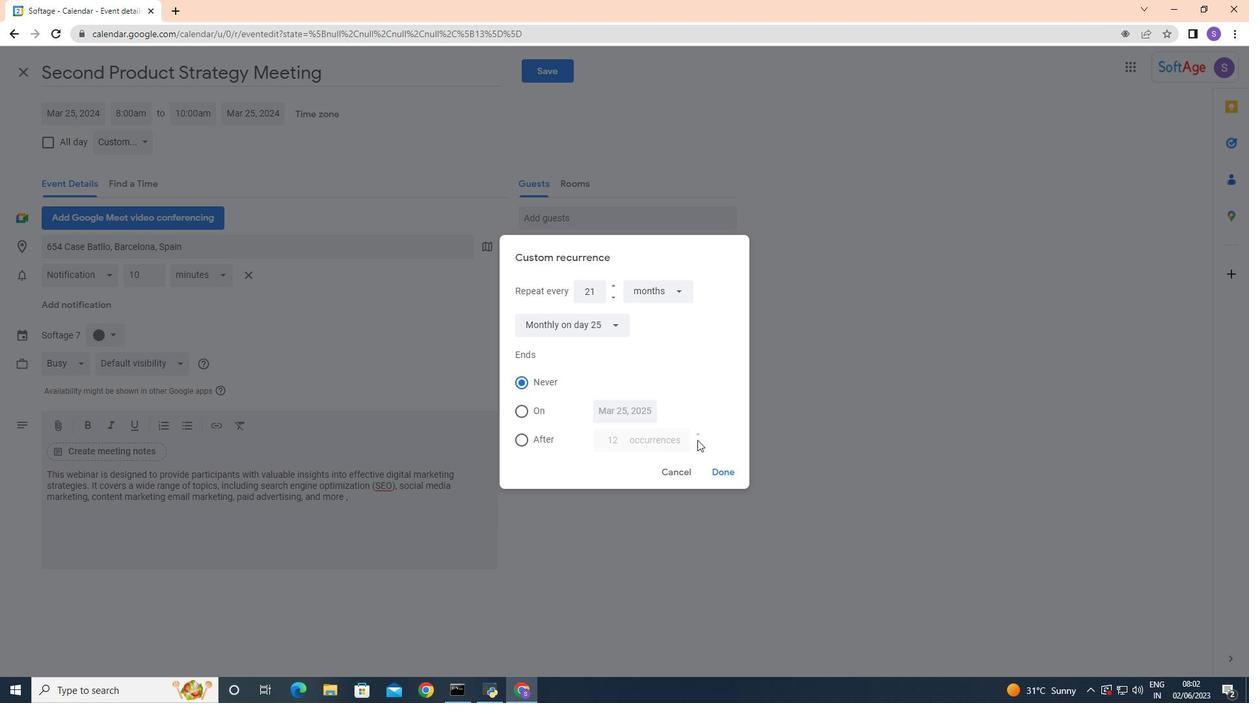
Action: Mouse moved to (696, 442)
Screenshot: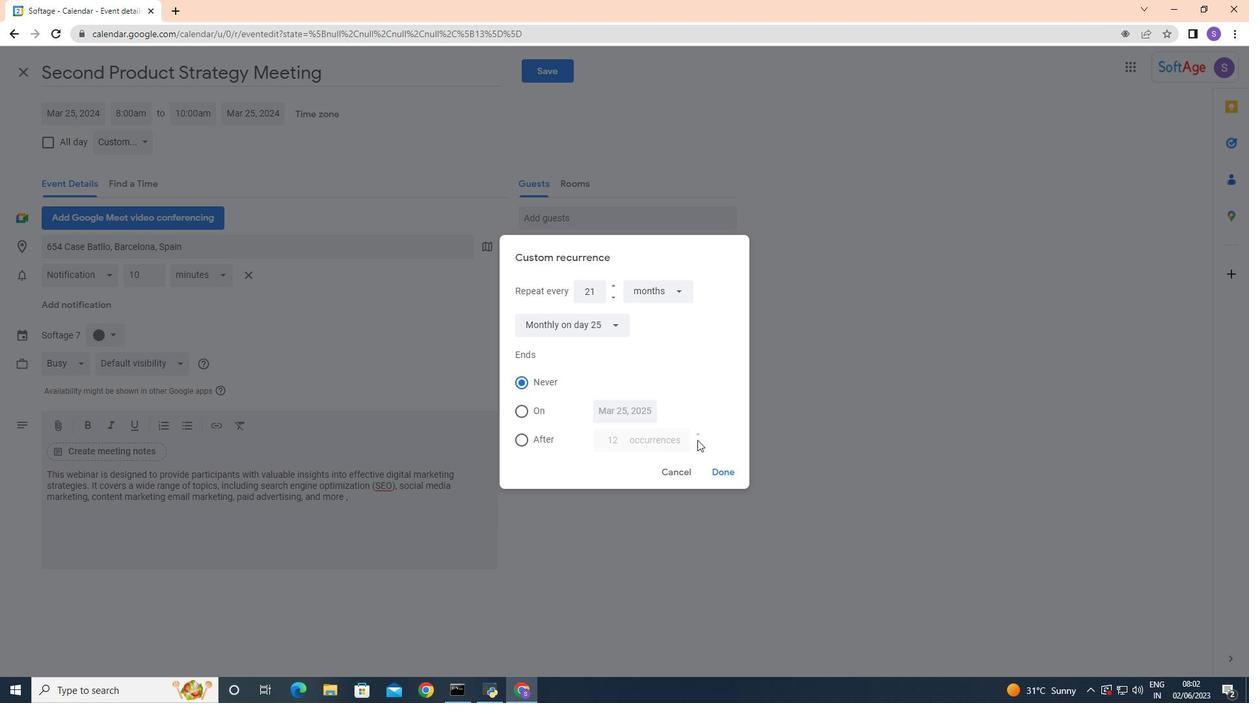 
Action: Mouse pressed left at (696, 442)
Screenshot: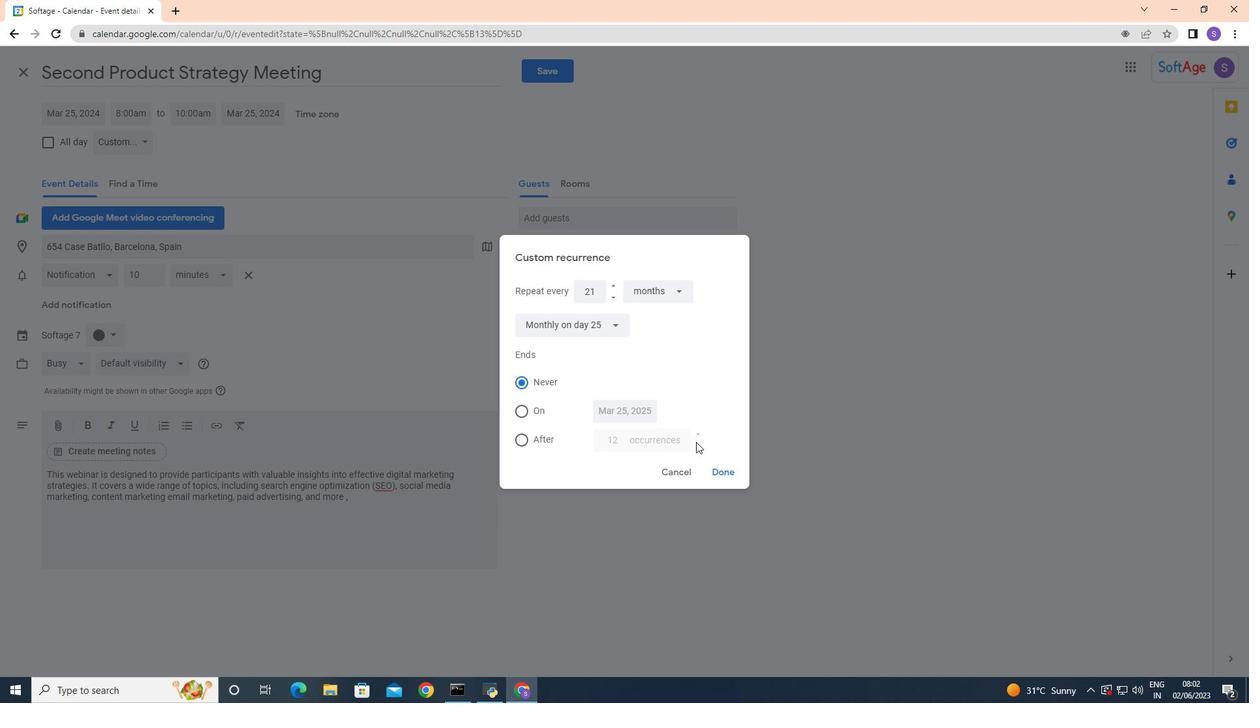 
Action: Mouse moved to (693, 417)
Screenshot: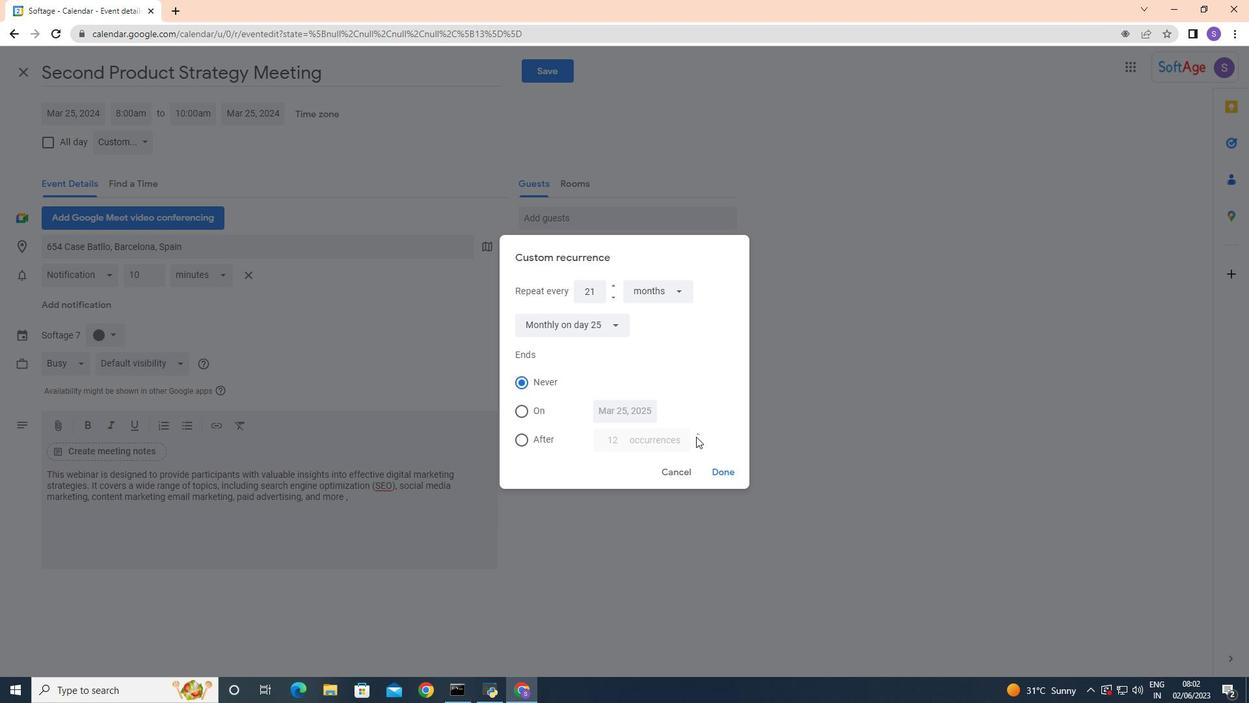 
Action: Mouse pressed left at (693, 417)
Screenshot: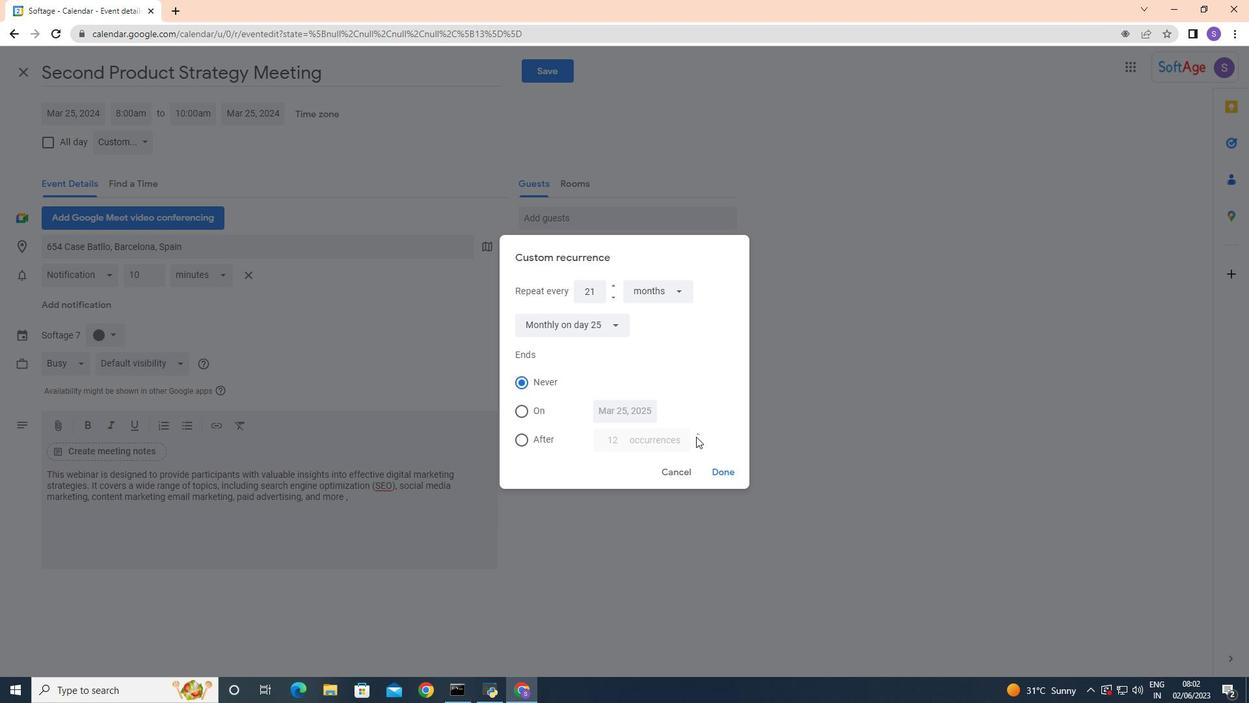 
Action: Mouse moved to (634, 403)
Screenshot: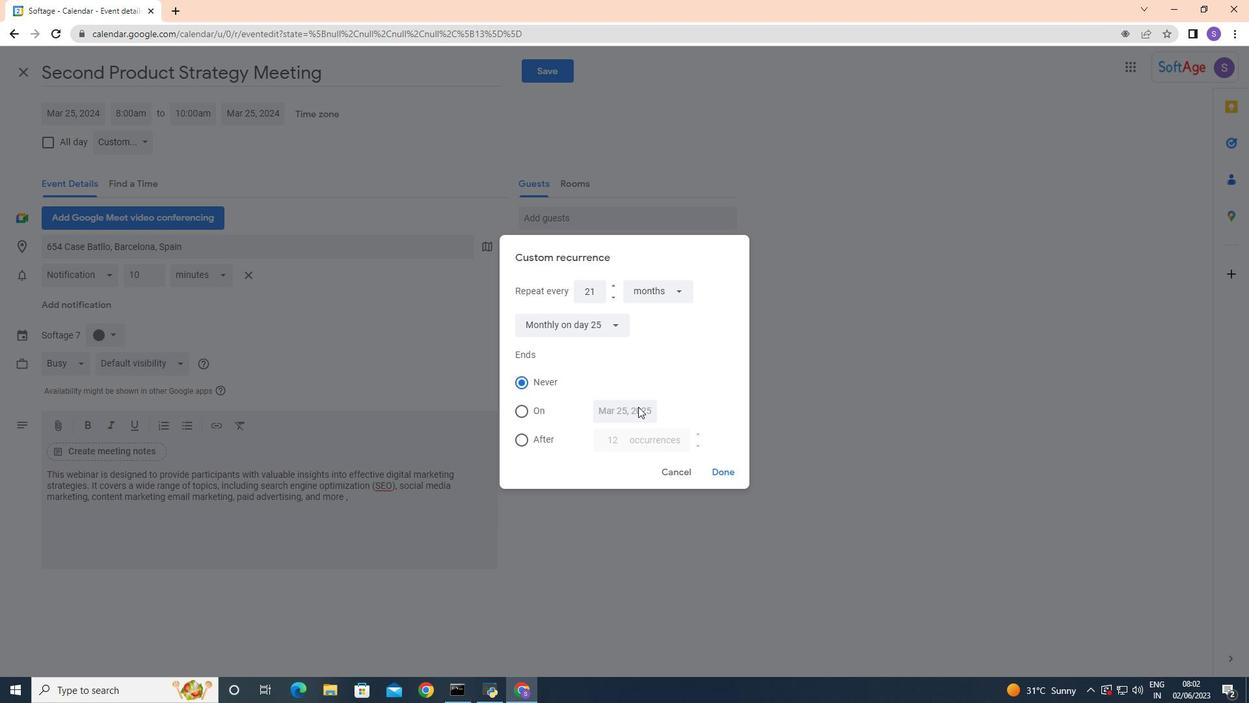 
Action: Mouse pressed left at (634, 403)
Screenshot: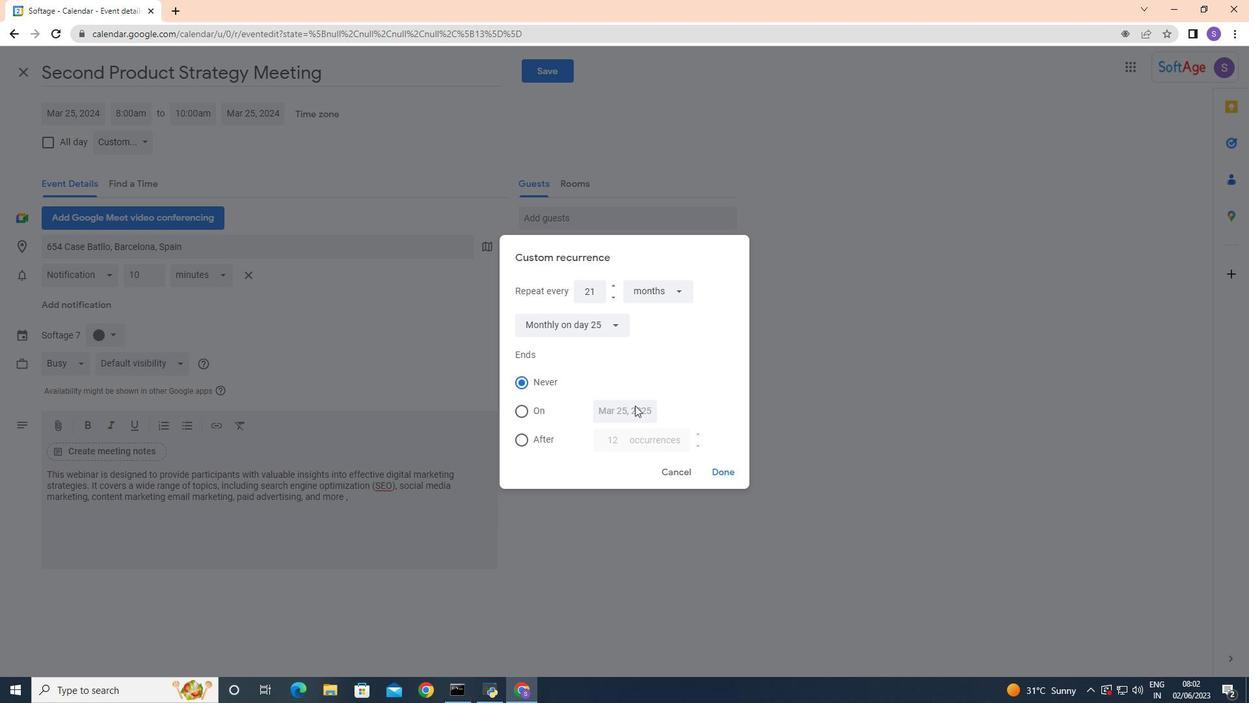 
Action: Mouse pressed left at (634, 403)
Screenshot: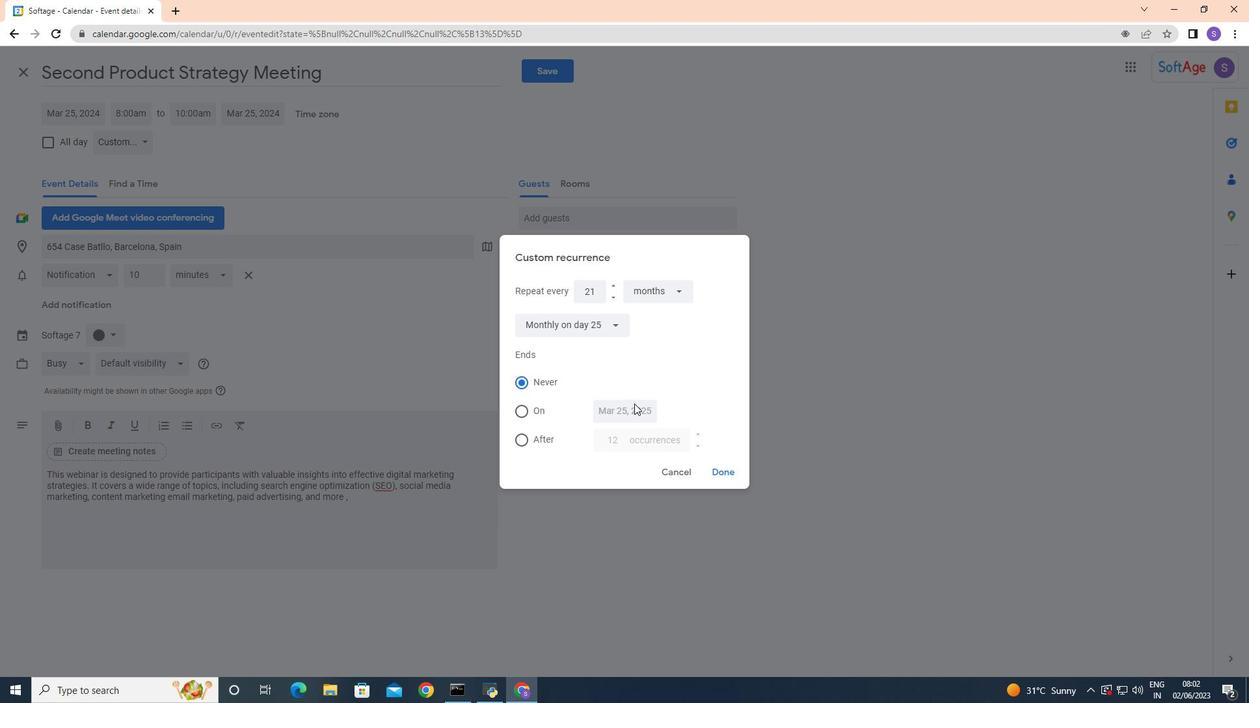 
Action: Mouse moved to (617, 546)
Screenshot: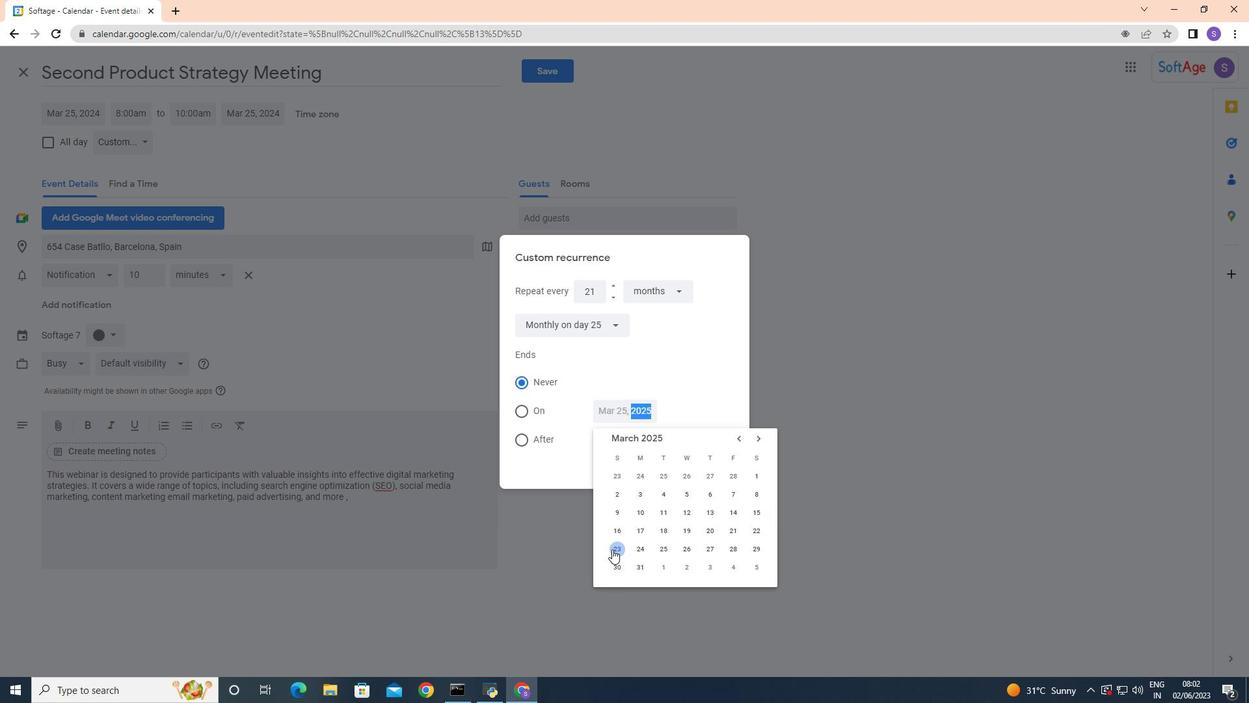 
Action: Mouse pressed left at (617, 546)
Screenshot: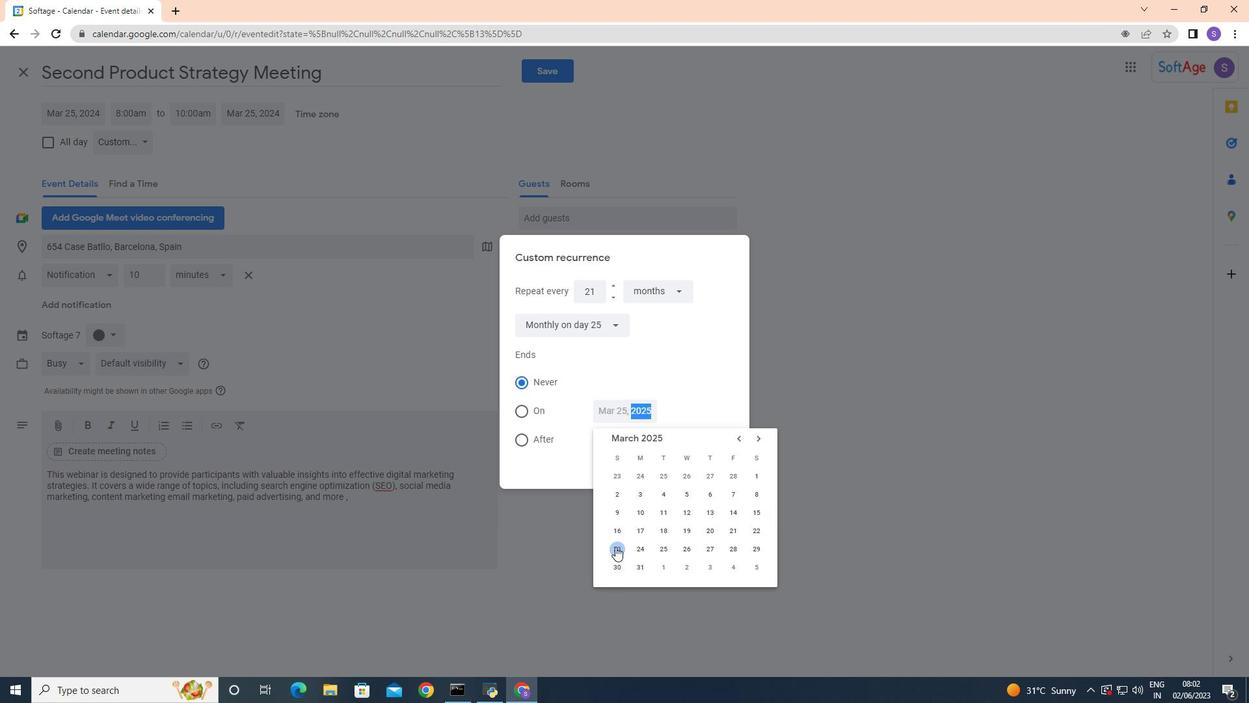 
Action: Mouse moved to (524, 411)
Screenshot: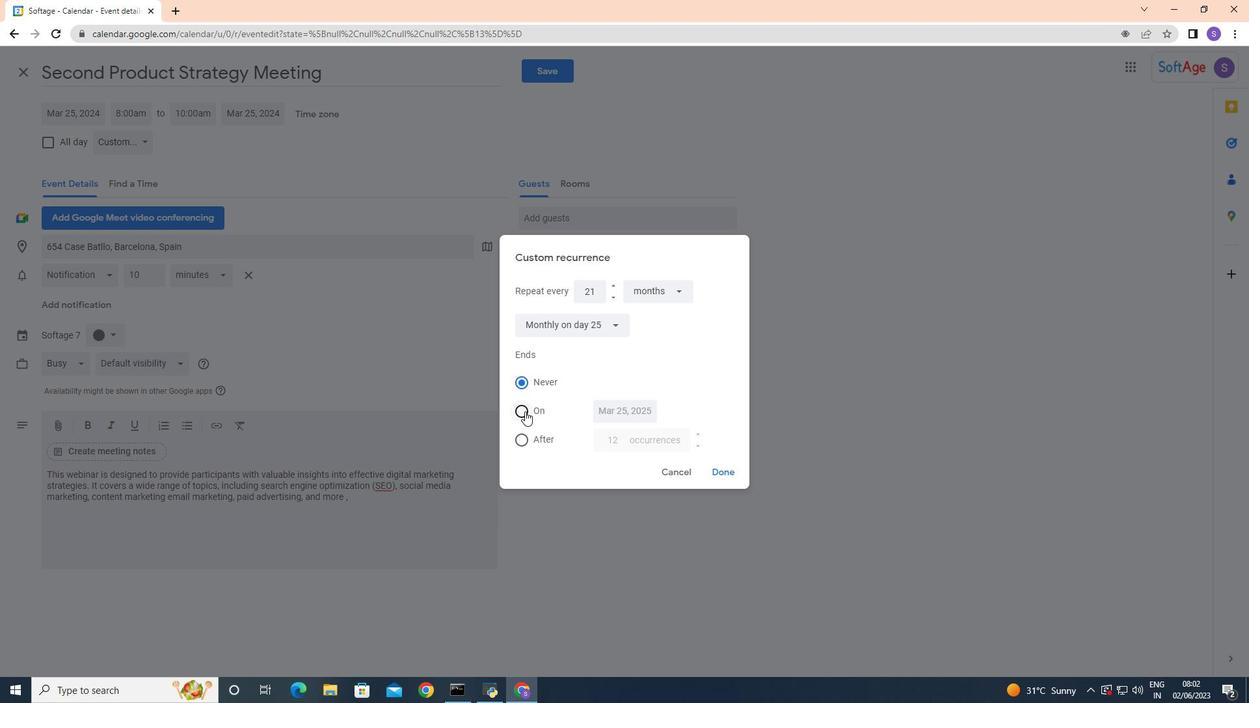 
Action: Mouse pressed left at (524, 411)
Screenshot: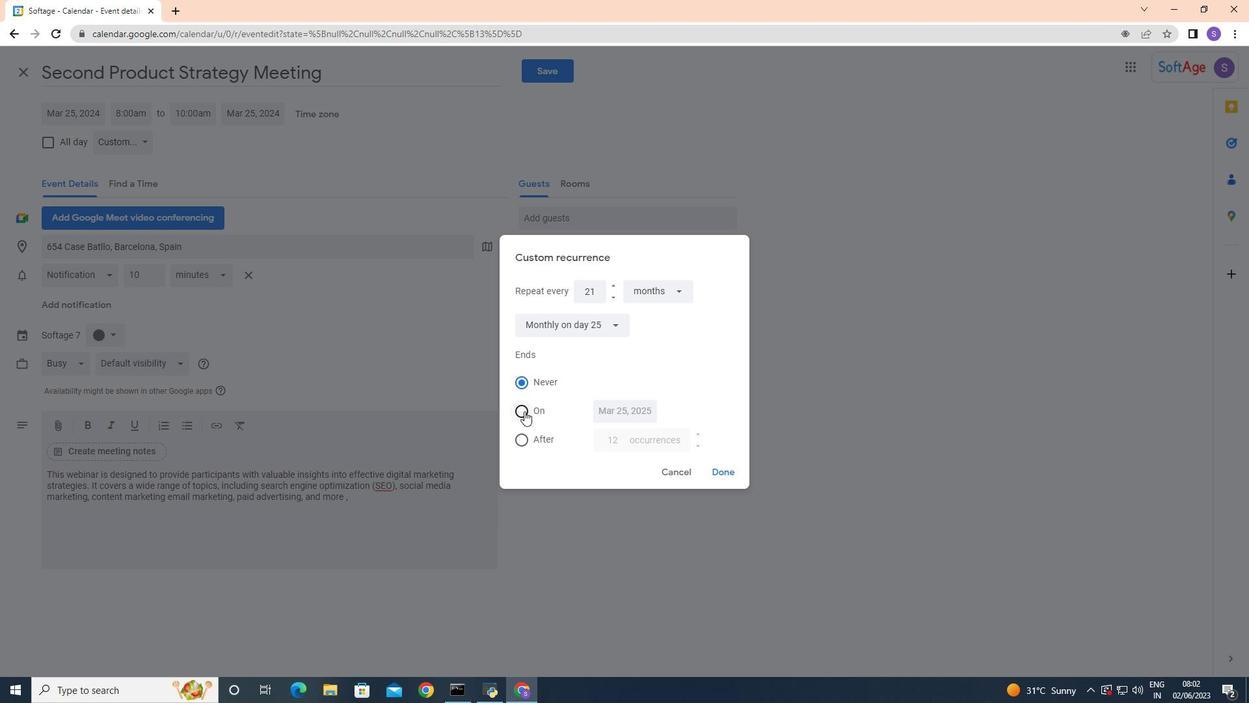 
Action: Mouse moved to (520, 380)
Screenshot: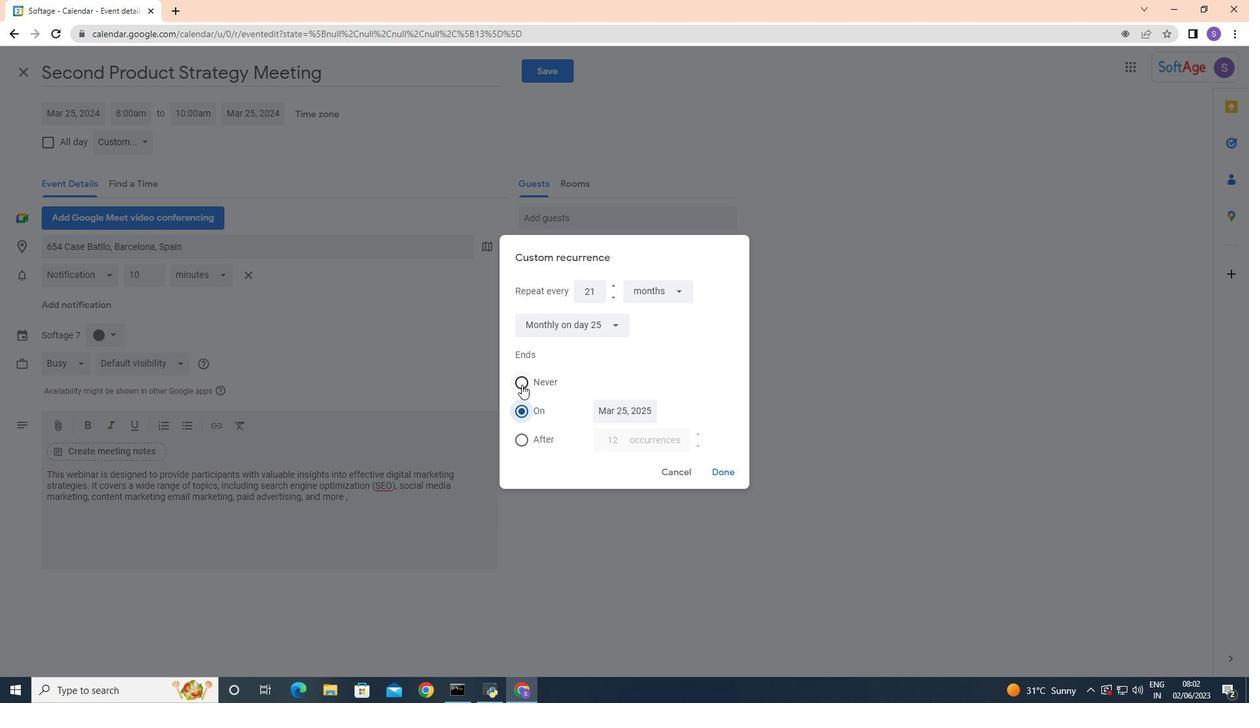 
Action: Mouse pressed left at (520, 380)
Screenshot: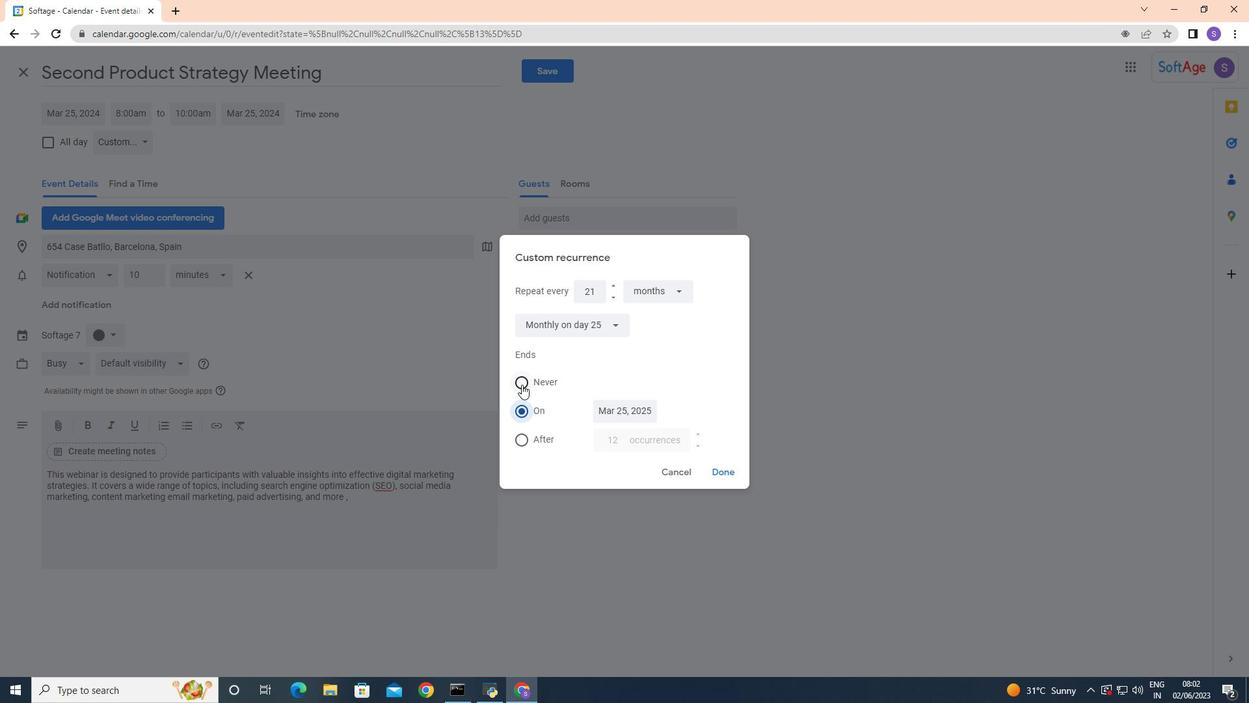 
Action: Mouse moved to (716, 473)
Screenshot: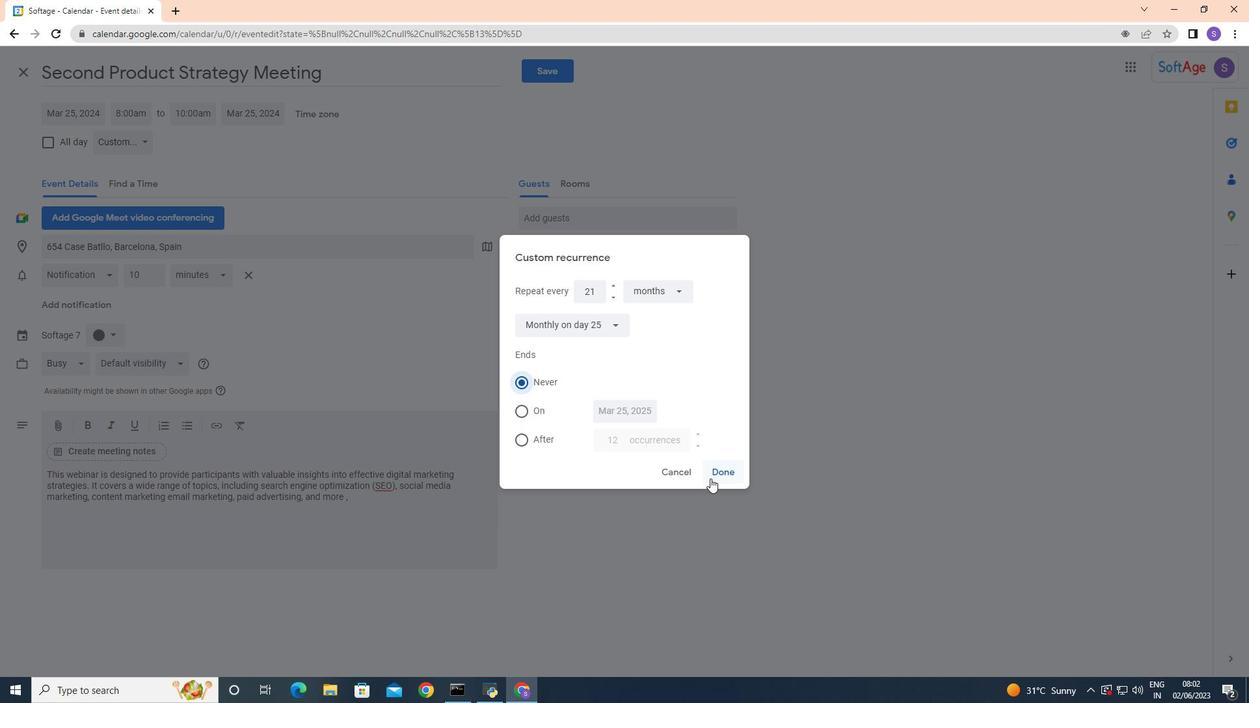 
Action: Mouse pressed left at (716, 473)
Screenshot: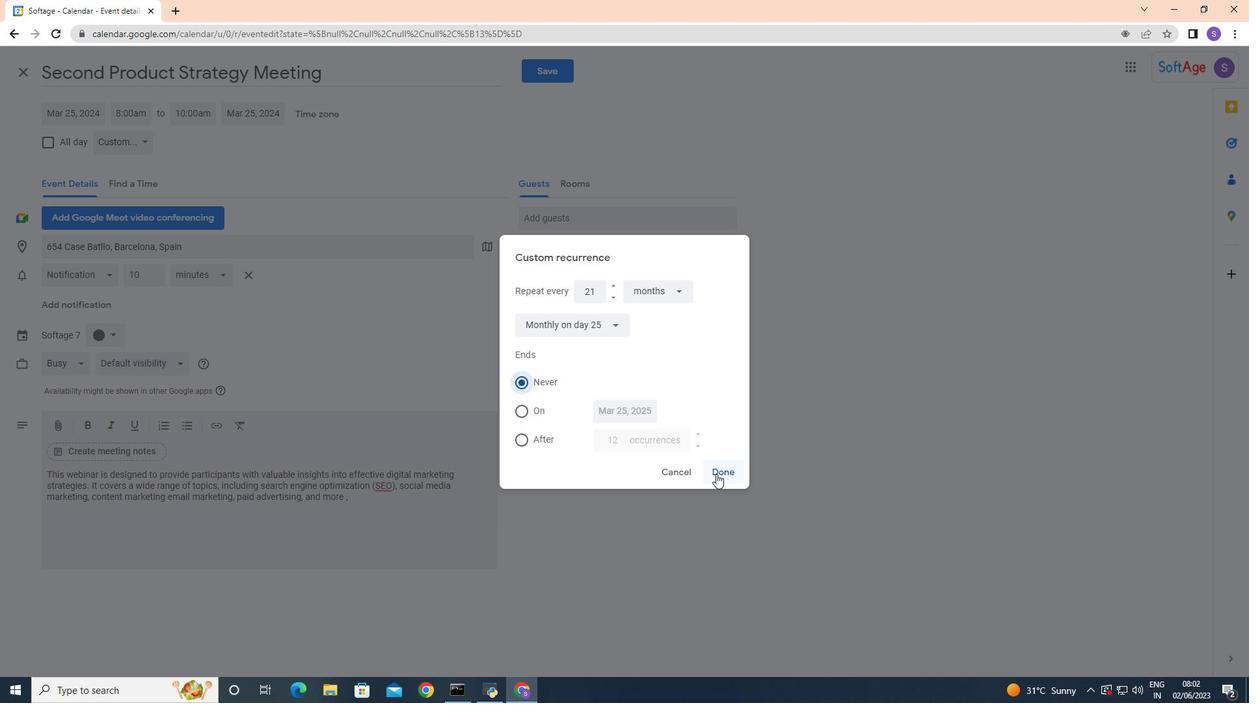 
Action: Mouse moved to (238, 162)
Screenshot: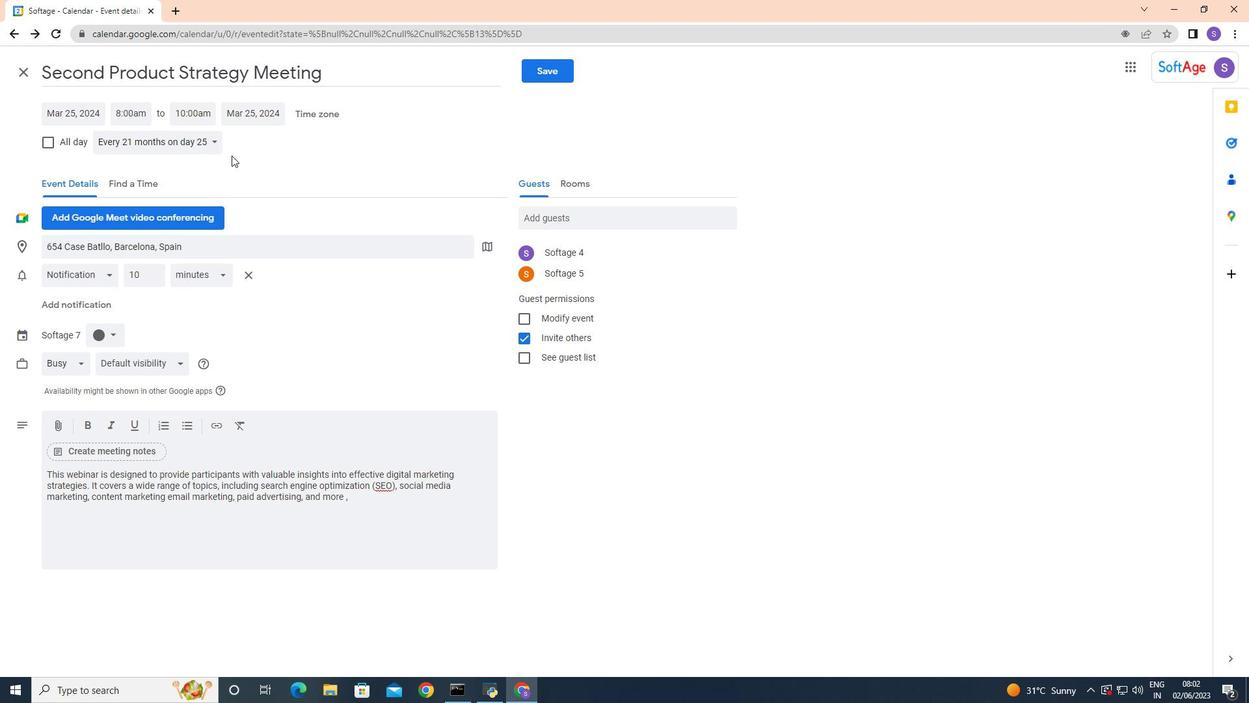 
Action: Mouse pressed left at (238, 162)
Screenshot: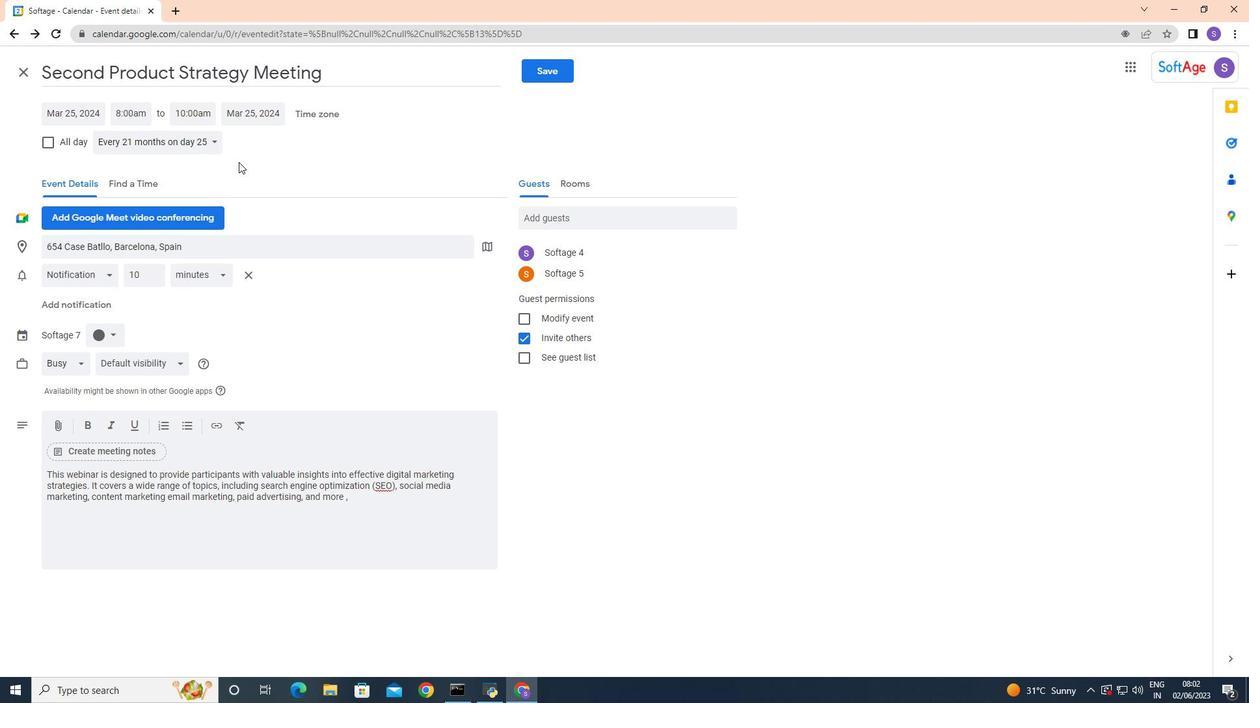 
Action: Mouse moved to (216, 138)
Screenshot: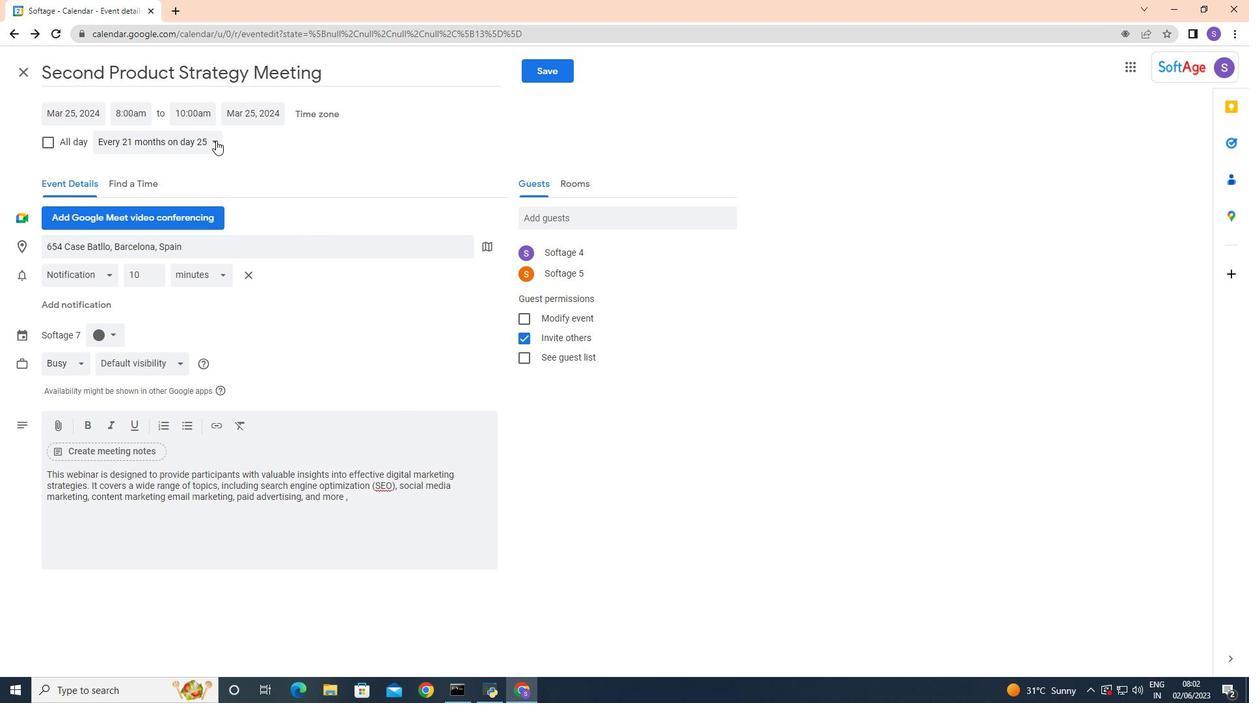 
Action: Mouse pressed left at (216, 138)
Screenshot: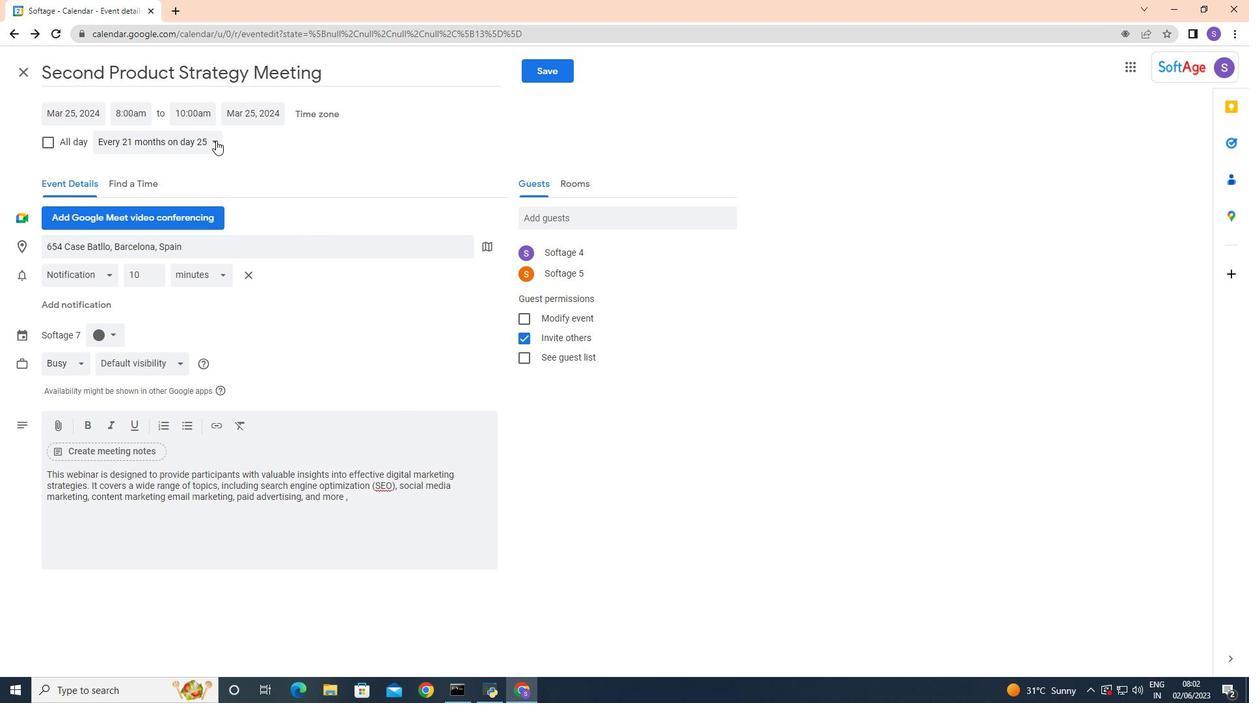 
Action: Mouse moved to (318, 146)
Screenshot: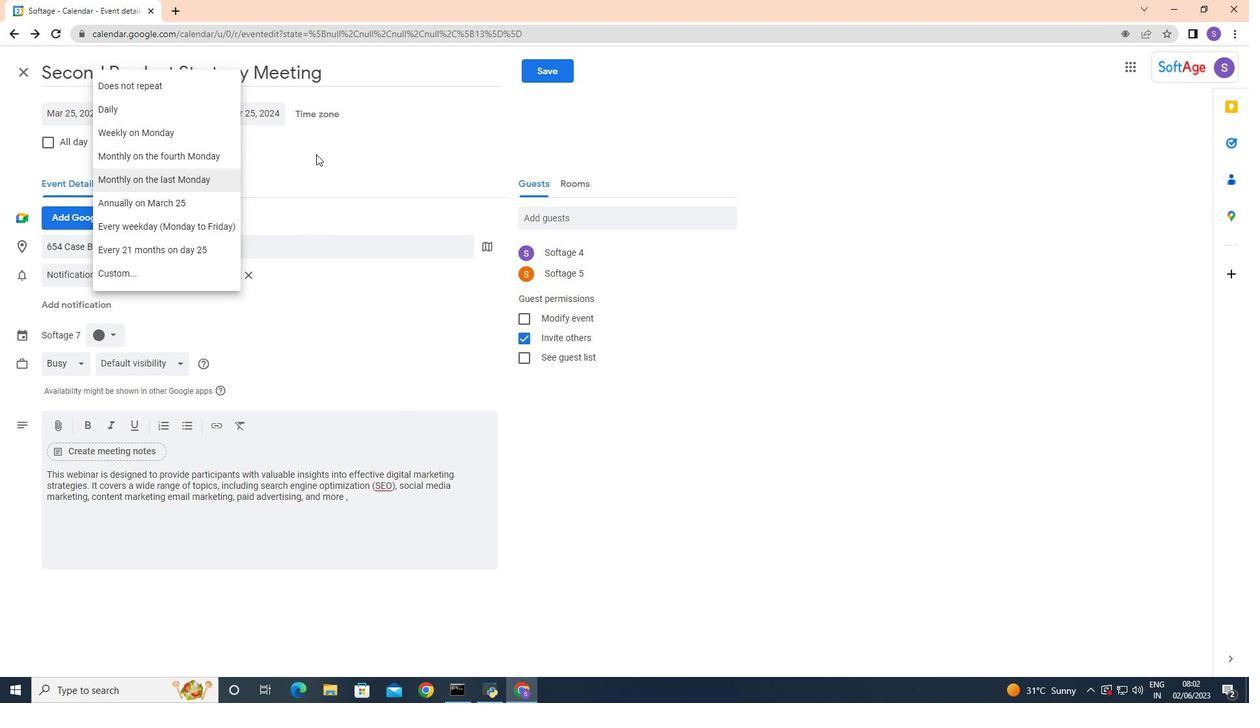 
Action: Mouse pressed left at (318, 146)
Screenshot: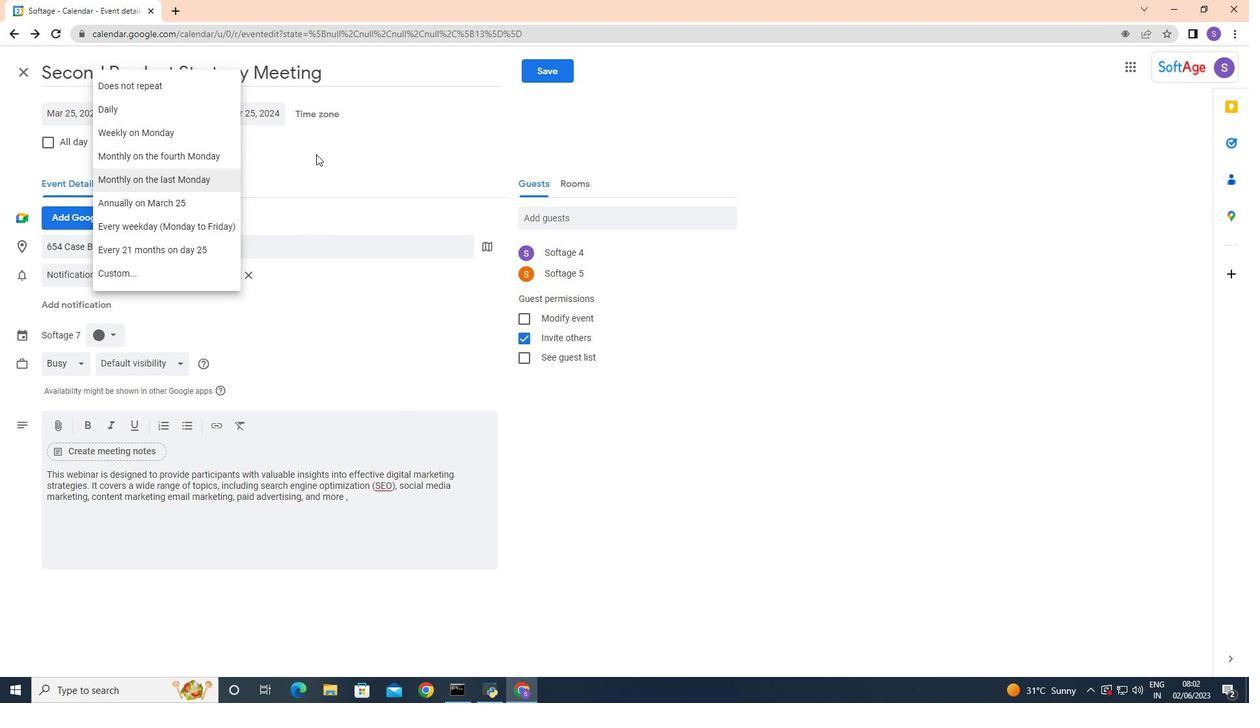 
Action: Mouse moved to (136, 139)
Screenshot: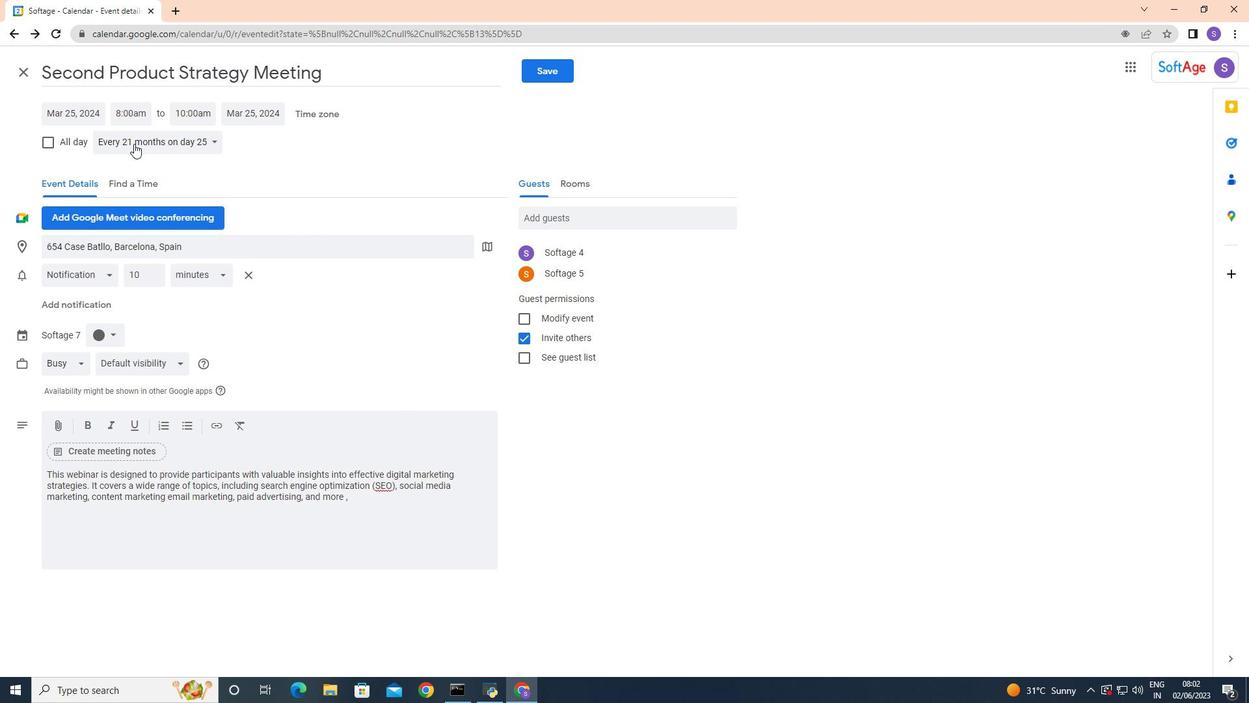 
Action: Mouse pressed left at (136, 139)
Screenshot: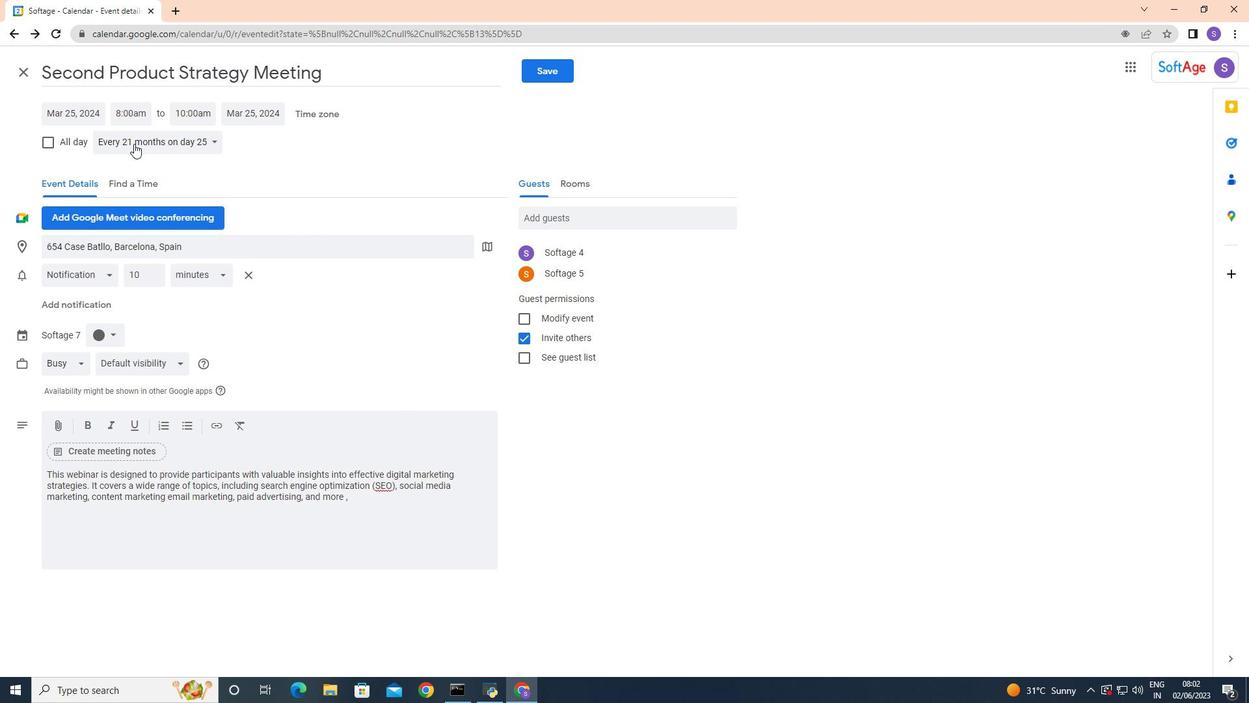 
Action: Mouse moved to (349, 183)
Screenshot: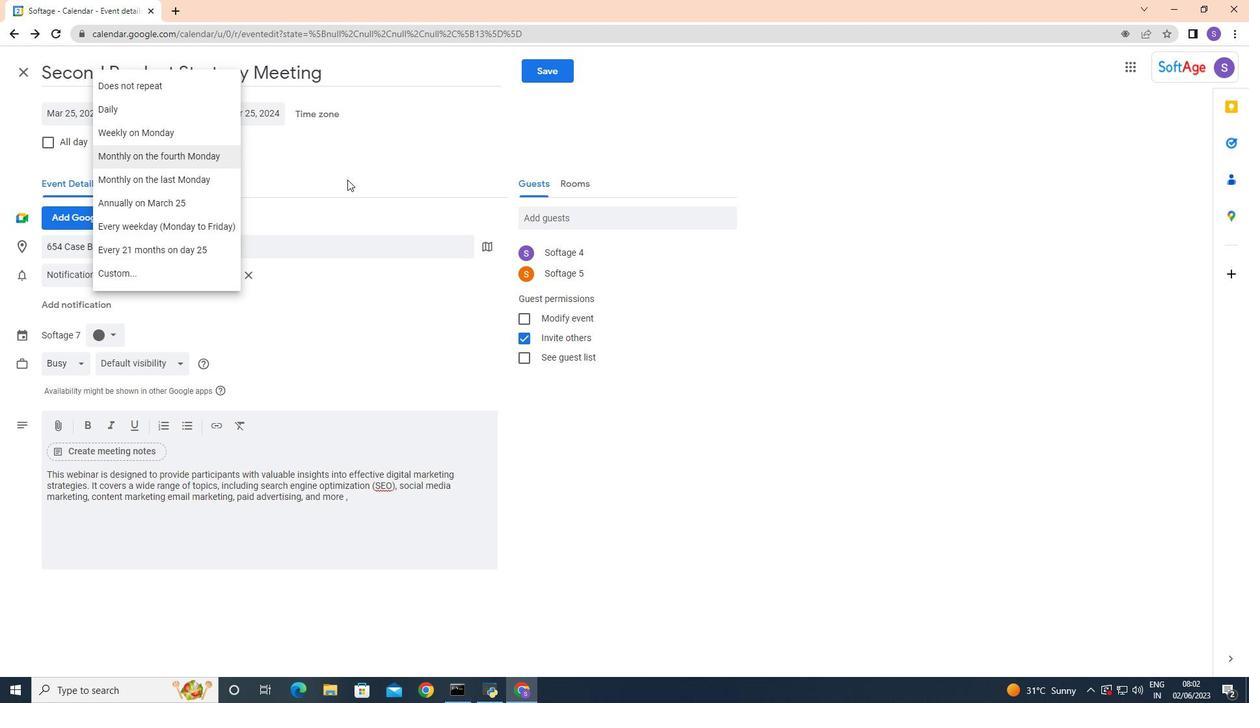 
Action: Mouse pressed left at (349, 183)
Screenshot: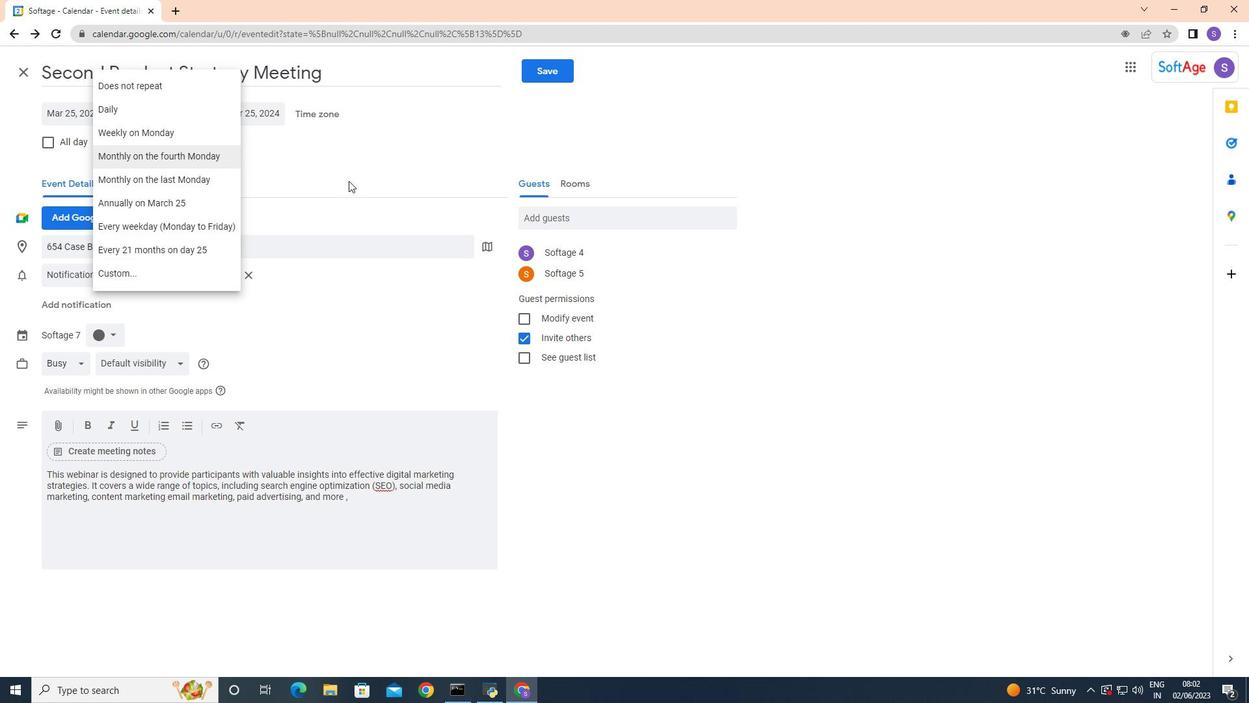 
Action: Mouse moved to (554, 71)
Screenshot: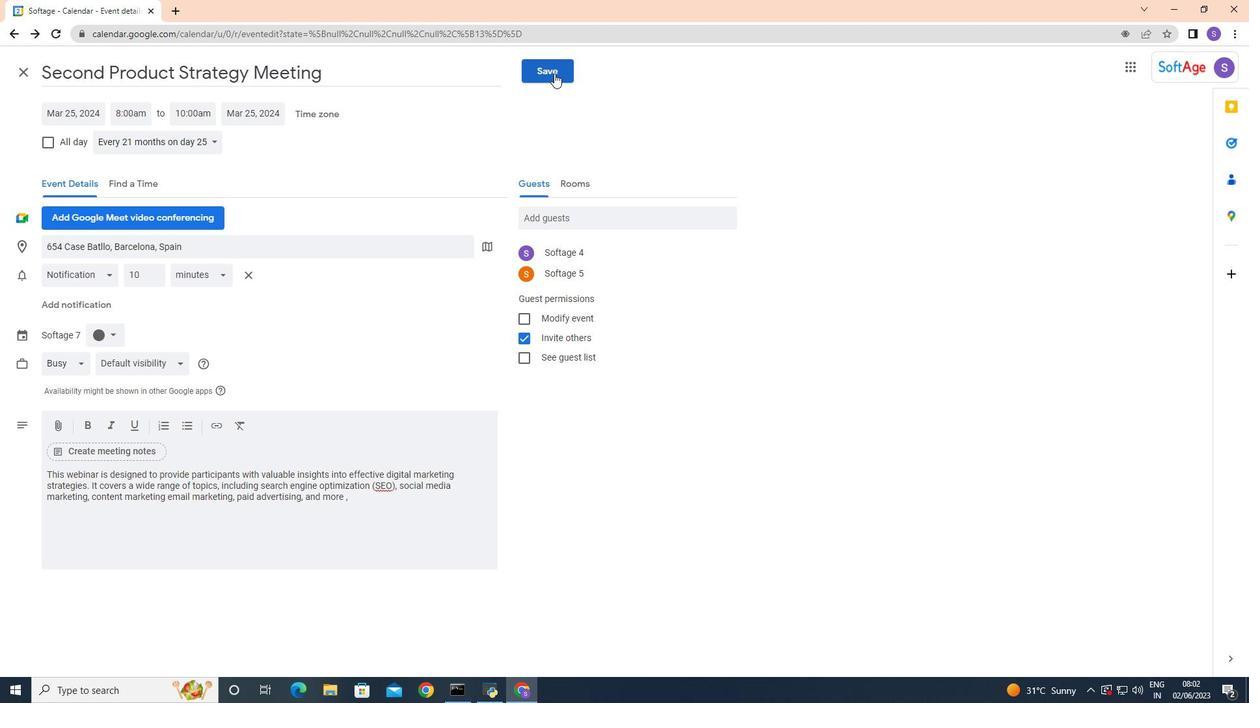 
Action: Mouse pressed left at (554, 71)
Screenshot: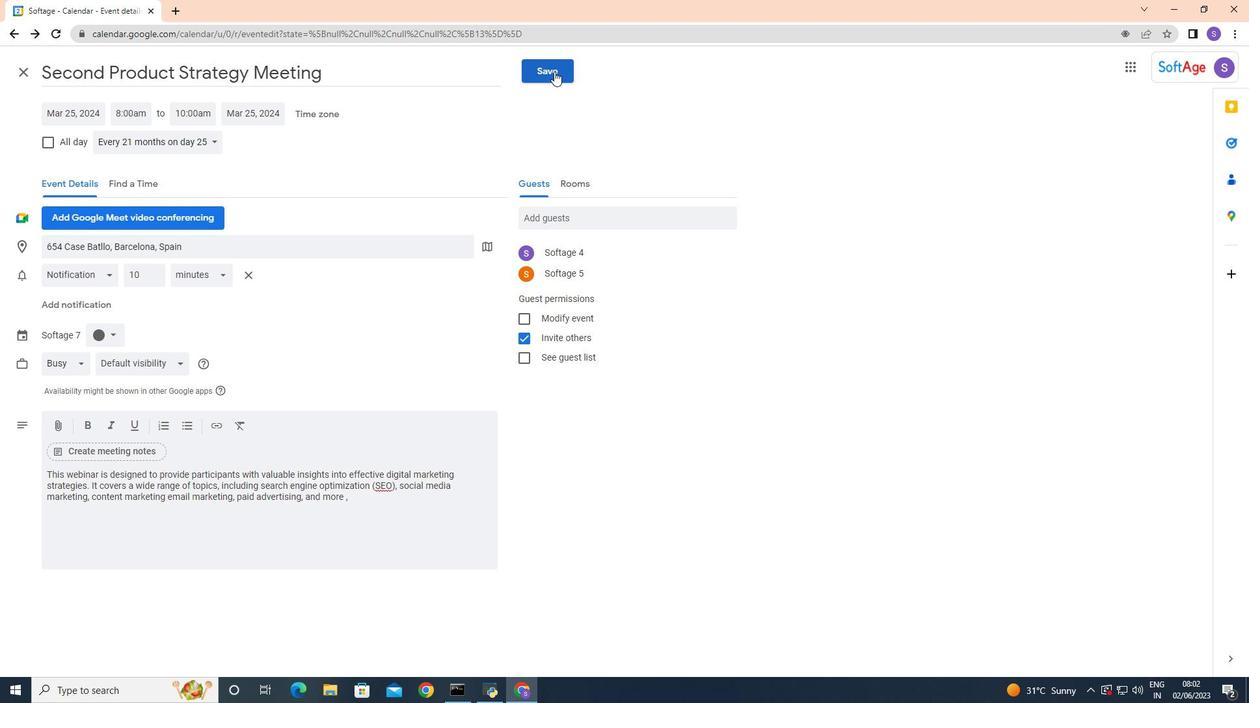 
Action: Mouse moved to (746, 393)
Screenshot: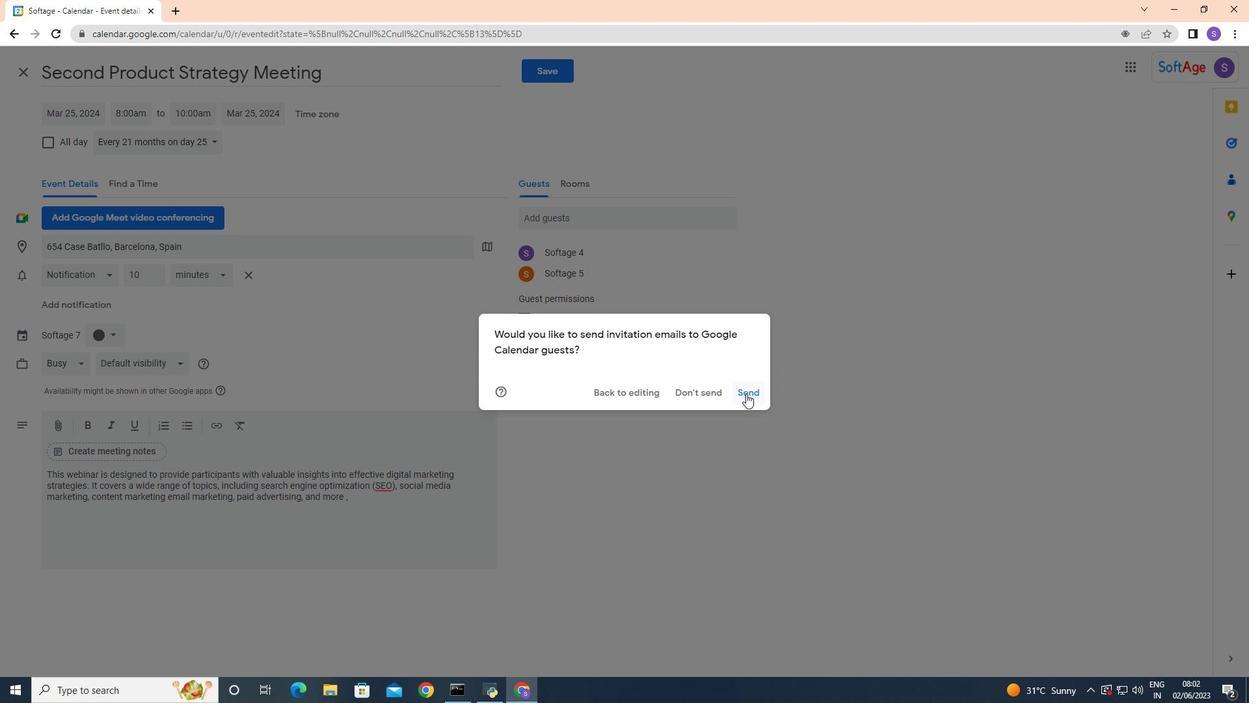 
Action: Mouse pressed left at (746, 393)
Screenshot: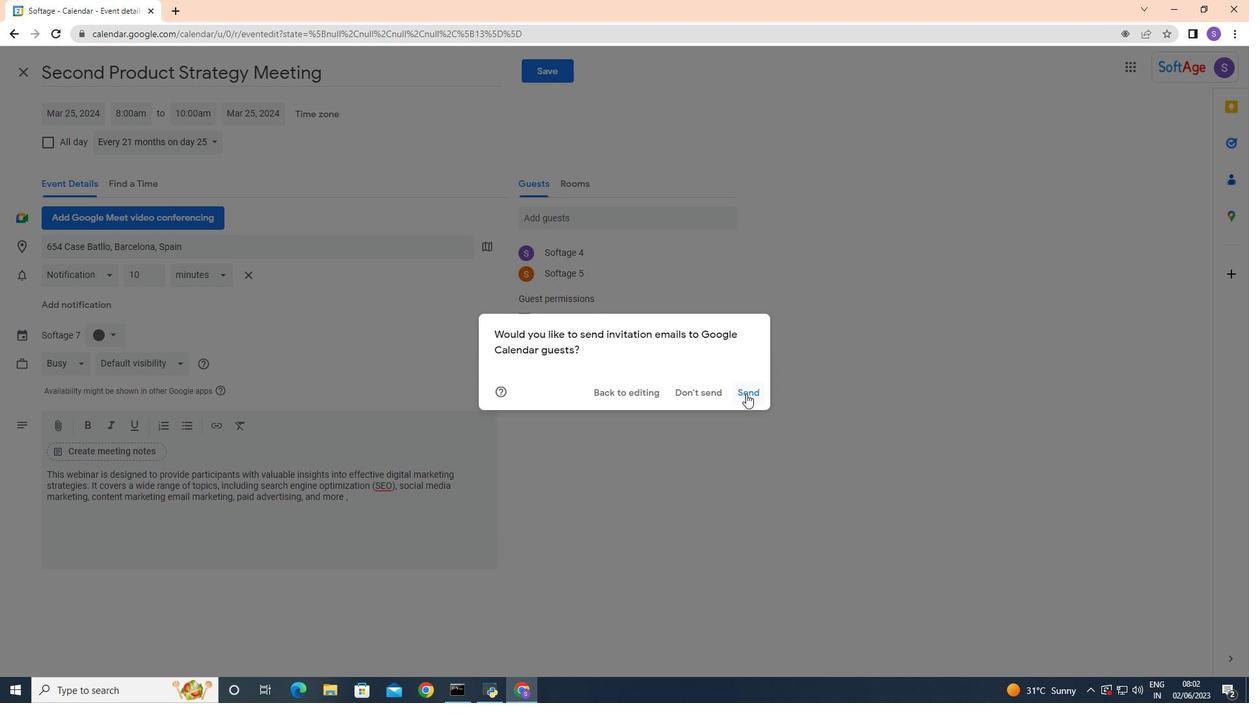 
Action: Mouse moved to (663, 419)
Screenshot: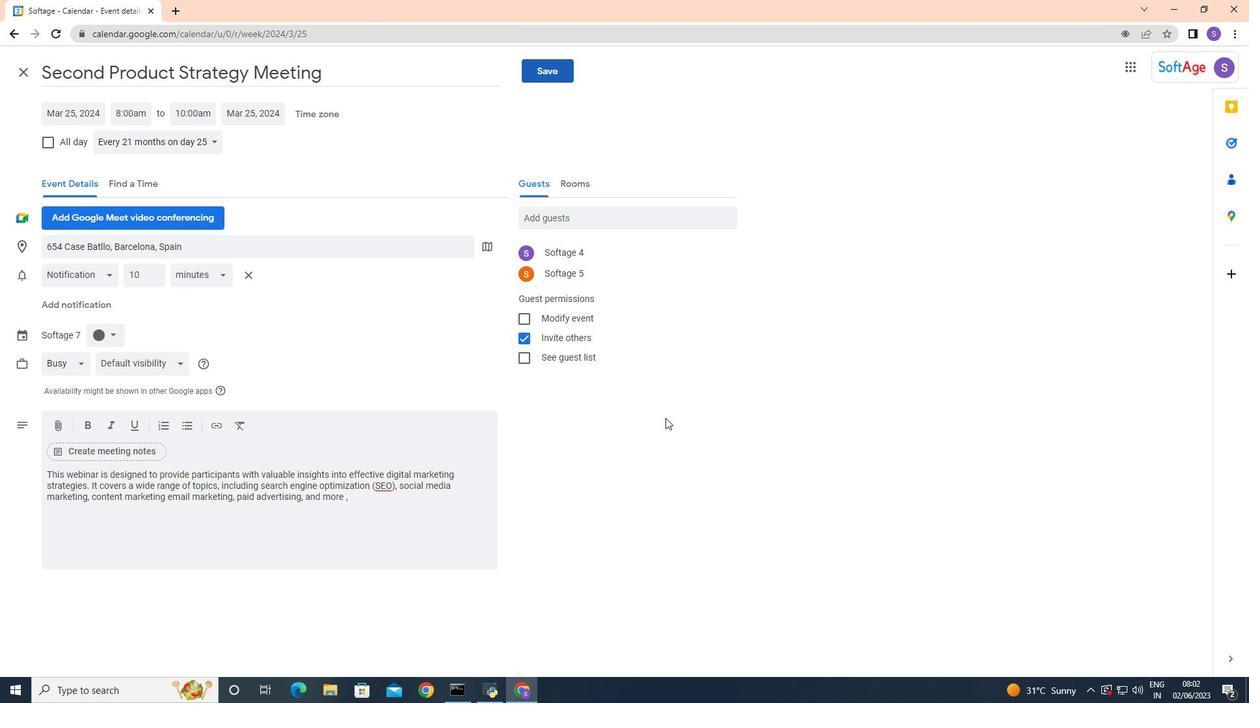
